 Task: Design a custom stream schedule overlay to keep your viewers informed about upcoming streams.
Action: Mouse moved to (955, 127)
Screenshot: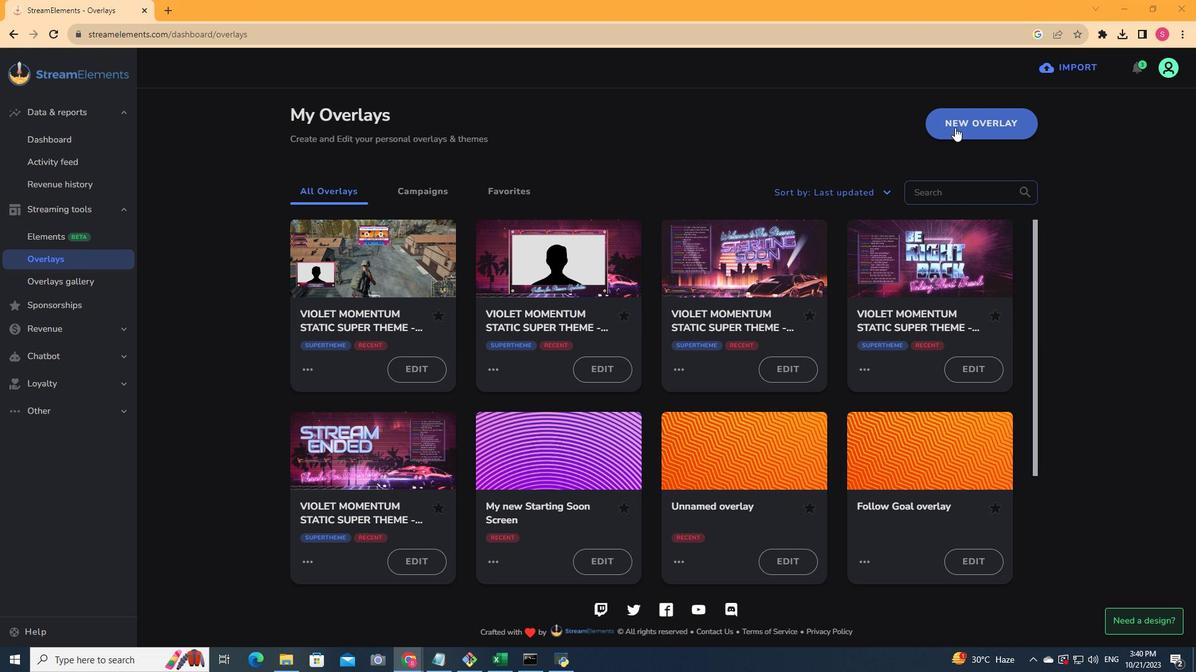 
Action: Mouse pressed left at (955, 127)
Screenshot: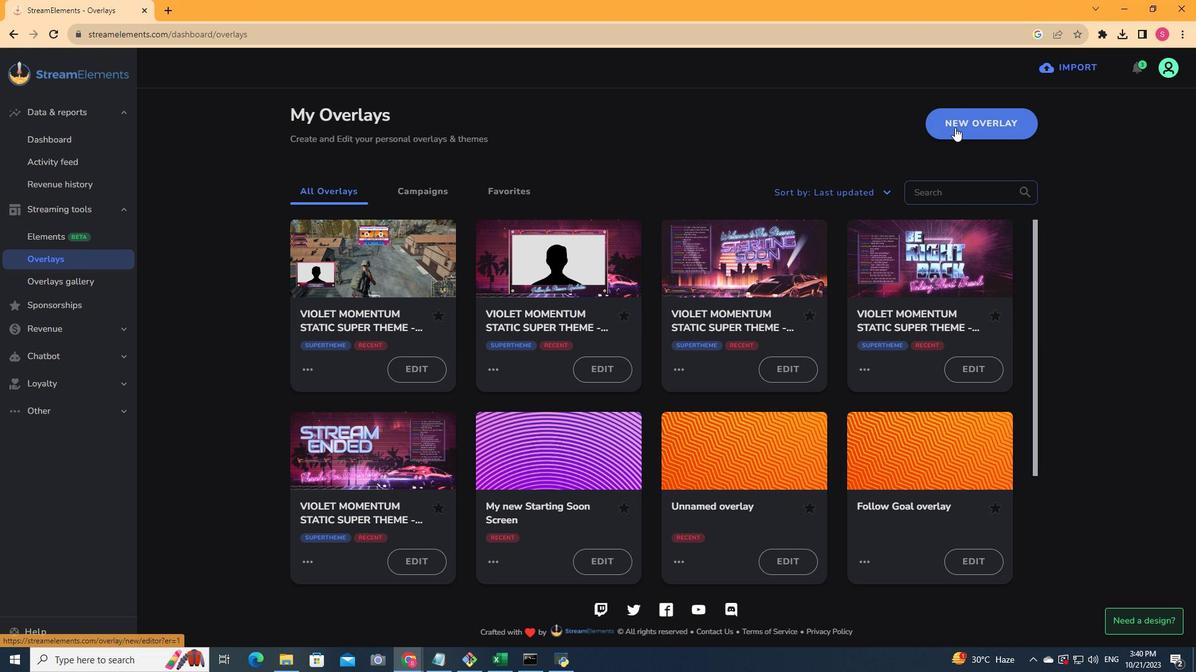 
Action: Mouse moved to (755, 343)
Screenshot: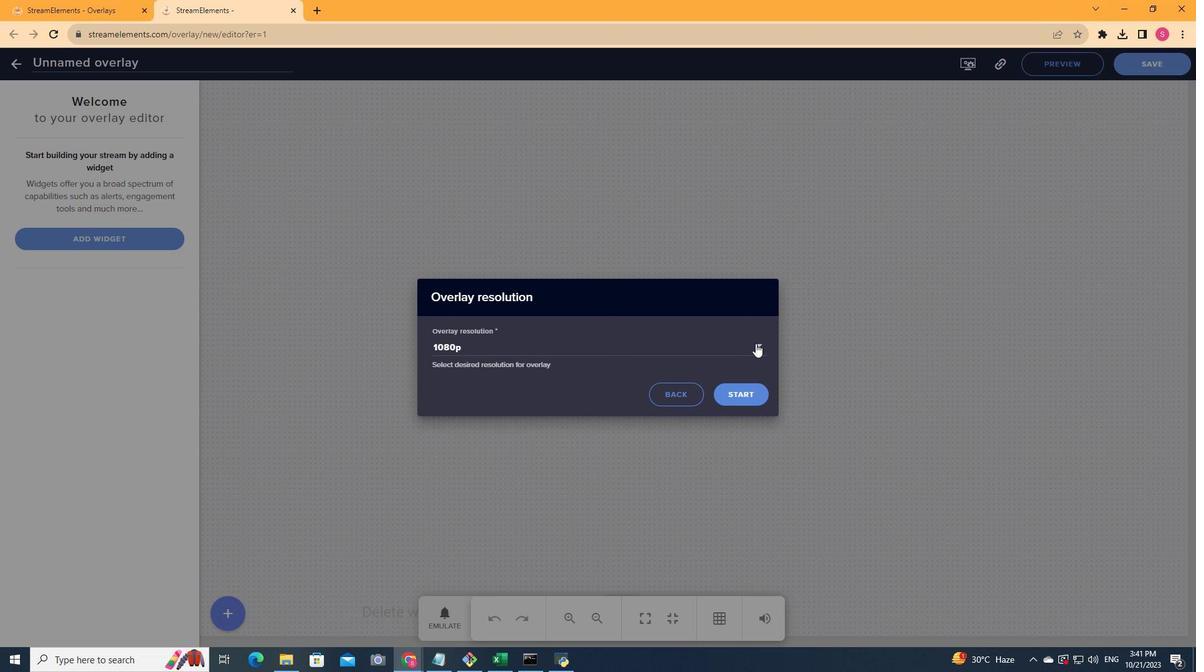 
Action: Mouse pressed left at (755, 343)
Screenshot: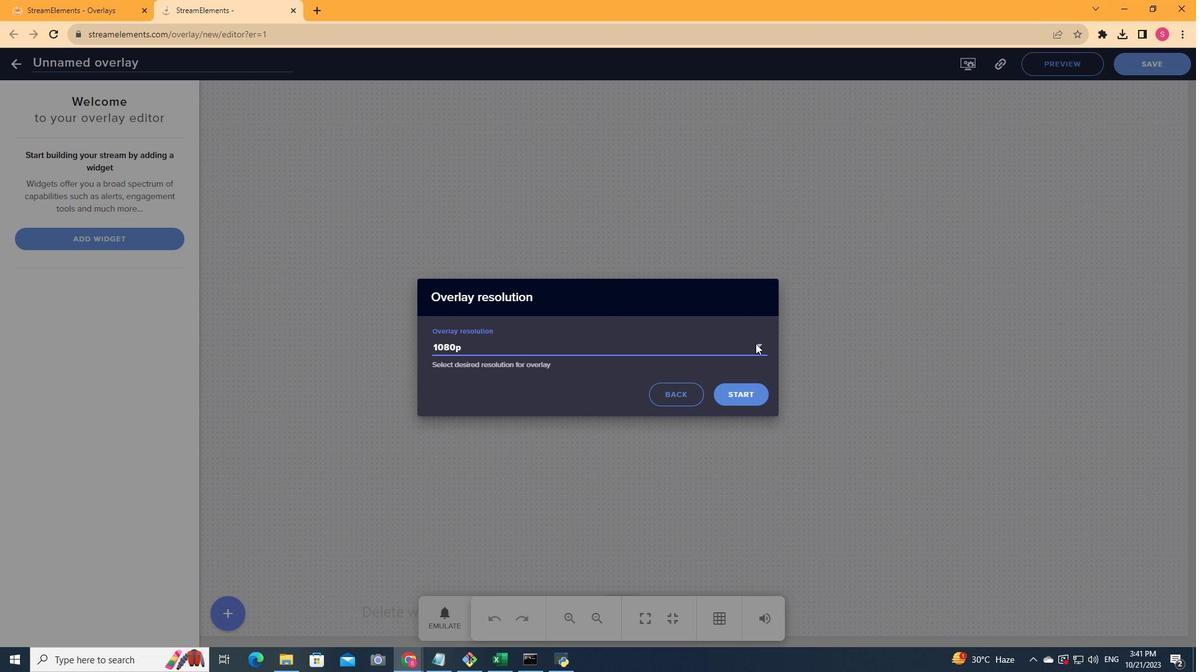 
Action: Mouse moved to (488, 399)
Screenshot: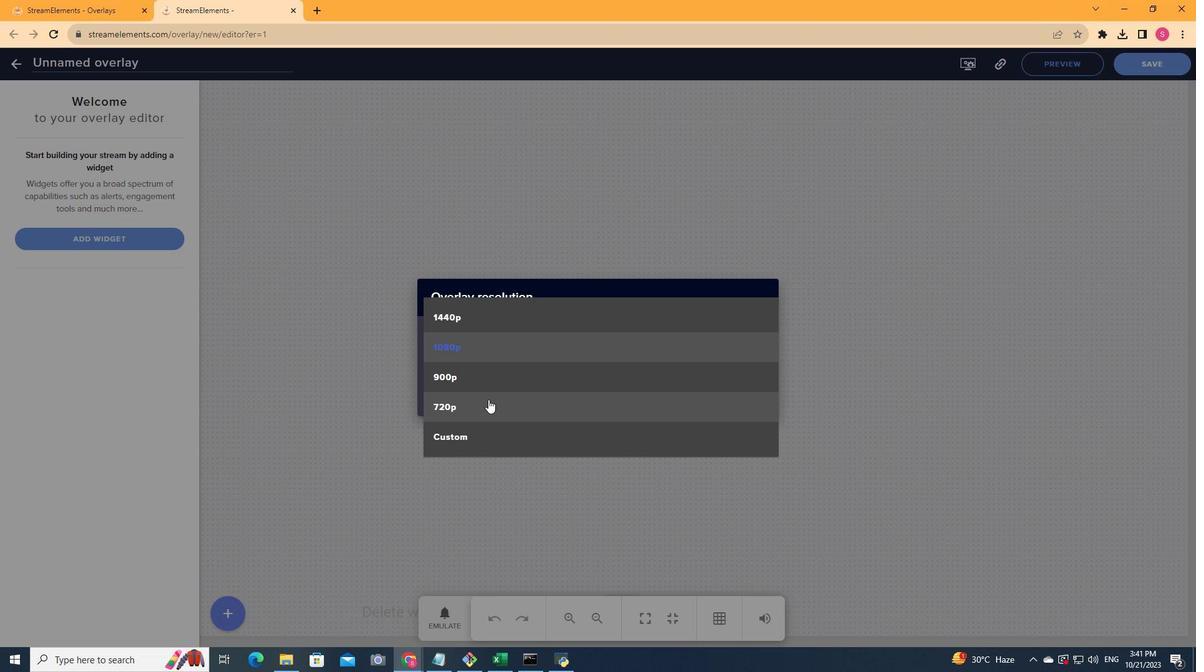 
Action: Mouse pressed left at (488, 399)
Screenshot: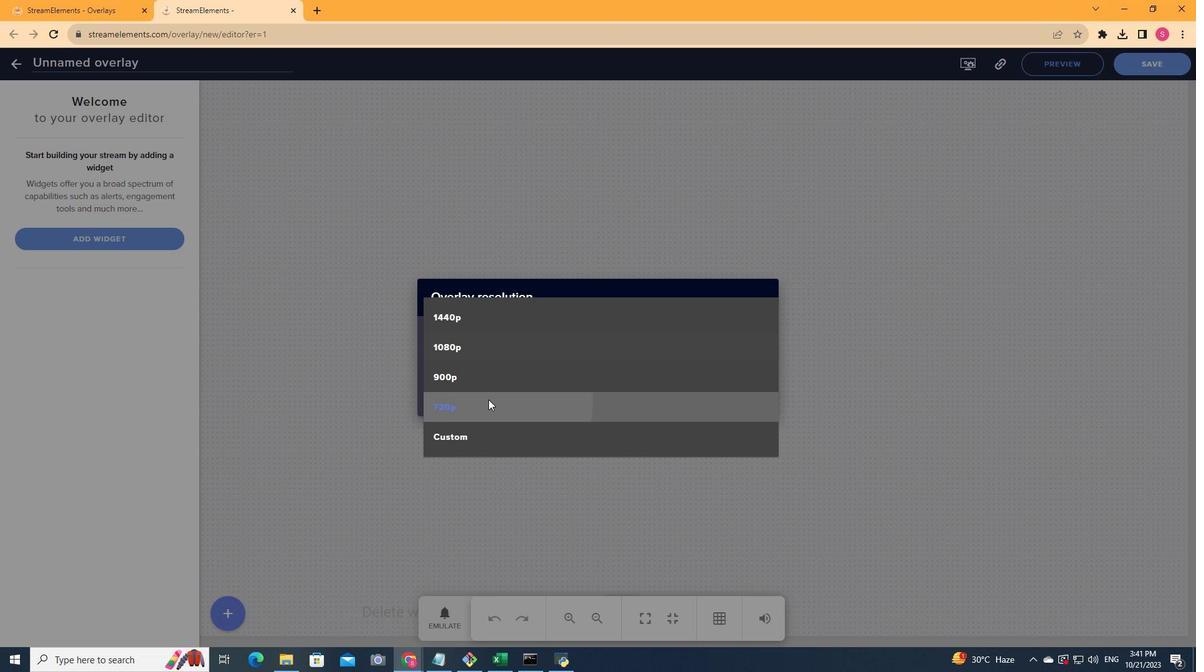
Action: Mouse moved to (730, 396)
Screenshot: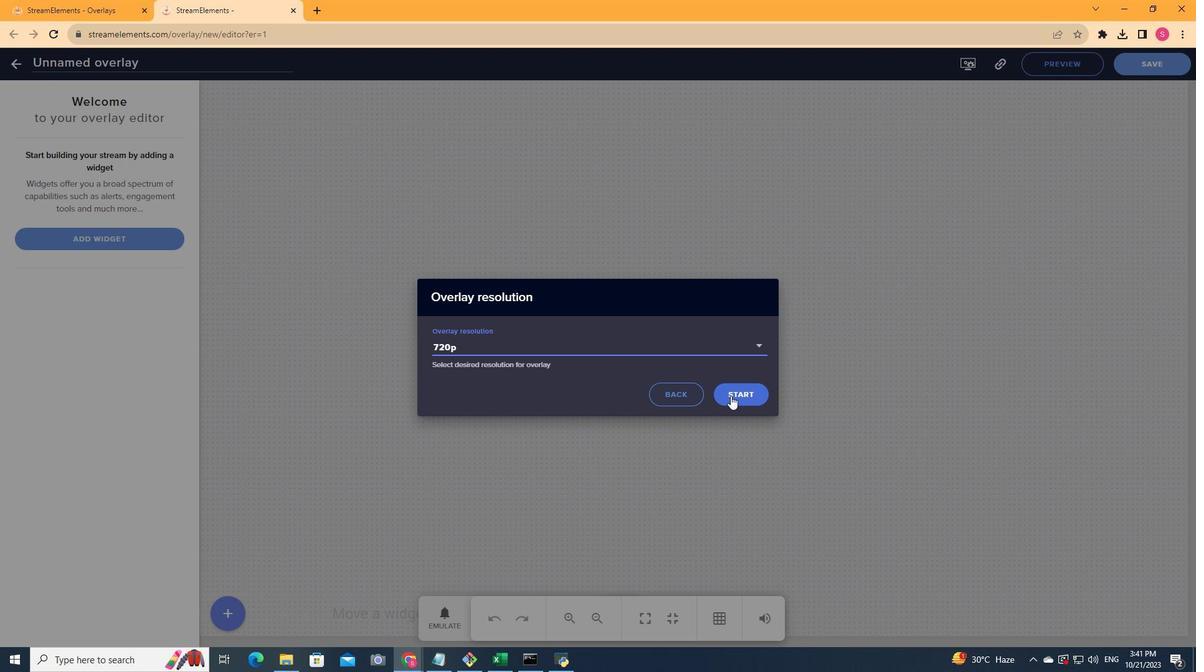 
Action: Mouse pressed left at (730, 396)
Screenshot: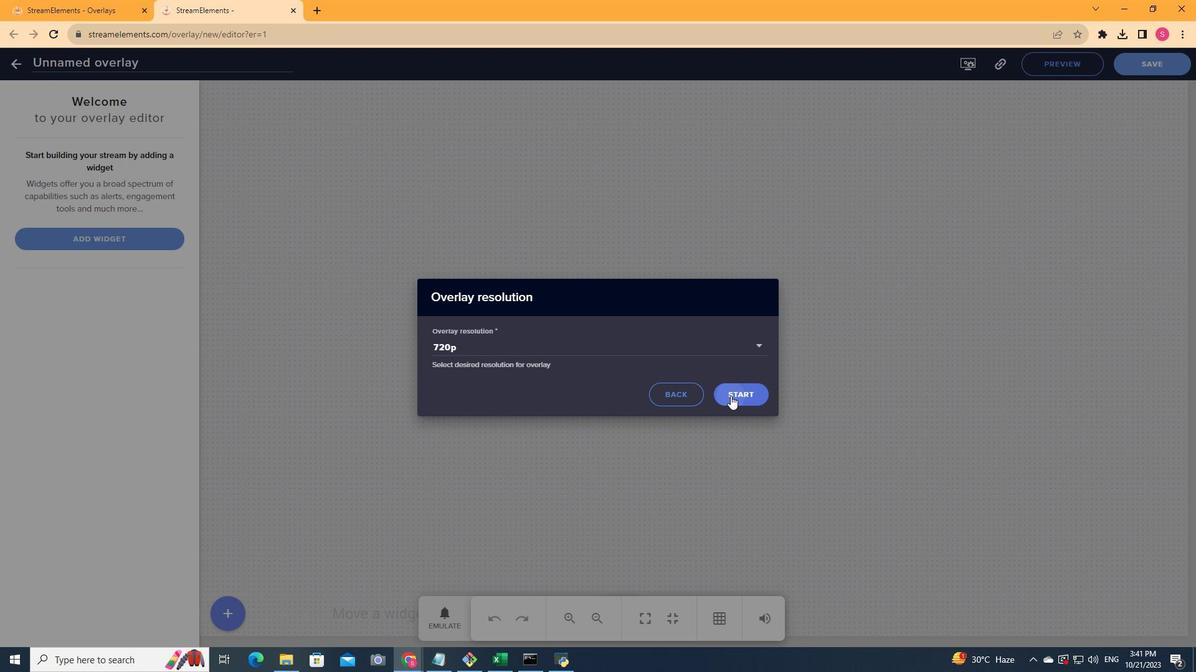 
Action: Mouse moved to (497, 312)
Screenshot: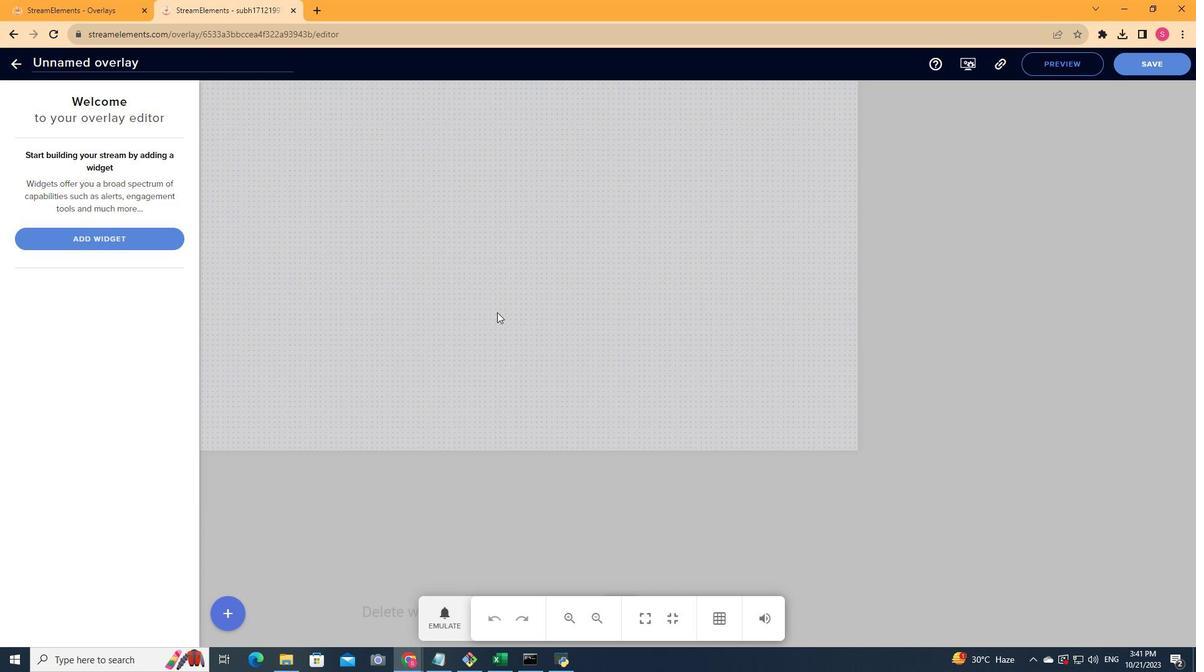 
Action: Mouse scrolled (497, 313) with delta (0, 0)
Screenshot: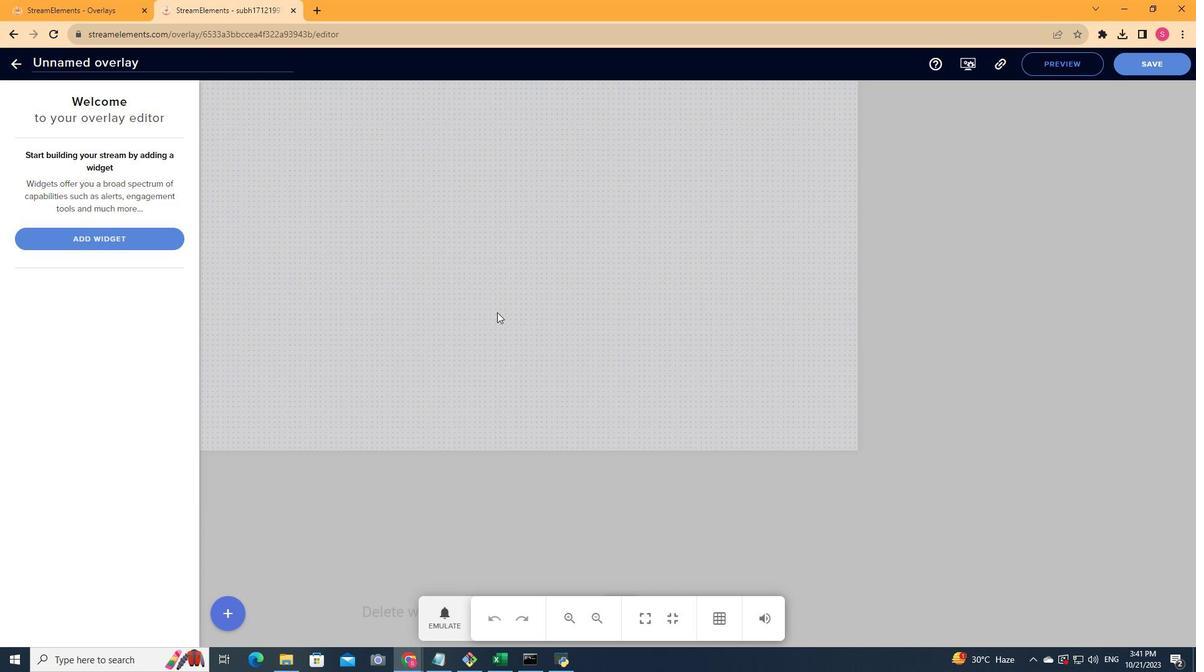 
Action: Mouse scrolled (497, 313) with delta (0, 0)
Screenshot: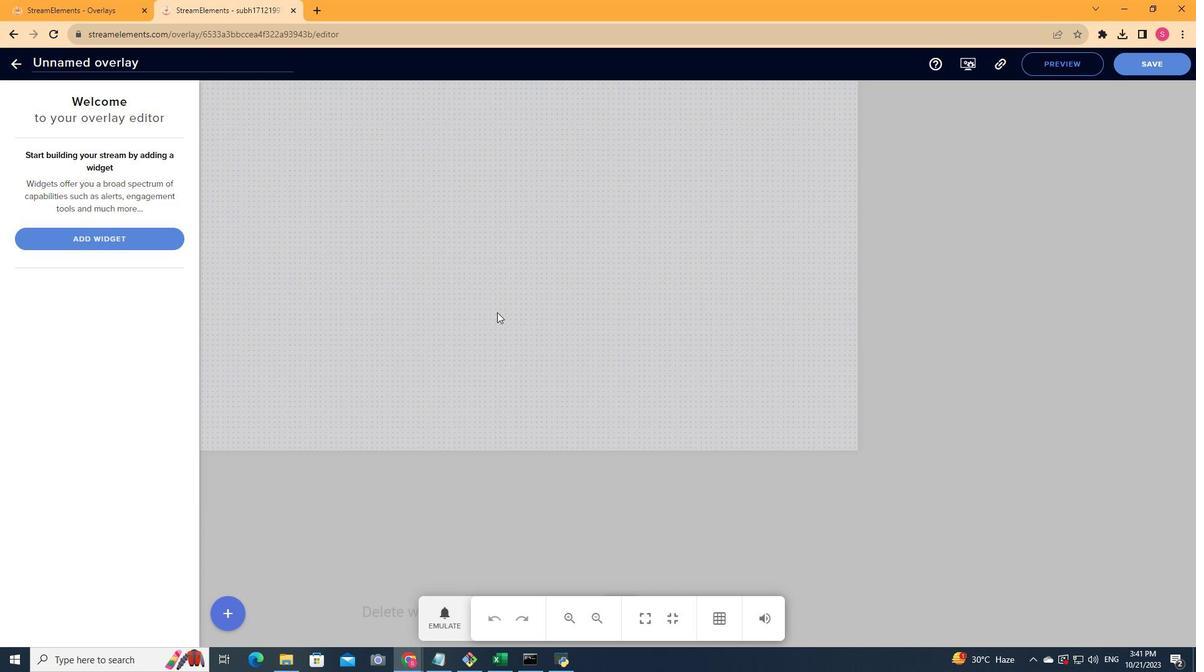
Action: Mouse scrolled (497, 313) with delta (0, 0)
Screenshot: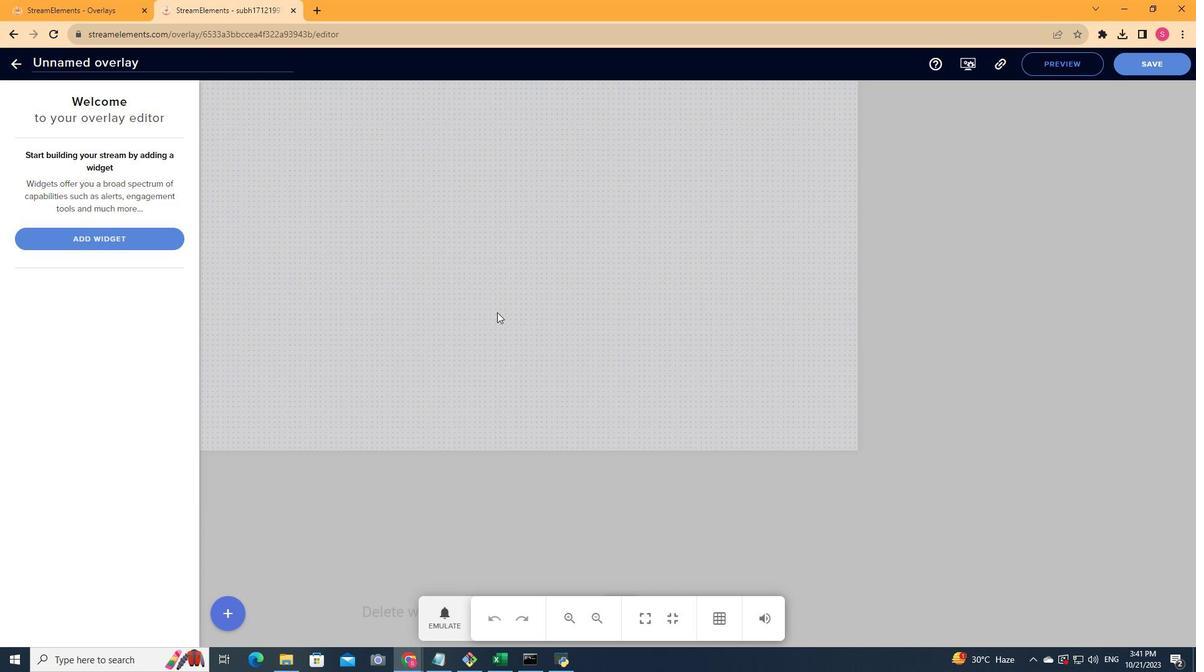 
Action: Mouse scrolled (497, 313) with delta (0, 0)
Screenshot: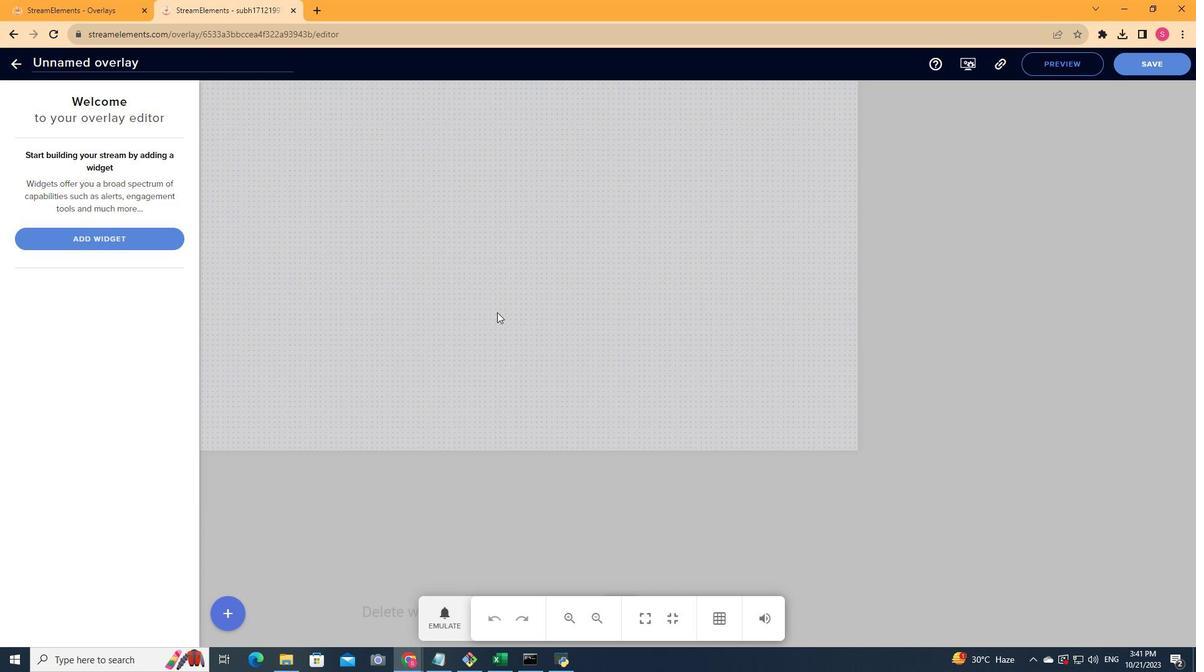 
Action: Mouse moved to (235, 614)
Screenshot: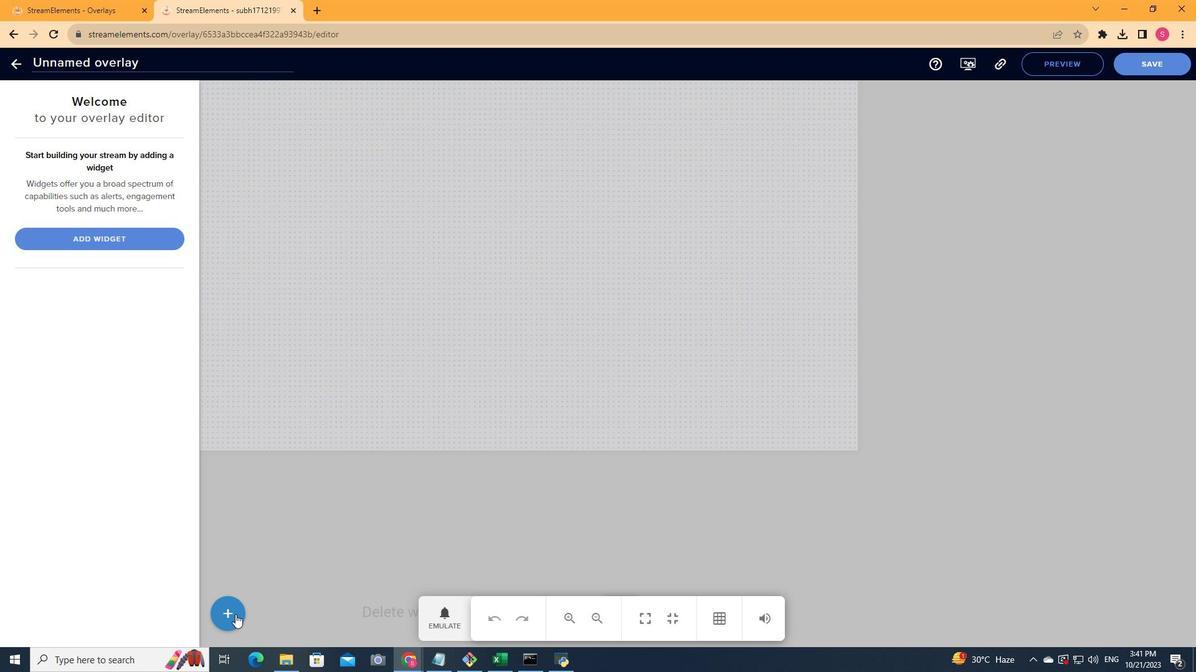 
Action: Mouse pressed left at (235, 614)
Screenshot: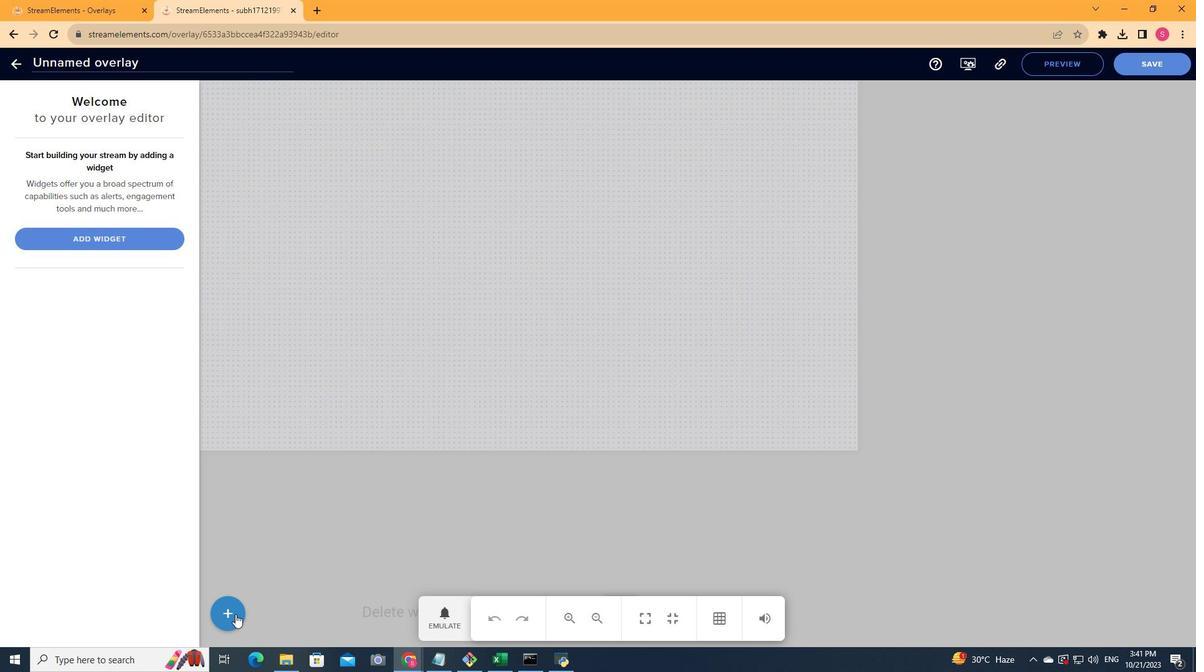 
Action: Mouse moved to (407, 432)
Screenshot: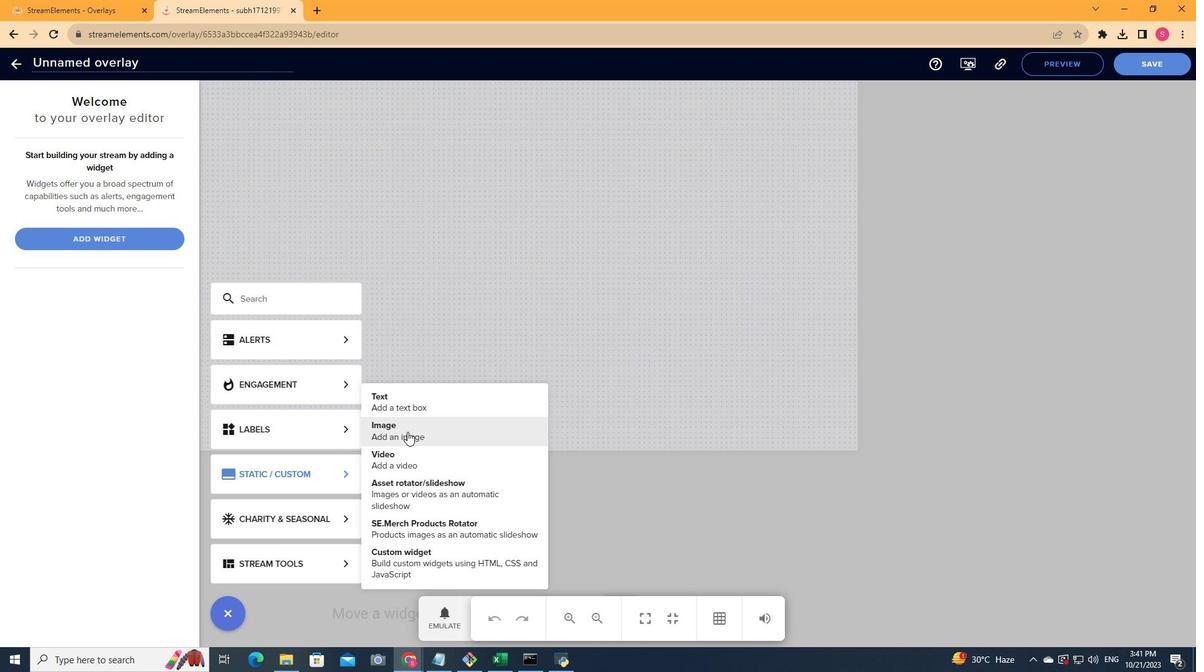 
Action: Mouse pressed left at (407, 432)
Screenshot: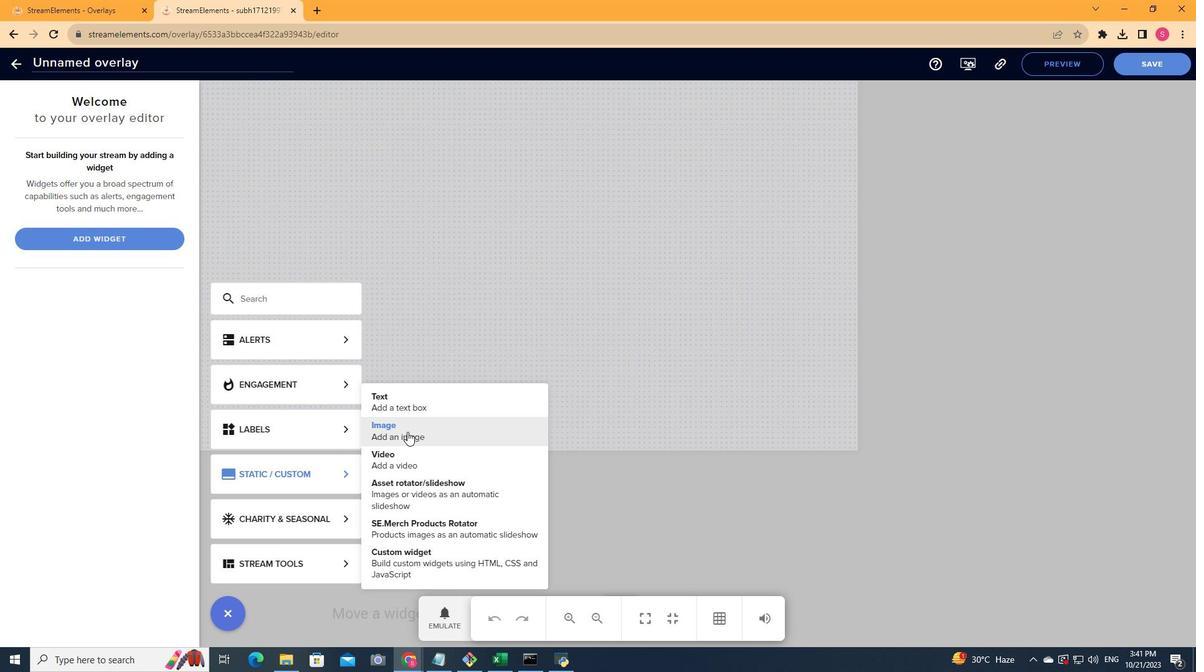 
Action: Mouse moved to (132, 142)
Screenshot: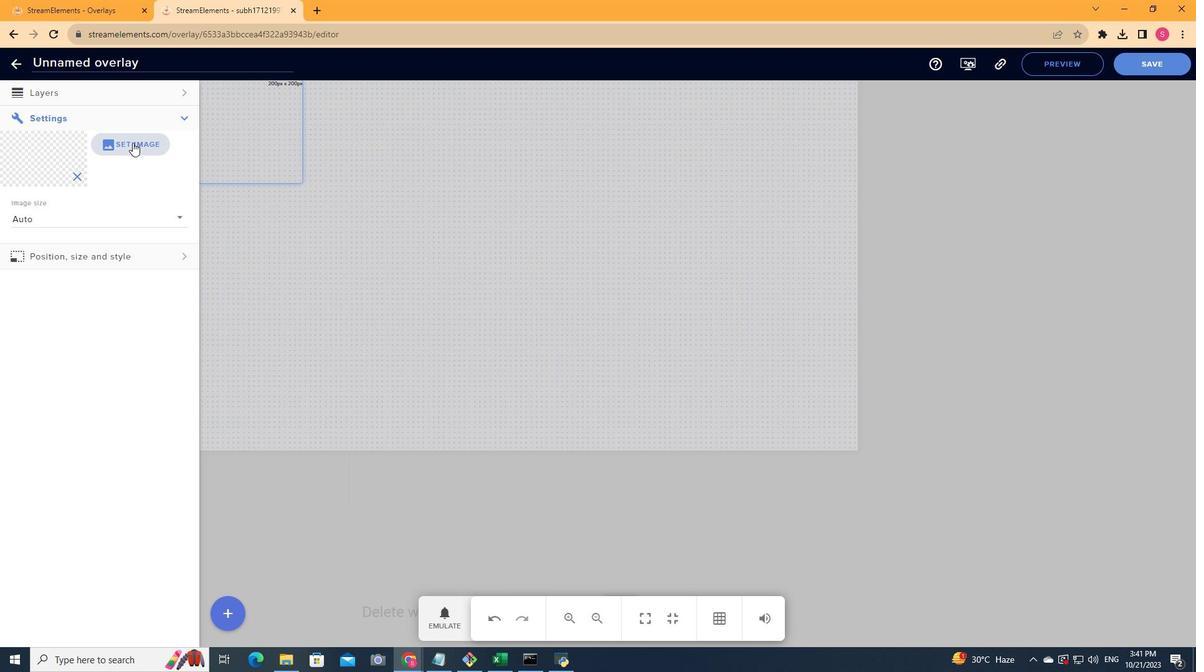 
Action: Mouse pressed left at (132, 142)
Screenshot: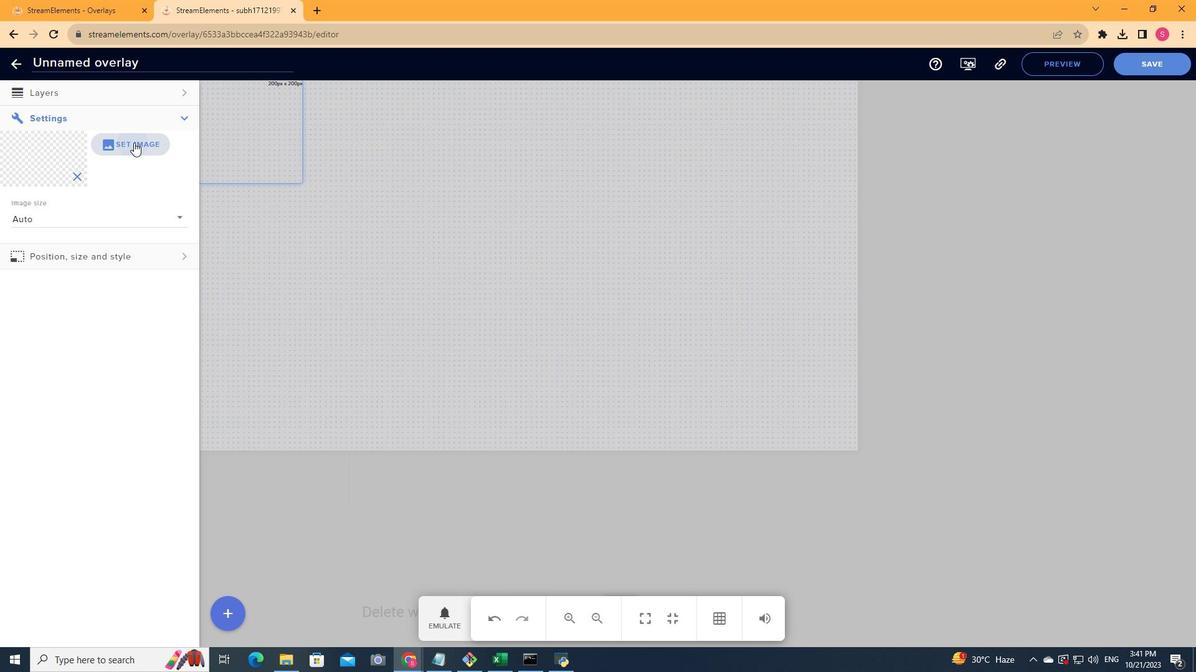 
Action: Mouse moved to (958, 130)
Screenshot: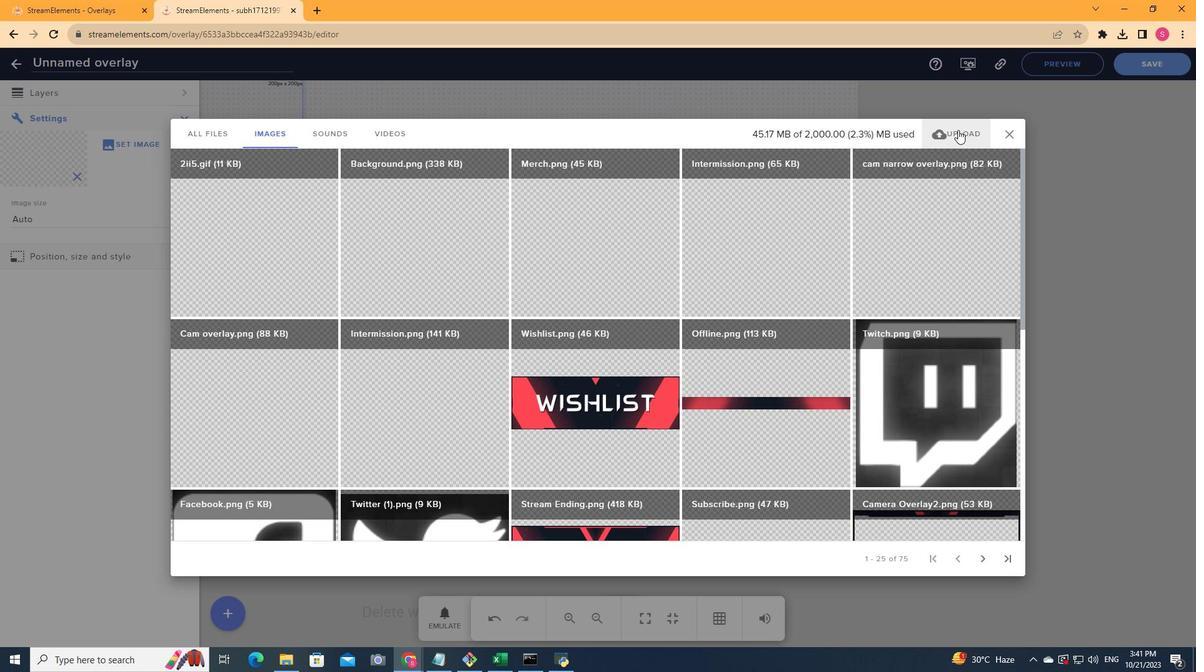 
Action: Mouse pressed left at (958, 130)
Screenshot: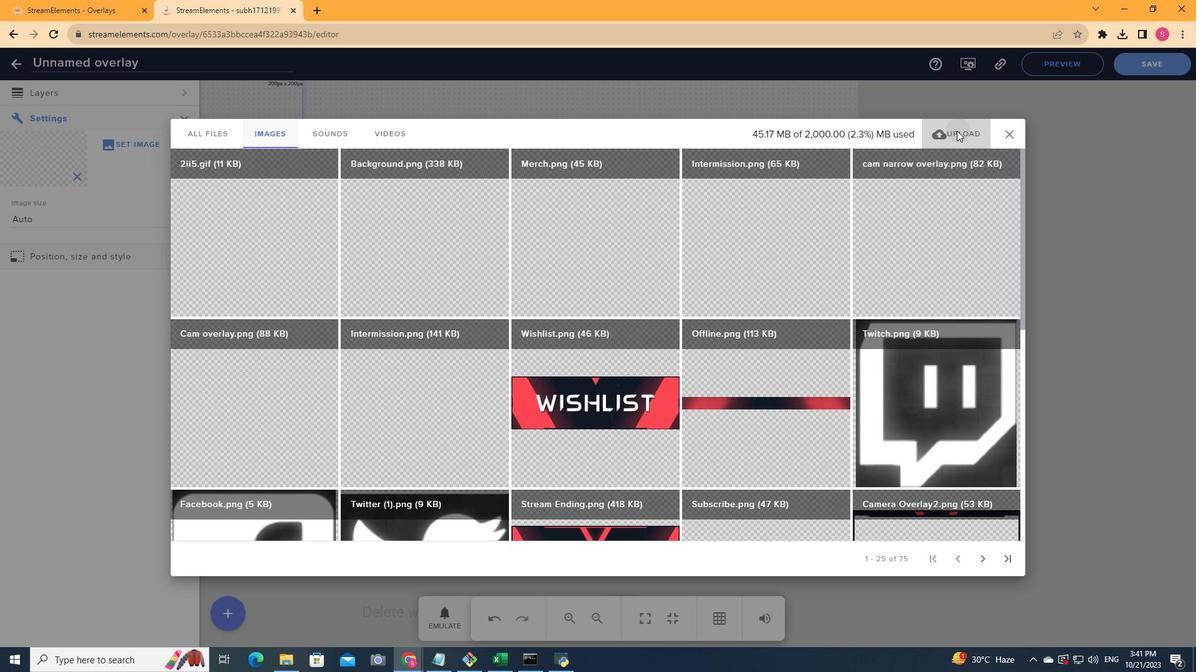 
Action: Mouse moved to (586, 406)
Screenshot: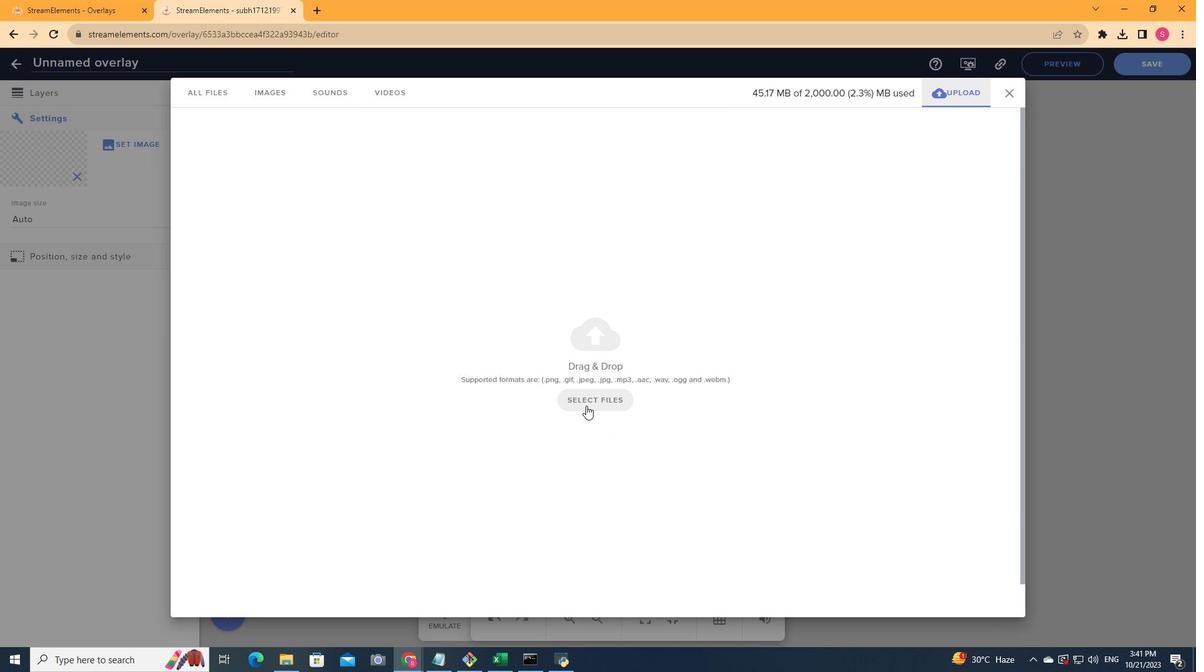 
Action: Mouse pressed left at (586, 406)
Screenshot: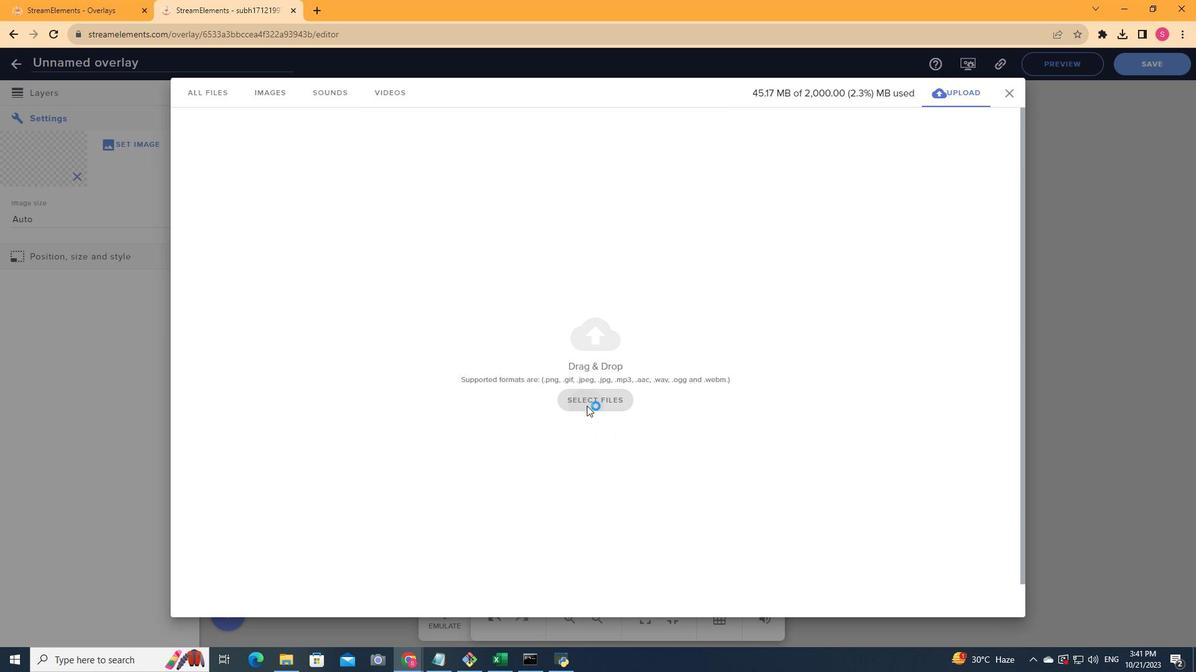 
Action: Mouse moved to (79, 184)
Screenshot: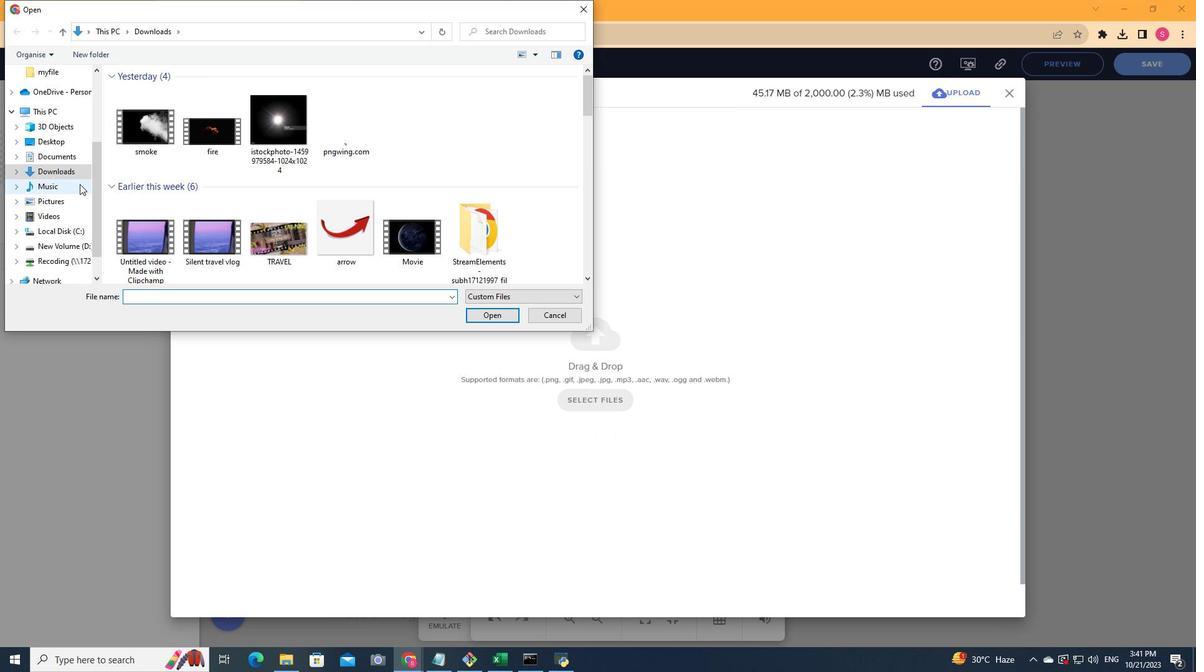 
Action: Mouse pressed left at (79, 184)
Screenshot: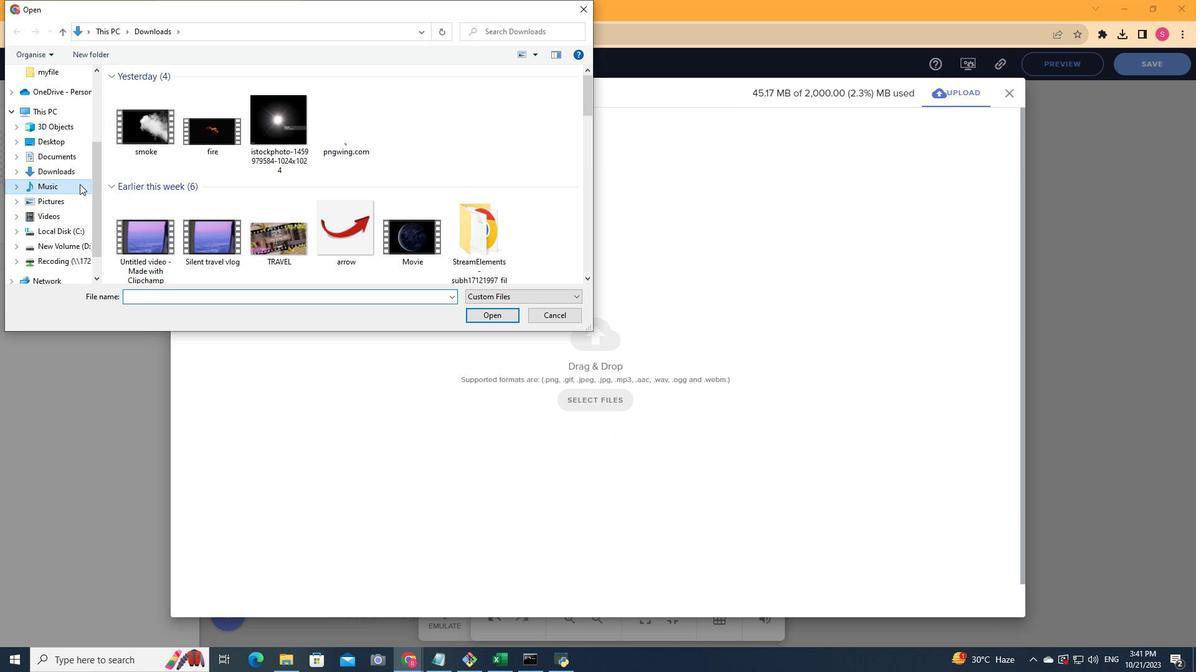 
Action: Mouse moved to (426, 122)
Screenshot: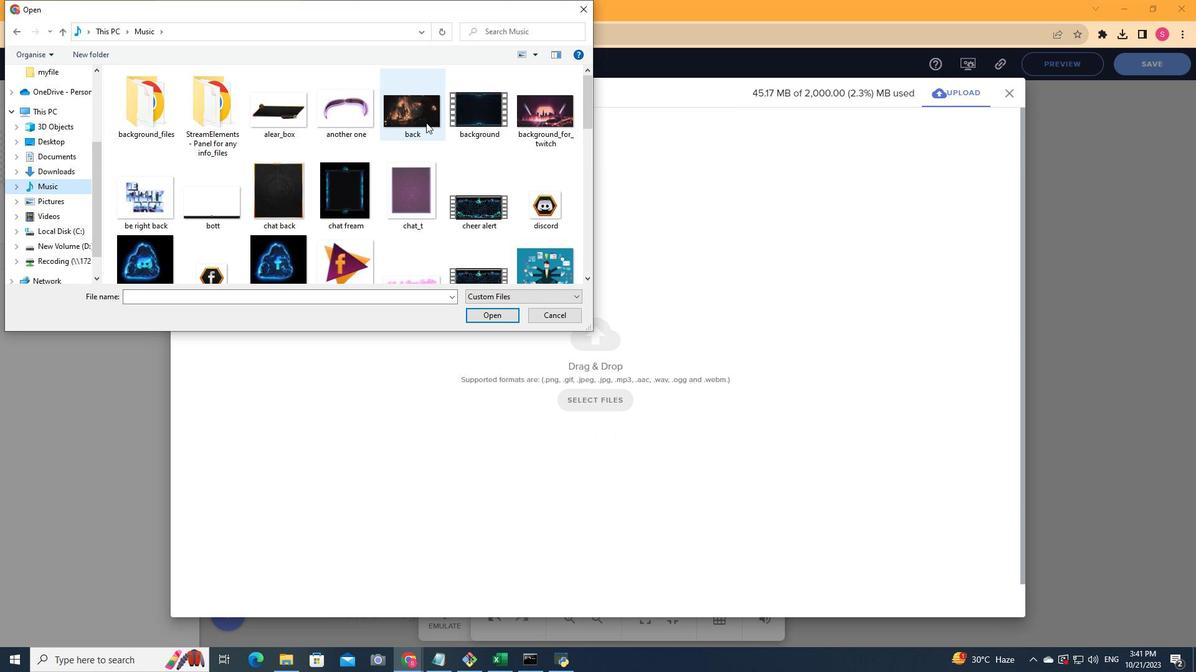 
Action: Mouse pressed left at (426, 122)
Screenshot: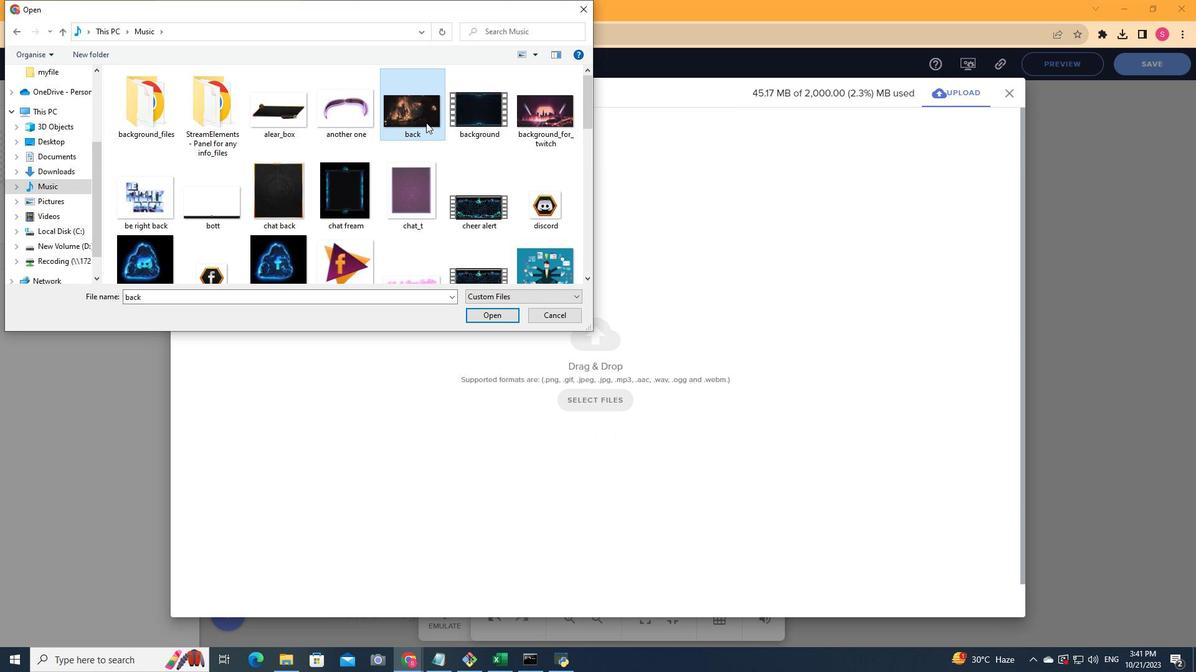 
Action: Mouse moved to (496, 313)
Screenshot: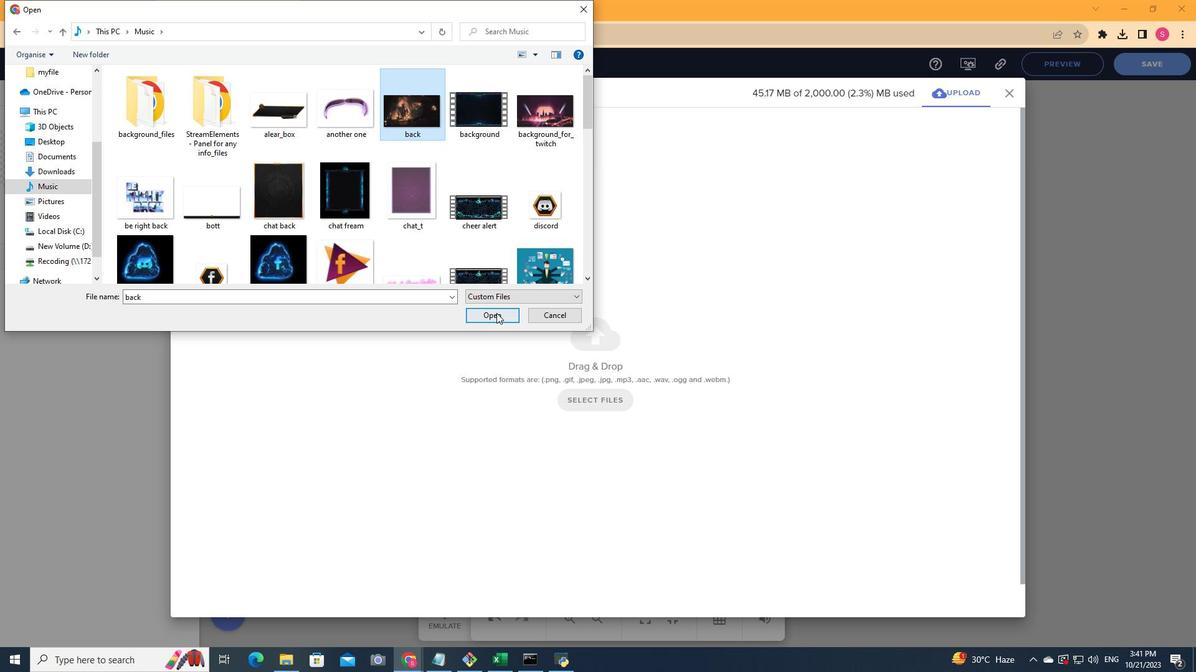 
Action: Mouse pressed left at (496, 313)
Screenshot: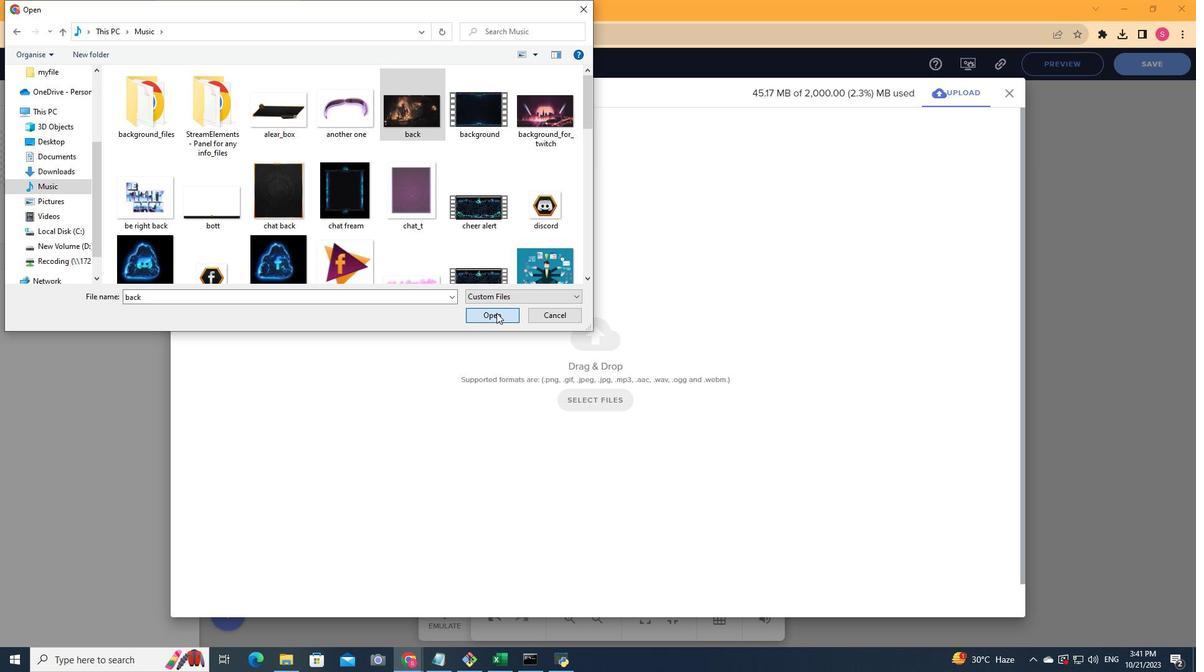 
Action: Mouse moved to (988, 530)
Screenshot: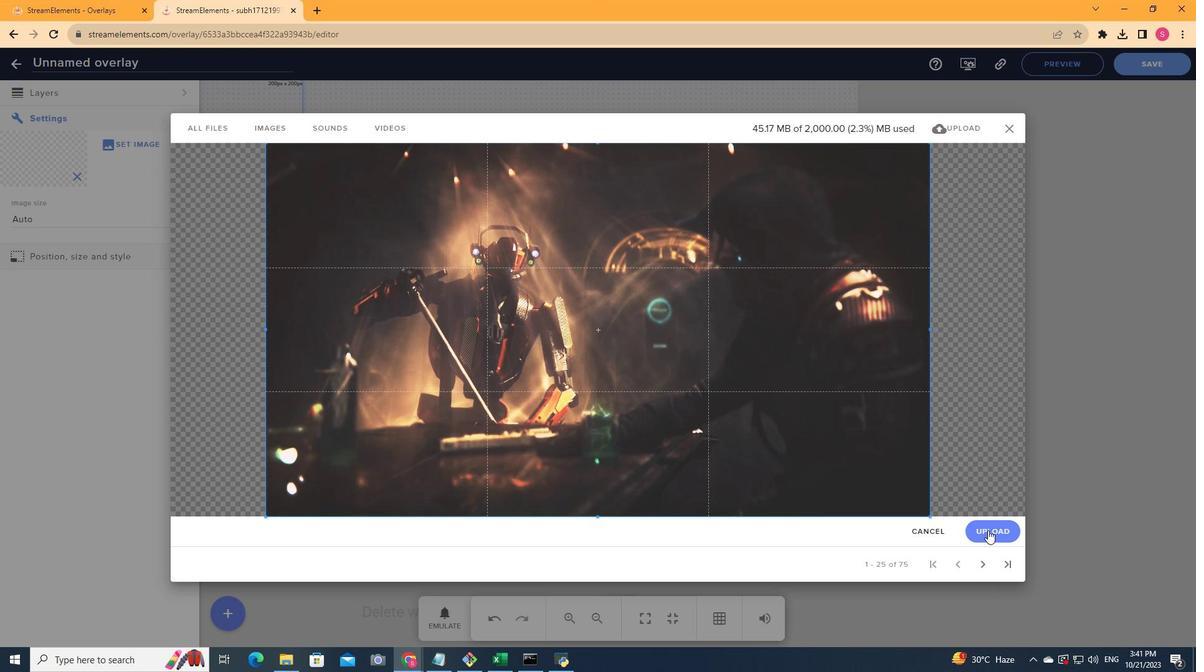
Action: Mouse pressed left at (988, 530)
Screenshot: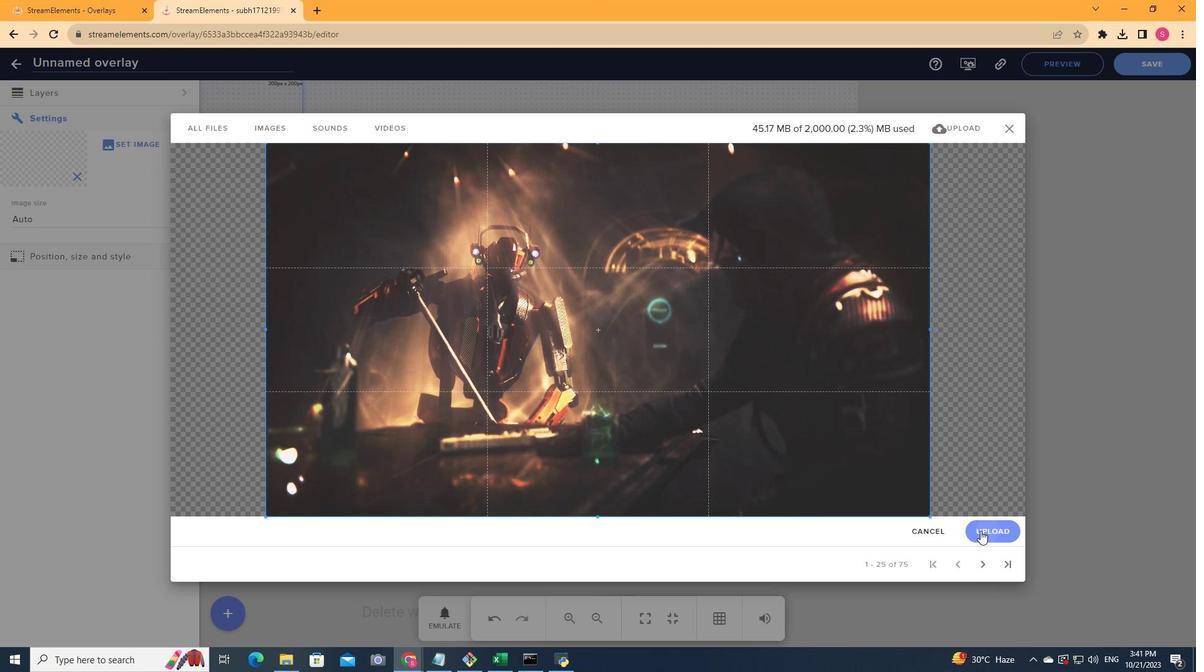
Action: Mouse moved to (1144, 622)
Screenshot: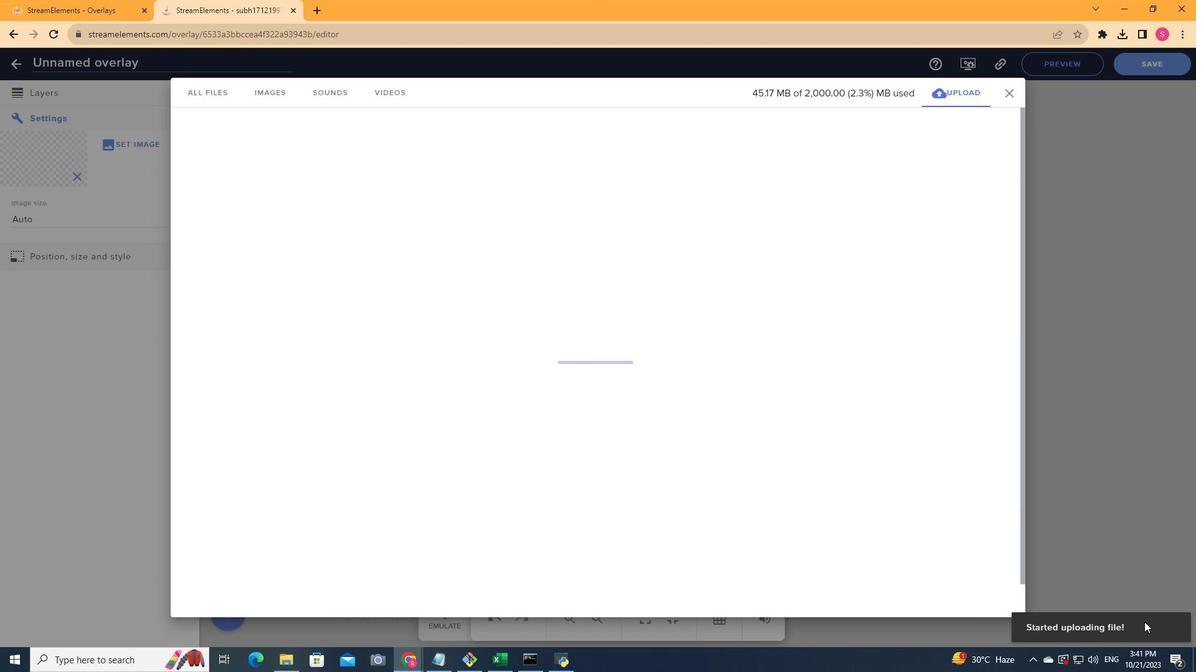 
Action: Mouse pressed left at (1144, 622)
Screenshot: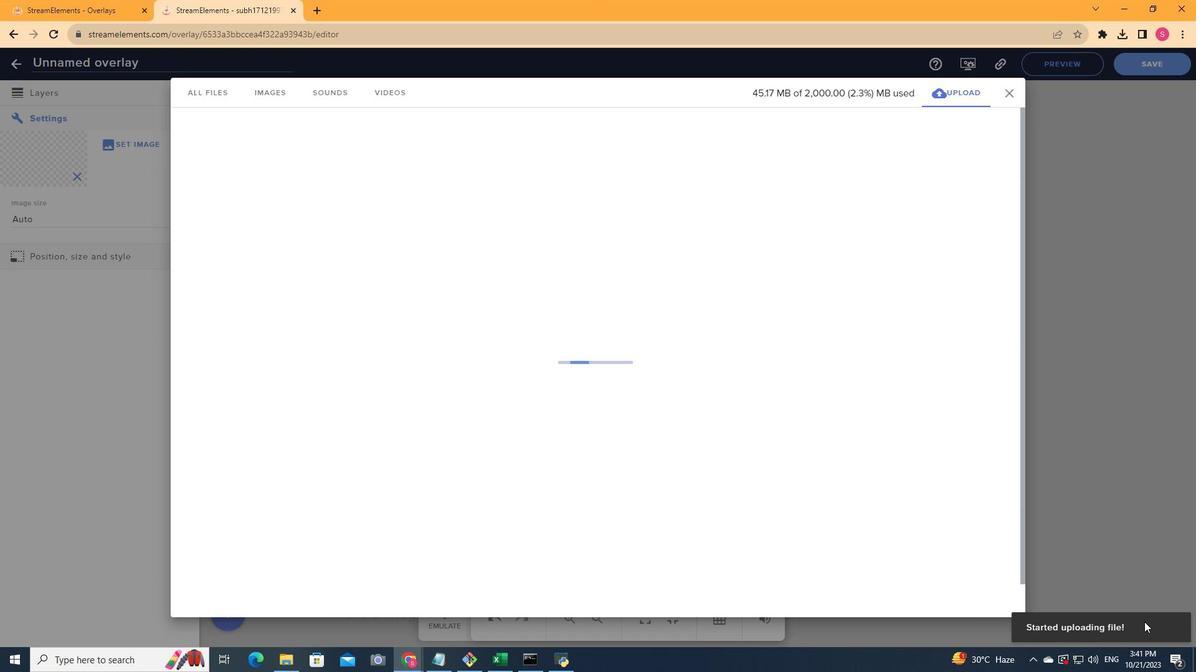 
Action: Mouse moved to (234, 157)
Screenshot: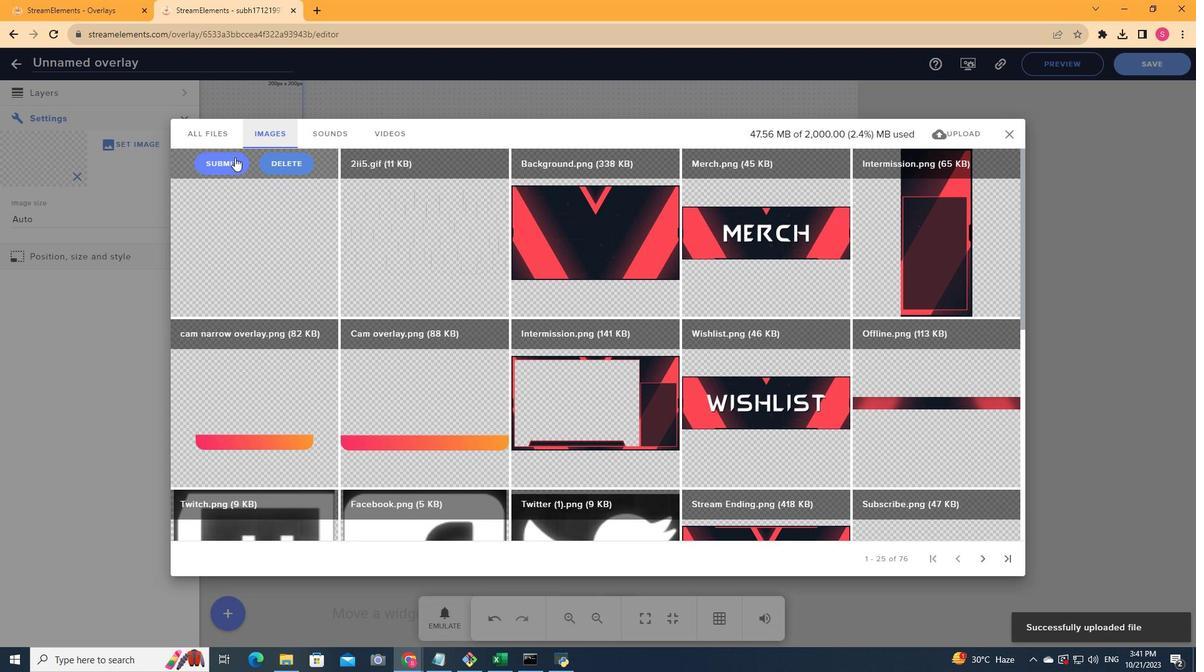 
Action: Mouse pressed left at (234, 157)
Screenshot: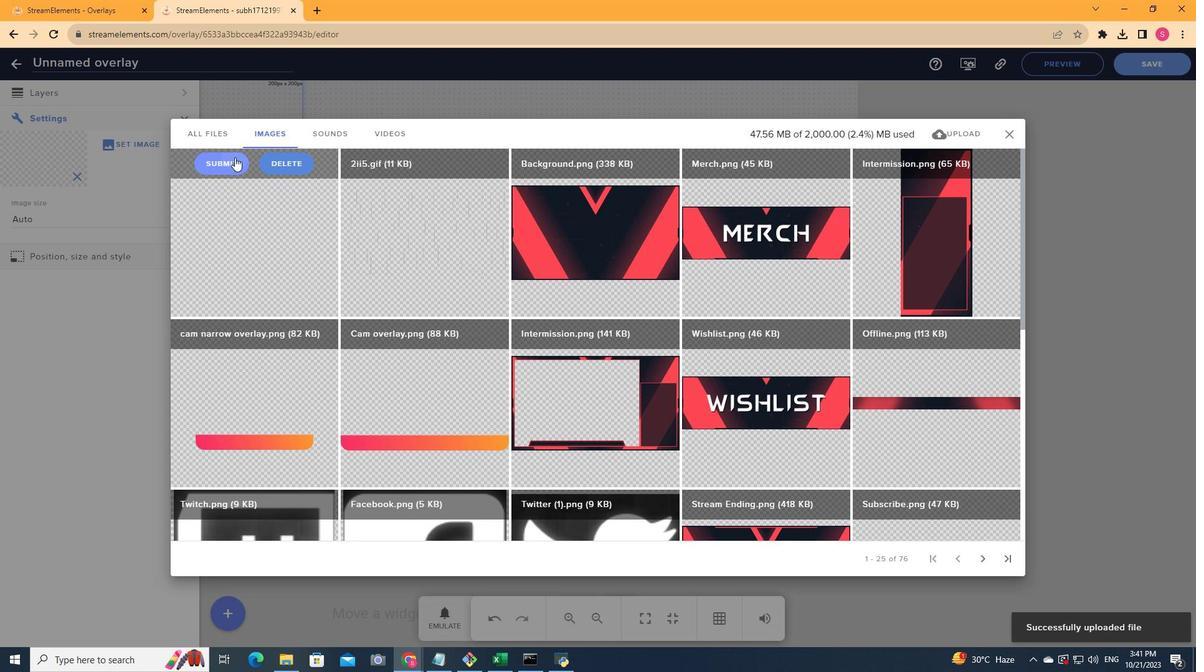 
Action: Mouse moved to (272, 115)
Screenshot: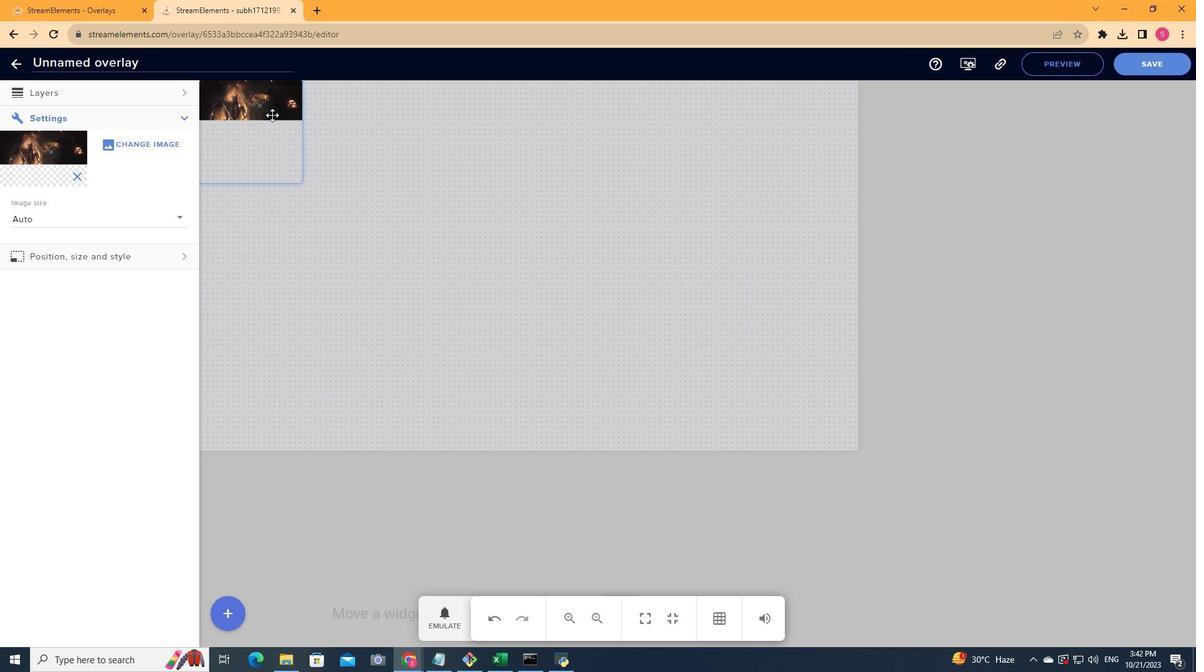 
Action: Mouse pressed left at (272, 115)
Screenshot: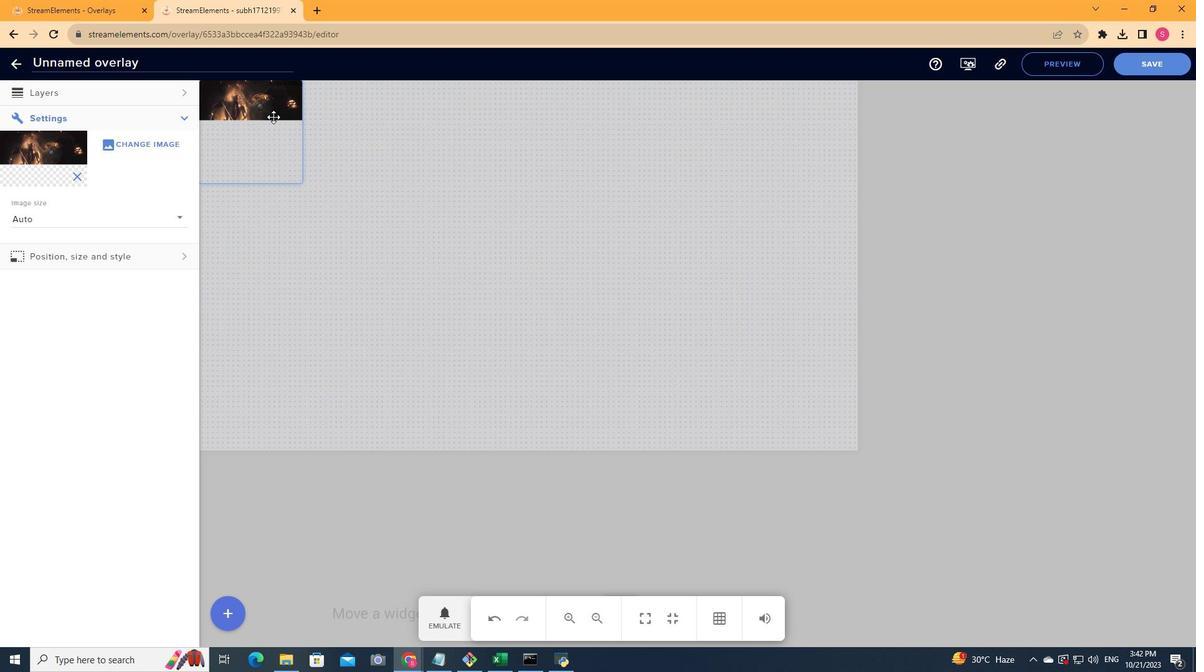
Action: Mouse moved to (290, 153)
Screenshot: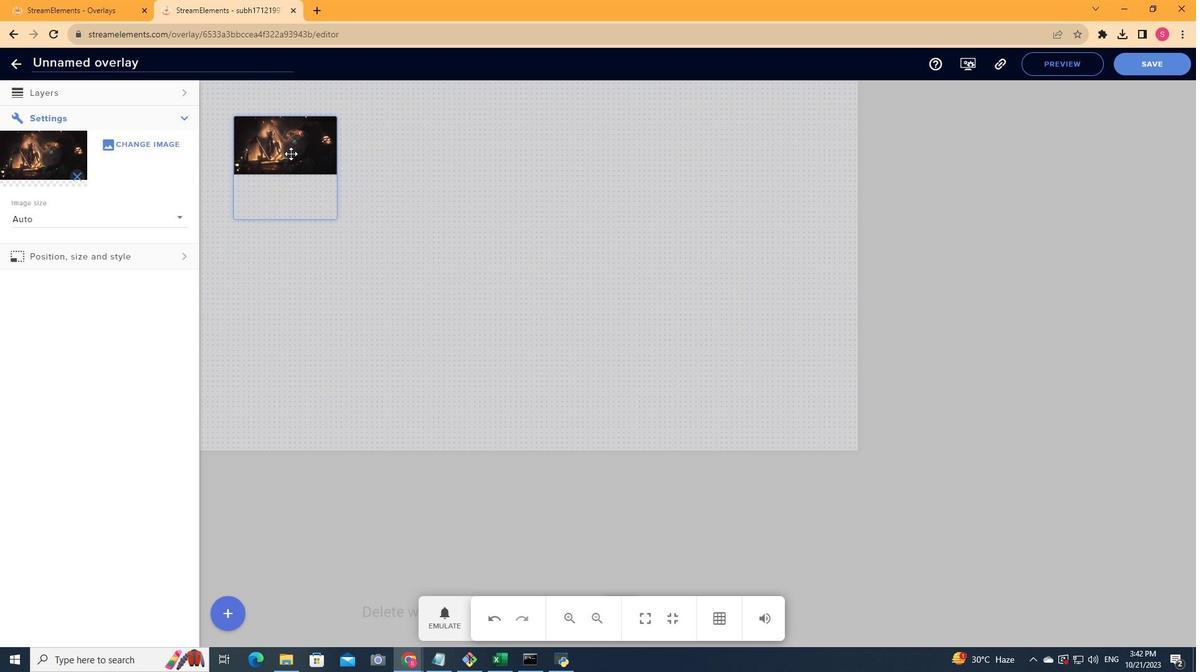 
Action: Mouse pressed left at (290, 153)
Screenshot: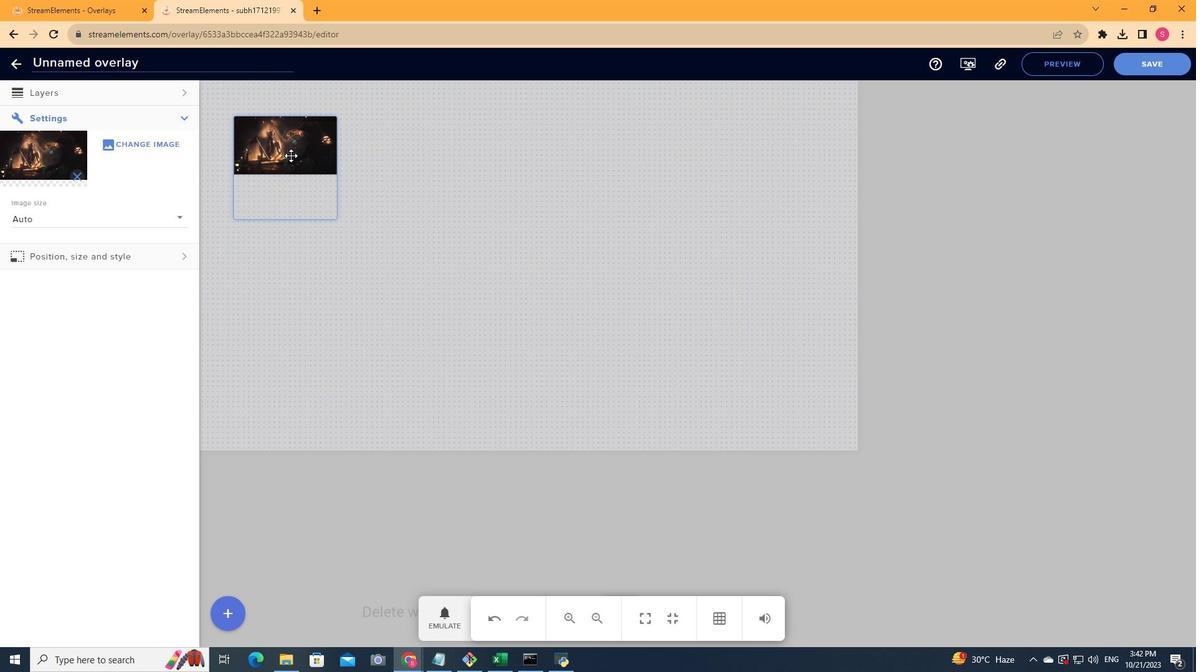 
Action: Mouse moved to (315, 170)
Screenshot: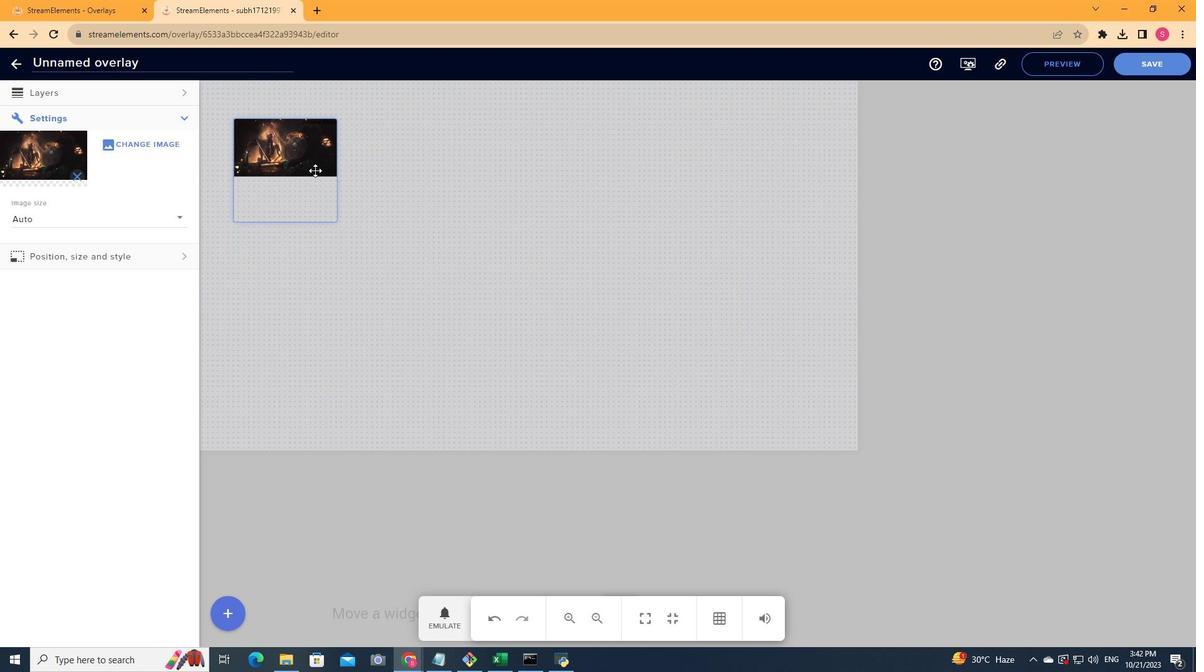 
Action: Mouse pressed left at (315, 170)
Screenshot: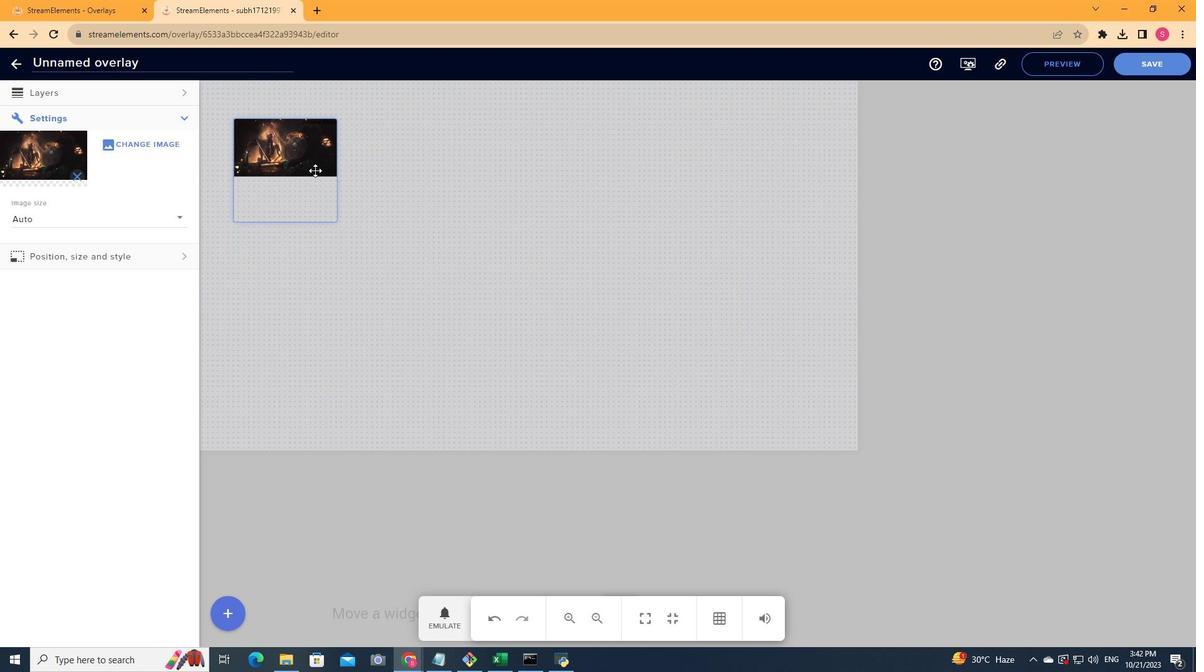 
Action: Mouse moved to (334, 167)
Screenshot: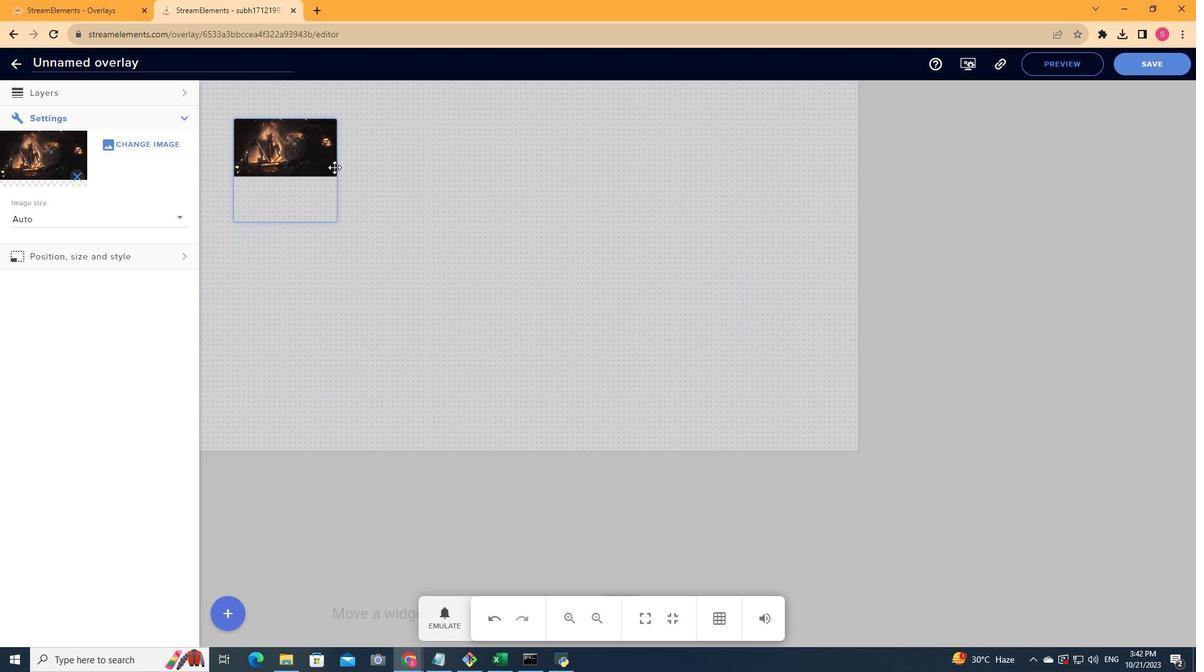 
Action: Mouse pressed left at (334, 167)
Screenshot: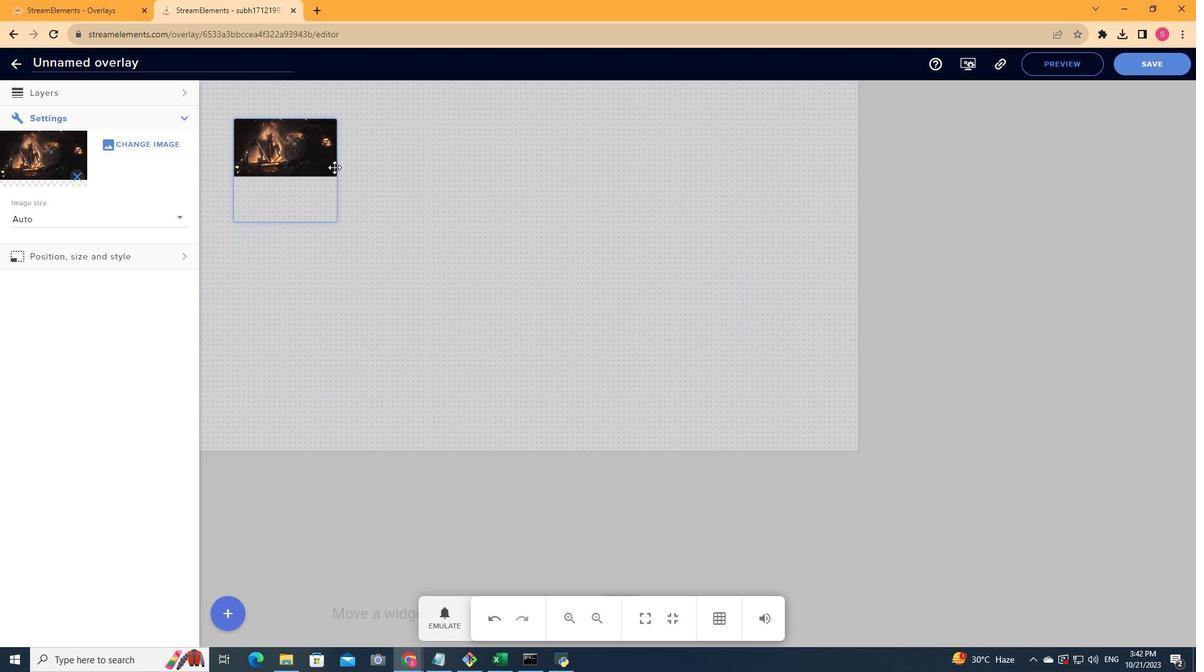 
Action: Mouse moved to (335, 168)
Screenshot: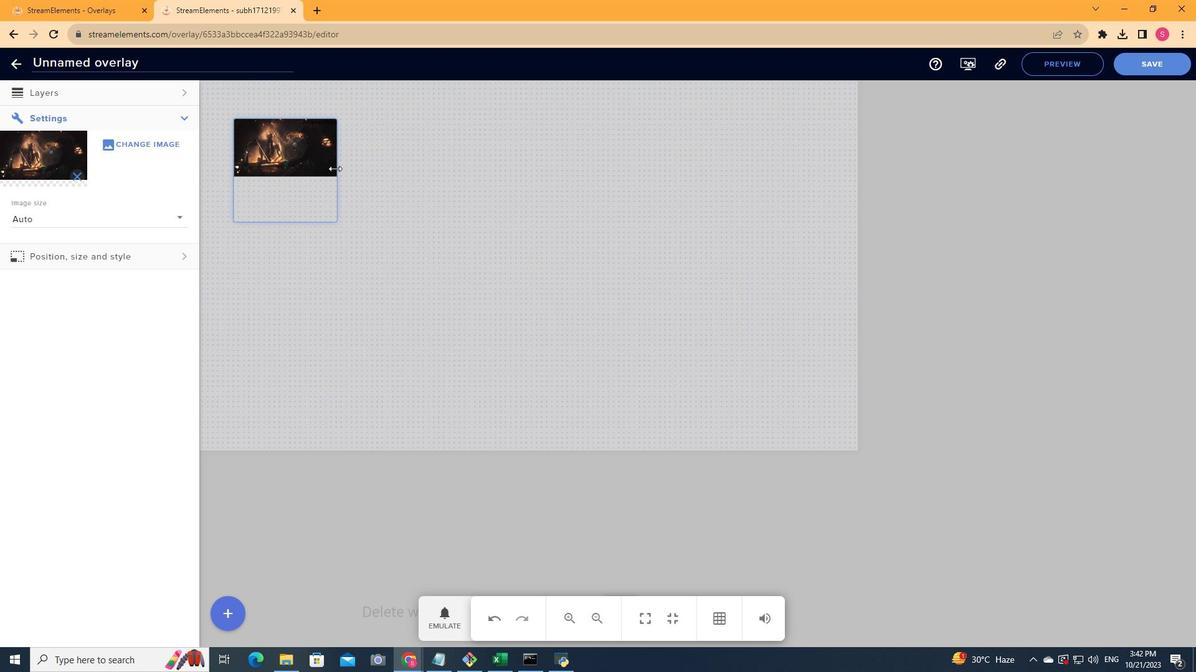 
Action: Mouse pressed left at (335, 168)
Screenshot: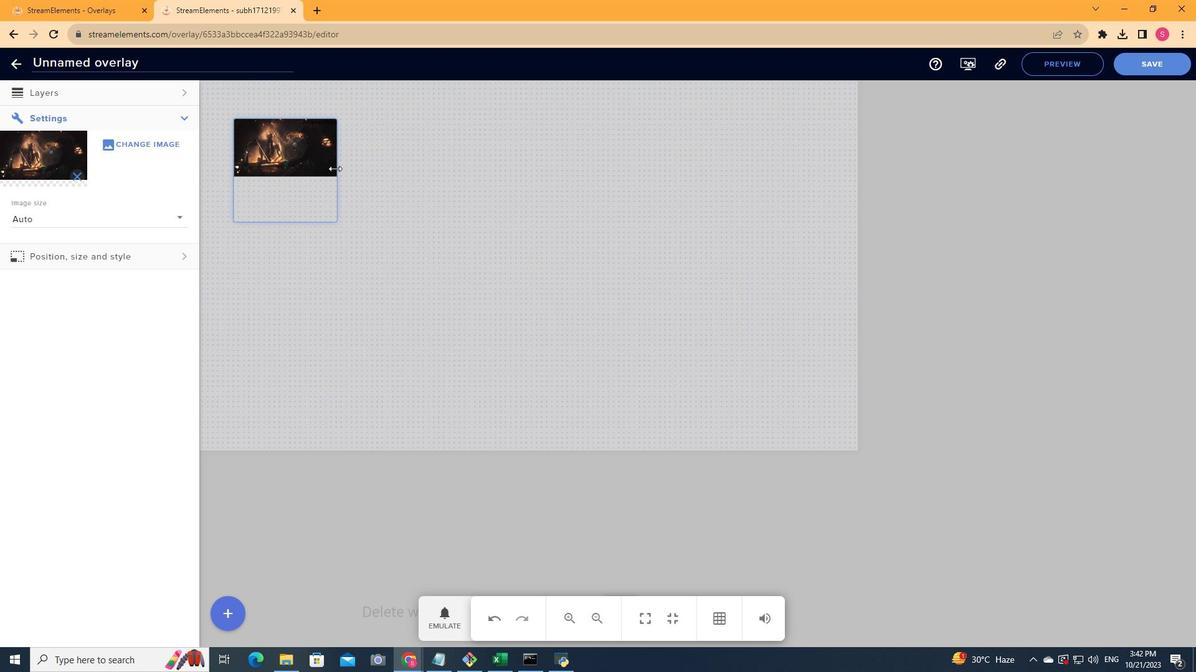 
Action: Mouse moved to (403, 181)
Screenshot: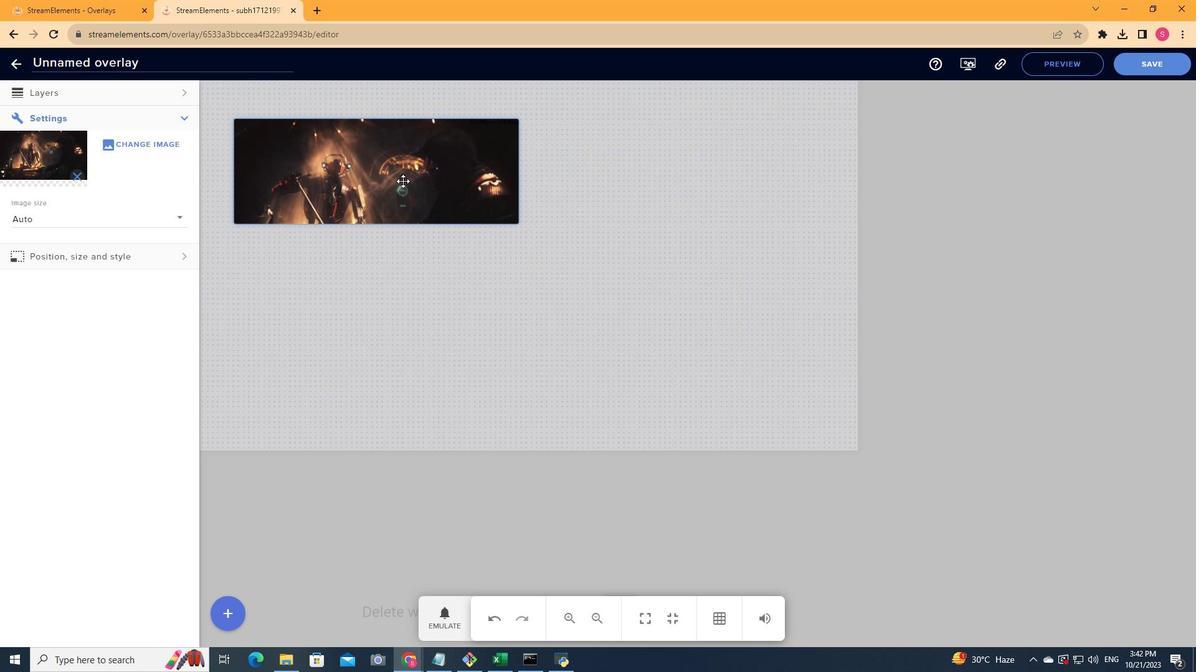 
Action: Mouse pressed left at (403, 181)
Screenshot: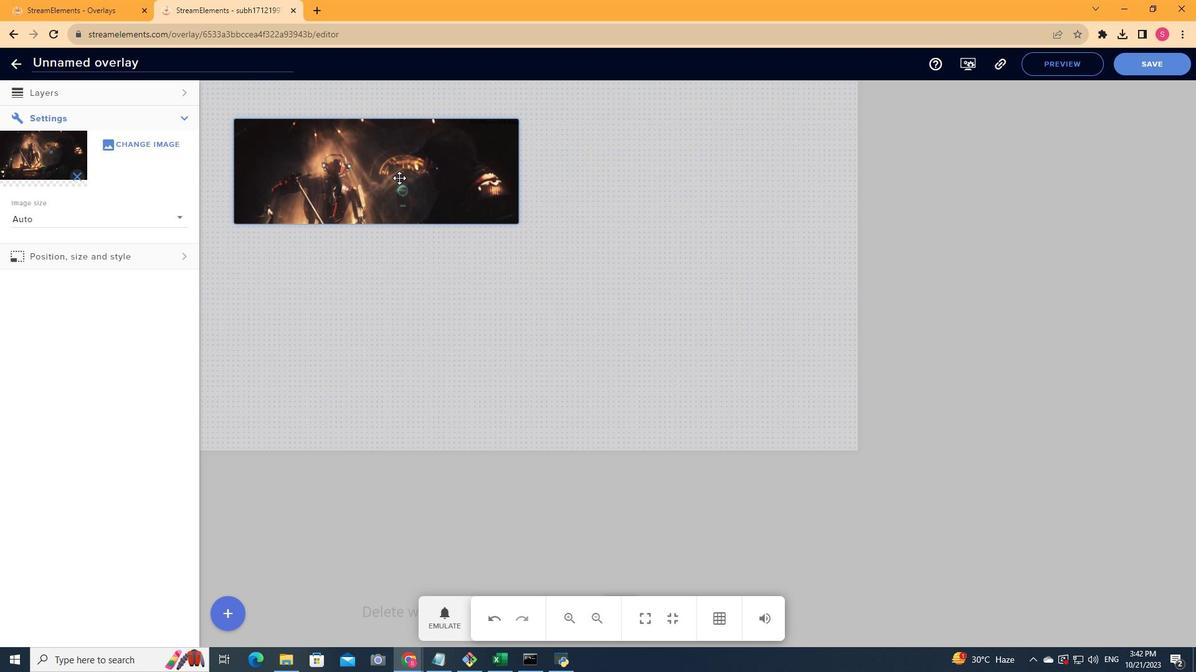 
Action: Mouse moved to (485, 146)
Screenshot: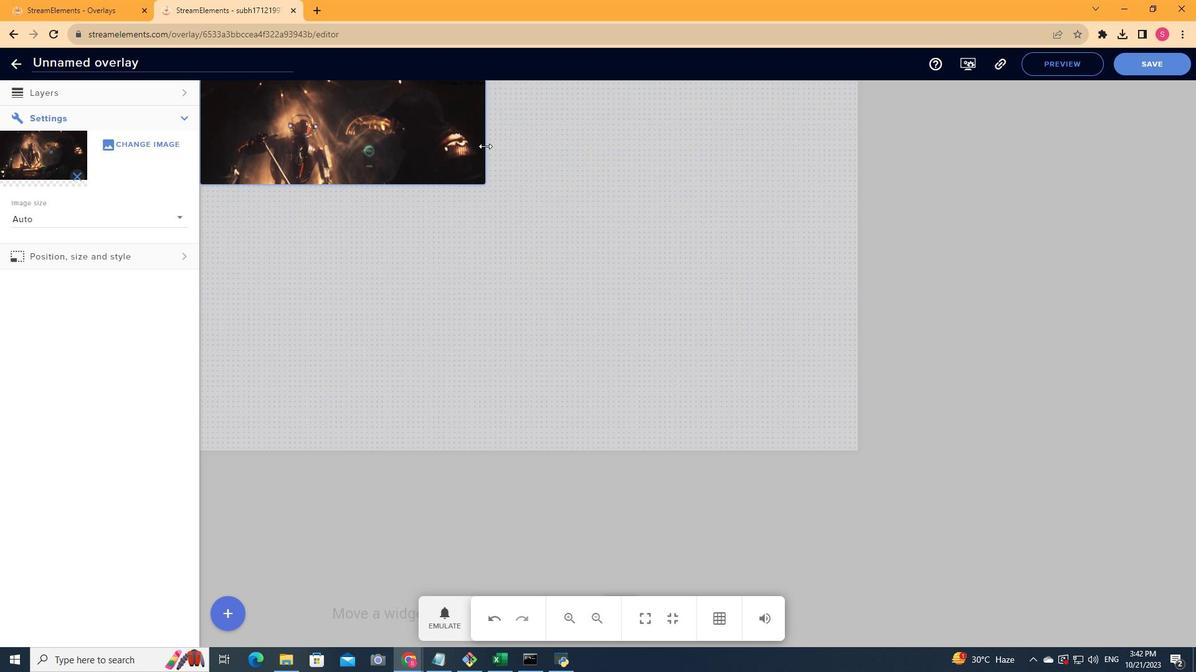 
Action: Mouse pressed left at (485, 146)
Screenshot: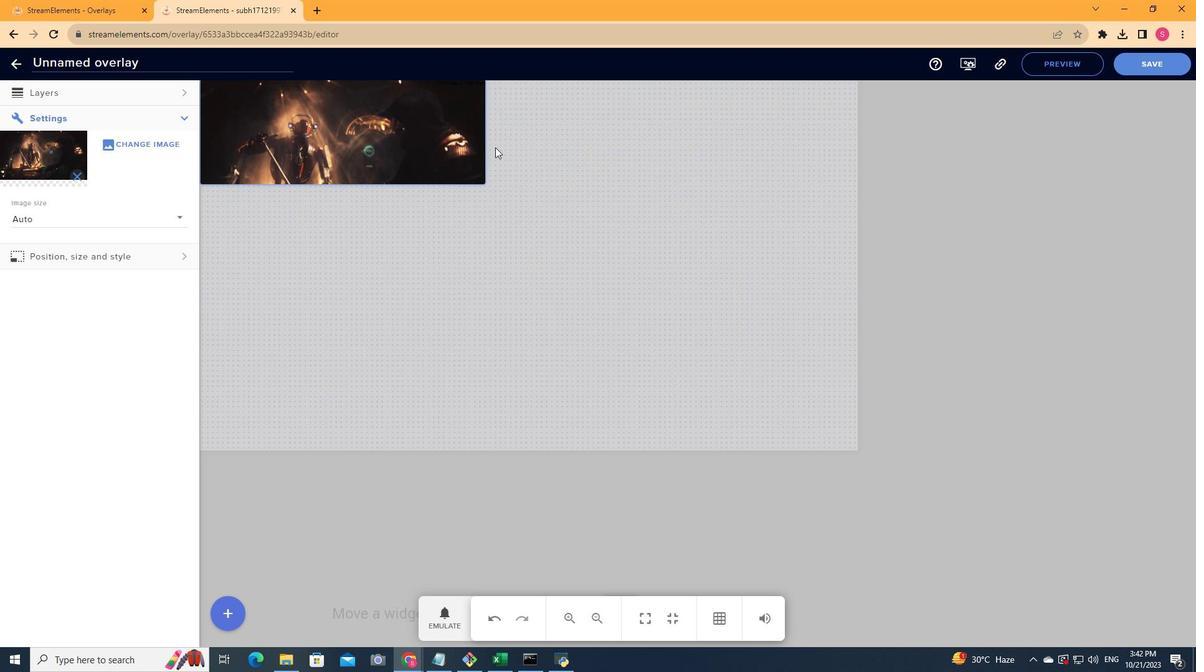 
Action: Mouse moved to (472, 185)
Screenshot: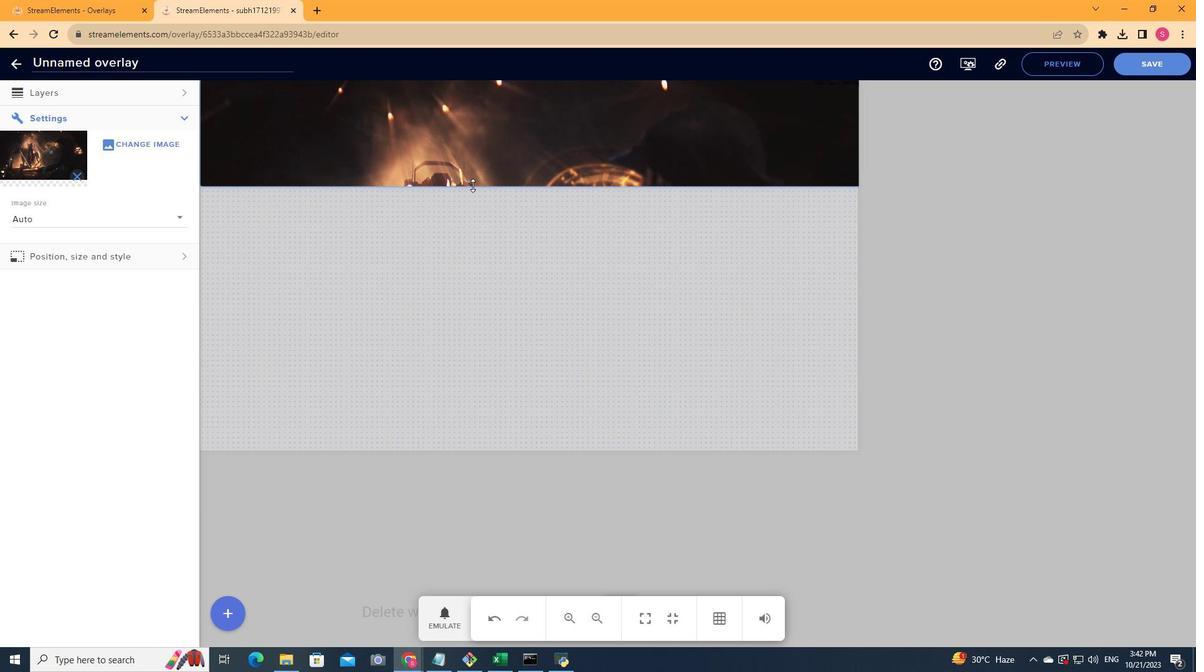 
Action: Mouse pressed left at (472, 185)
Screenshot: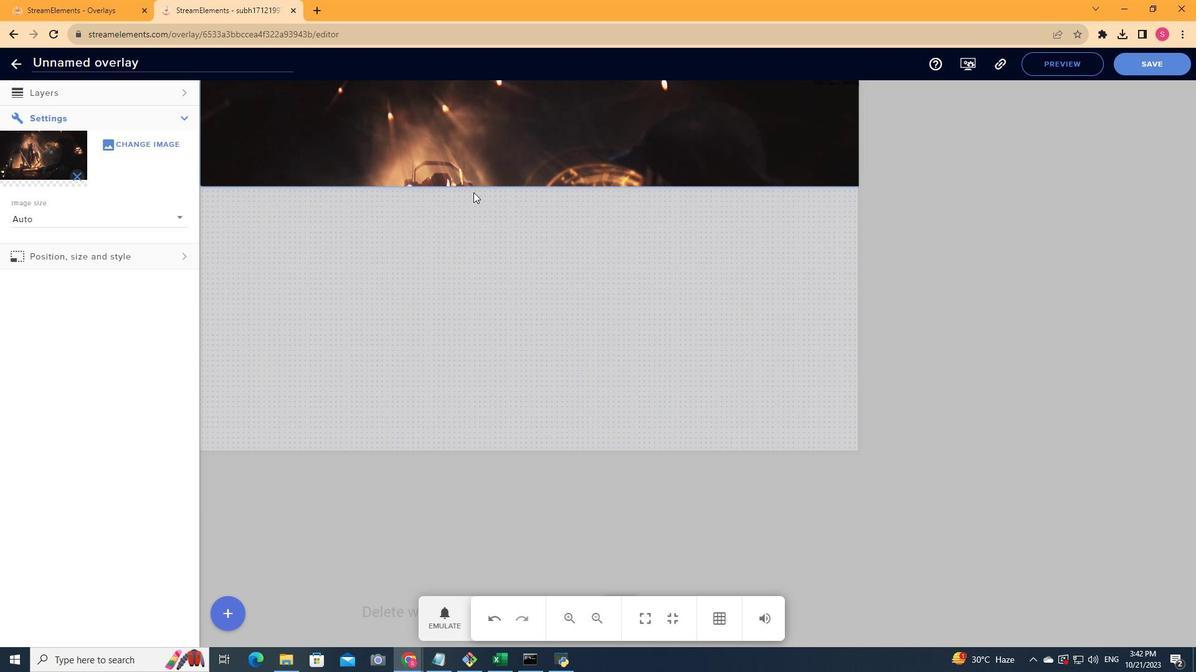 
Action: Mouse moved to (477, 349)
Screenshot: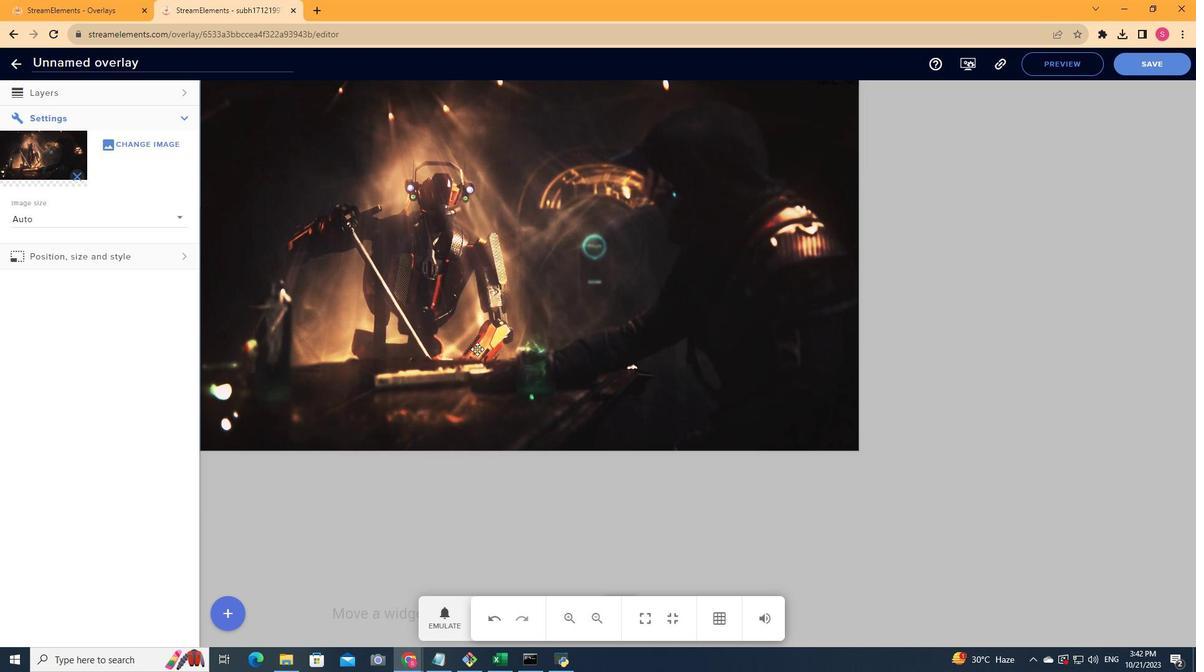 
Action: Mouse pressed left at (477, 349)
Screenshot: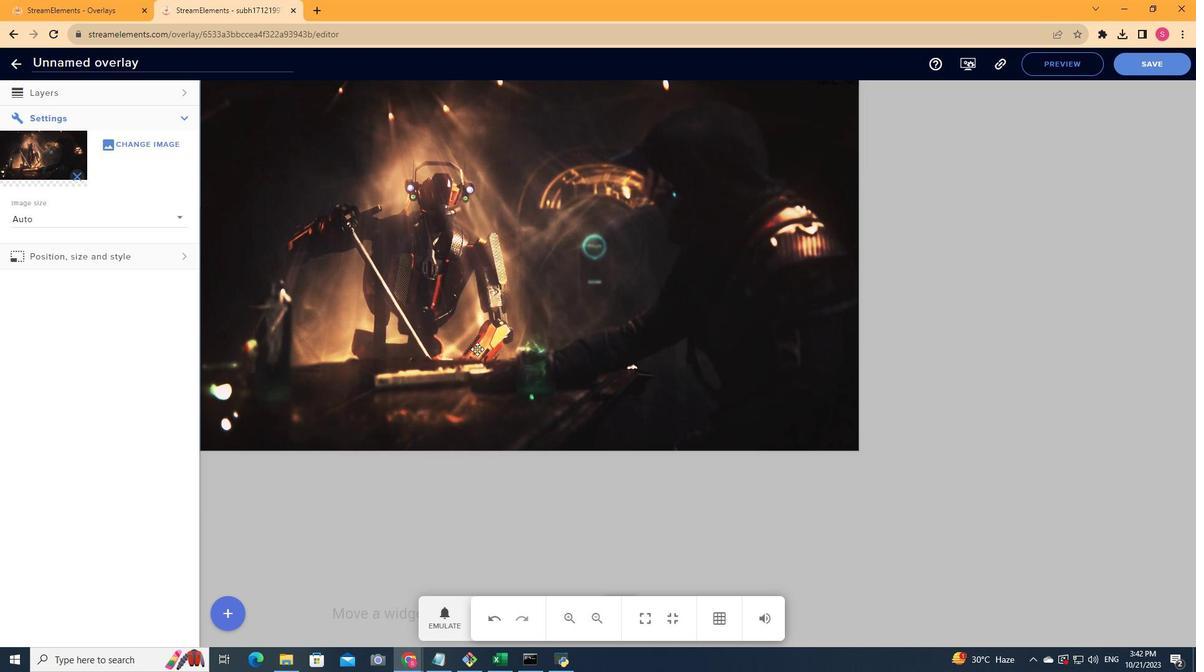 
Action: Mouse moved to (579, 327)
Screenshot: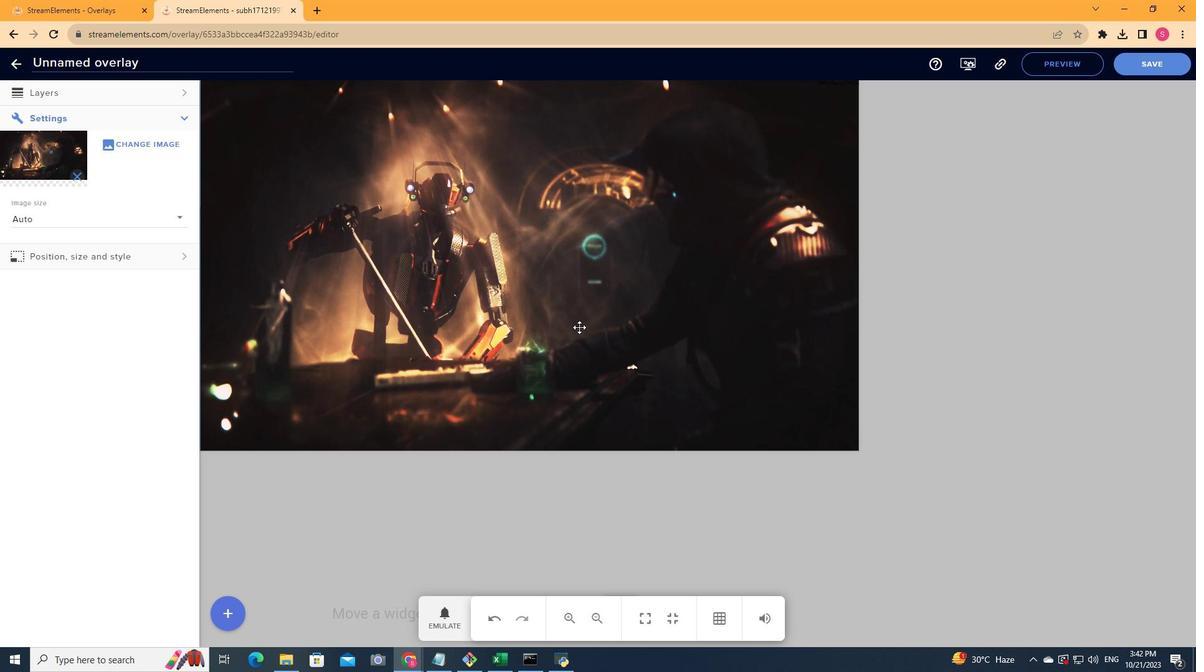 
Action: Mouse pressed left at (579, 327)
Screenshot: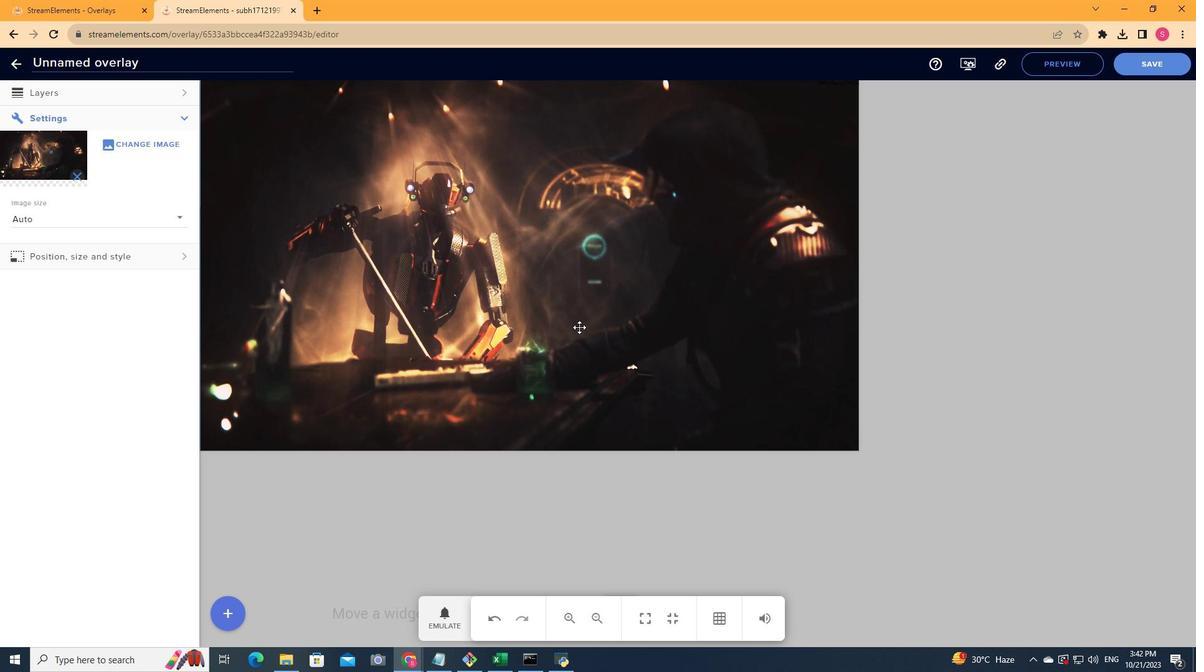 
Action: Mouse moved to (232, 618)
Screenshot: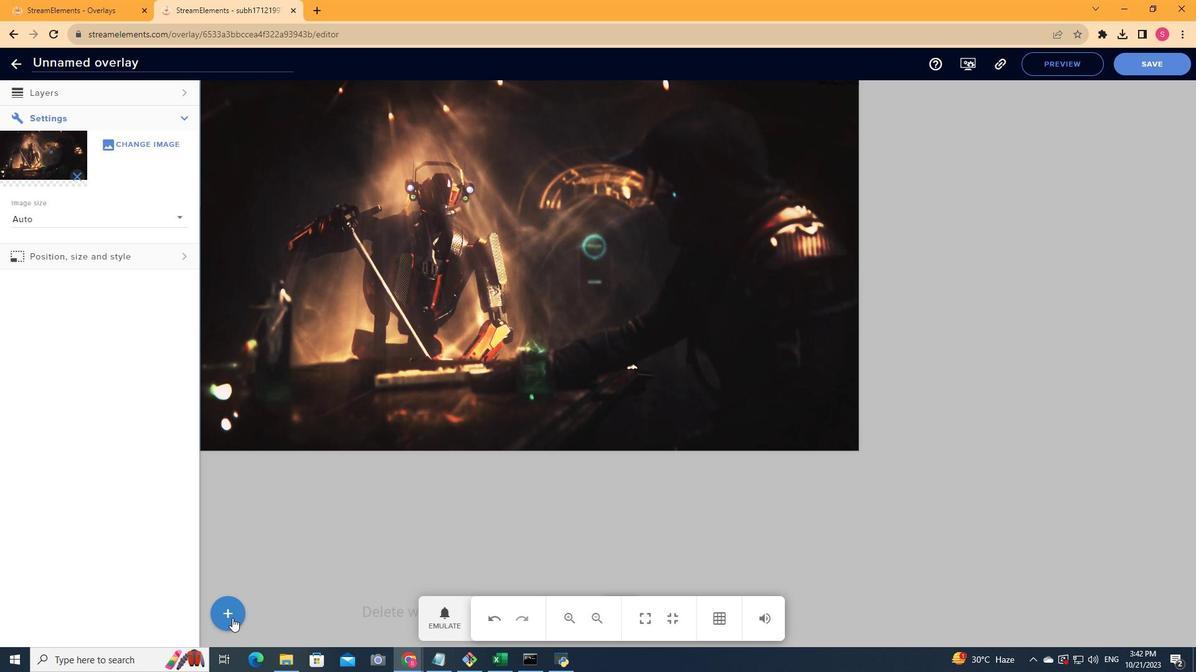 
Action: Mouse pressed left at (232, 618)
Screenshot: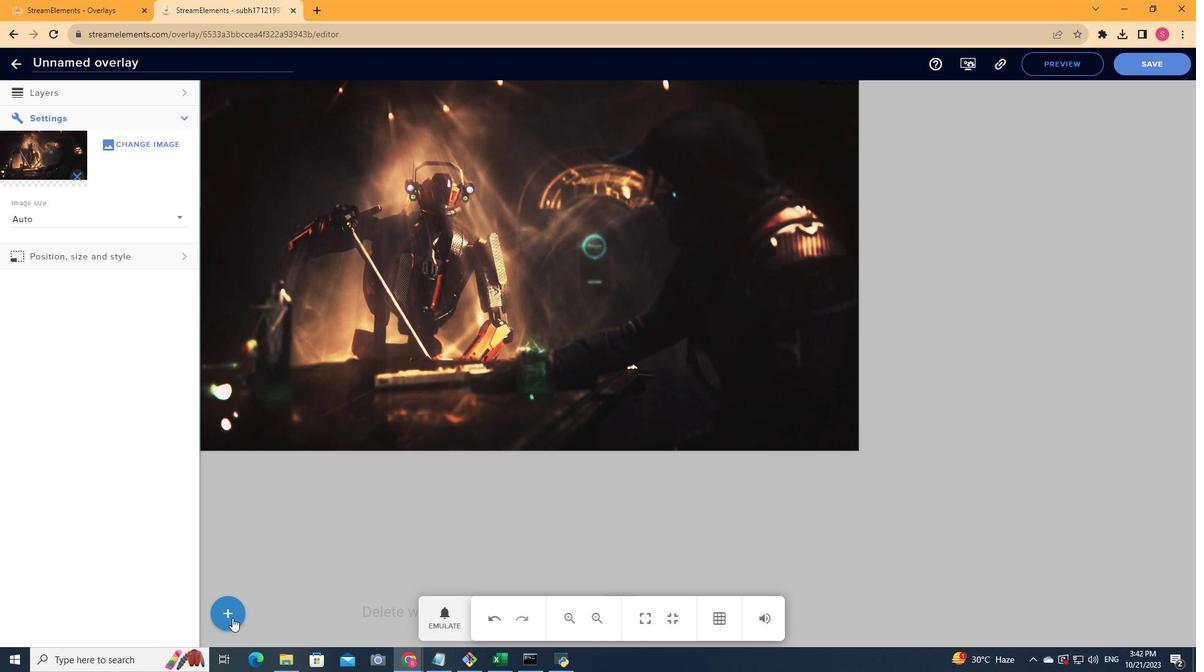 
Action: Mouse moved to (423, 429)
Screenshot: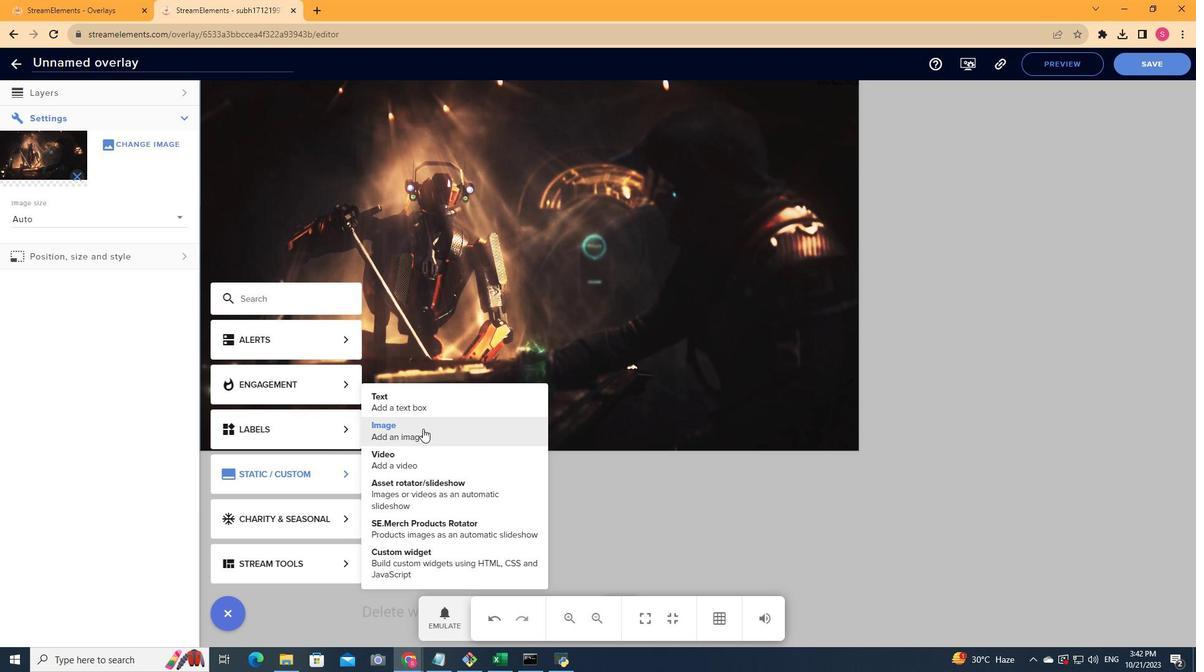
Action: Mouse pressed left at (423, 429)
Screenshot: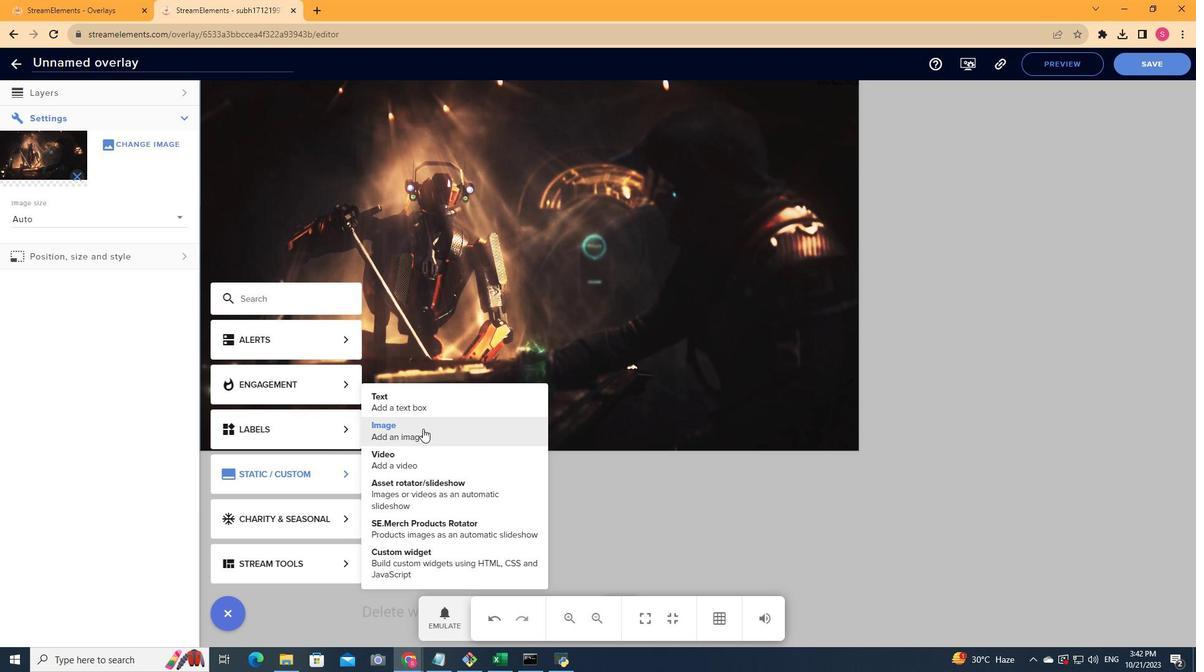 
Action: Mouse moved to (133, 148)
Screenshot: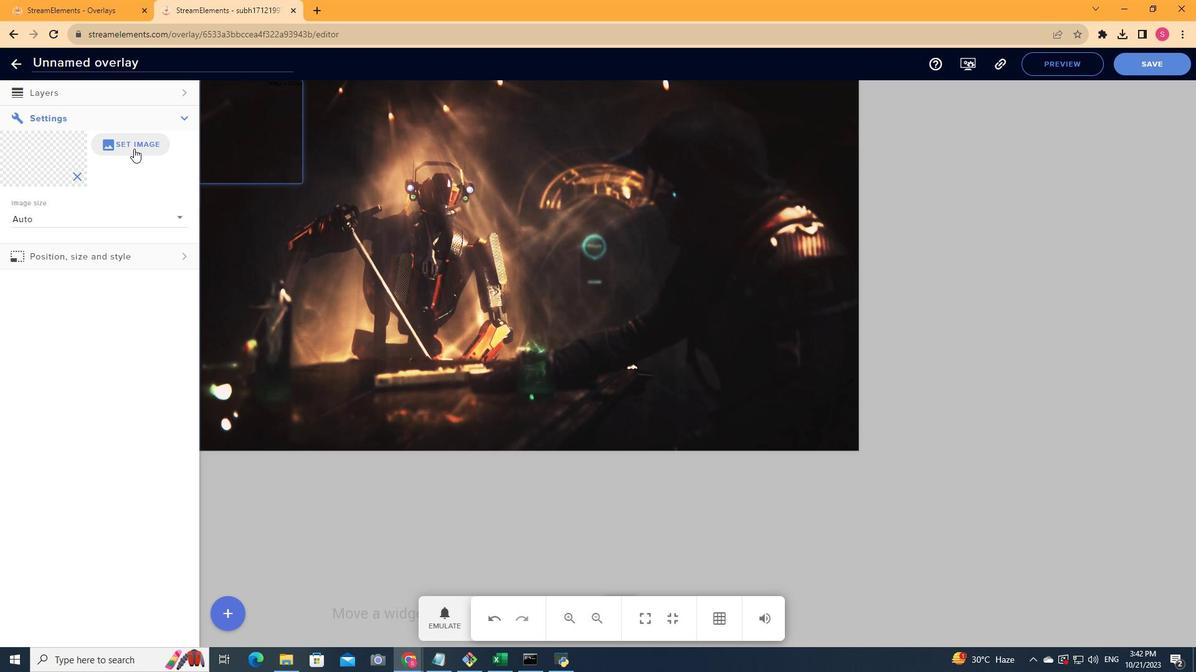 
Action: Mouse pressed left at (133, 148)
Screenshot: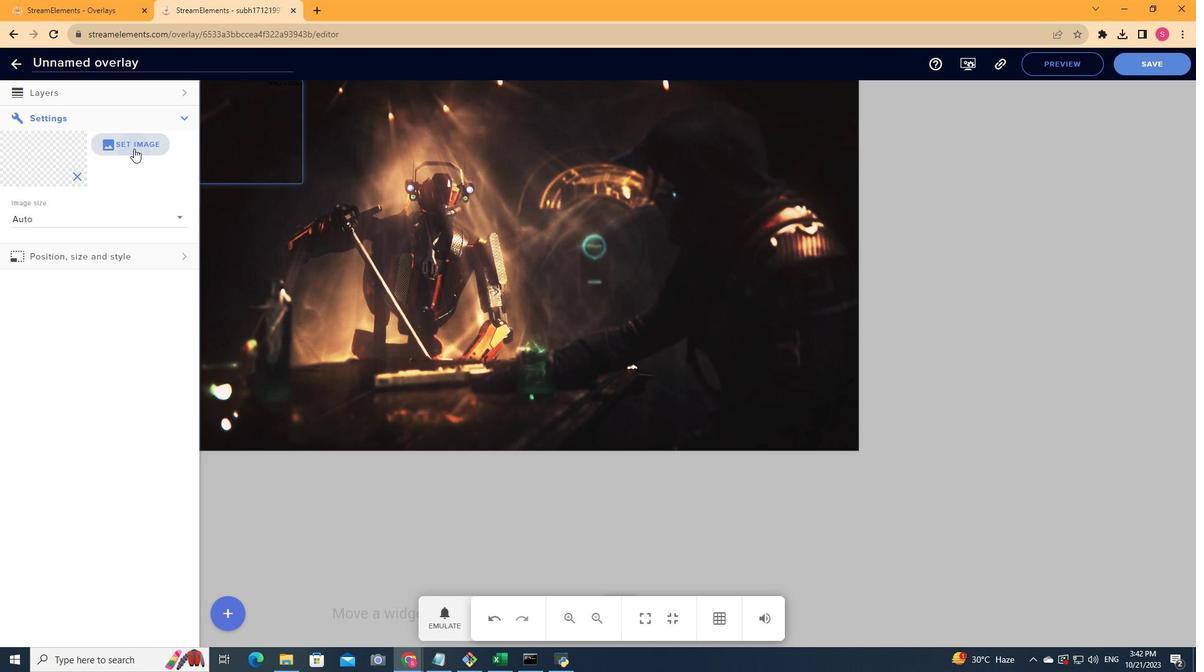 
Action: Mouse moved to (937, 136)
Screenshot: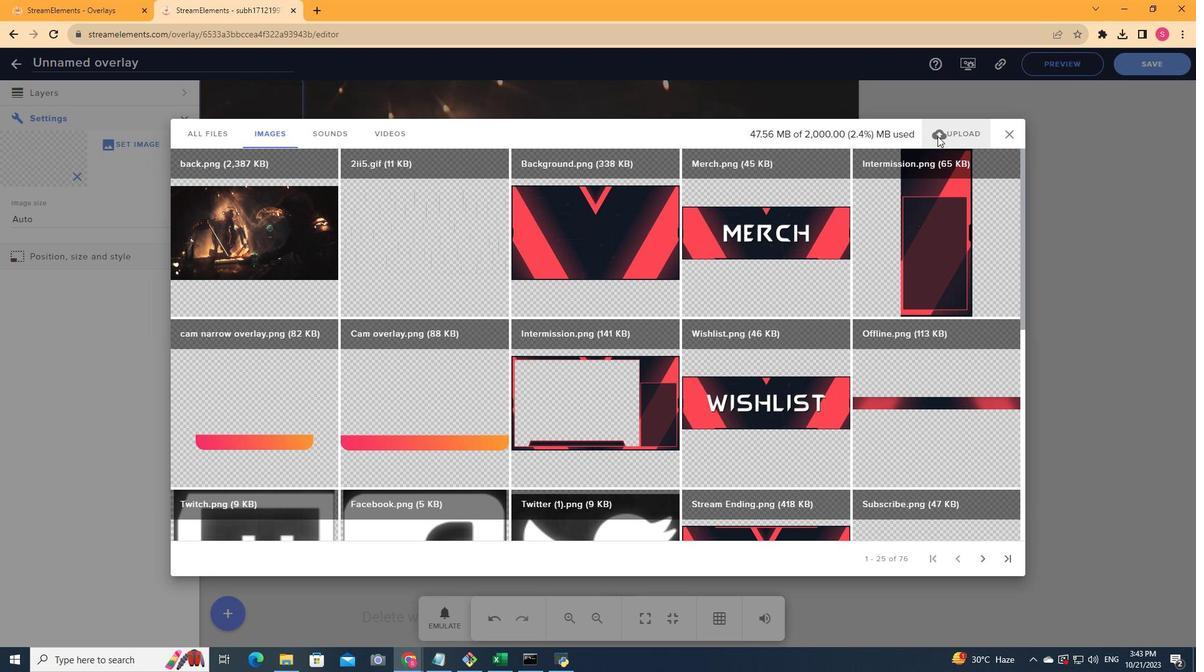
Action: Mouse pressed left at (937, 136)
Screenshot: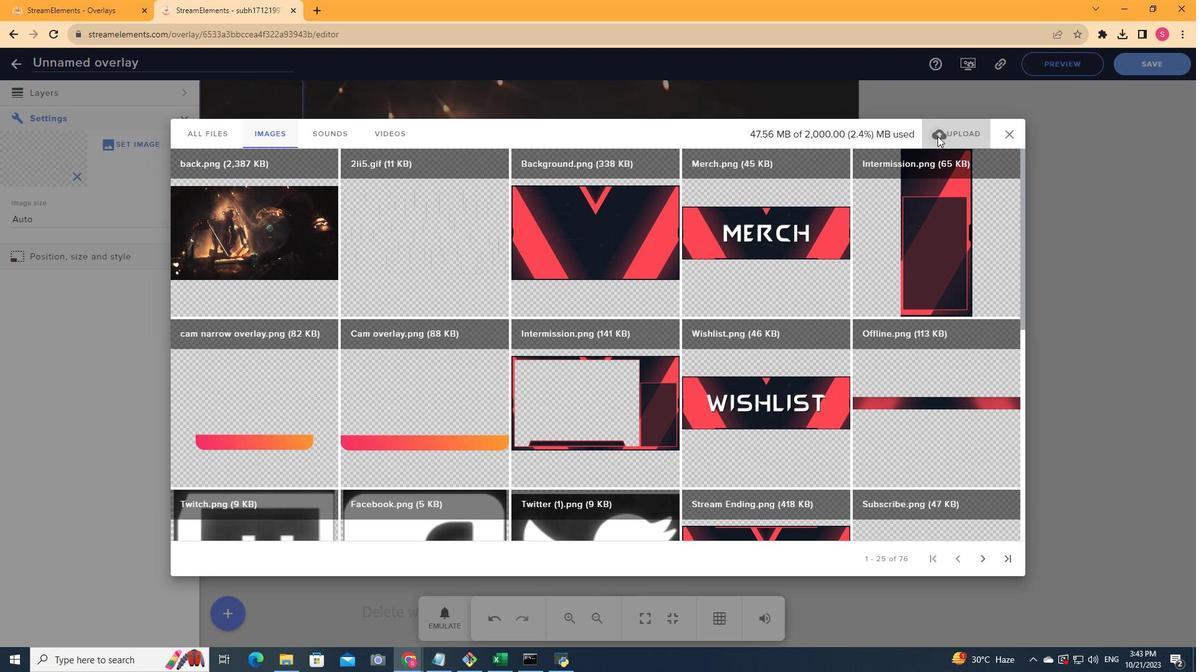 
Action: Mouse moved to (601, 401)
Screenshot: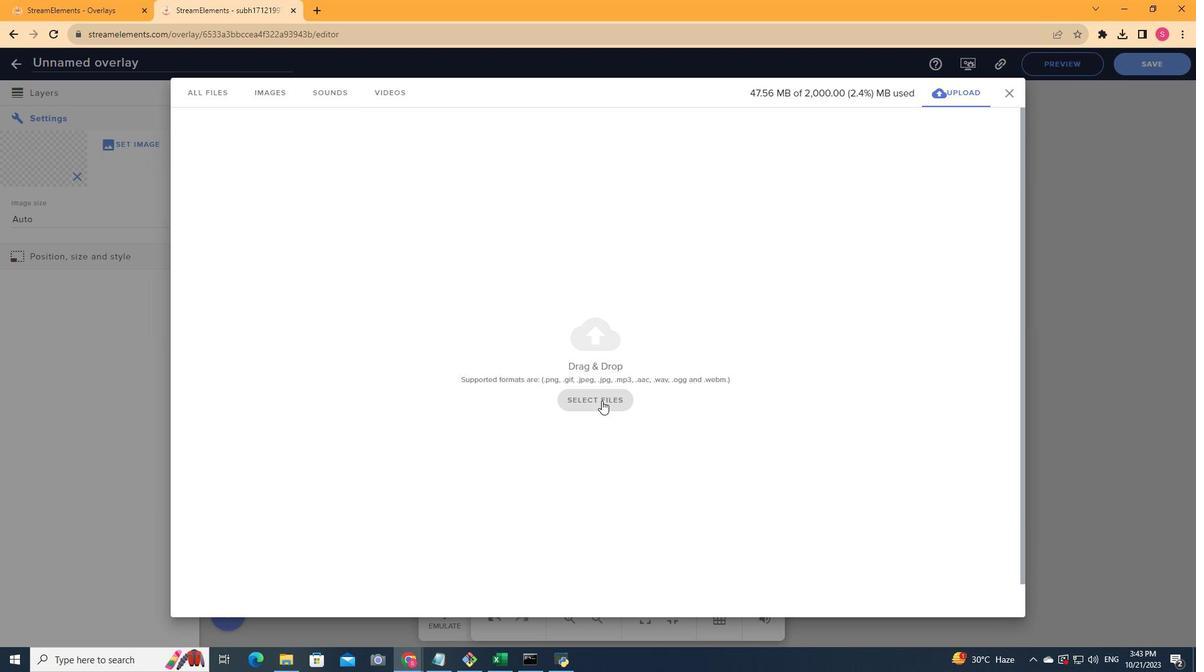 
Action: Mouse pressed left at (601, 401)
Screenshot: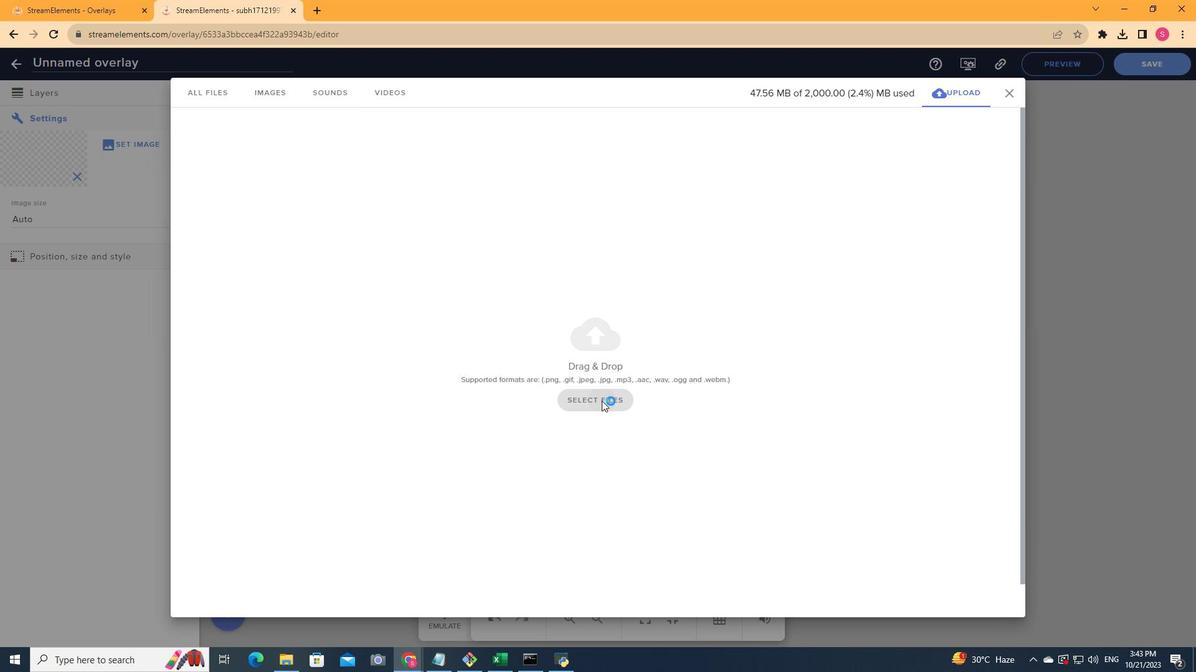 
Action: Mouse moved to (348, 216)
Screenshot: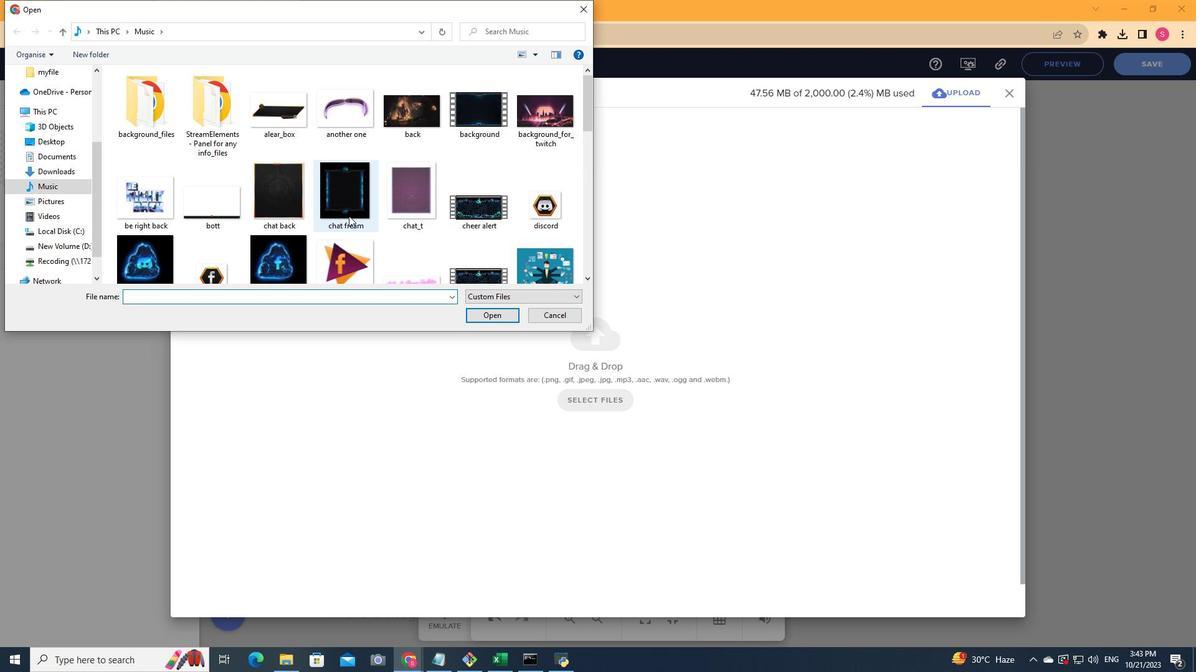 
Action: Mouse scrolled (348, 216) with delta (0, 0)
Screenshot: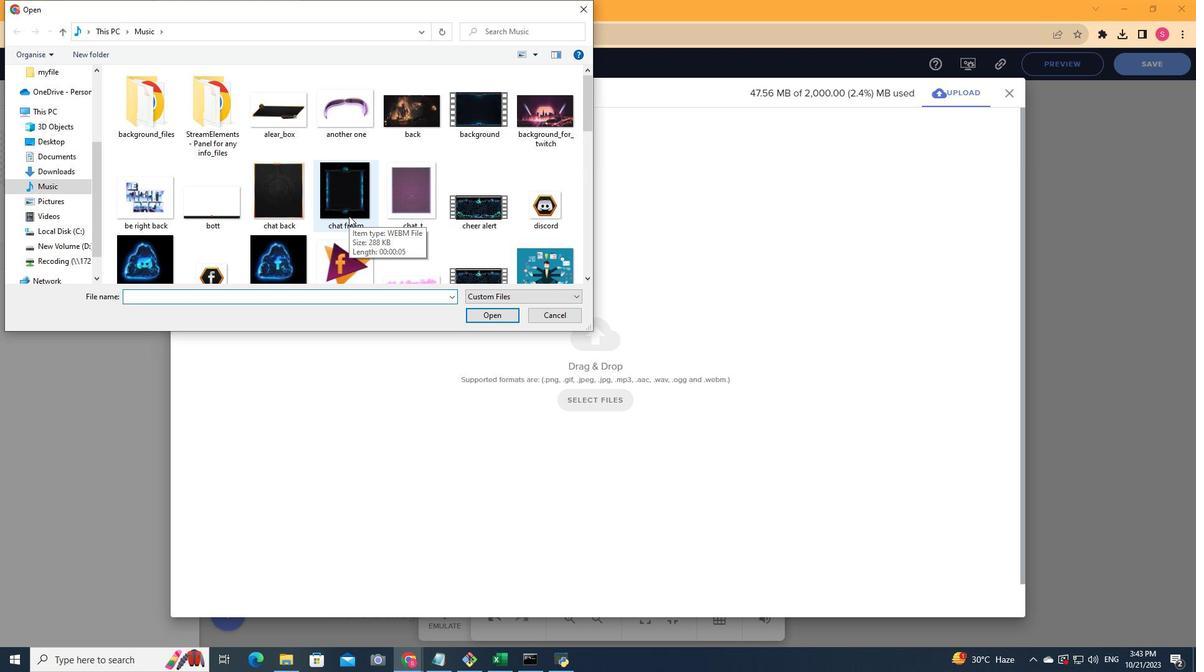 
Action: Mouse scrolled (348, 216) with delta (0, 0)
Screenshot: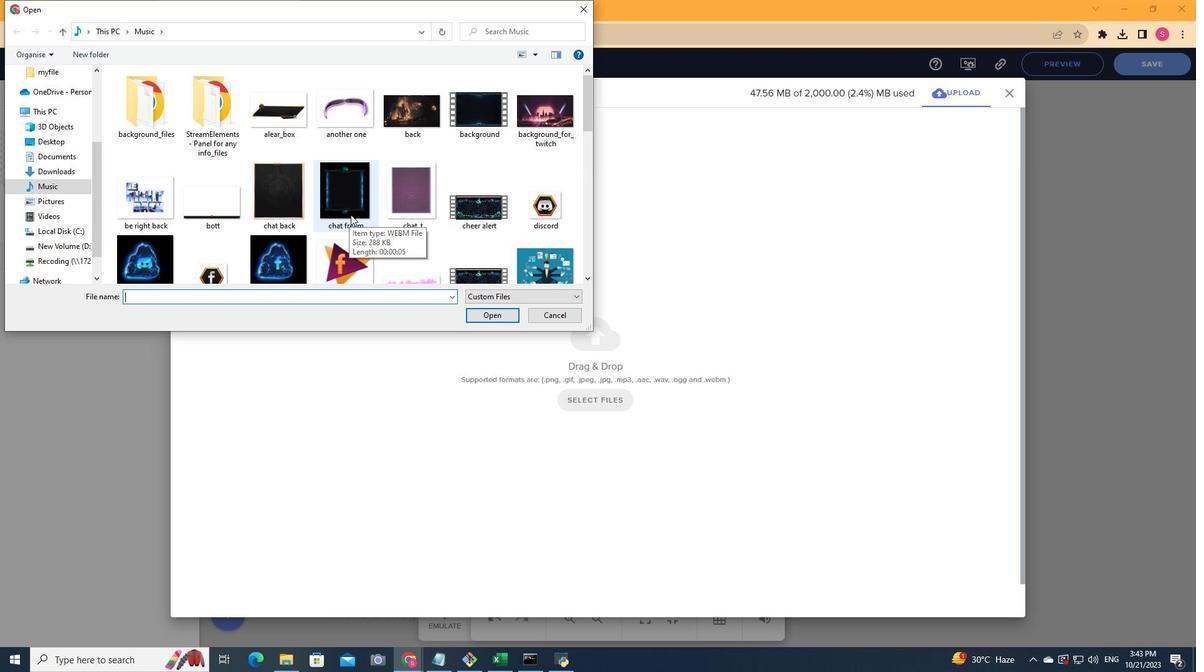 
Action: Mouse scrolled (348, 216) with delta (0, 0)
Screenshot: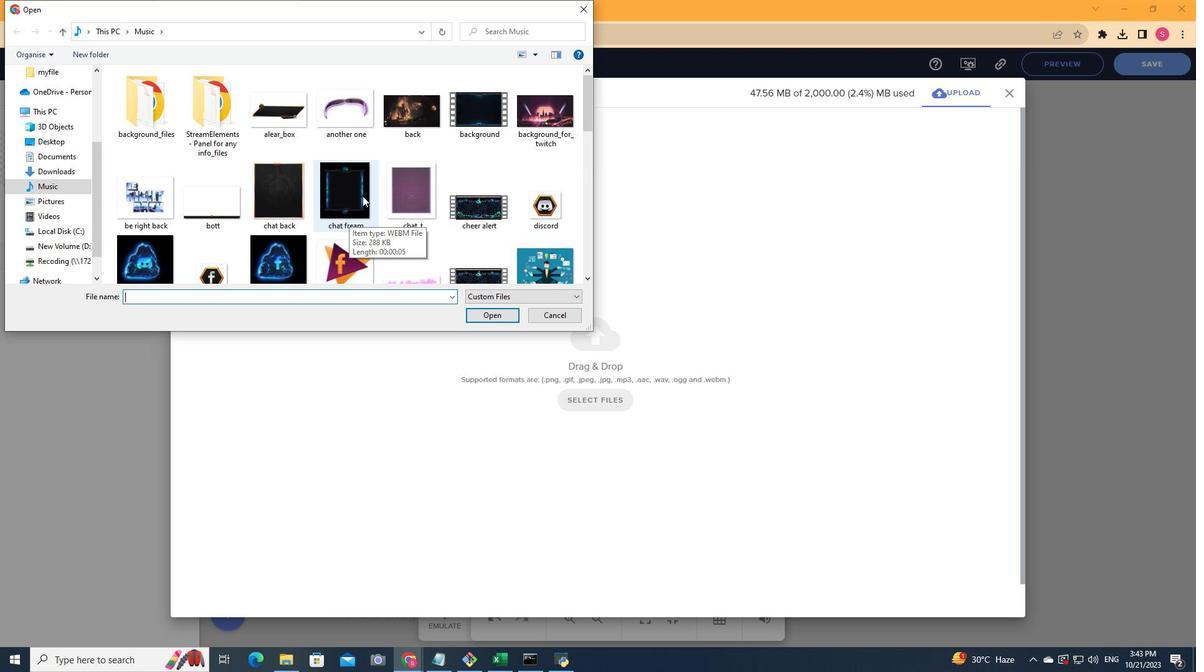 
Action: Mouse moved to (385, 173)
Screenshot: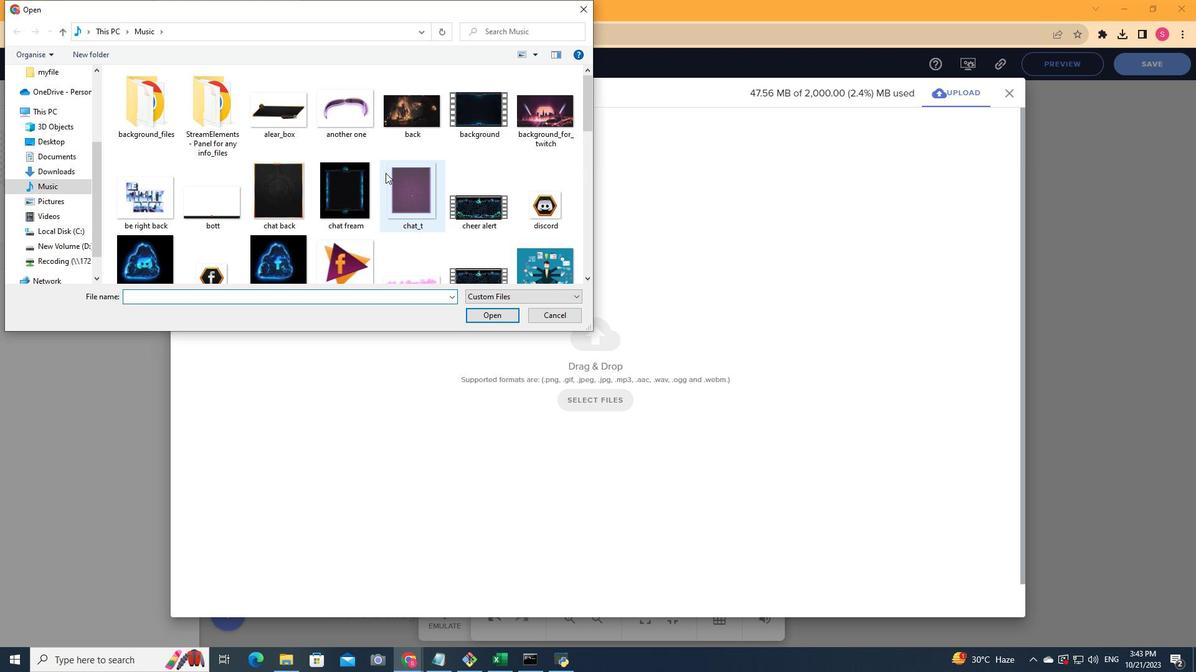 
Action: Mouse scrolled (385, 172) with delta (0, 0)
Screenshot: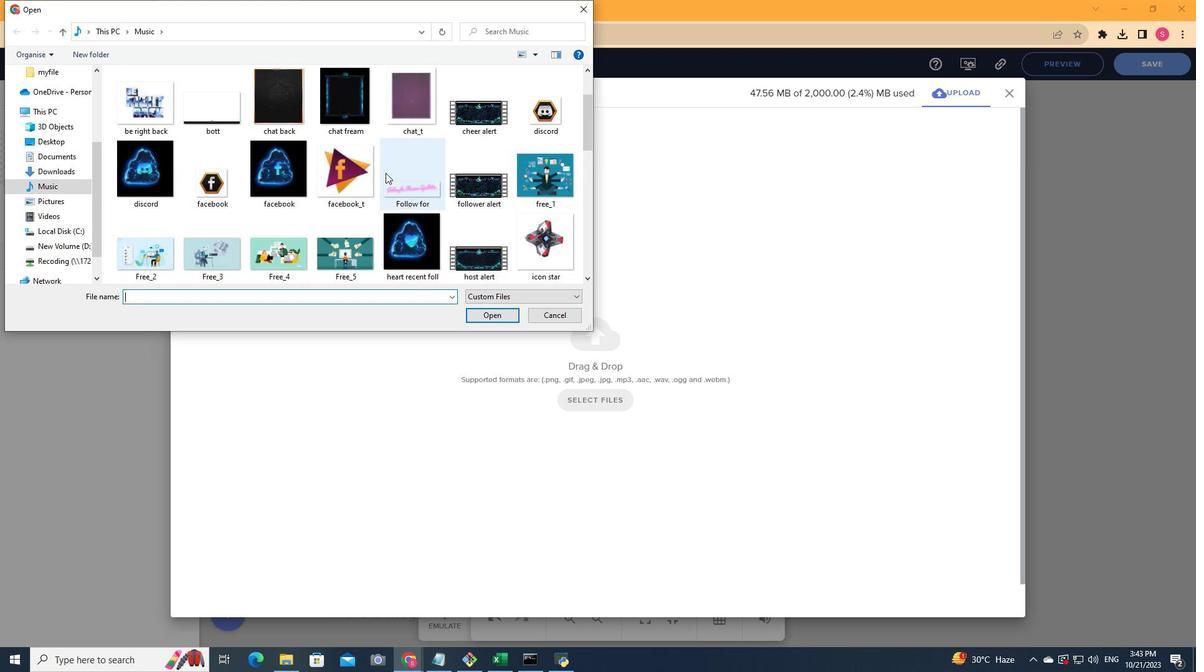 
Action: Mouse moved to (289, 109)
Screenshot: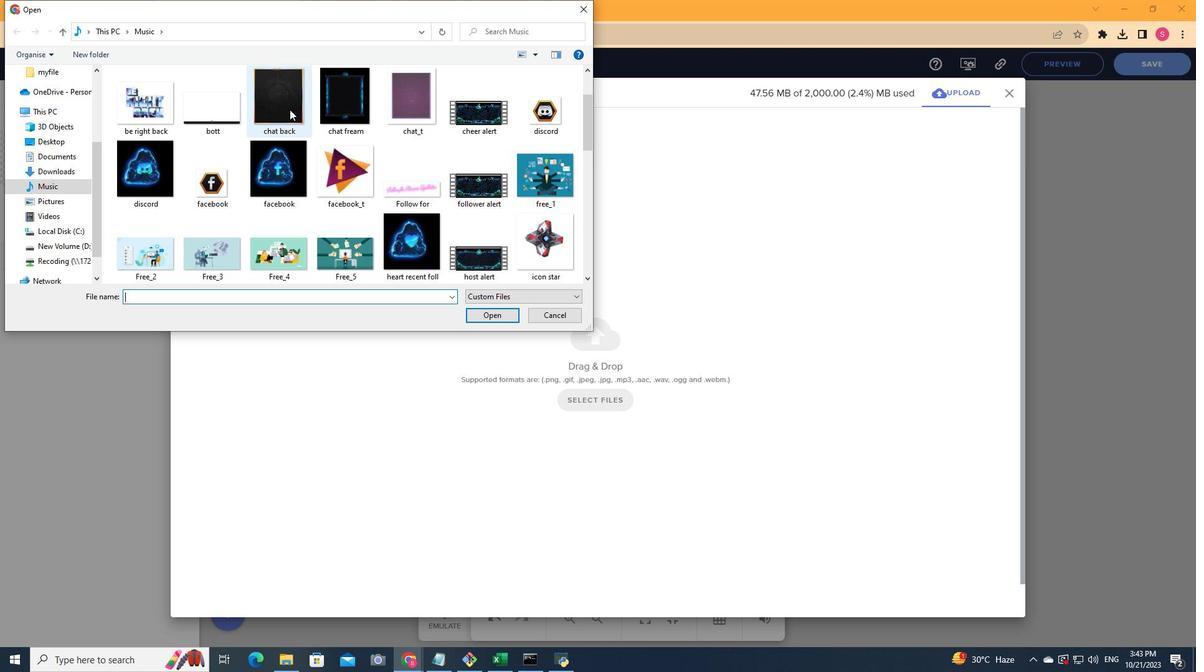 
Action: Mouse pressed left at (289, 109)
Screenshot: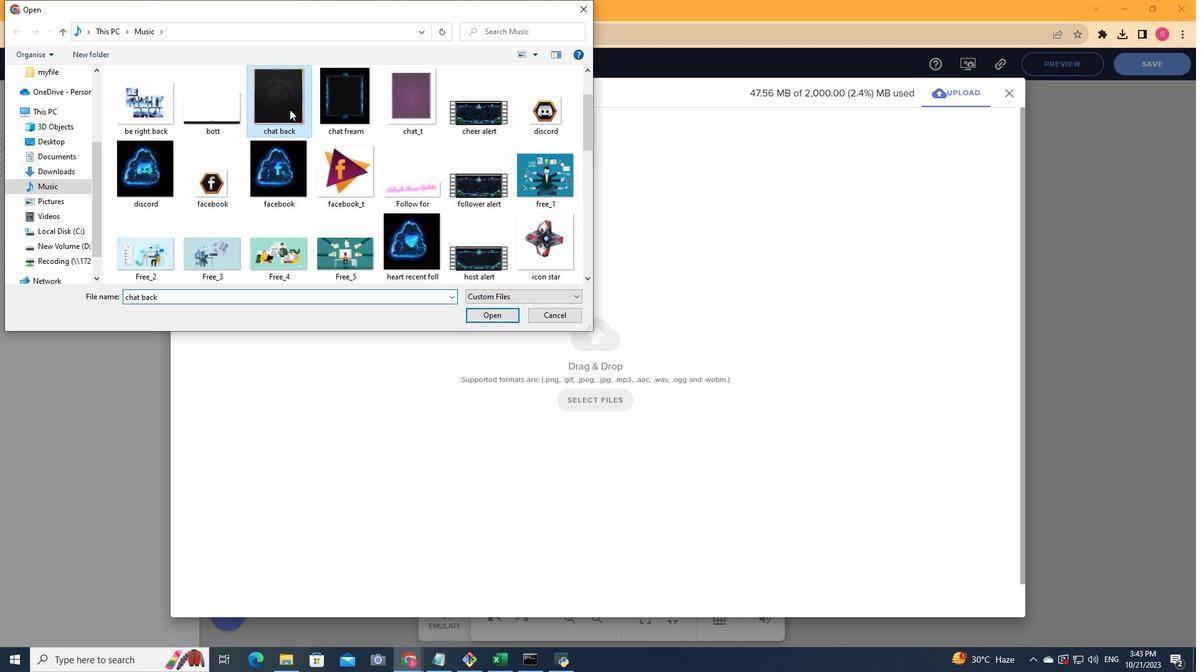 
Action: Mouse moved to (488, 317)
Screenshot: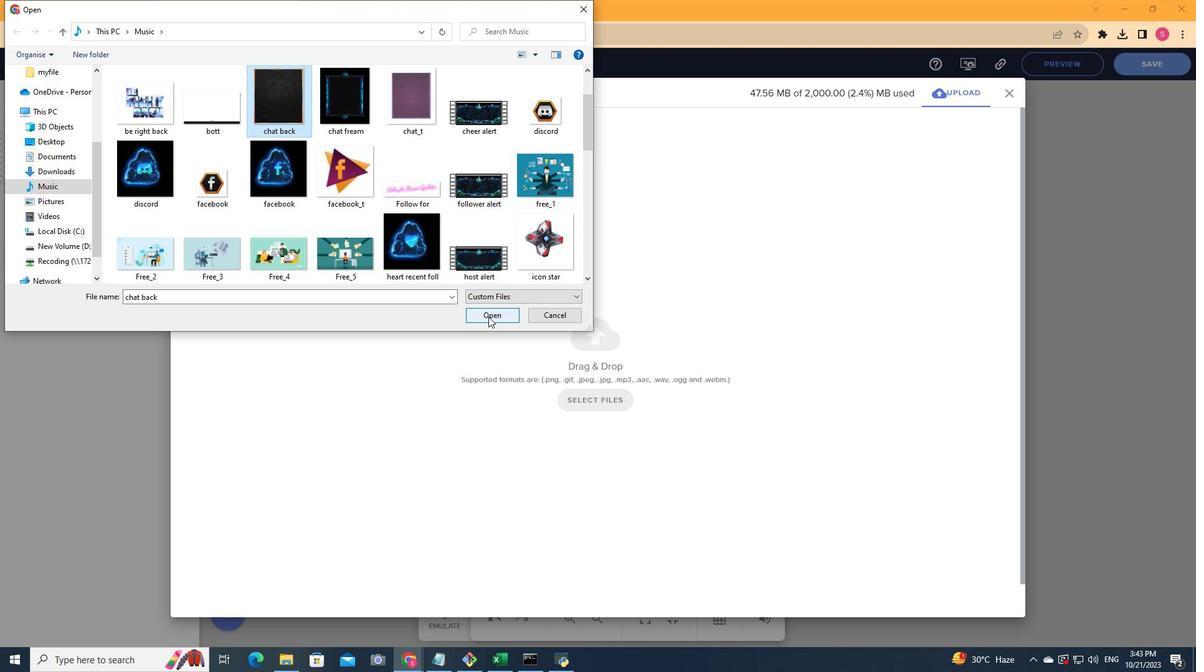 
Action: Mouse pressed left at (488, 317)
Screenshot: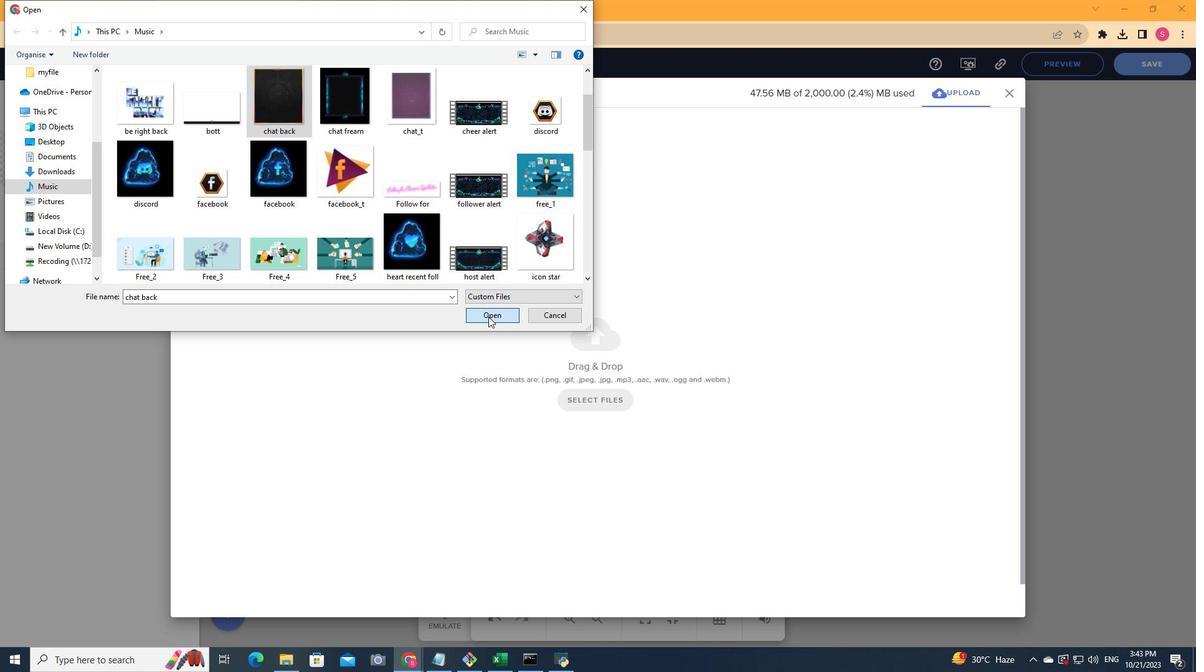 
Action: Mouse moved to (988, 535)
Screenshot: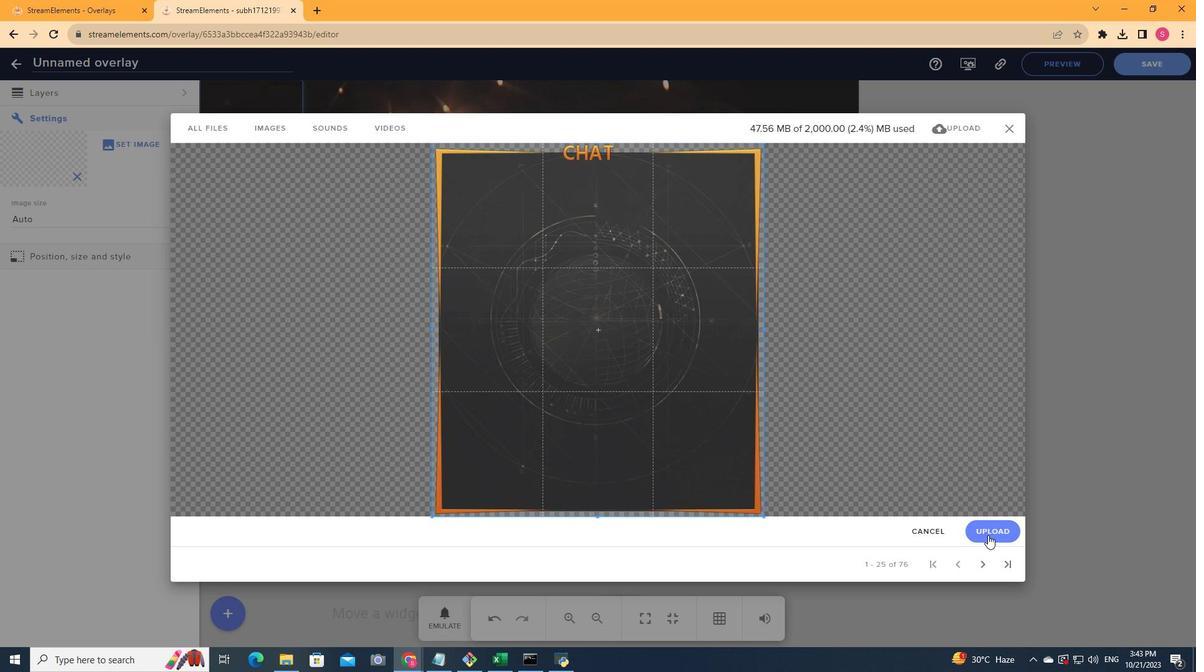 
Action: Mouse pressed left at (988, 535)
Screenshot: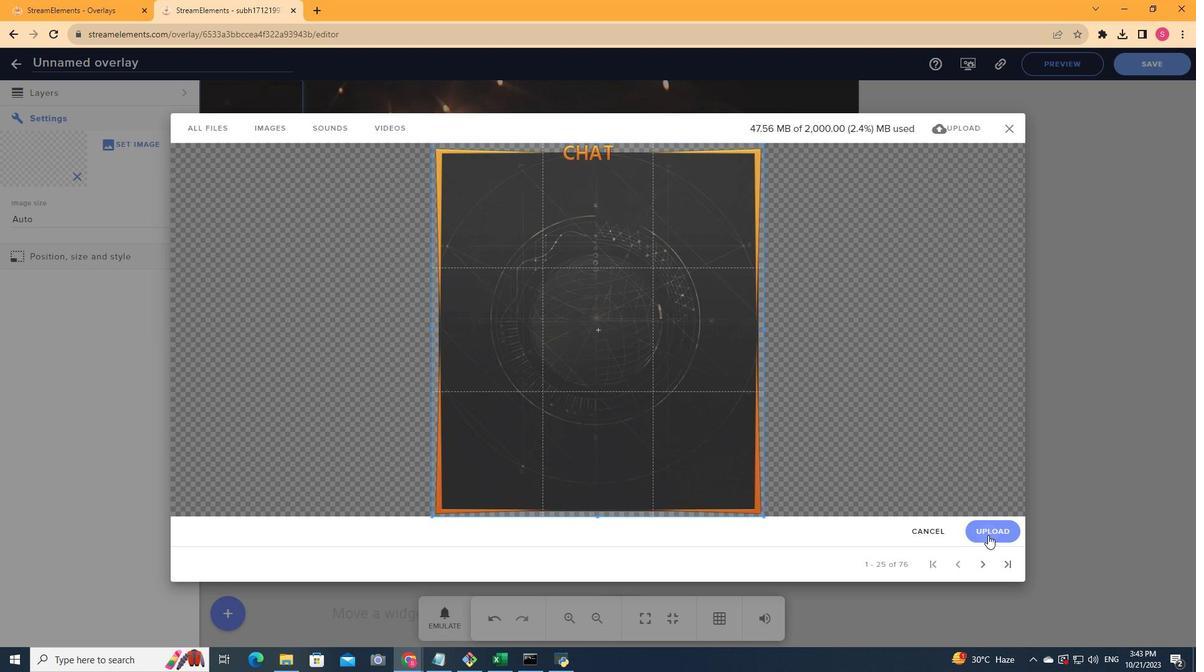 
Action: Mouse moved to (229, 156)
Screenshot: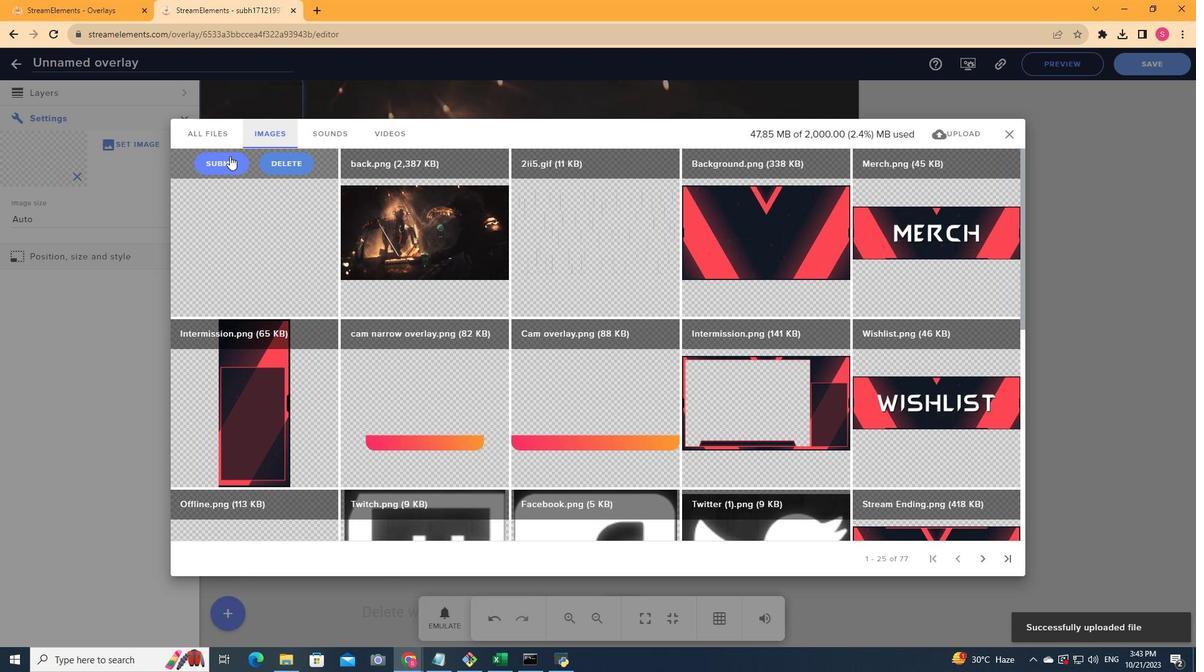 
Action: Mouse pressed left at (229, 156)
Screenshot: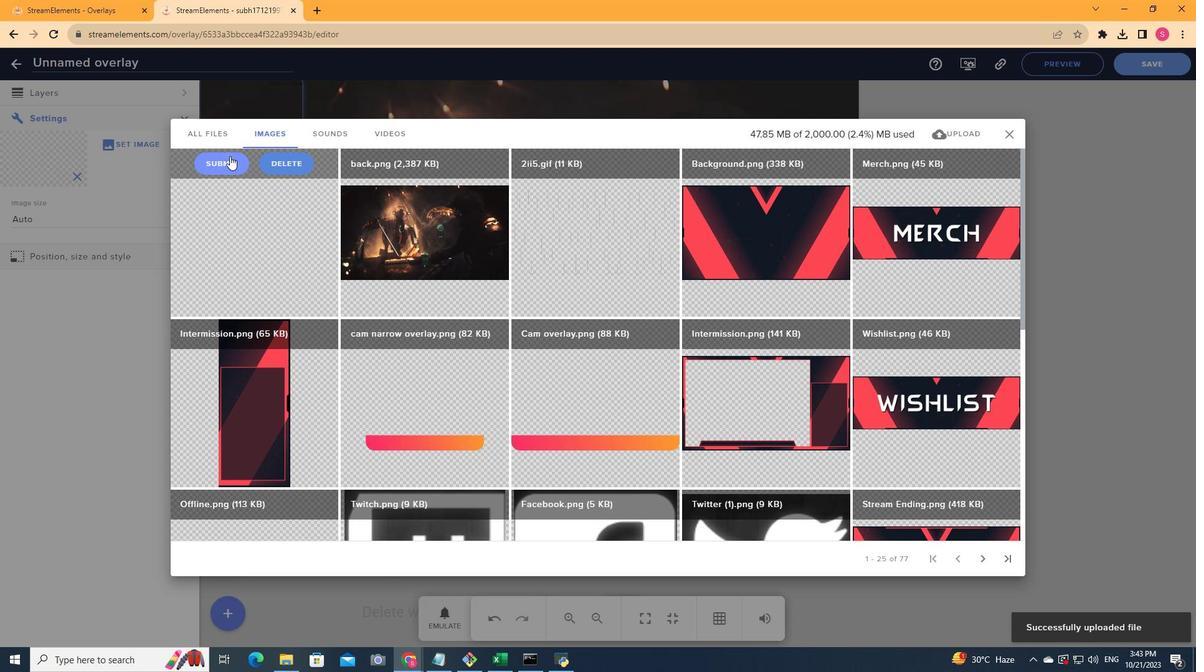 
Action: Mouse moved to (279, 163)
Screenshot: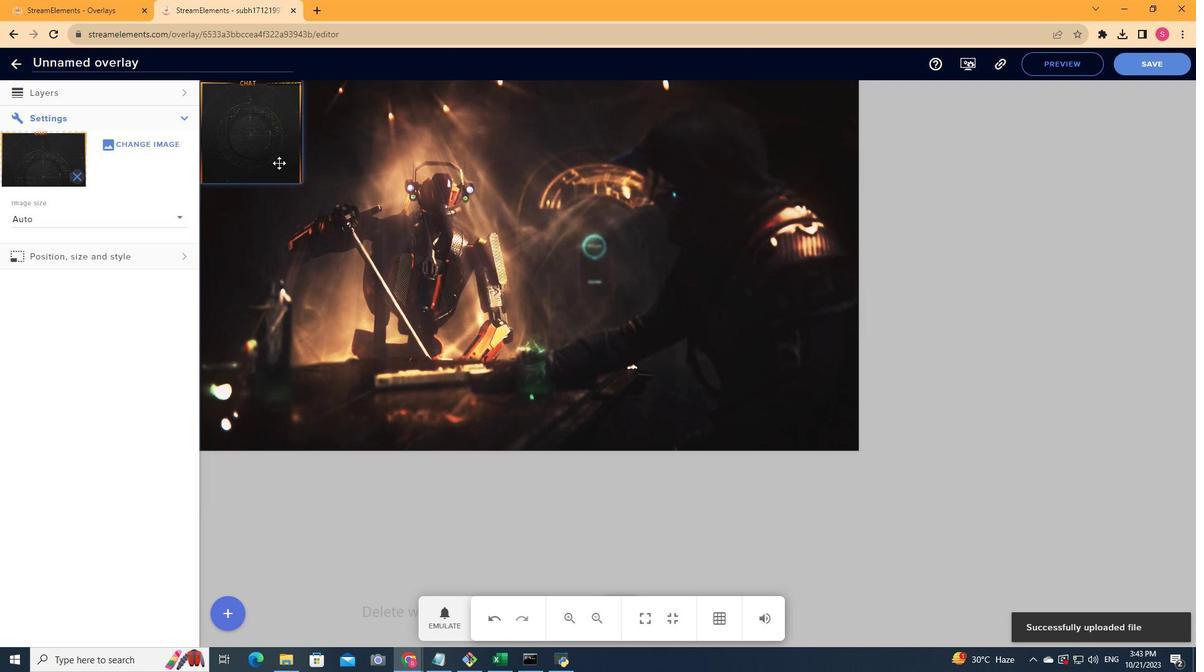 
Action: Mouse pressed left at (279, 163)
Screenshot: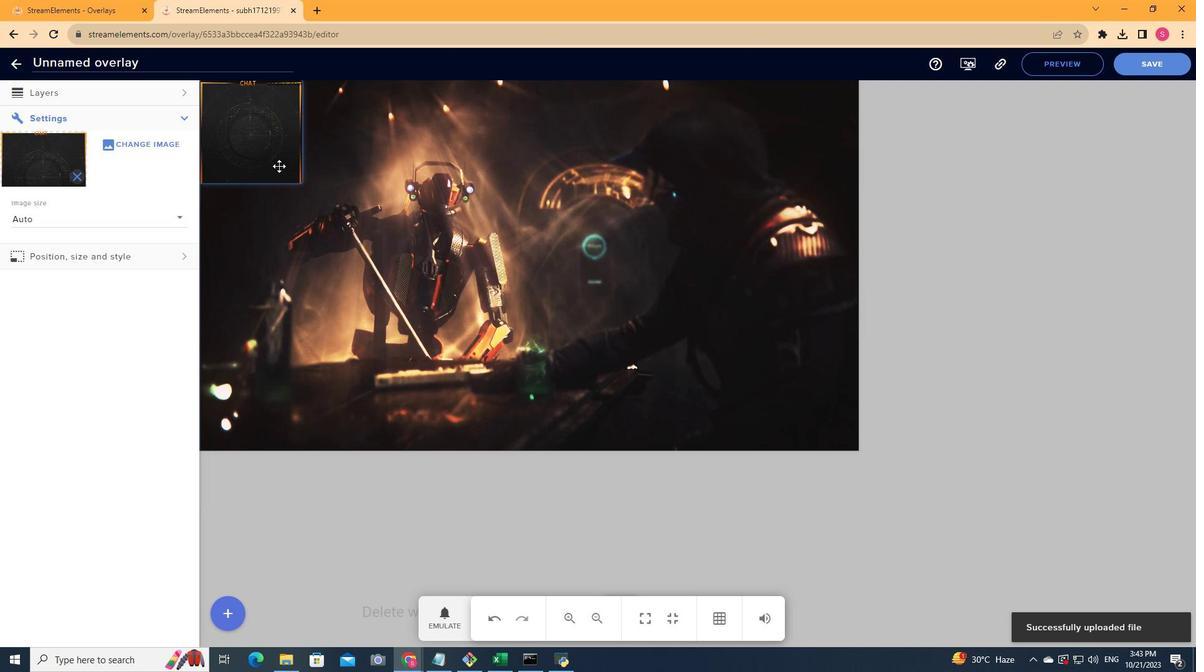 
Action: Mouse moved to (277, 188)
Screenshot: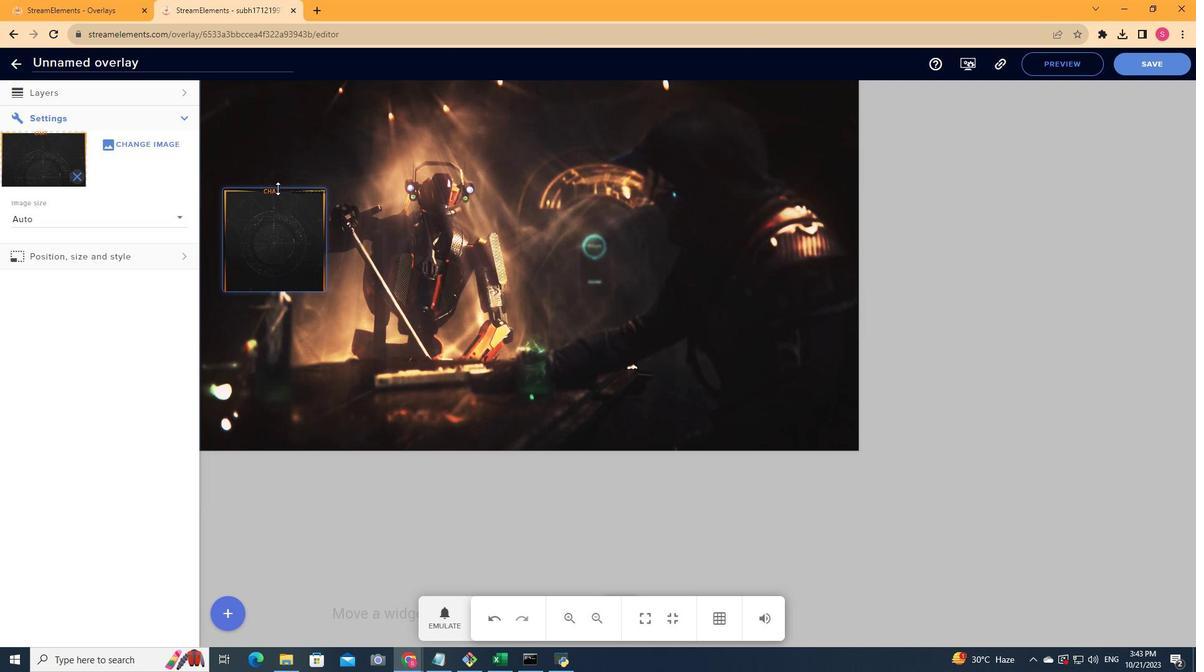
Action: Mouse pressed left at (277, 188)
Screenshot: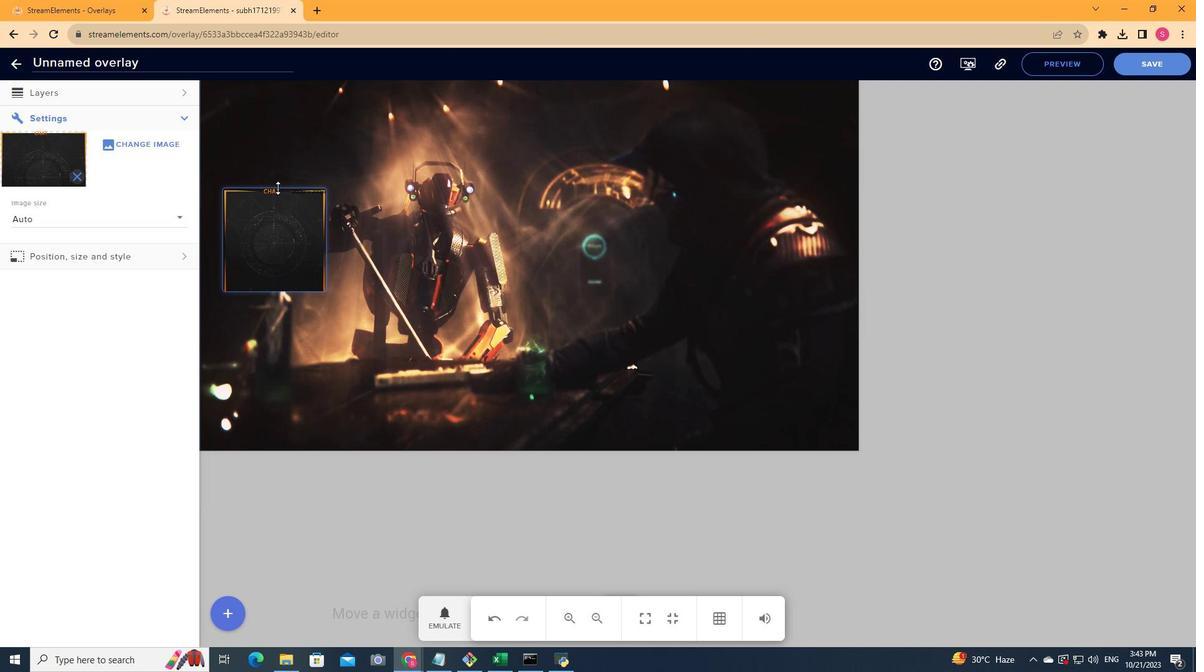 
Action: Mouse moved to (326, 181)
Screenshot: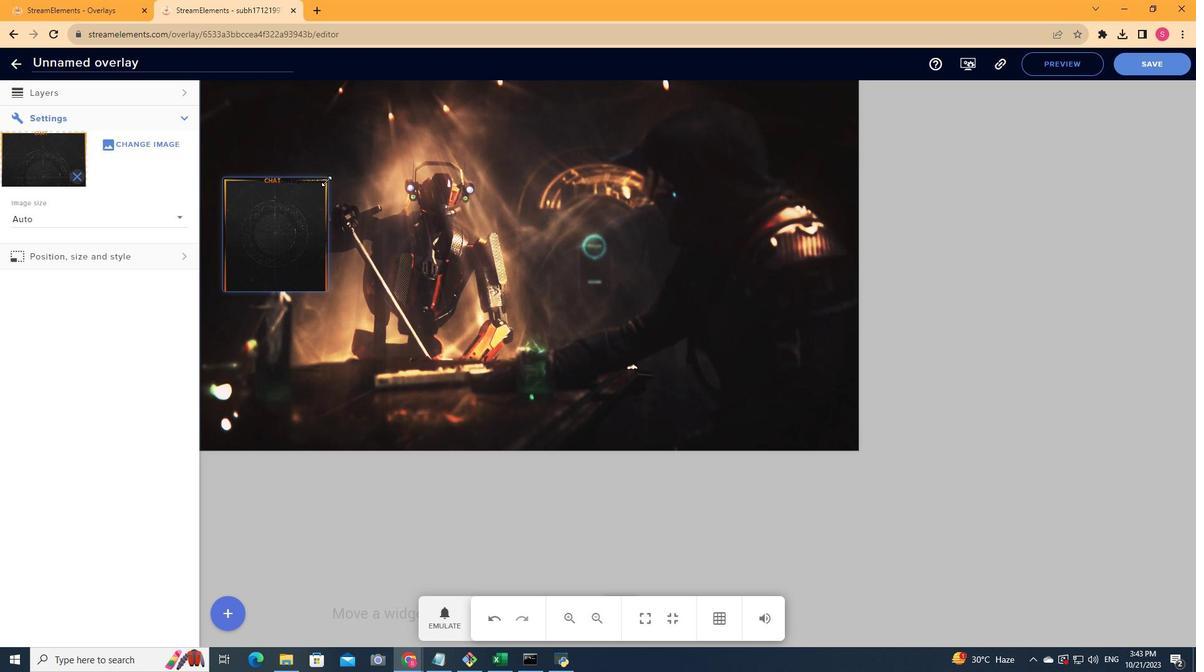 
Action: Mouse pressed left at (326, 181)
Screenshot: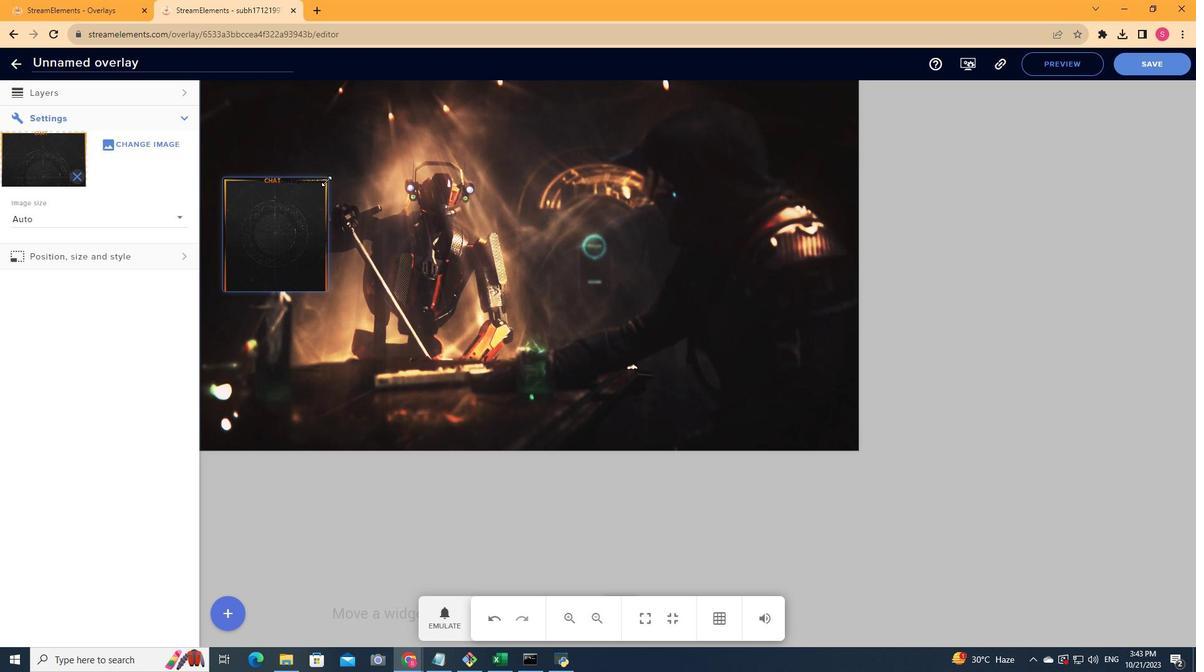 
Action: Mouse moved to (357, 288)
Screenshot: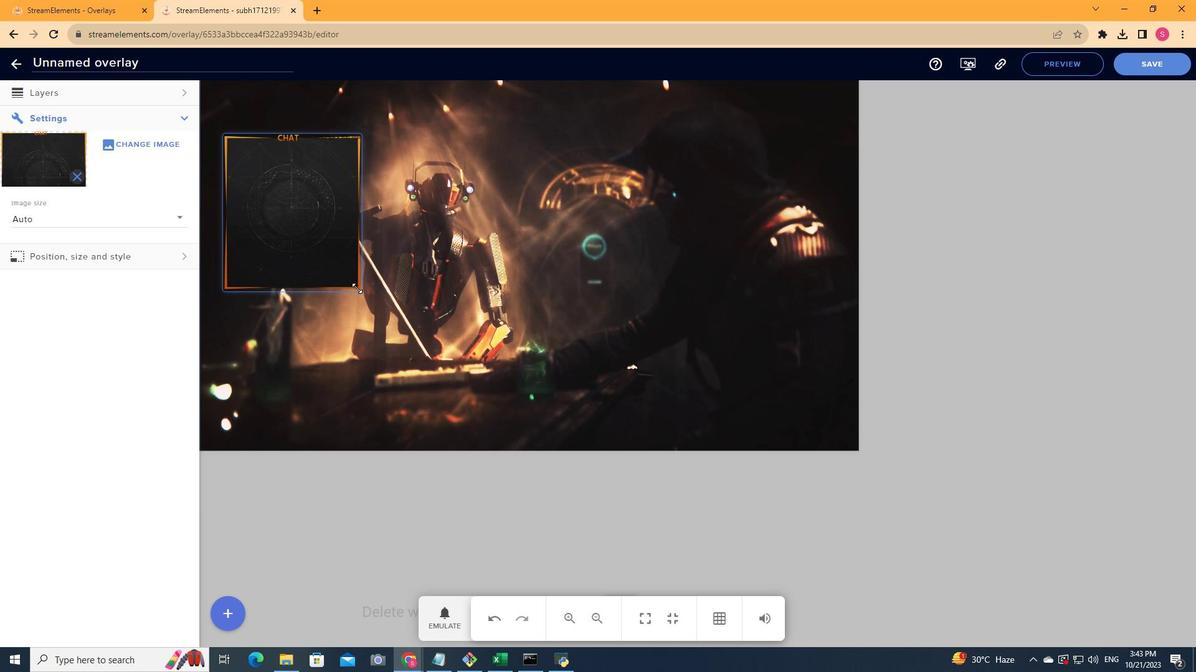 
Action: Mouse pressed left at (357, 288)
Screenshot: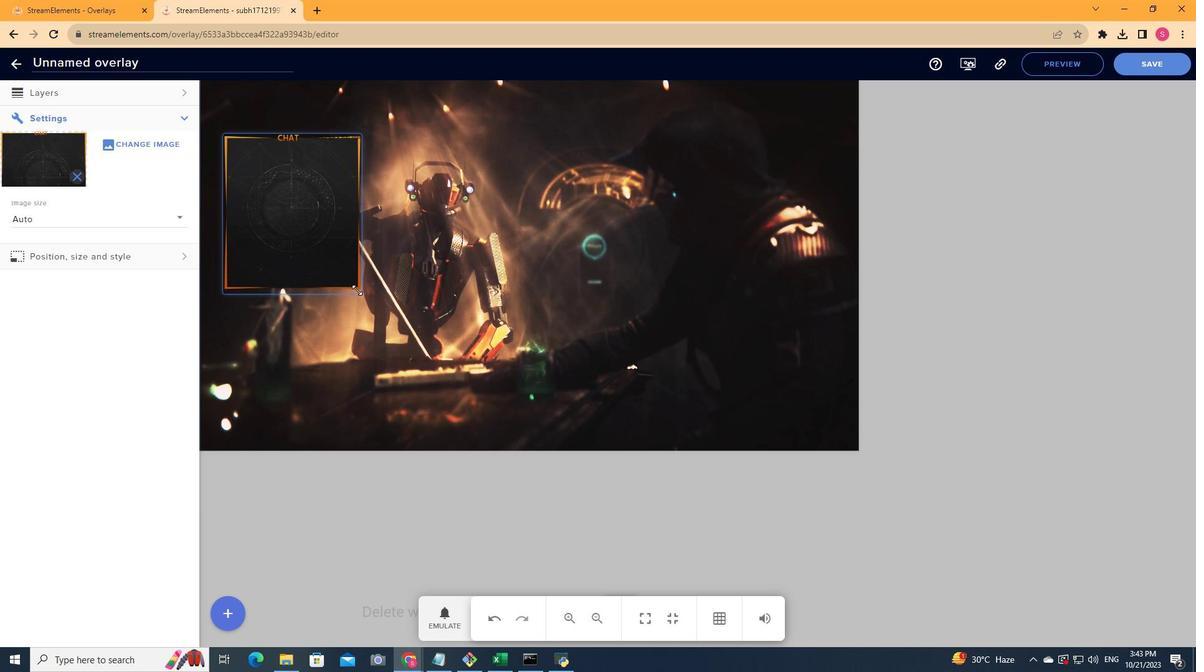 
Action: Mouse moved to (315, 231)
Screenshot: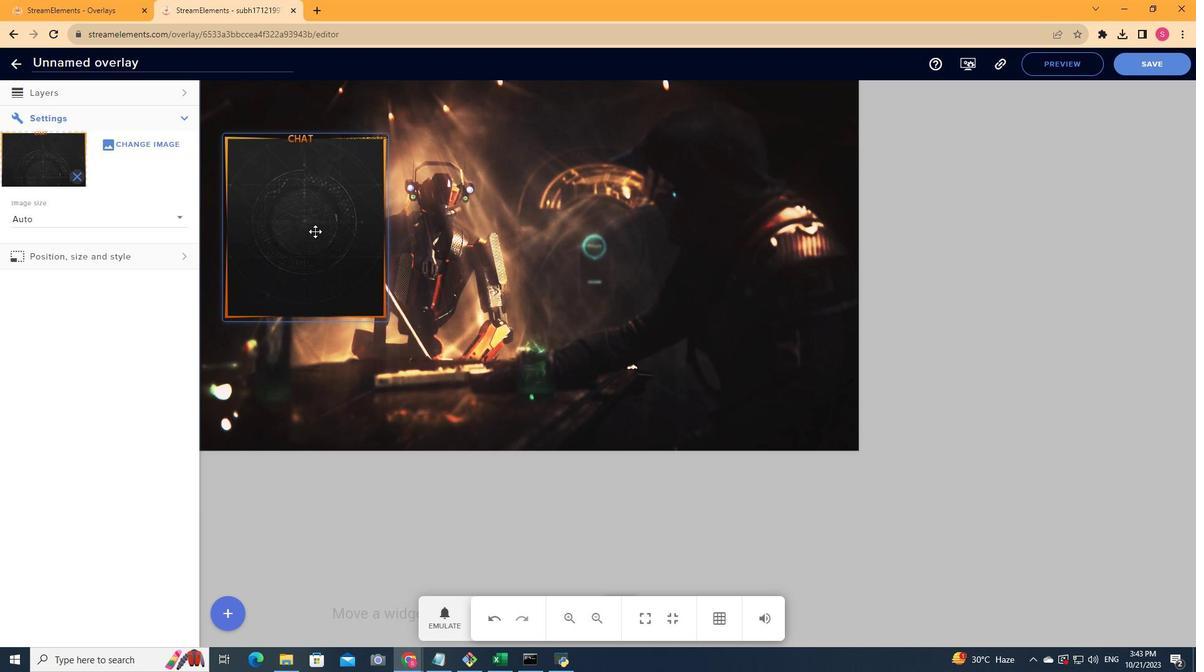 
Action: Mouse pressed left at (315, 231)
Screenshot: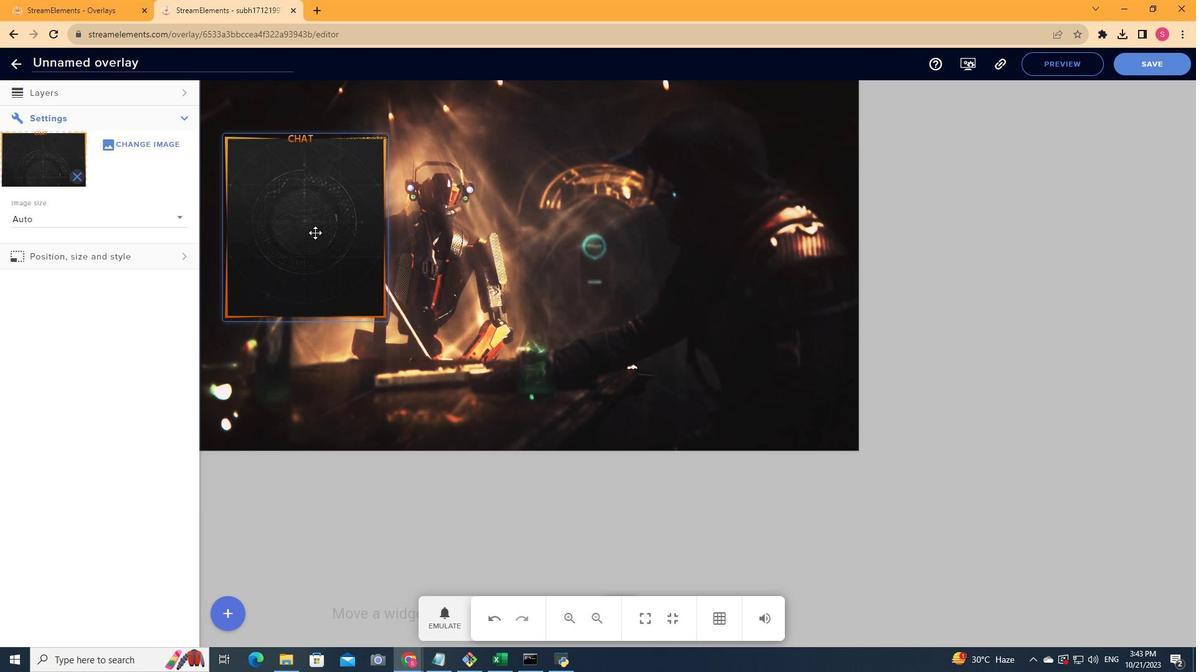 
Action: Mouse moved to (659, 297)
Screenshot: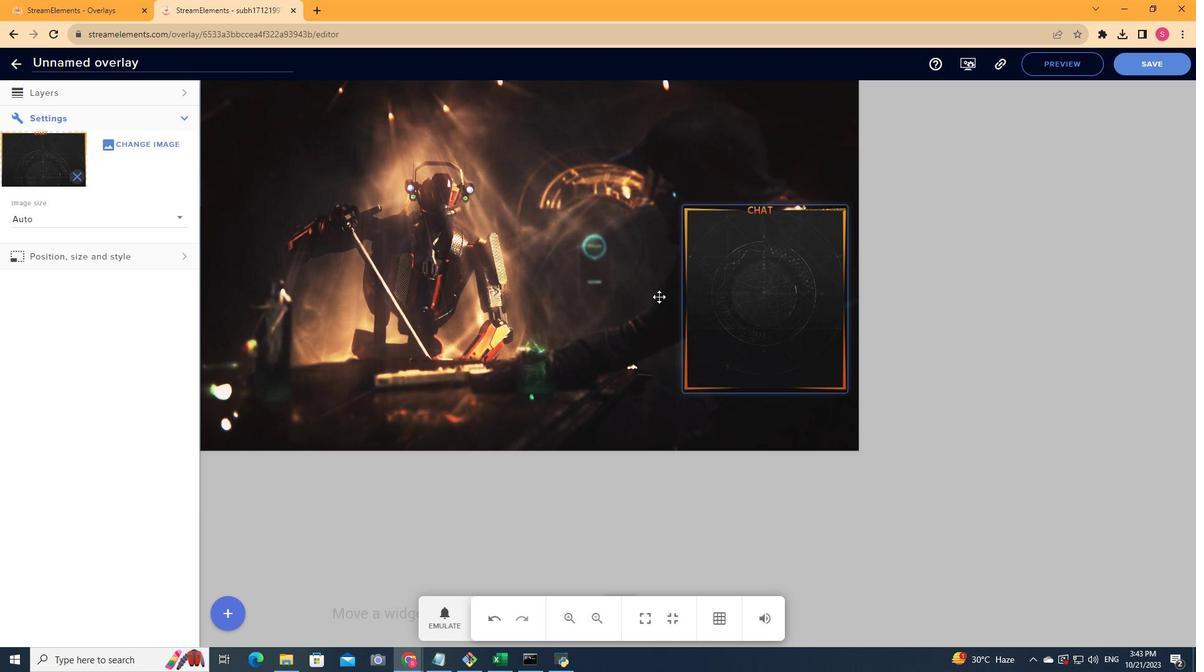 
Action: Mouse pressed left at (659, 297)
Screenshot: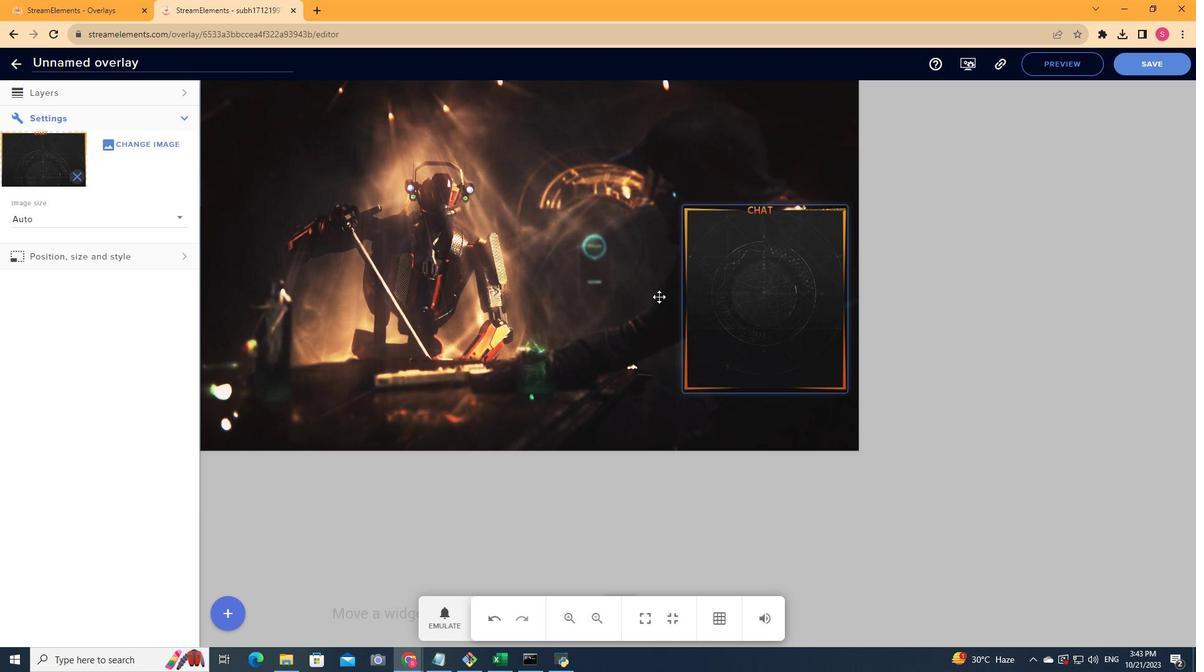 
Action: Mouse moved to (36, 92)
Screenshot: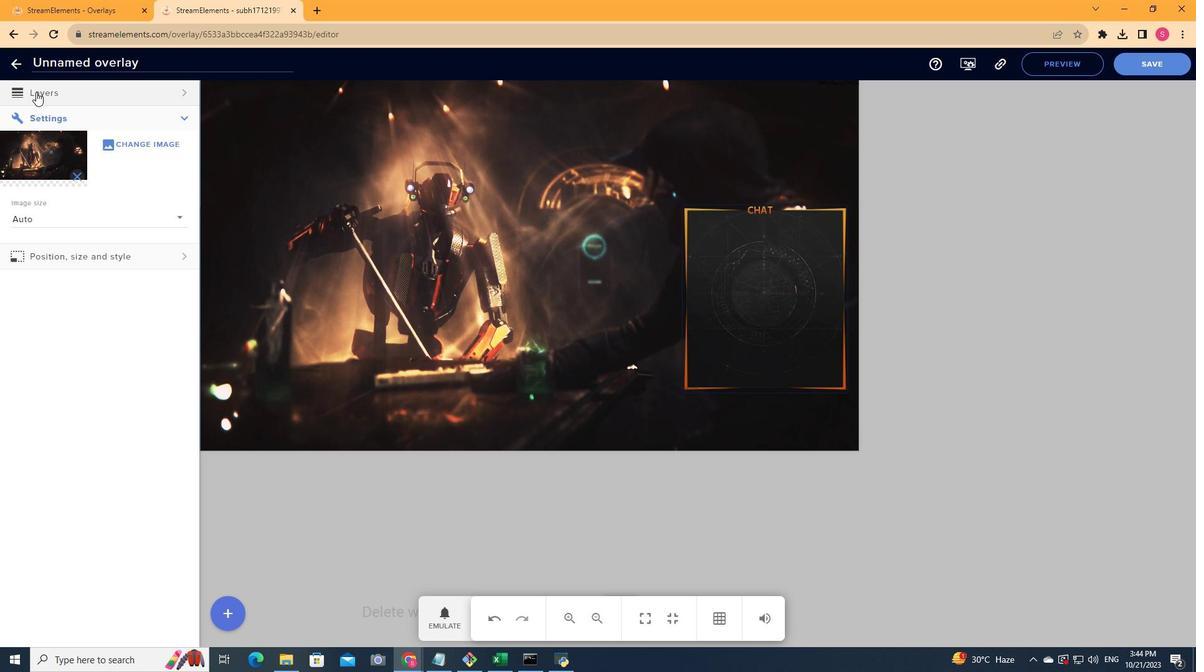 
Action: Mouse pressed left at (36, 92)
Screenshot: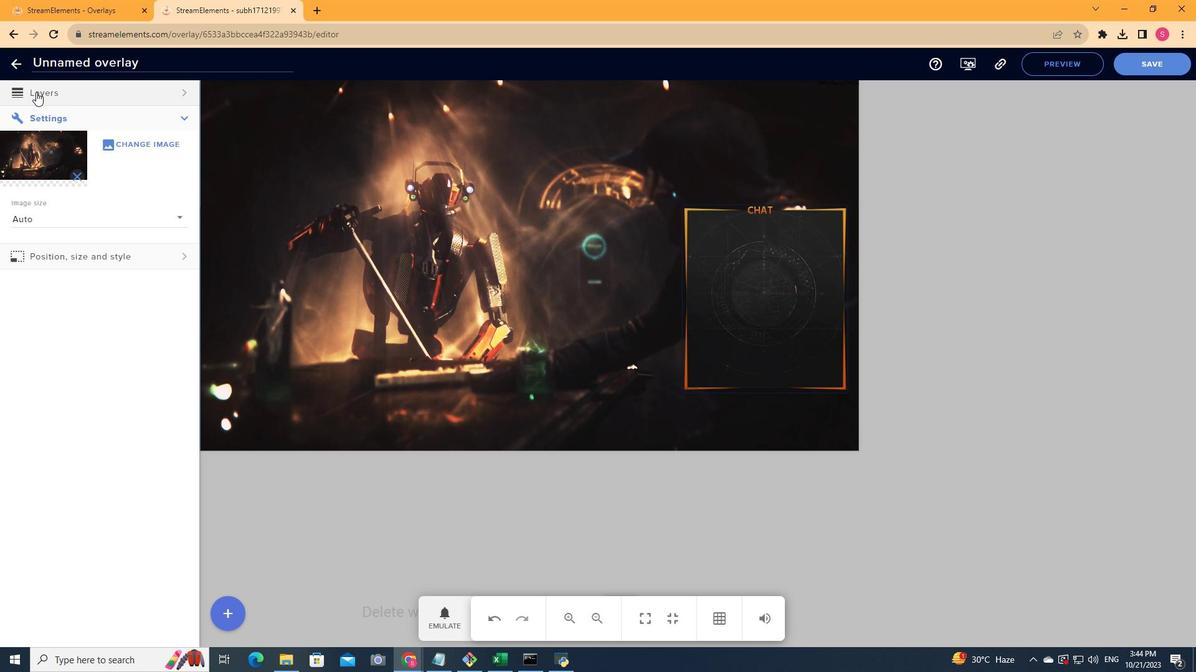 
Action: Mouse moved to (44, 181)
Screenshot: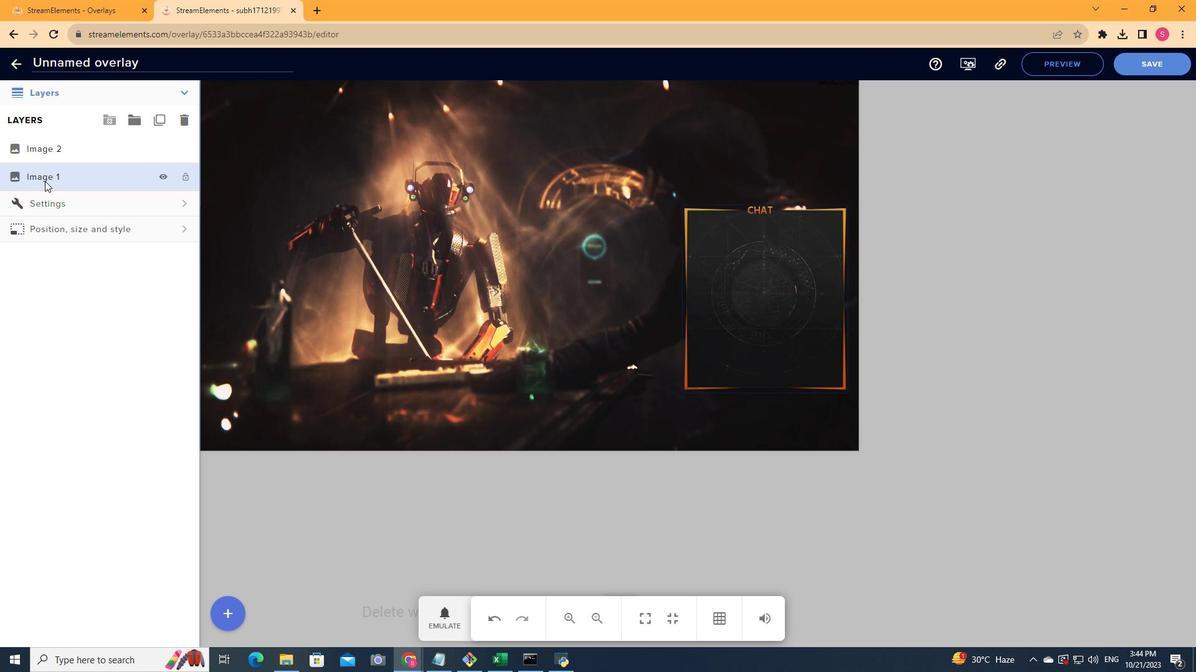 
Action: Mouse pressed left at (44, 181)
Screenshot: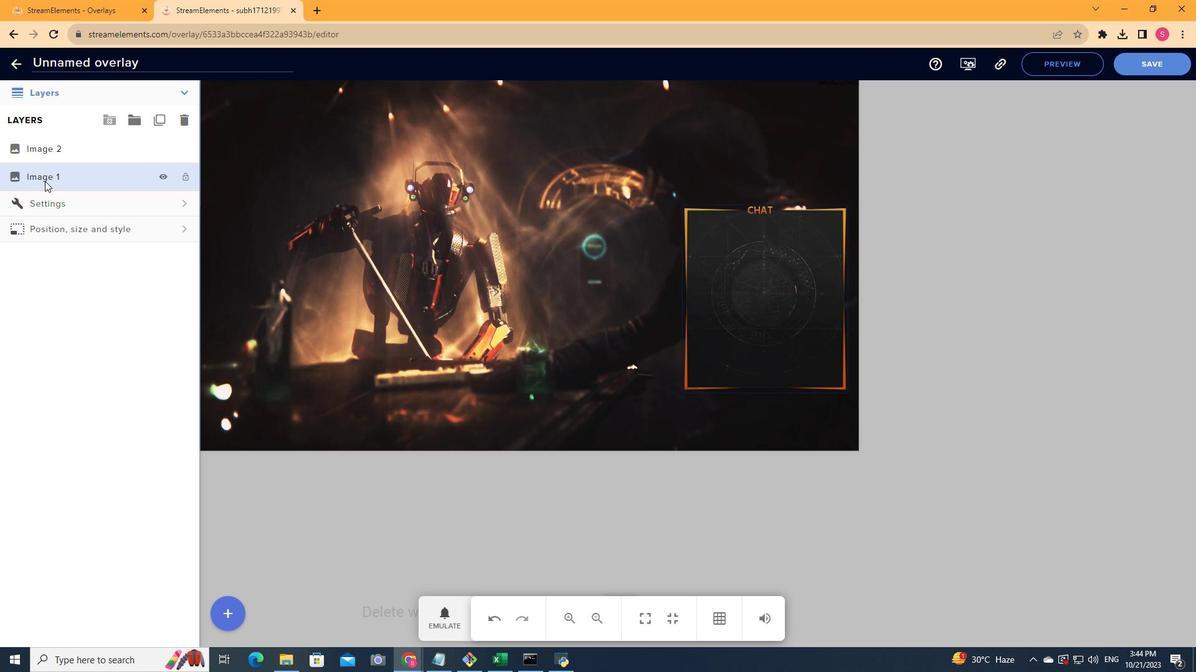 
Action: Mouse moved to (48, 176)
Screenshot: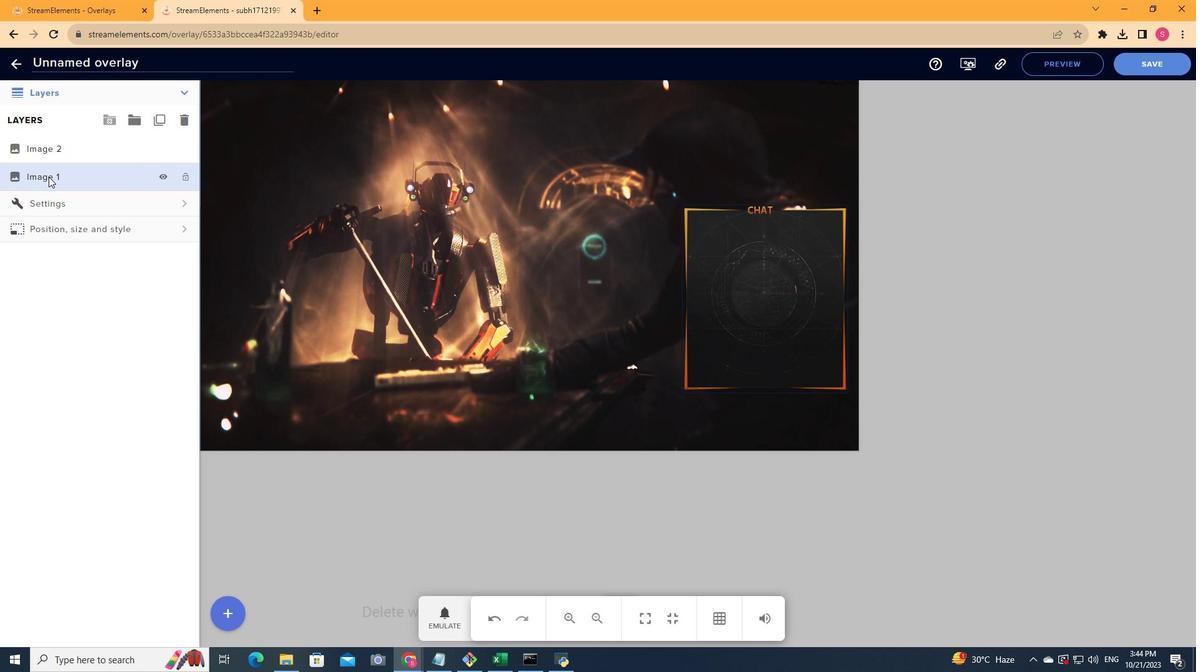 
Action: Mouse pressed left at (48, 176)
Screenshot: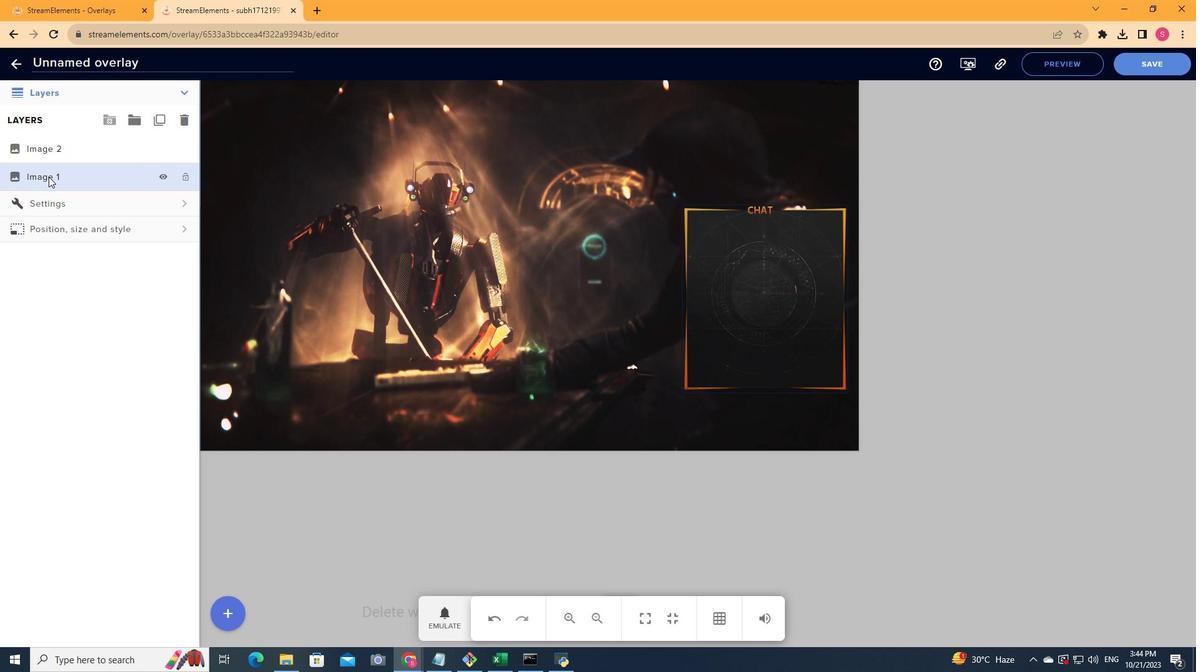 
Action: Mouse pressed left at (48, 176)
Screenshot: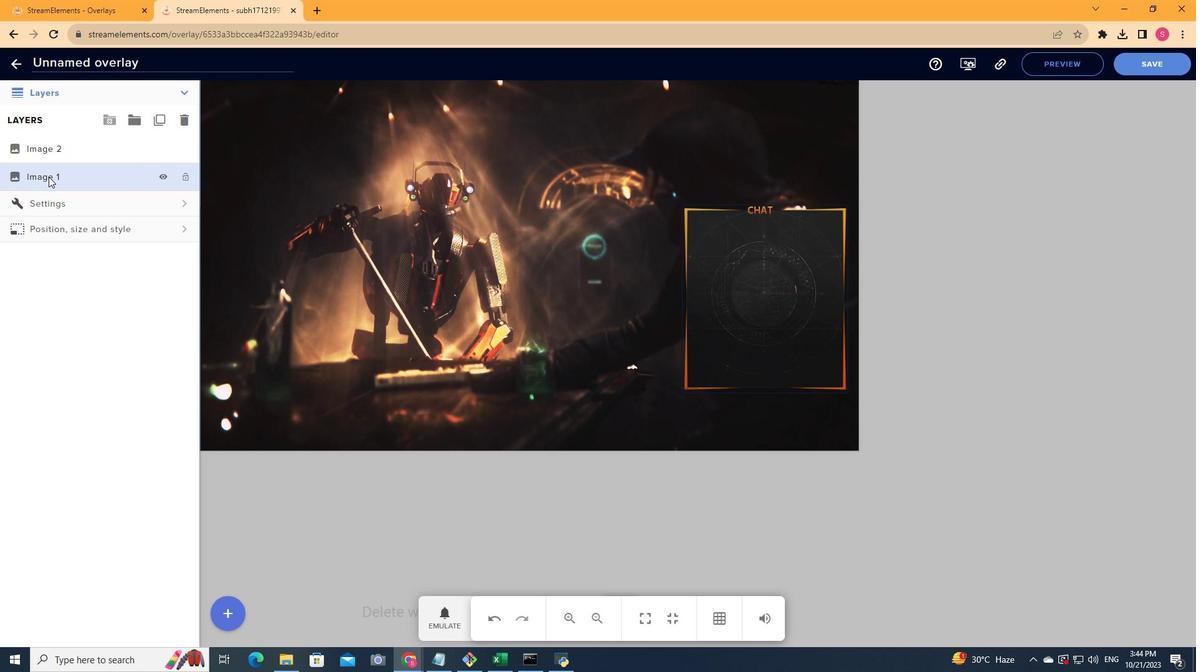 
Action: Key pressed <Key.shift>Background<Key.space><Key.shift>Img
Screenshot: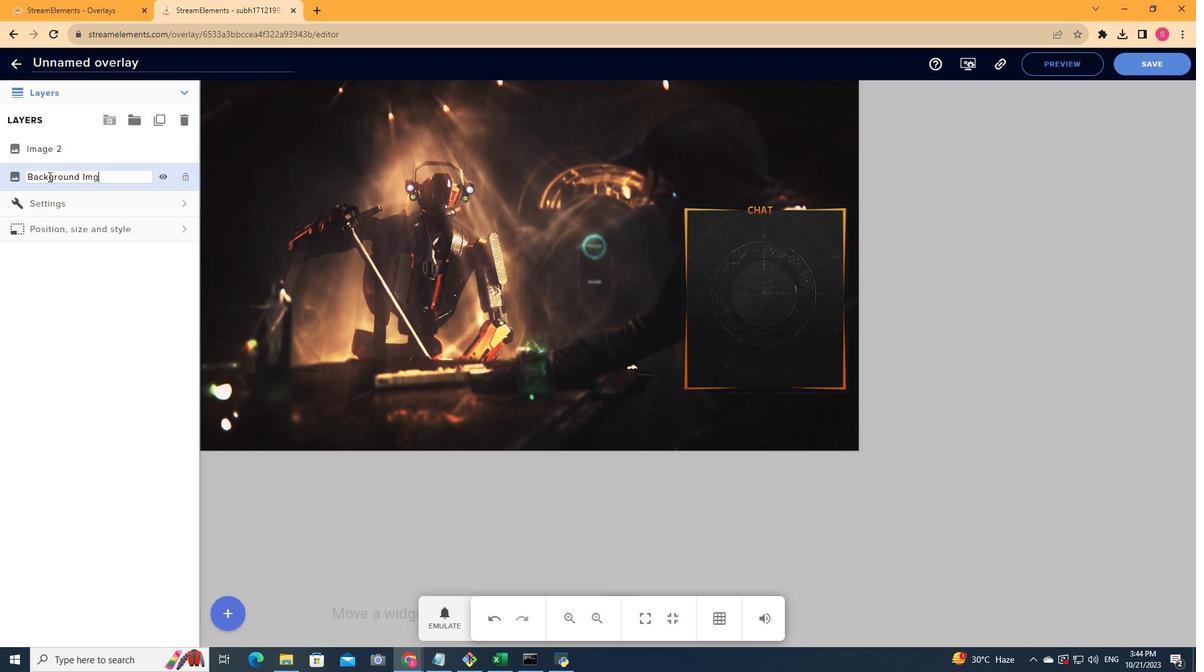 
Action: Mouse moved to (67, 153)
Screenshot: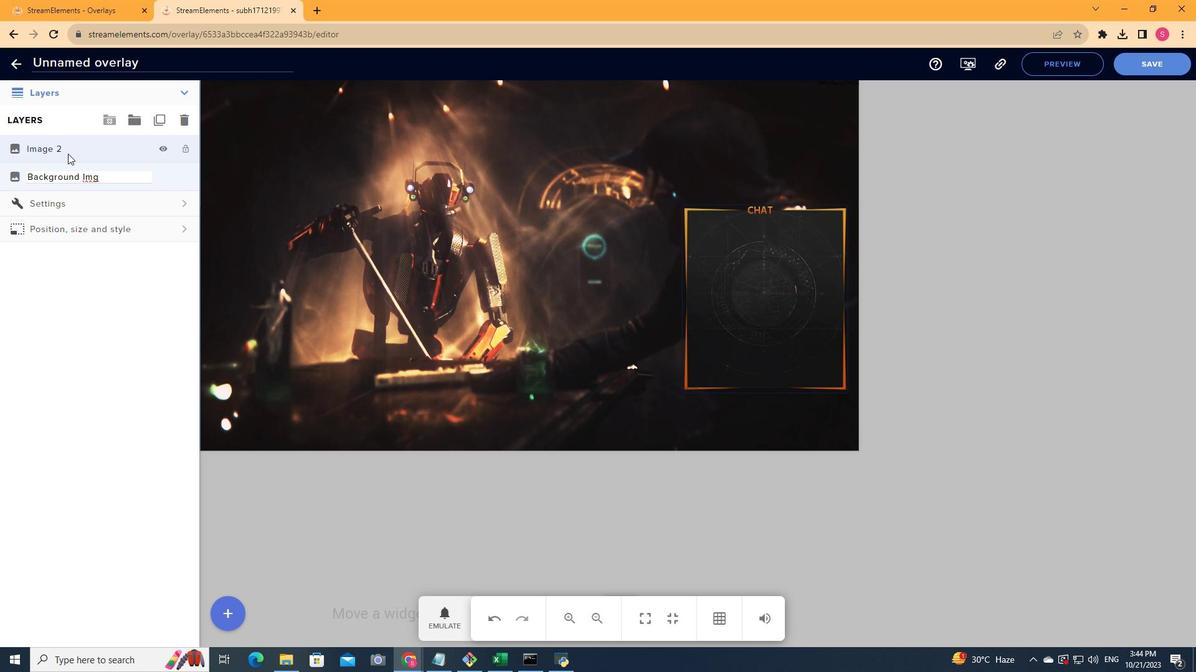 
Action: Mouse pressed left at (67, 153)
Screenshot: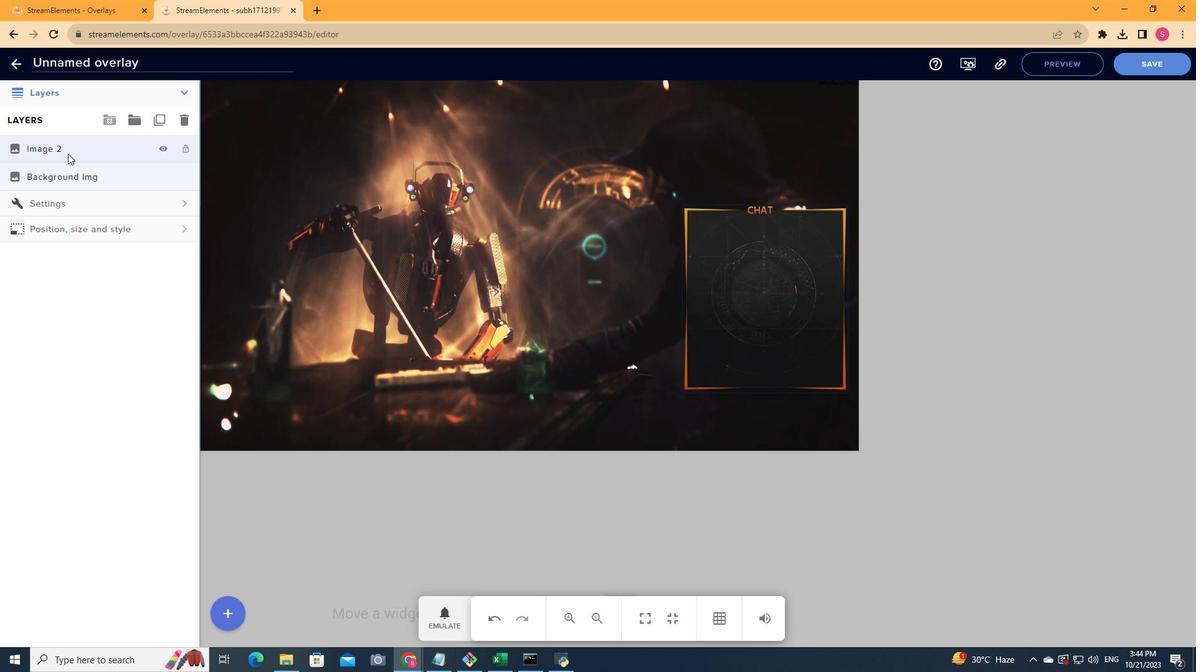 
Action: Mouse moved to (42, 152)
Screenshot: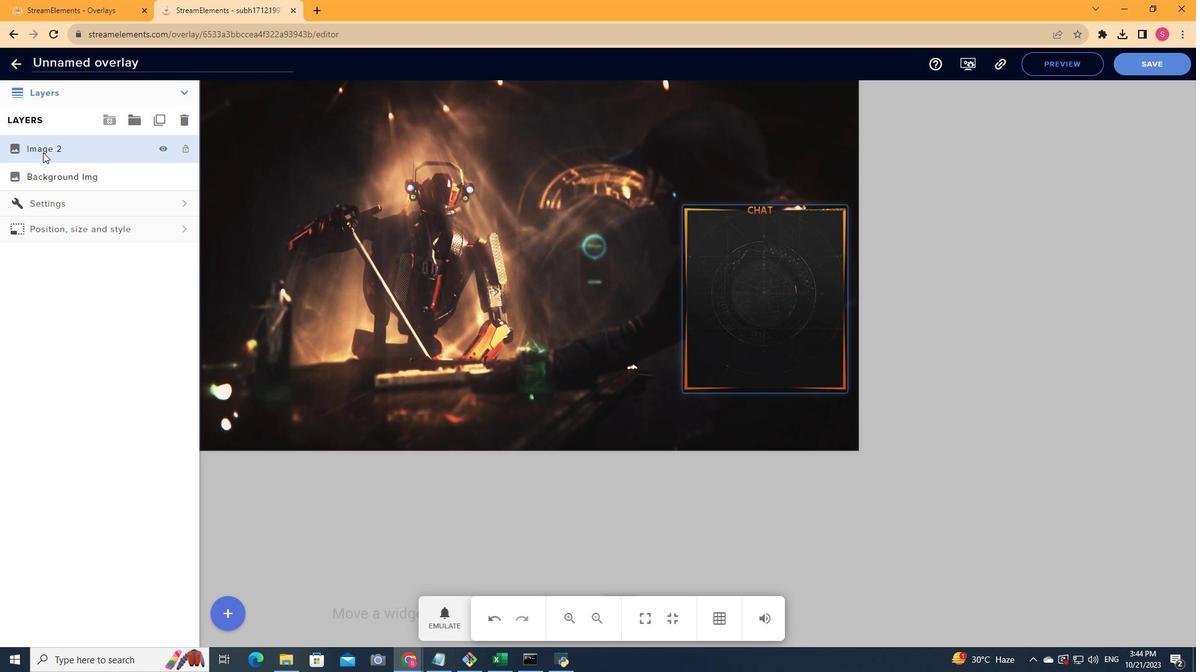 
Action: Mouse pressed left at (42, 152)
Screenshot: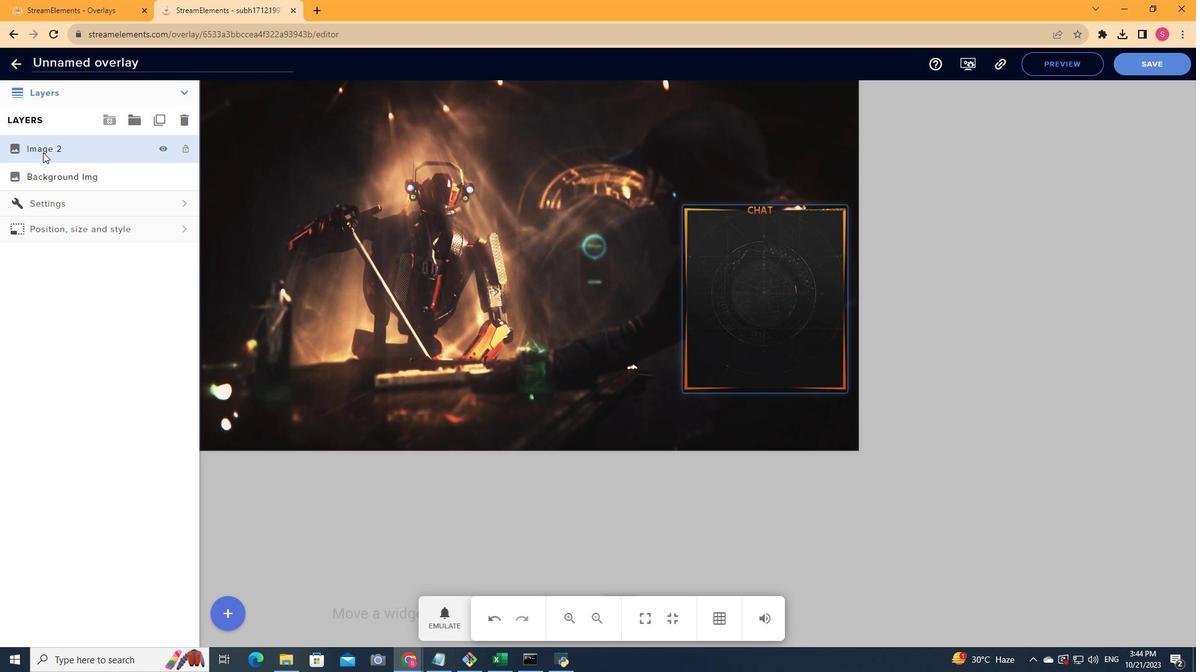 
Action: Mouse moved to (44, 152)
Screenshot: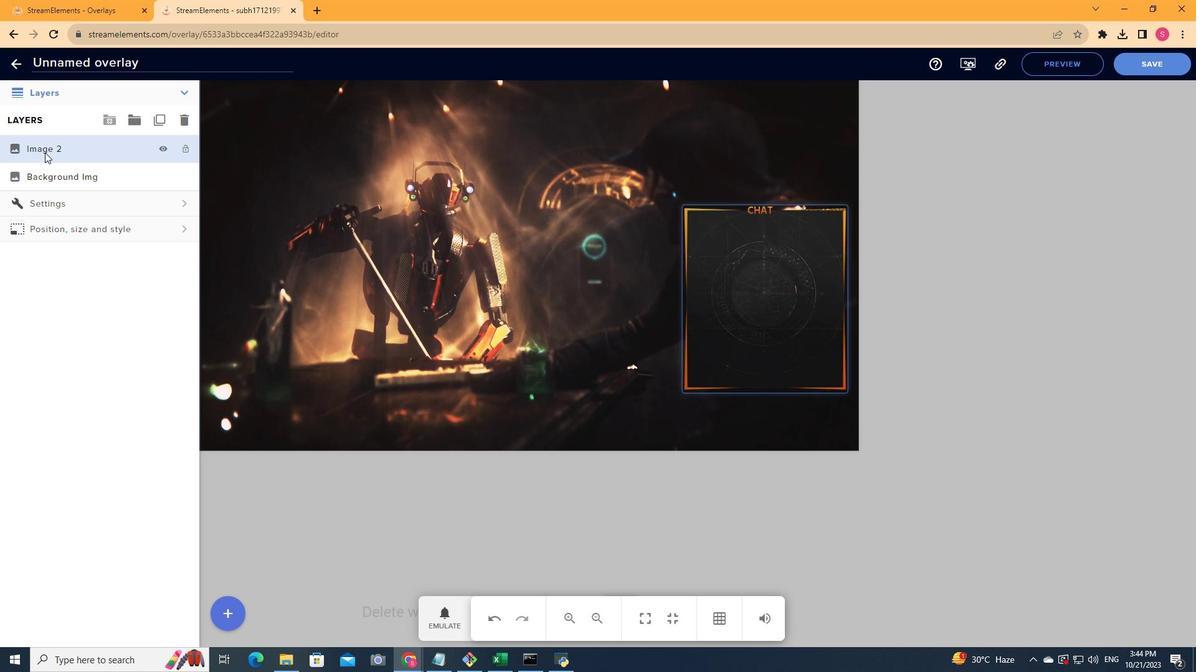 
Action: Mouse pressed left at (44, 152)
Screenshot: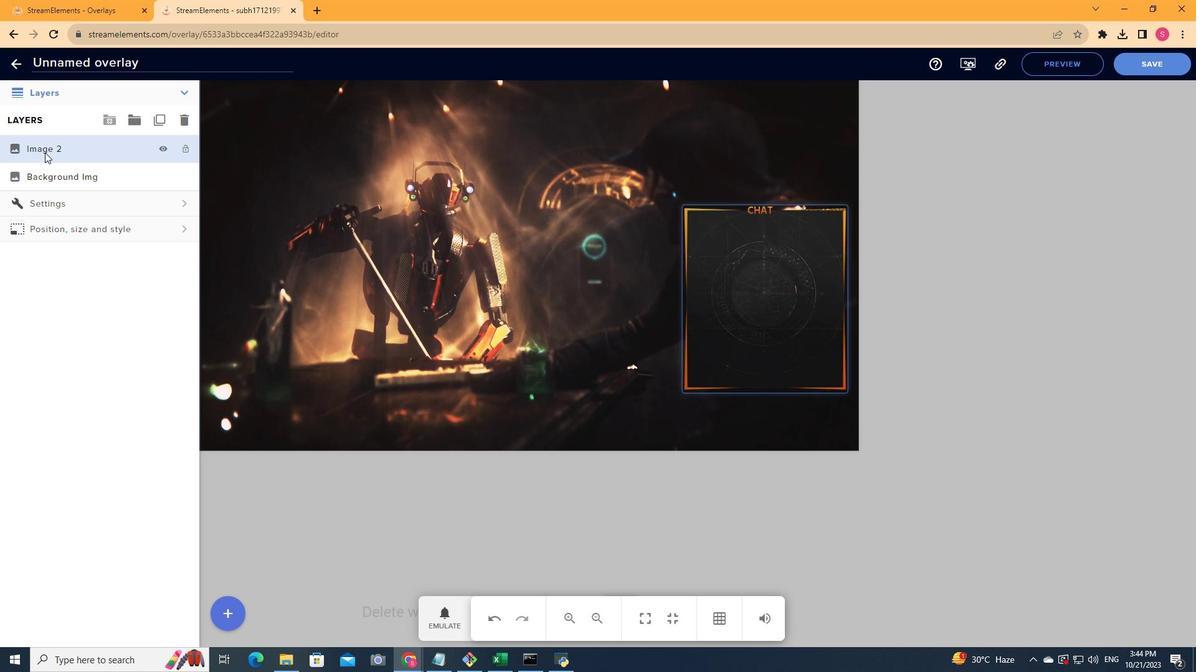
Action: Mouse moved to (46, 150)
Screenshot: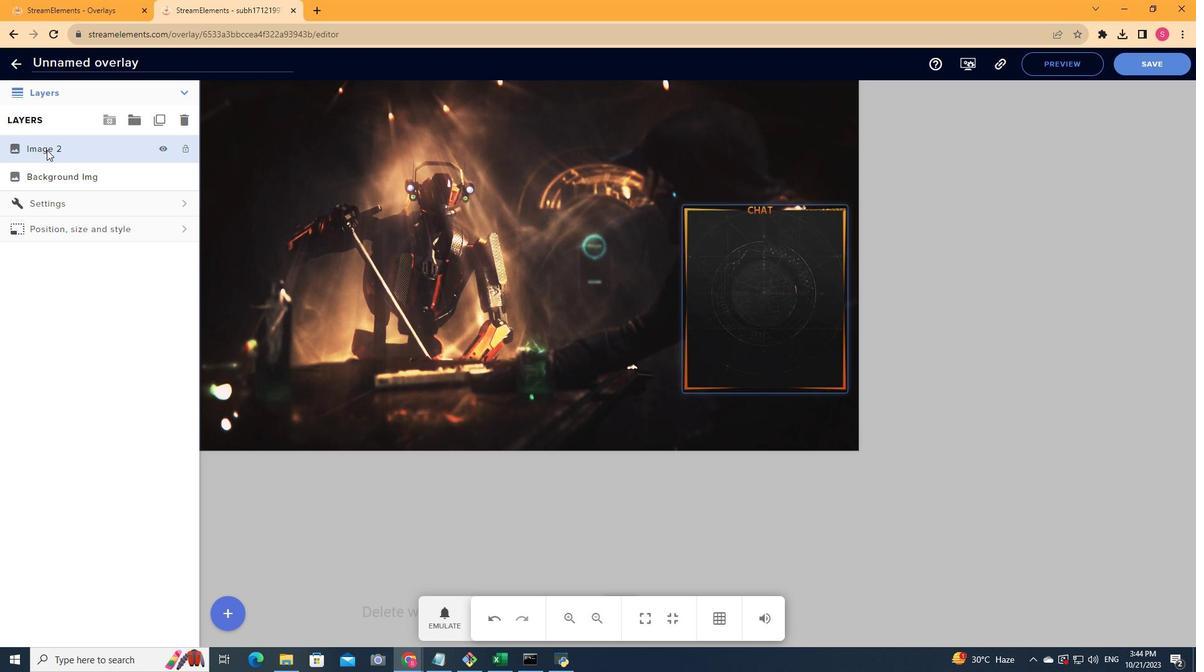 
Action: Mouse pressed left at (46, 150)
Screenshot: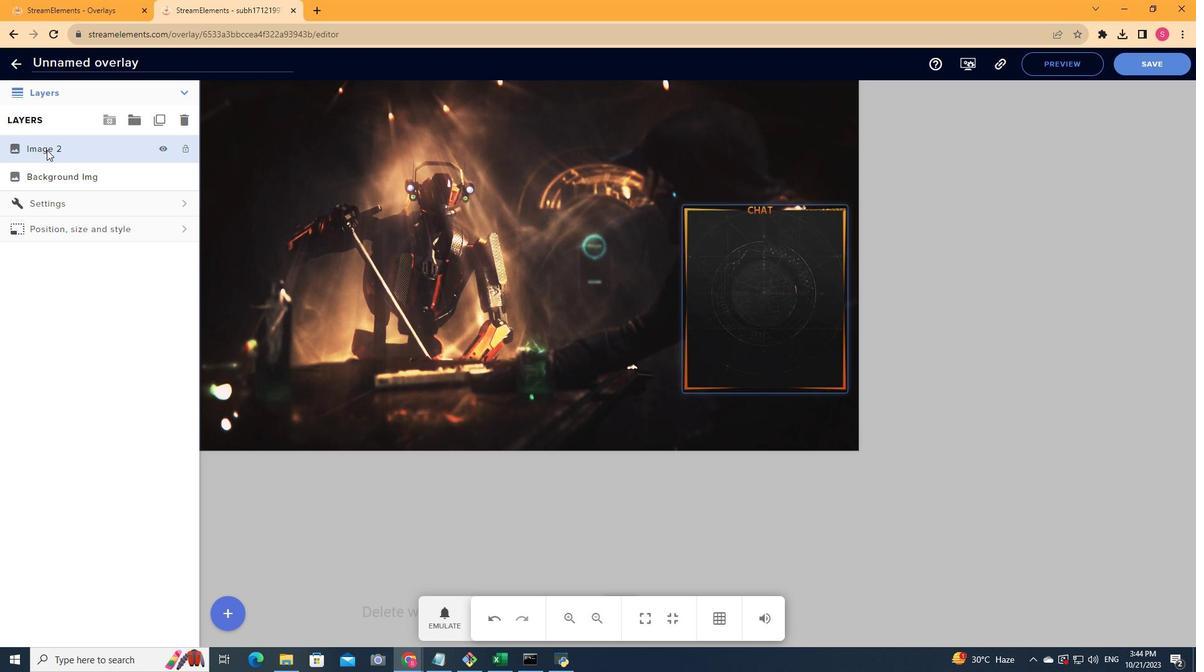 
Action: Mouse pressed left at (46, 150)
Screenshot: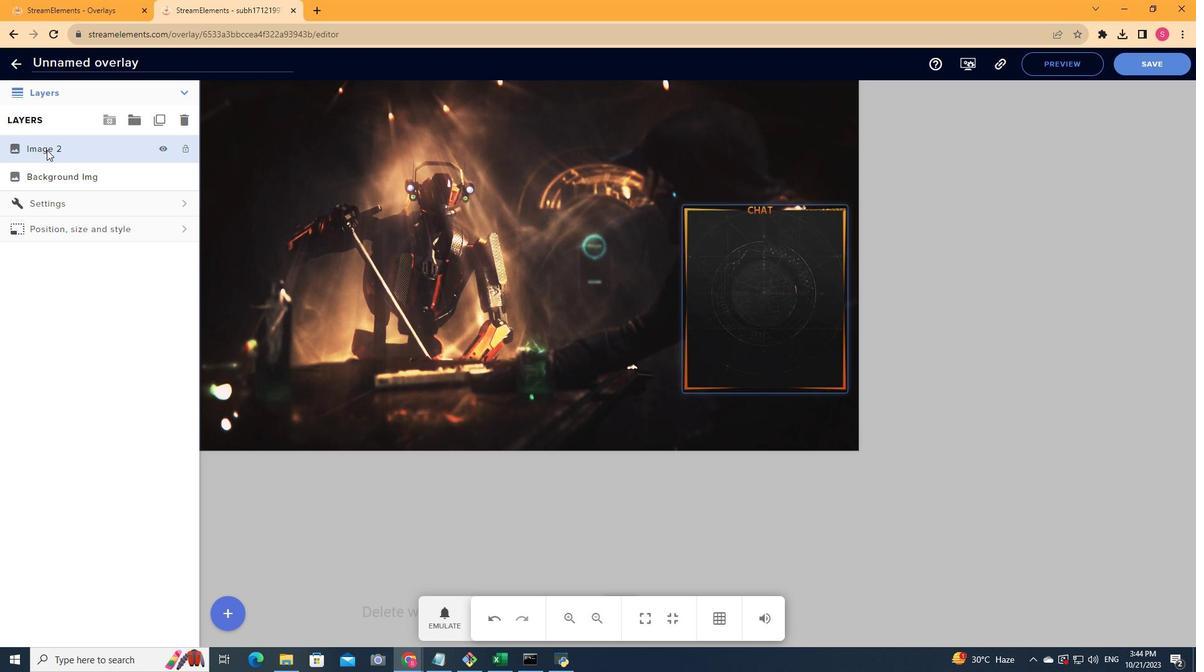 
Action: Key pressed chat<Key.space>
Screenshot: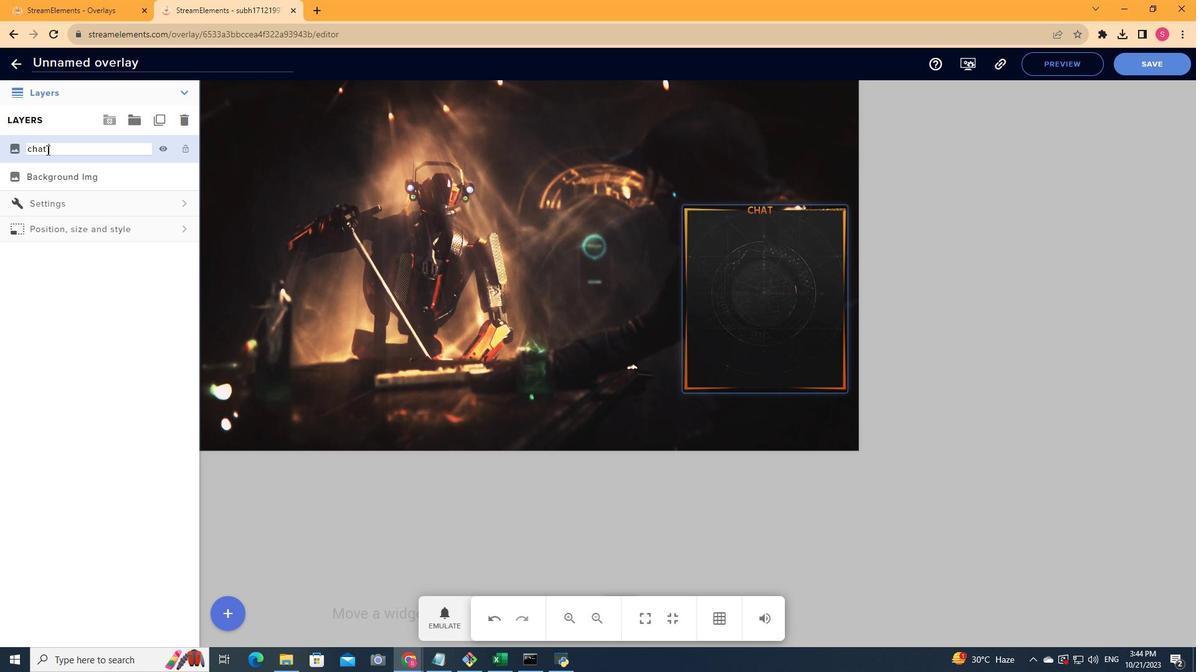 
Action: Mouse moved to (59, 149)
Screenshot: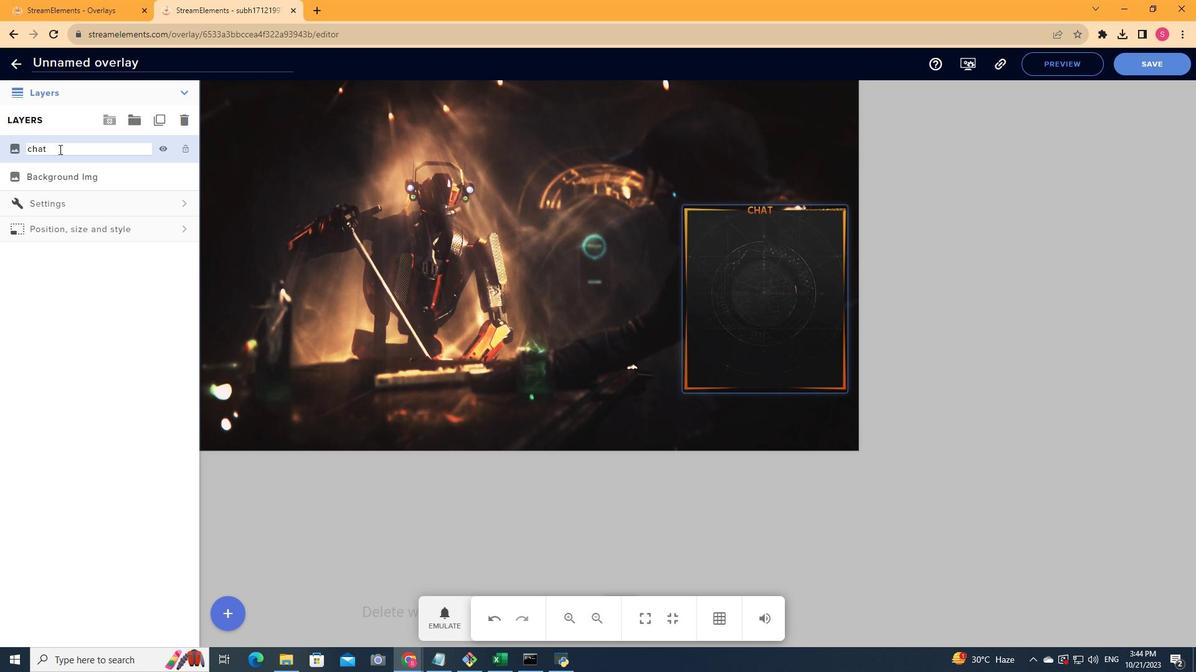 
Action: Key pressed background<Key.space><Key.shift>Img
Screenshot: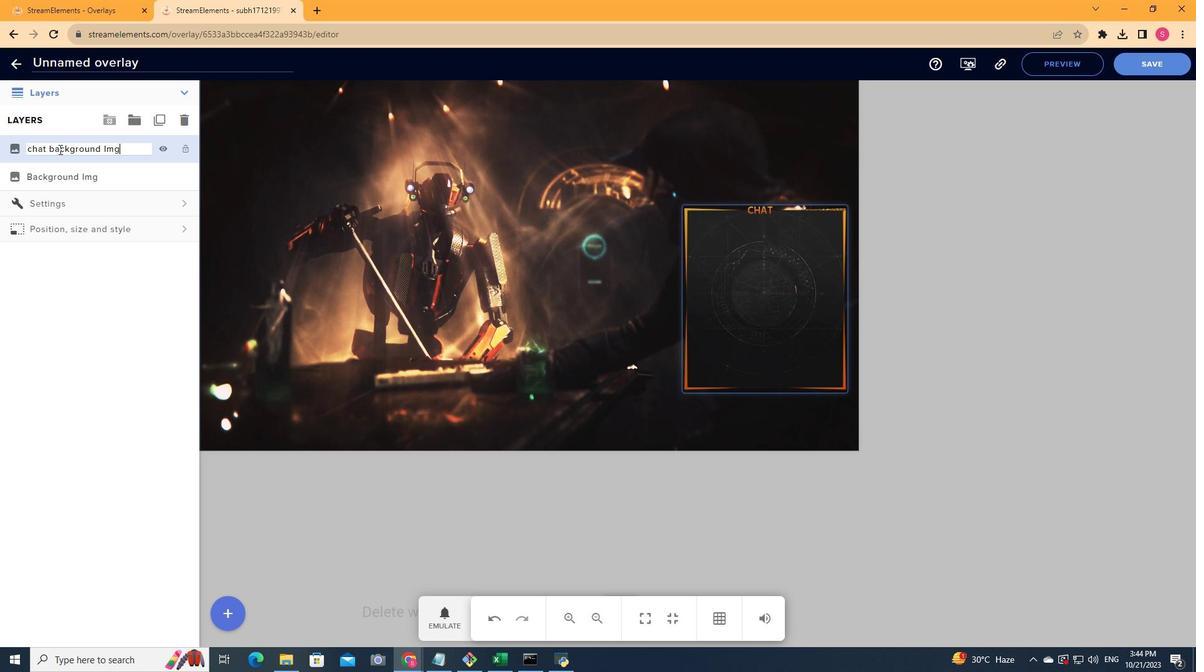 
Action: Mouse moved to (90, 169)
Screenshot: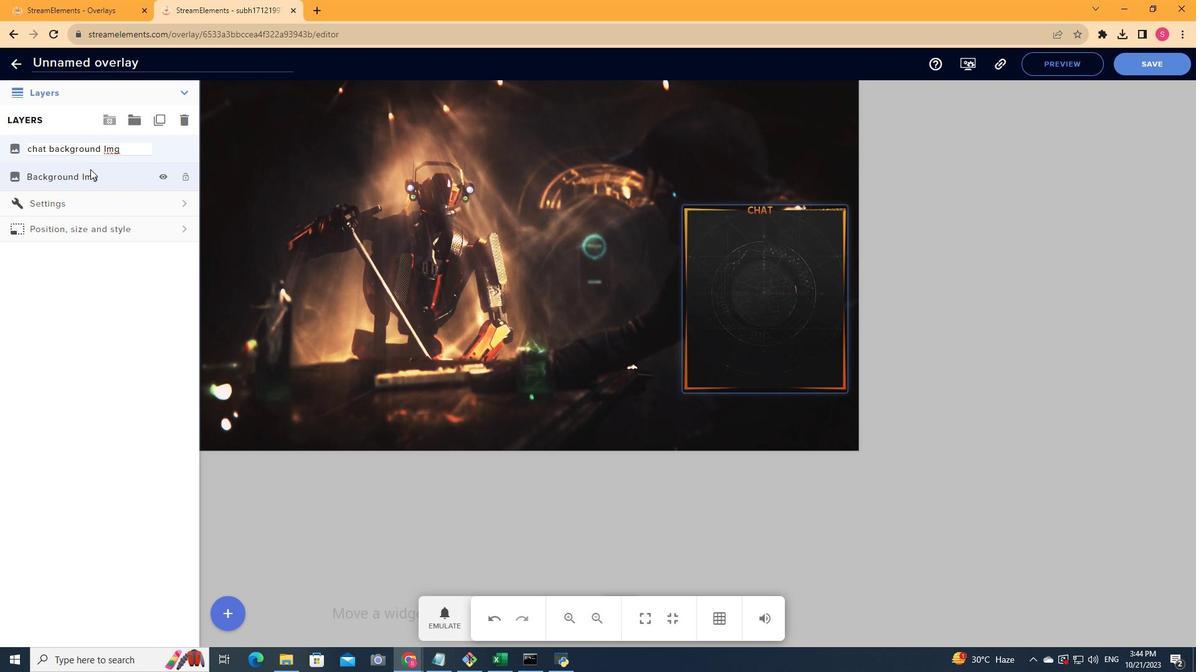 
Action: Mouse pressed left at (90, 169)
Screenshot: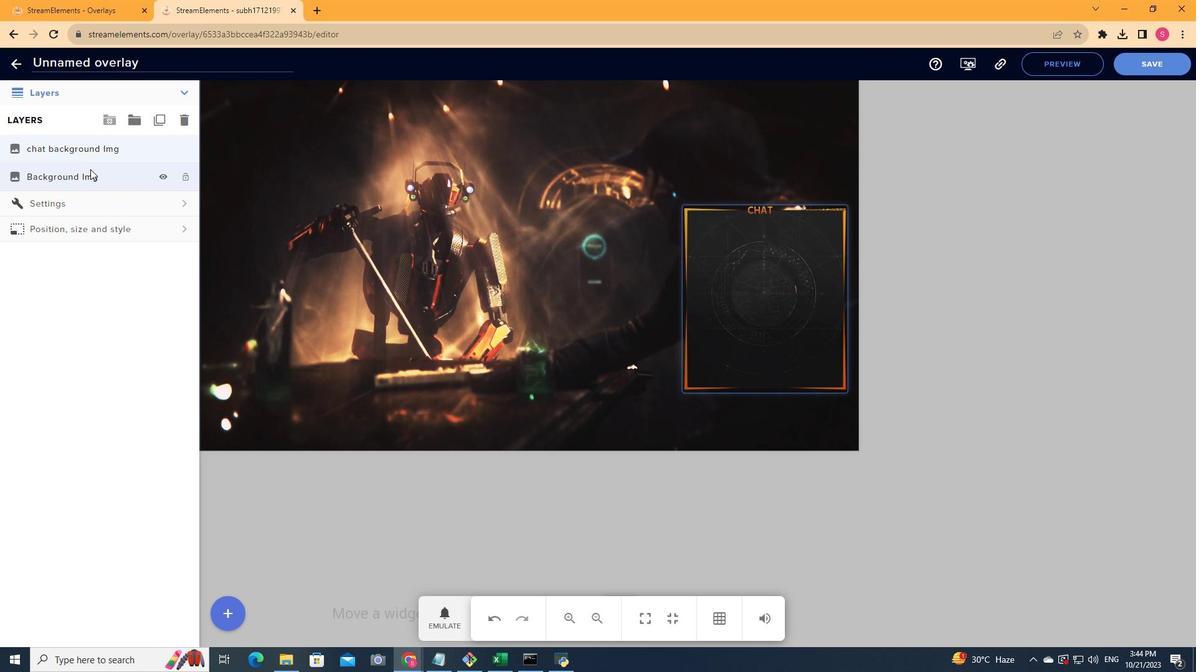 
Action: Mouse moved to (230, 617)
Screenshot: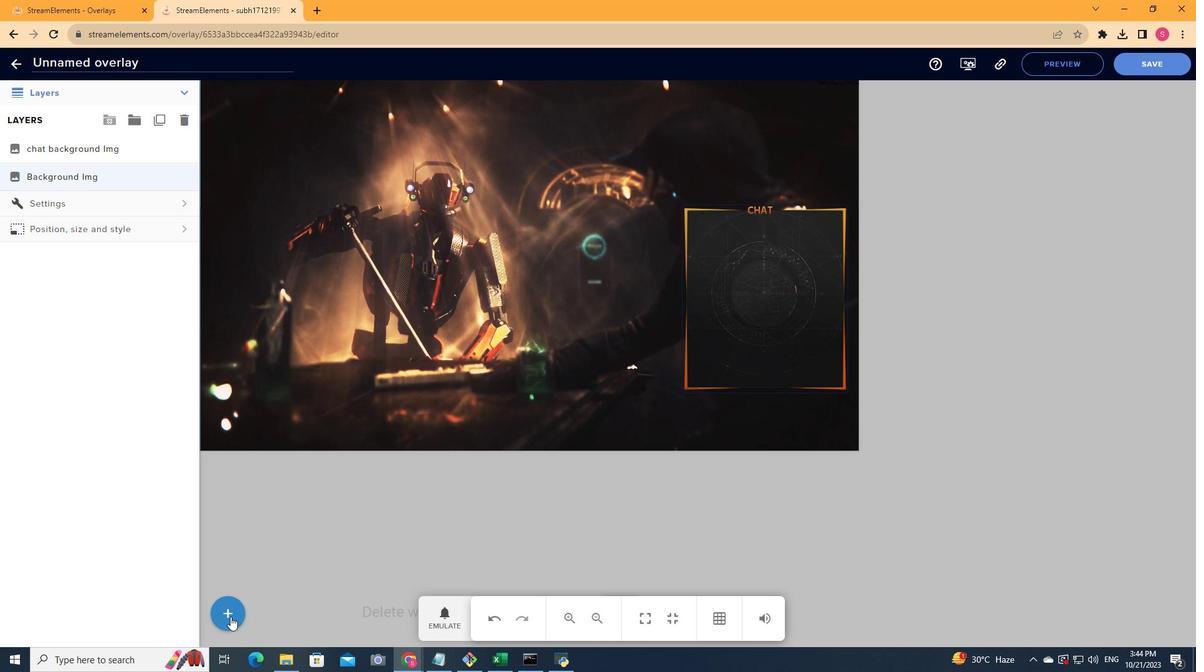 
Action: Mouse pressed left at (230, 617)
Screenshot: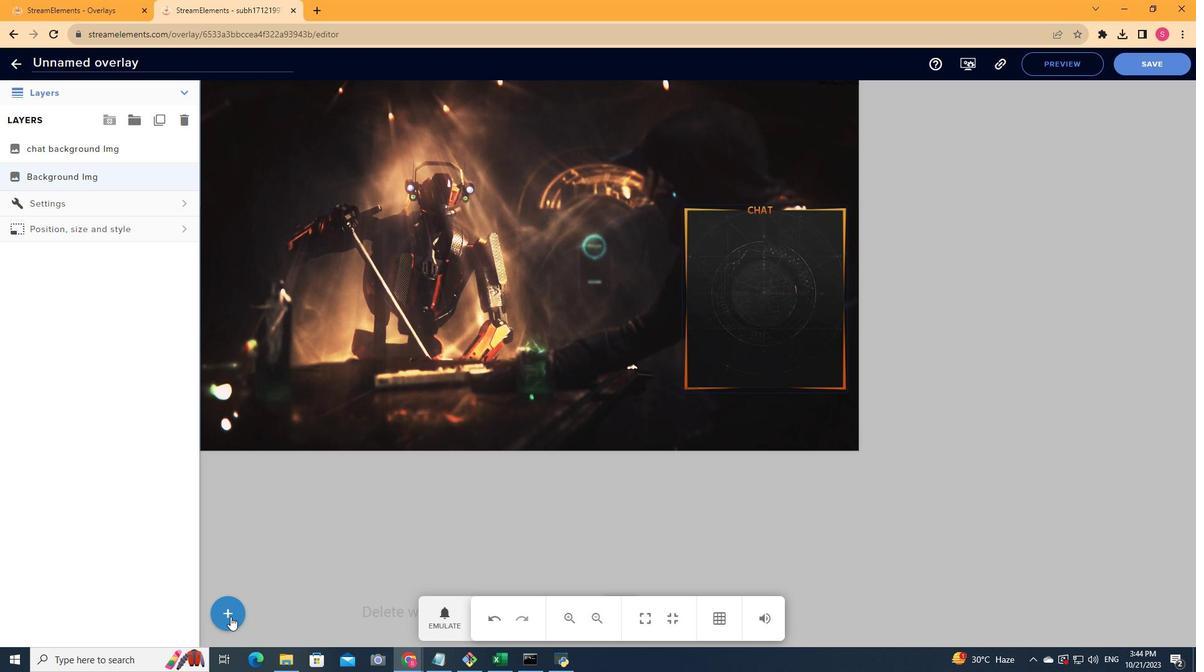 
Action: Mouse moved to (385, 562)
Screenshot: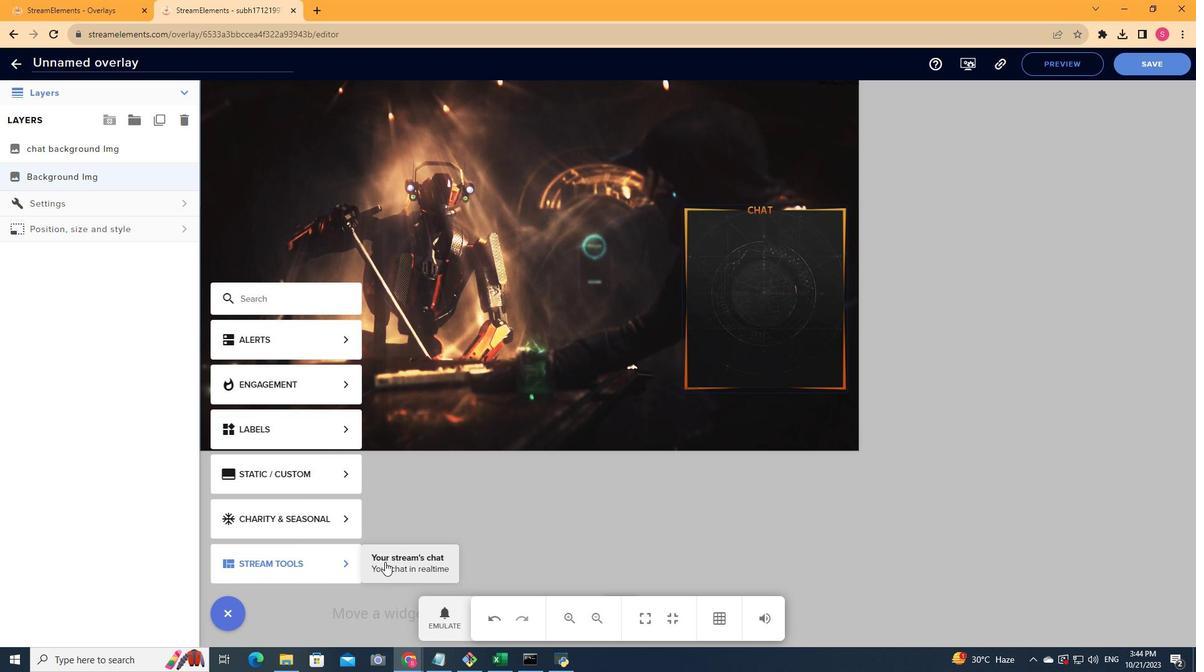 
Action: Mouse pressed left at (385, 562)
Screenshot: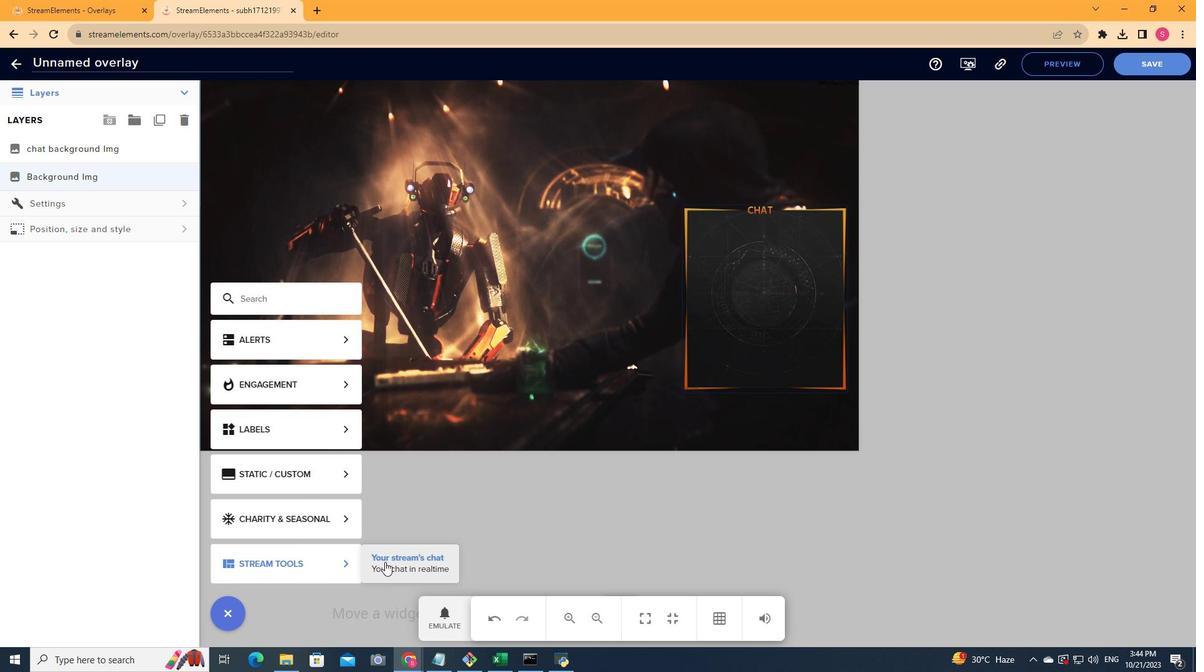 
Action: Mouse moved to (281, 185)
Screenshot: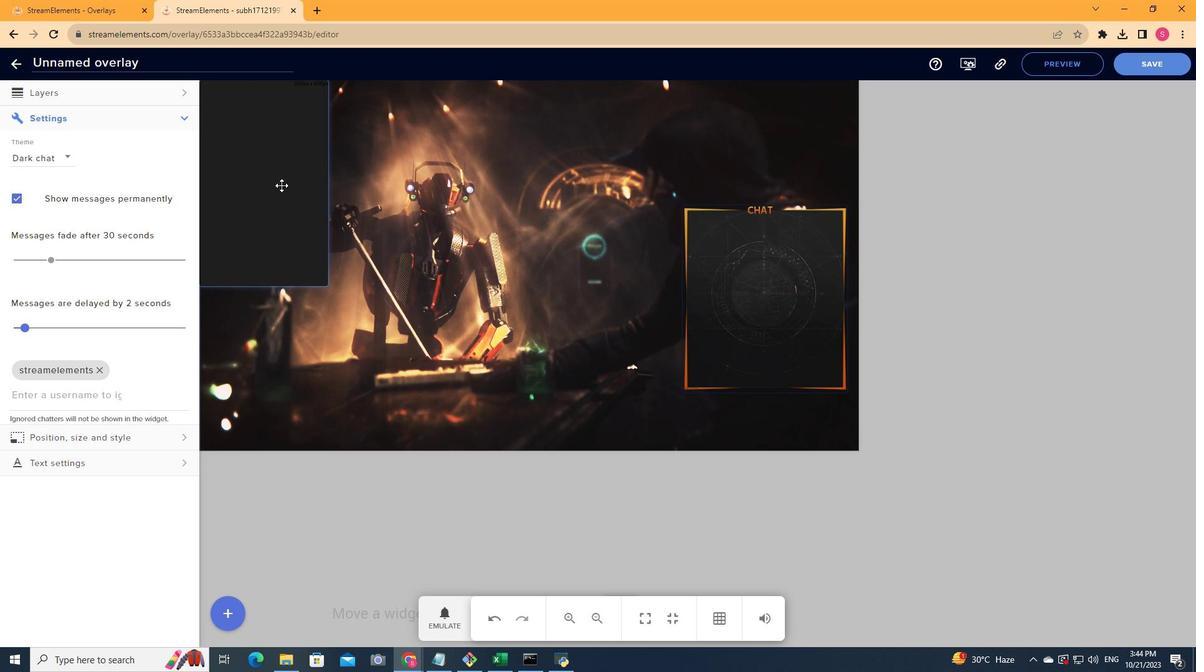 
Action: Mouse pressed left at (281, 185)
Screenshot: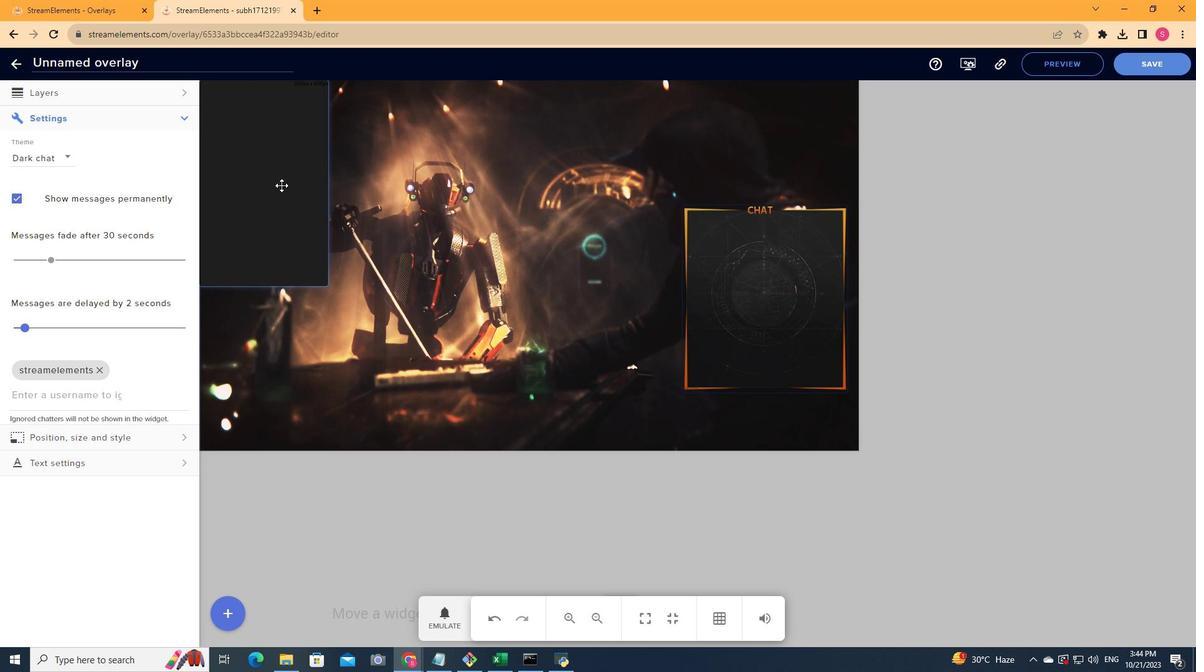 
Action: Mouse moved to (67, 159)
Screenshot: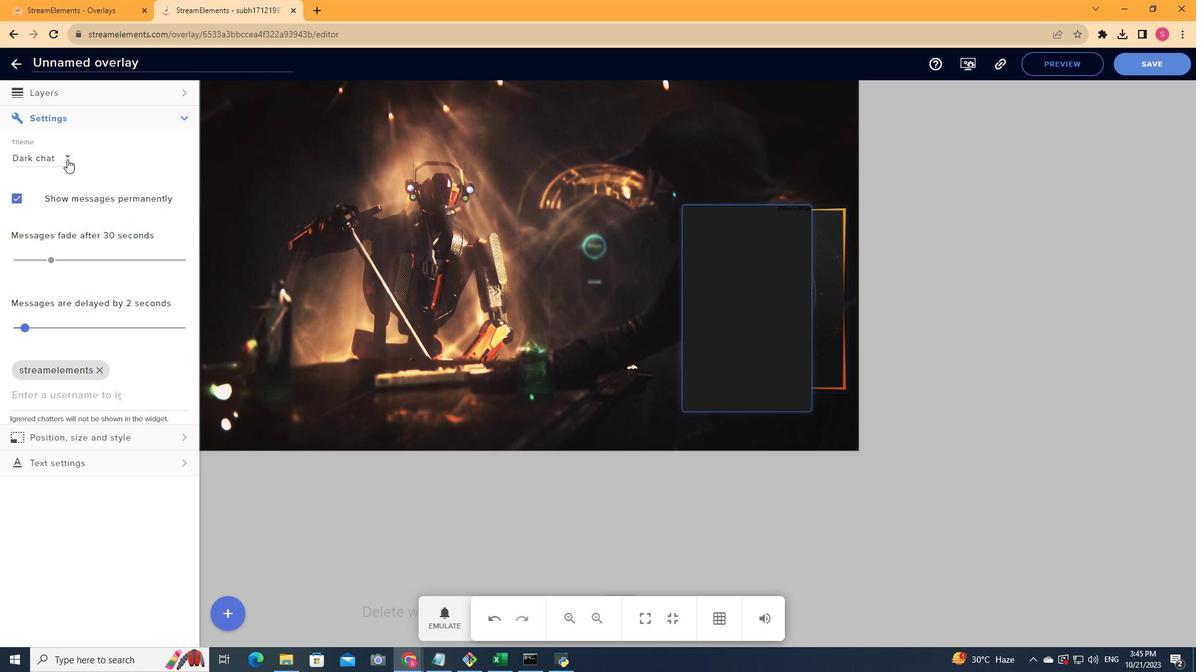 
Action: Mouse pressed left at (67, 159)
Screenshot: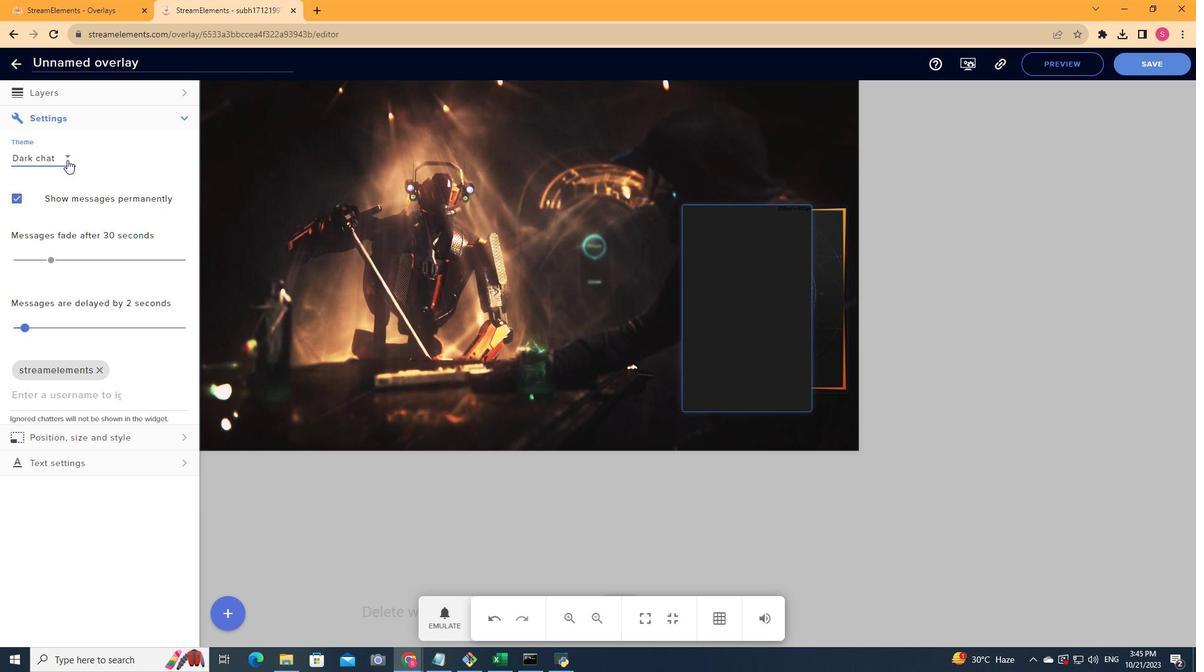 
Action: Mouse moved to (50, 248)
Screenshot: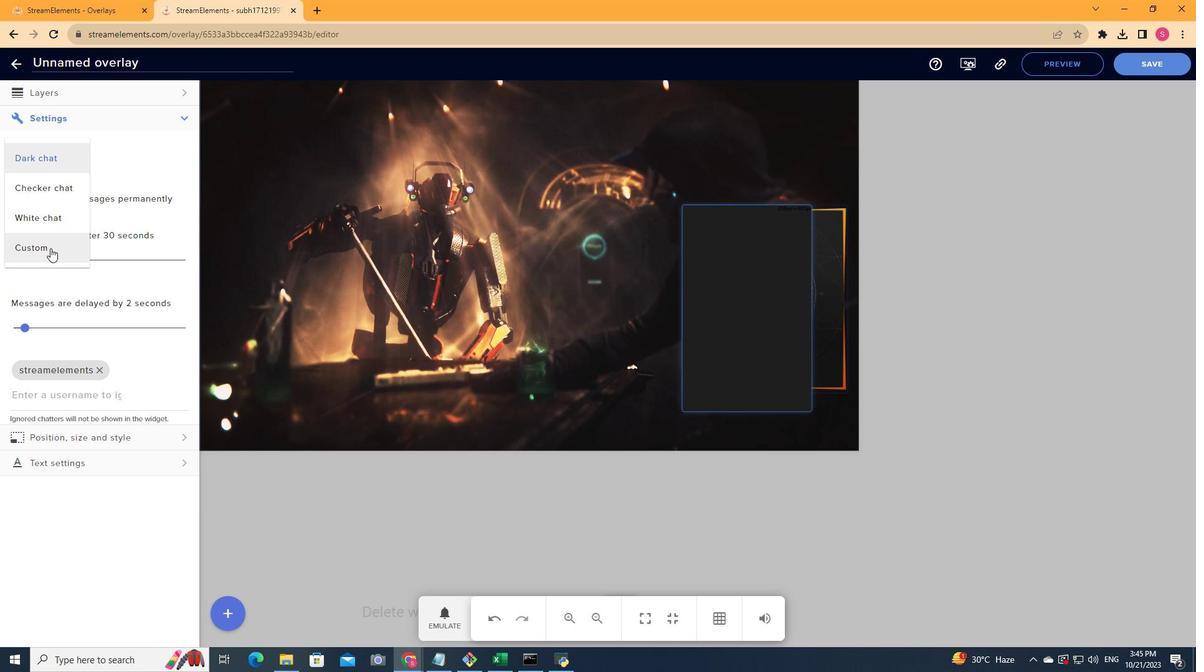 
Action: Mouse pressed left at (50, 248)
Screenshot: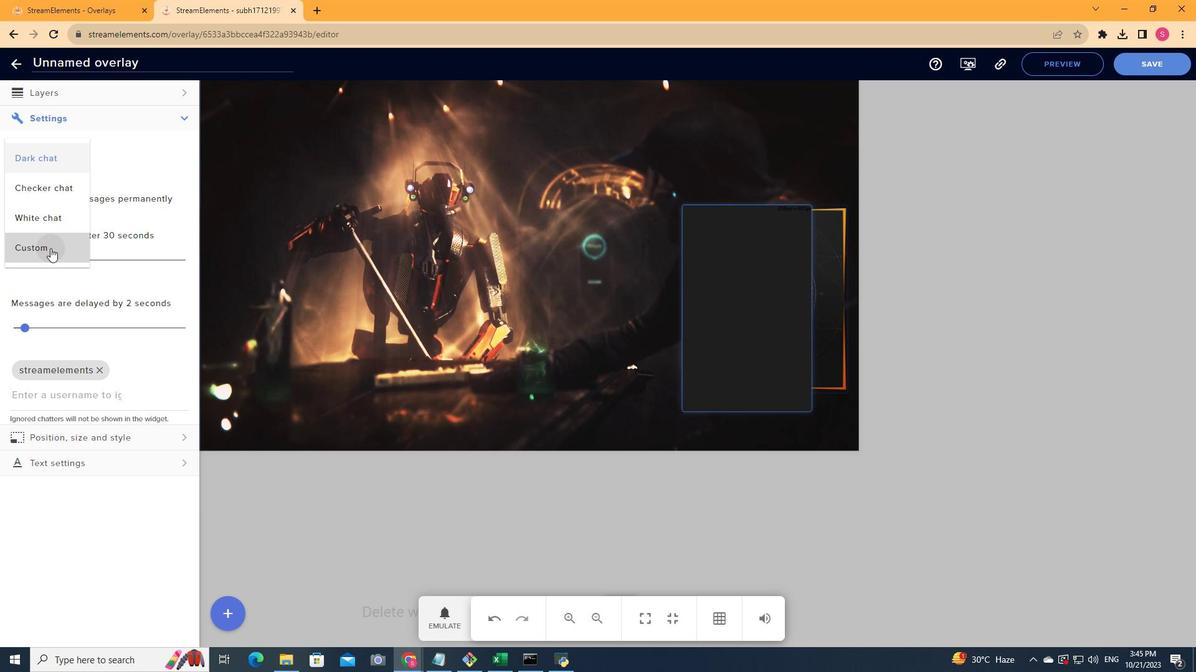 
Action: Mouse moved to (740, 290)
Screenshot: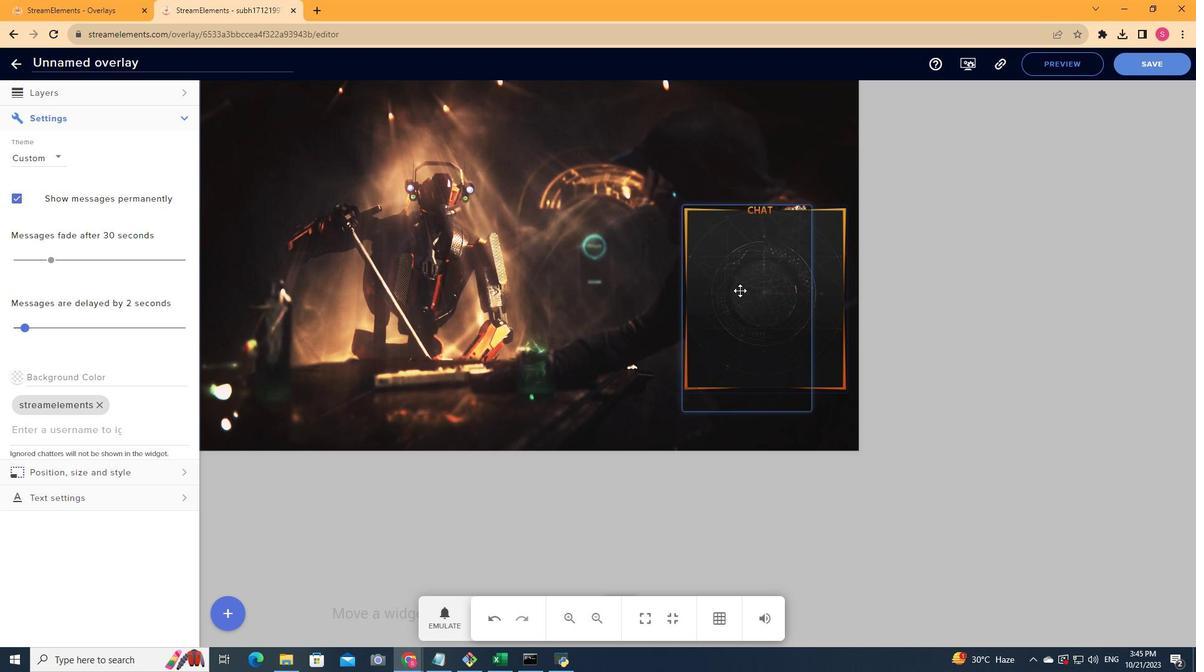 
Action: Mouse pressed left at (740, 290)
Screenshot: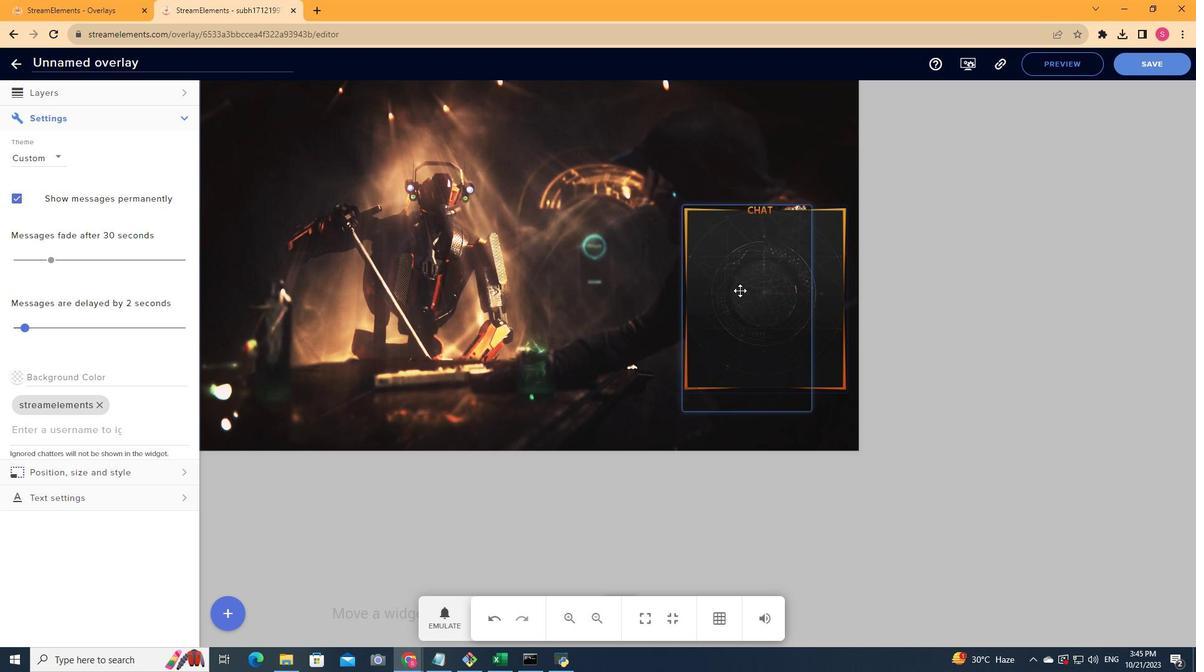 
Action: Mouse moved to (755, 411)
Screenshot: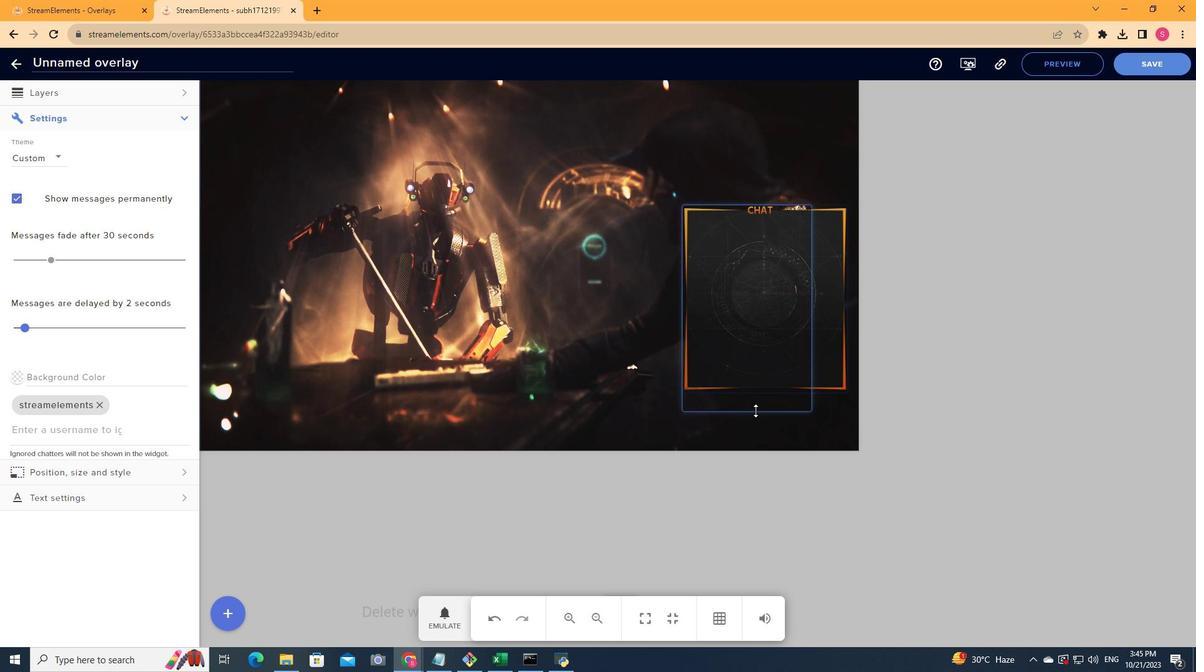 
Action: Mouse pressed left at (755, 411)
Screenshot: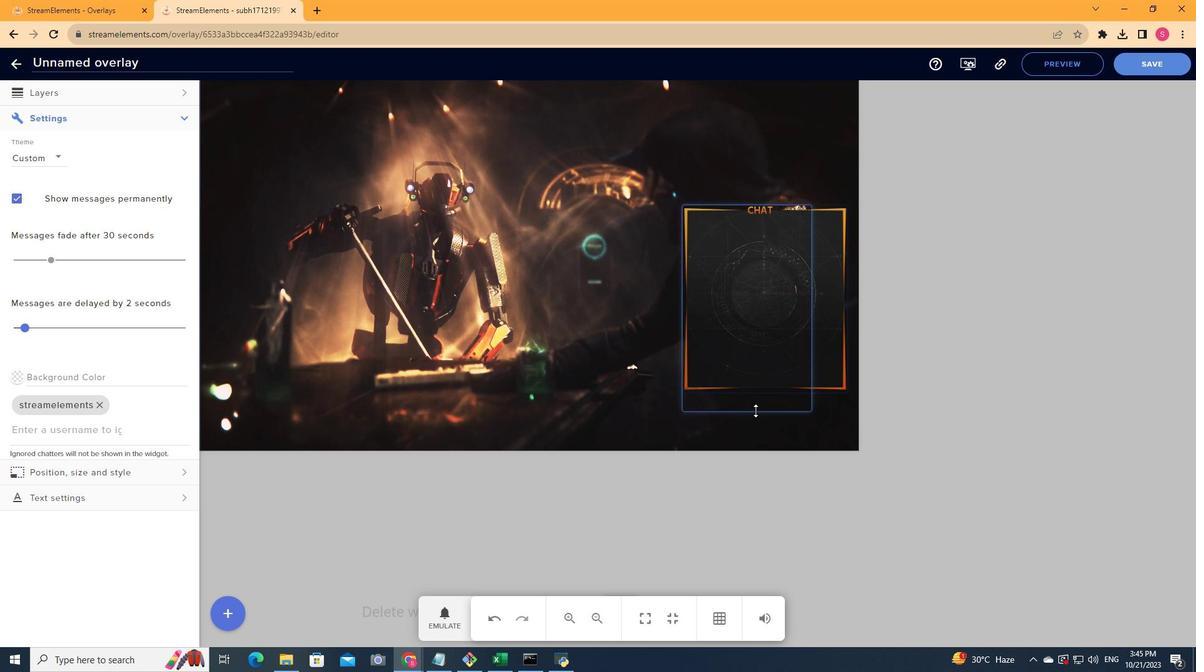 
Action: Mouse moved to (730, 312)
Screenshot: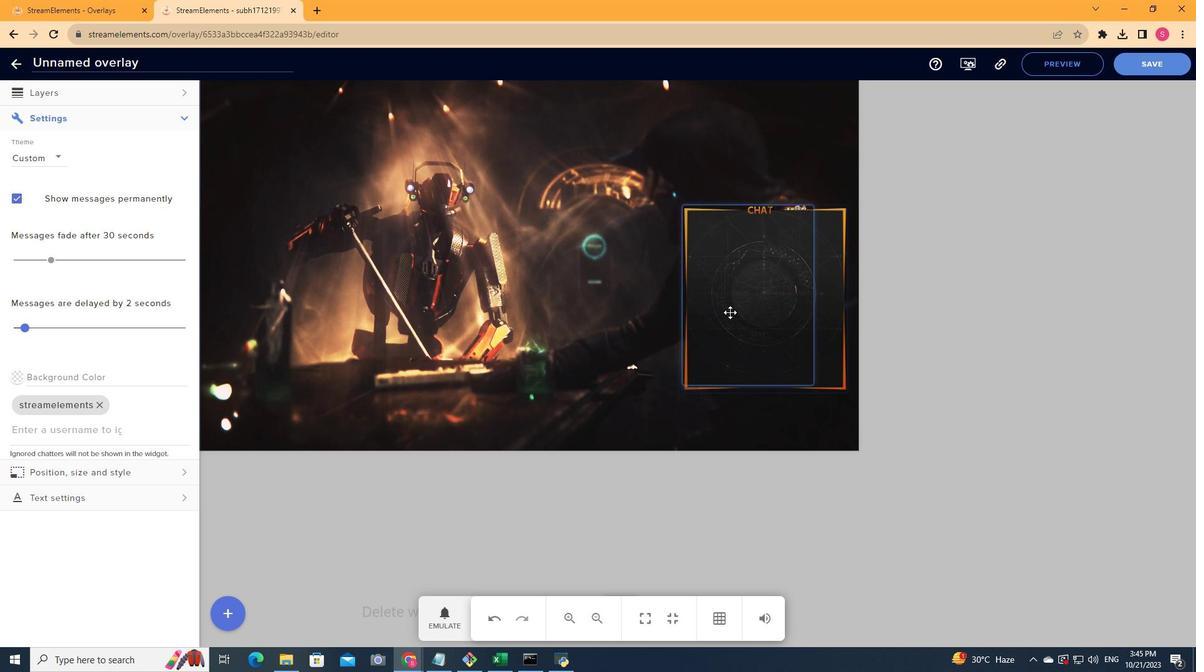 
Action: Mouse pressed left at (730, 312)
Screenshot: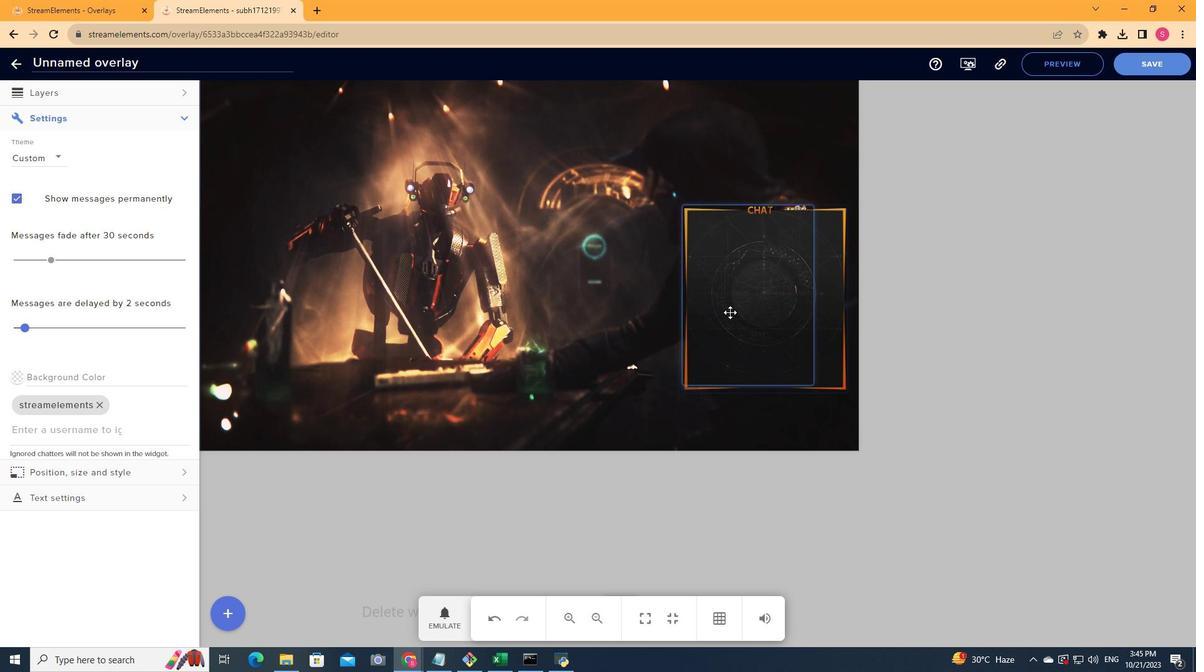 
Action: Mouse moved to (679, 315)
Screenshot: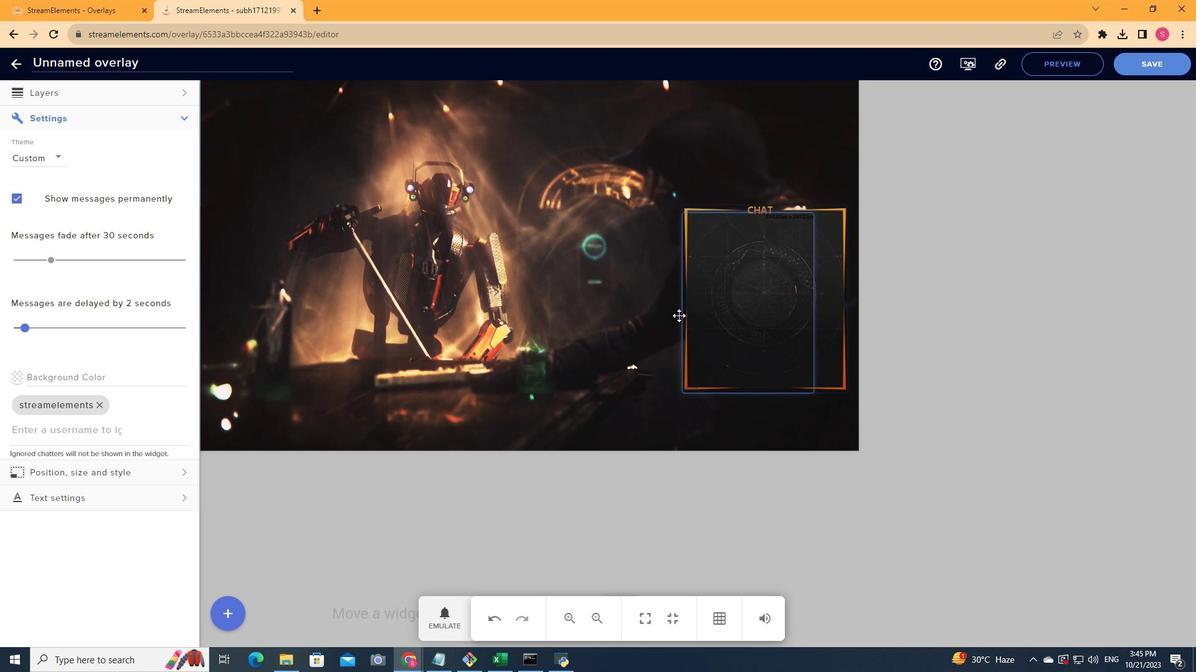 
Action: Mouse pressed left at (679, 315)
Screenshot: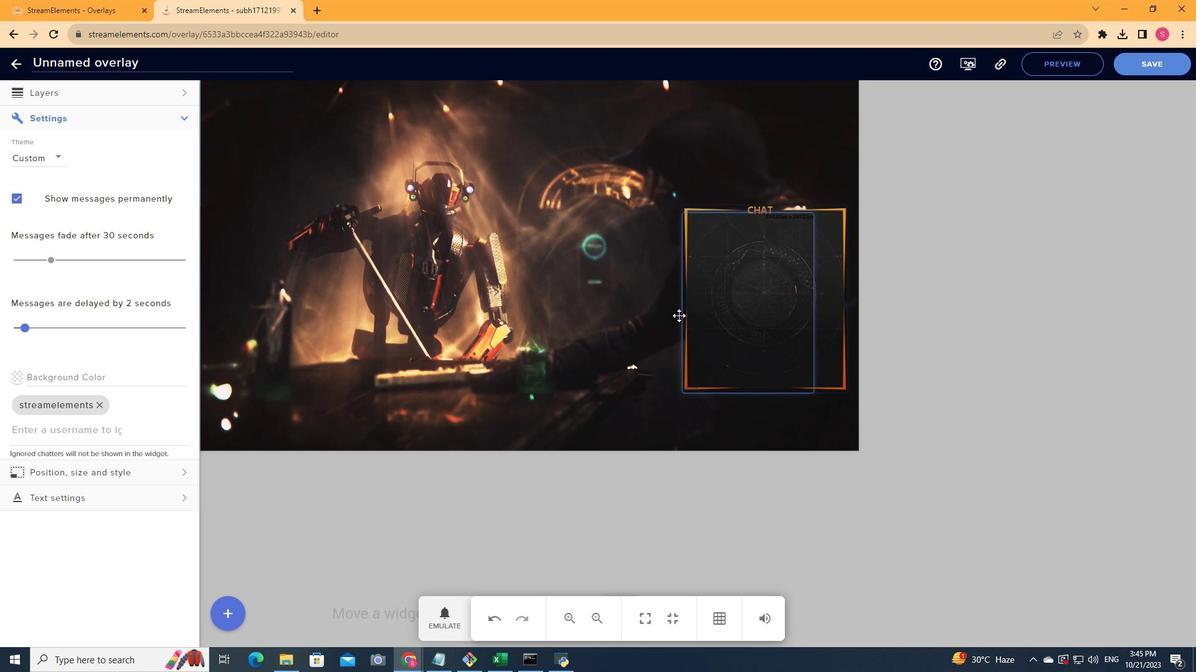 
Action: Mouse moved to (723, 320)
Screenshot: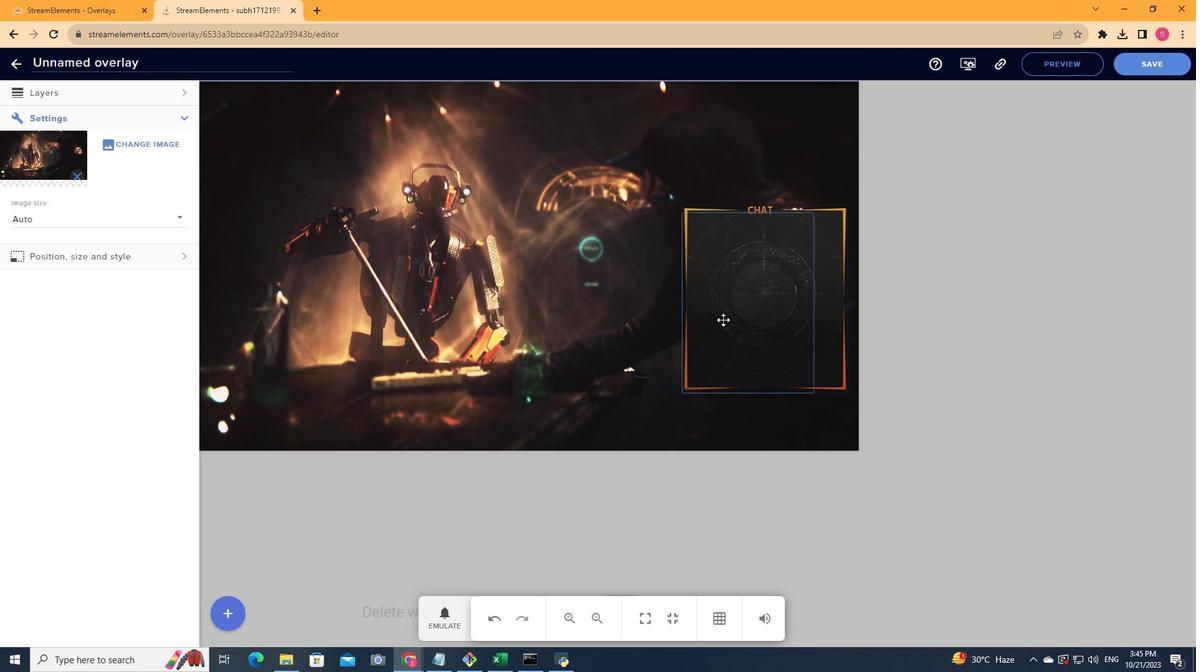 
Action: Mouse pressed left at (723, 320)
Screenshot: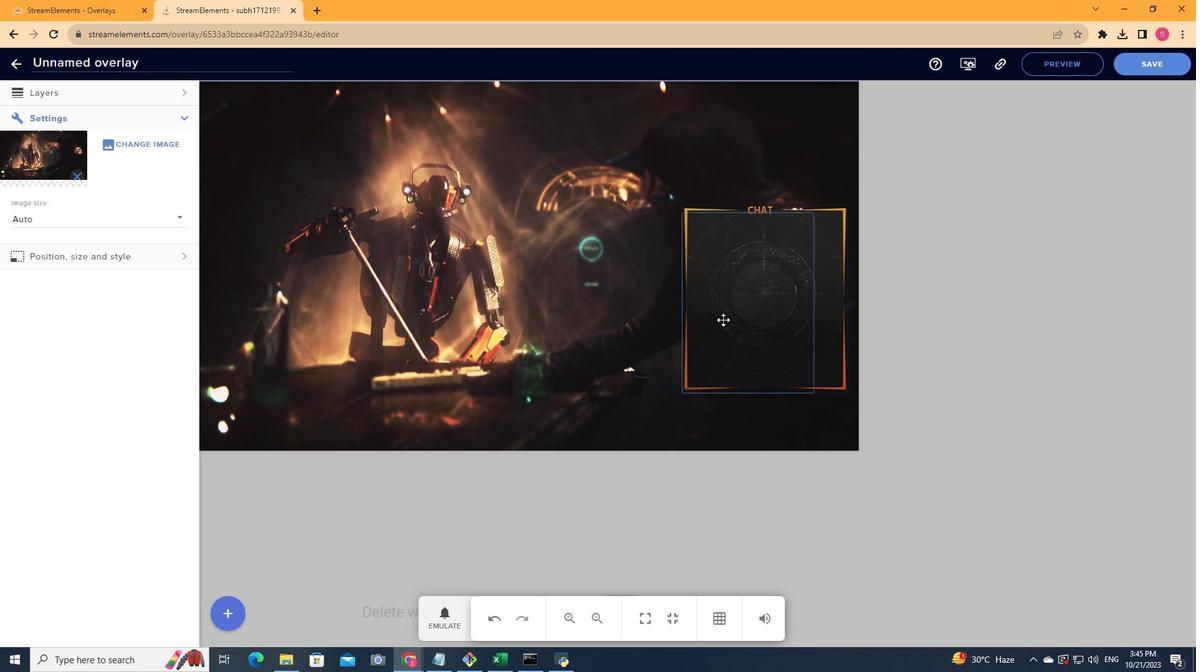 
Action: Mouse pressed left at (723, 320)
Screenshot: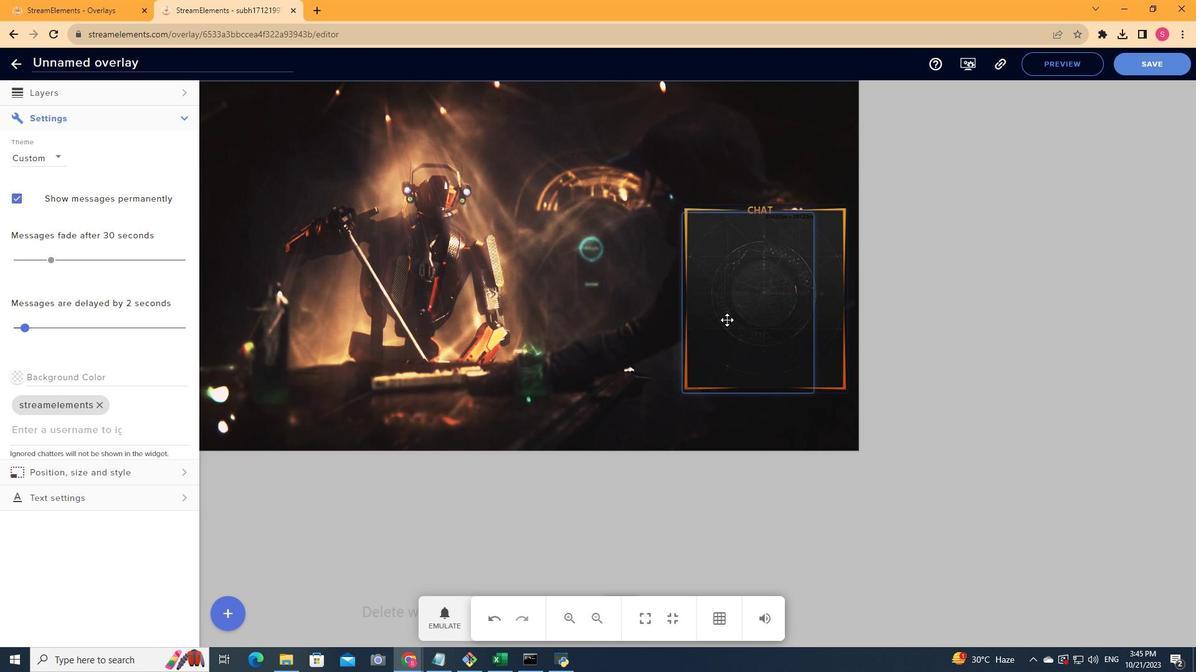 
Action: Mouse moved to (723, 393)
Screenshot: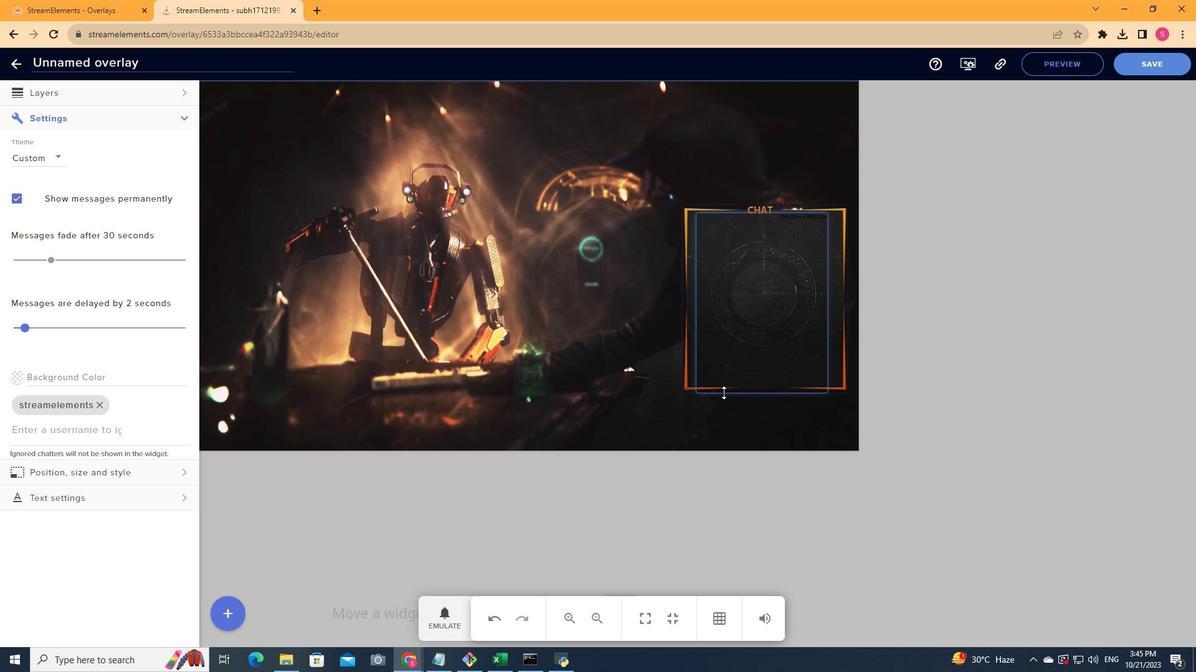 
Action: Mouse pressed left at (723, 393)
Screenshot: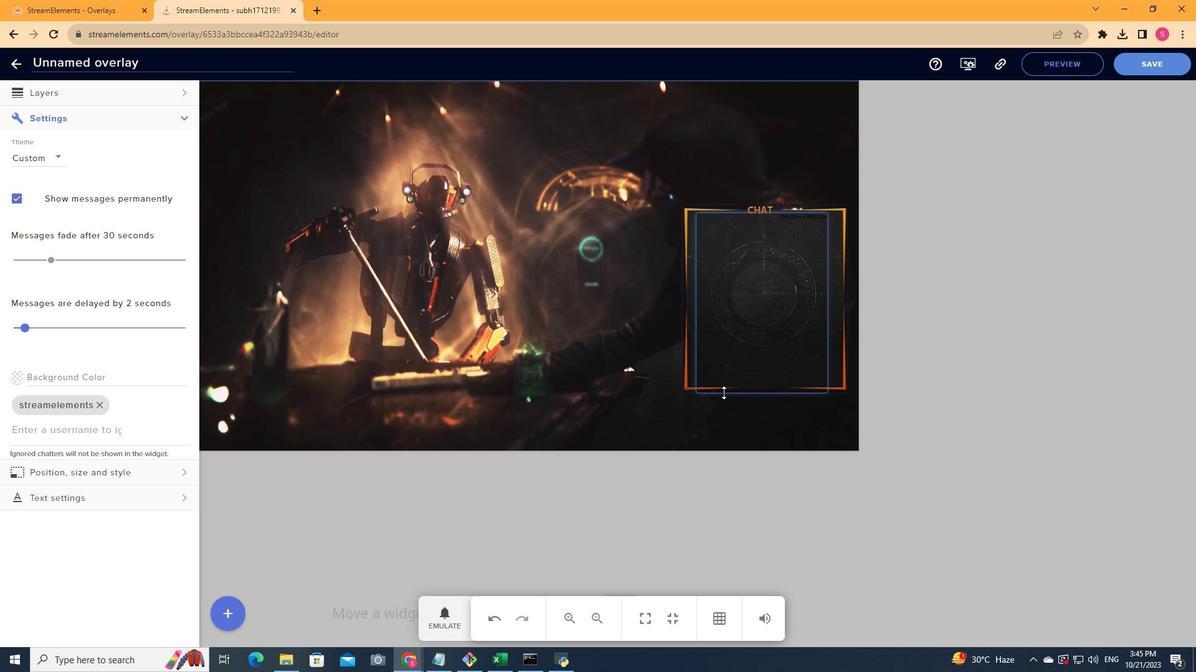 
Action: Mouse moved to (828, 307)
Screenshot: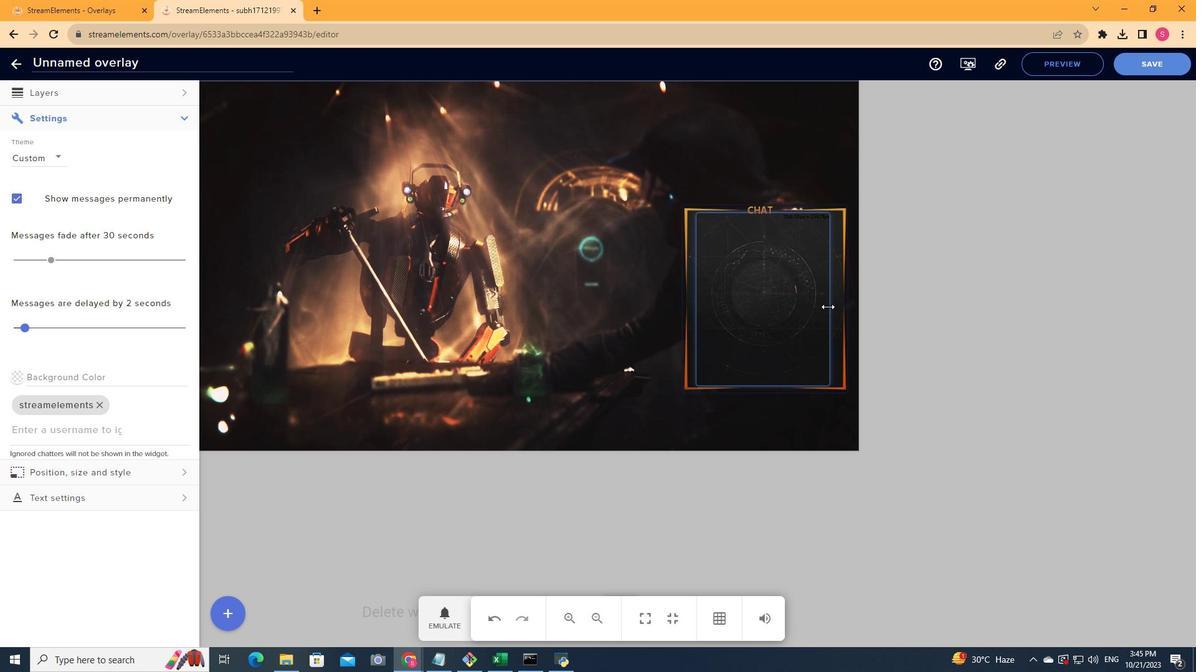 
Action: Mouse pressed left at (828, 307)
Screenshot: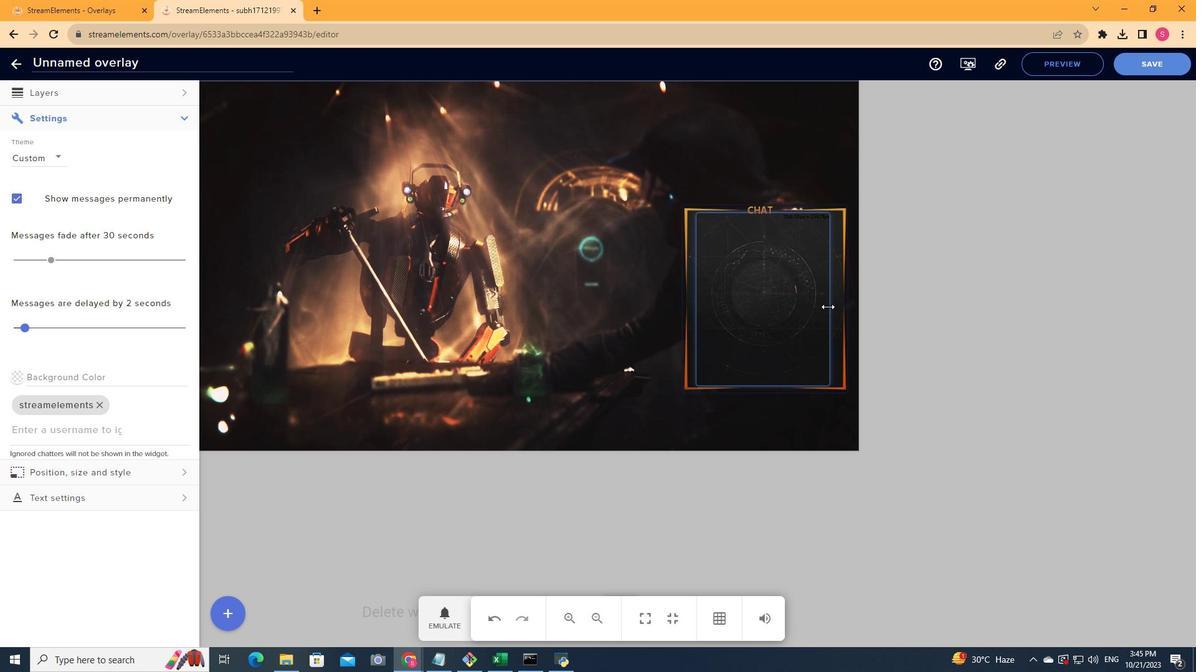 
Action: Mouse moved to (697, 301)
Screenshot: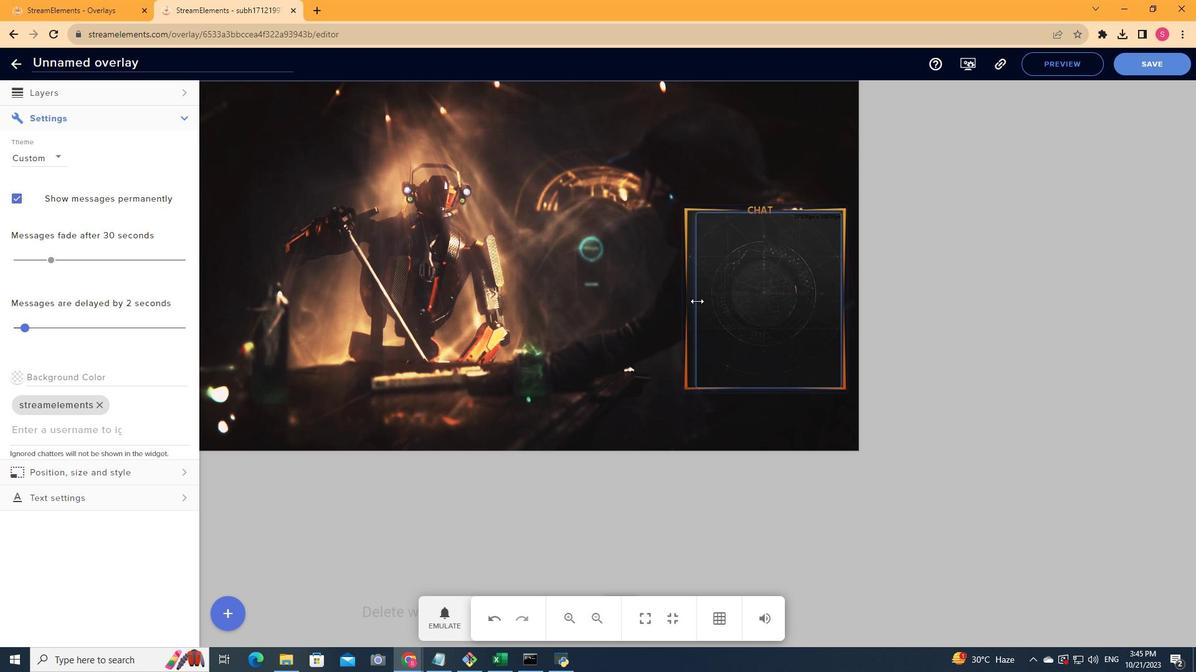 
Action: Mouse pressed left at (697, 301)
Screenshot: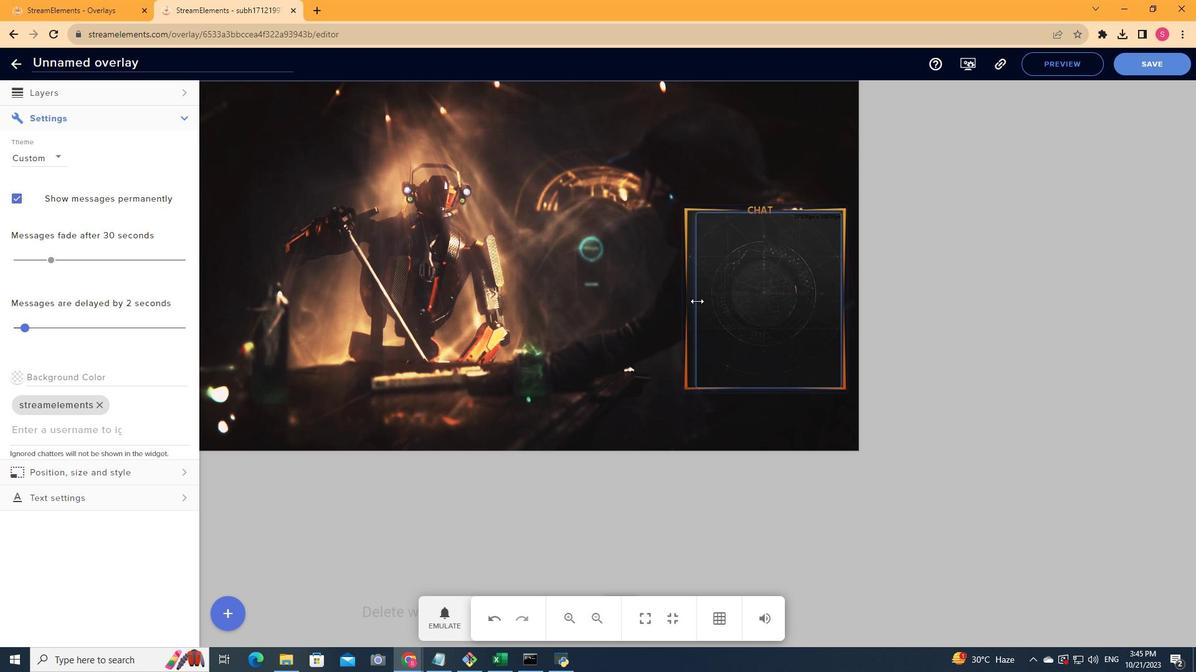 
Action: Mouse moved to (763, 389)
Screenshot: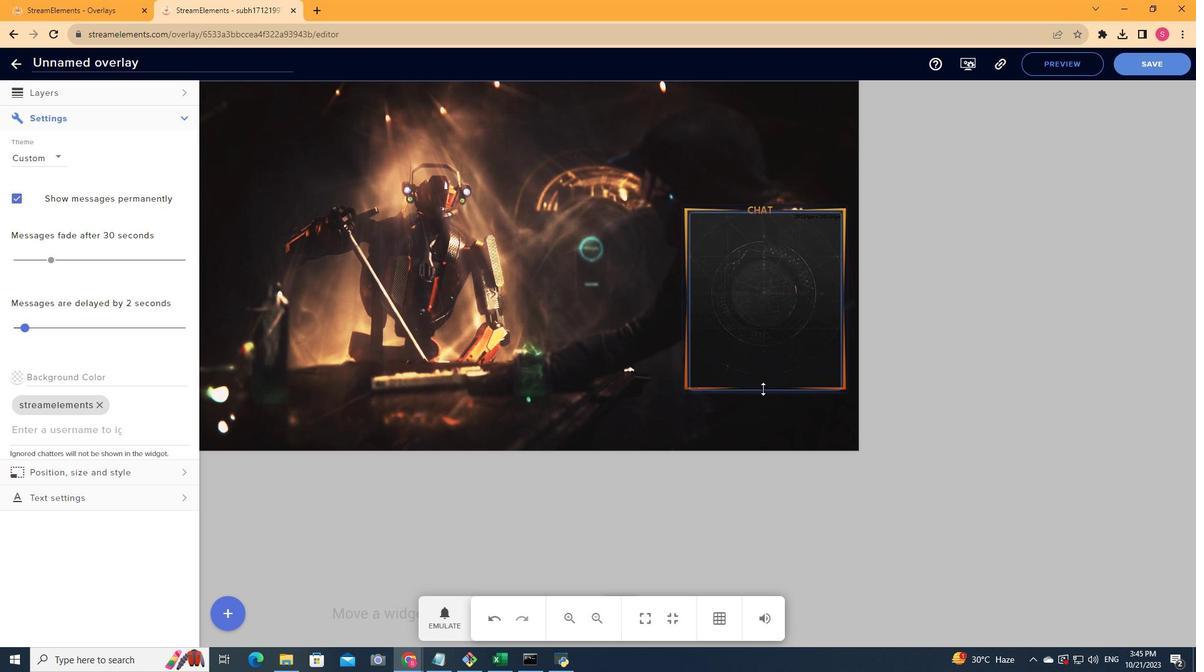 
Action: Mouse pressed left at (763, 389)
Screenshot: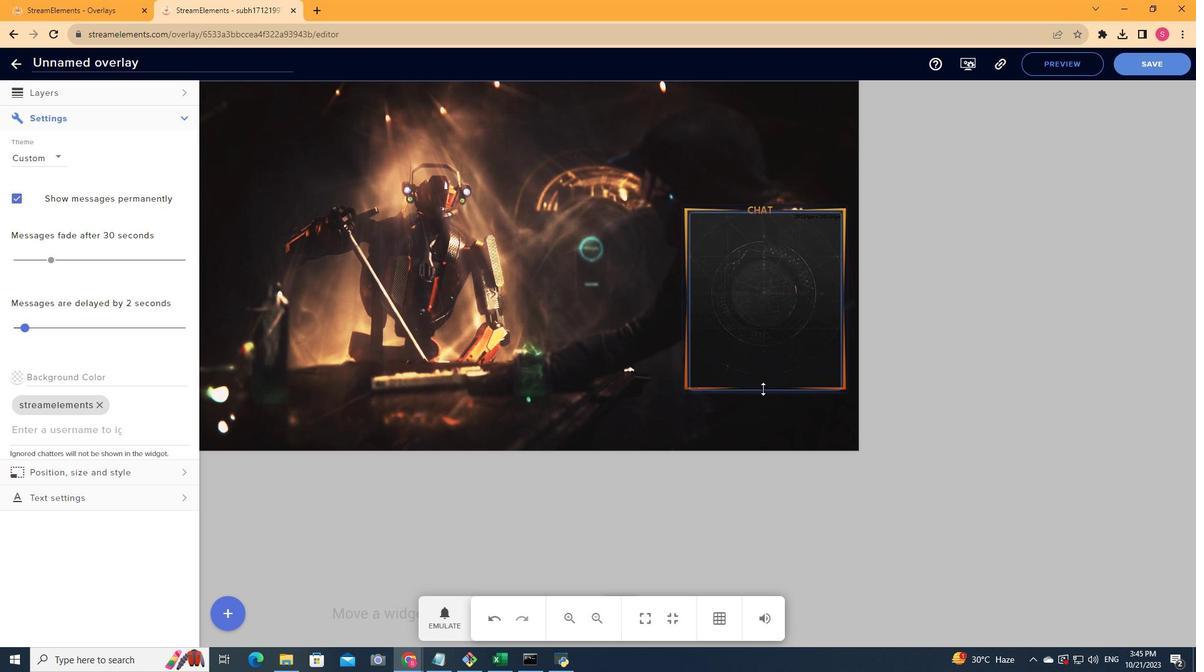 
Action: Mouse moved to (747, 332)
Screenshot: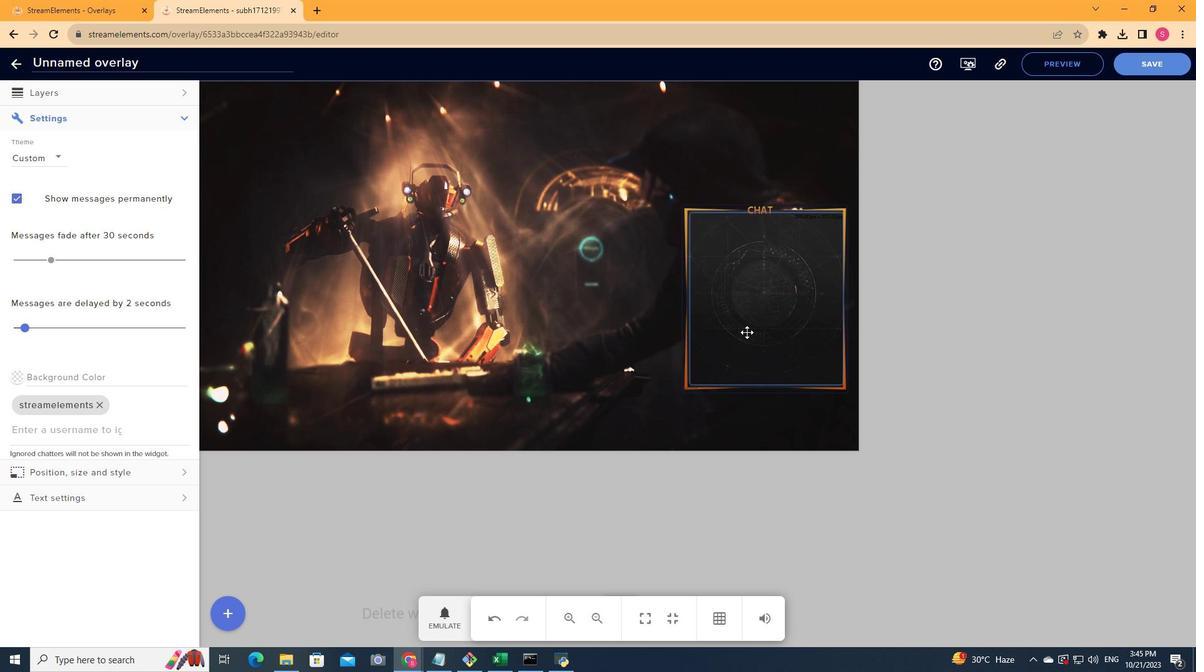 
Action: Mouse pressed left at (747, 332)
Screenshot: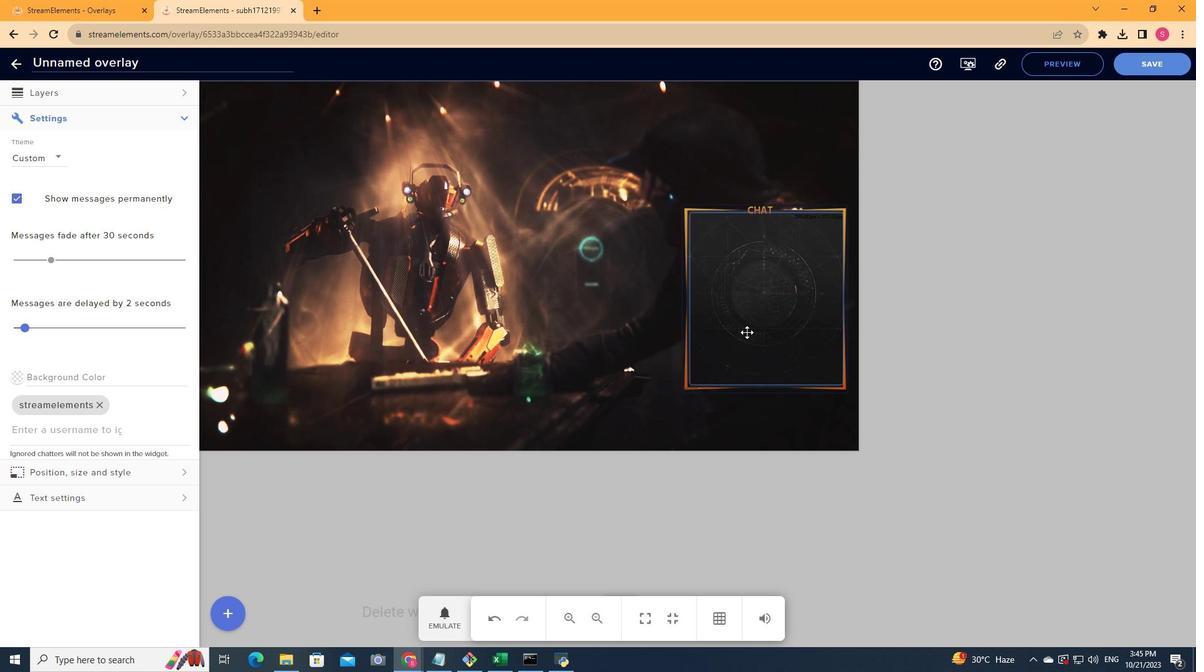 
Action: Mouse moved to (623, 341)
Screenshot: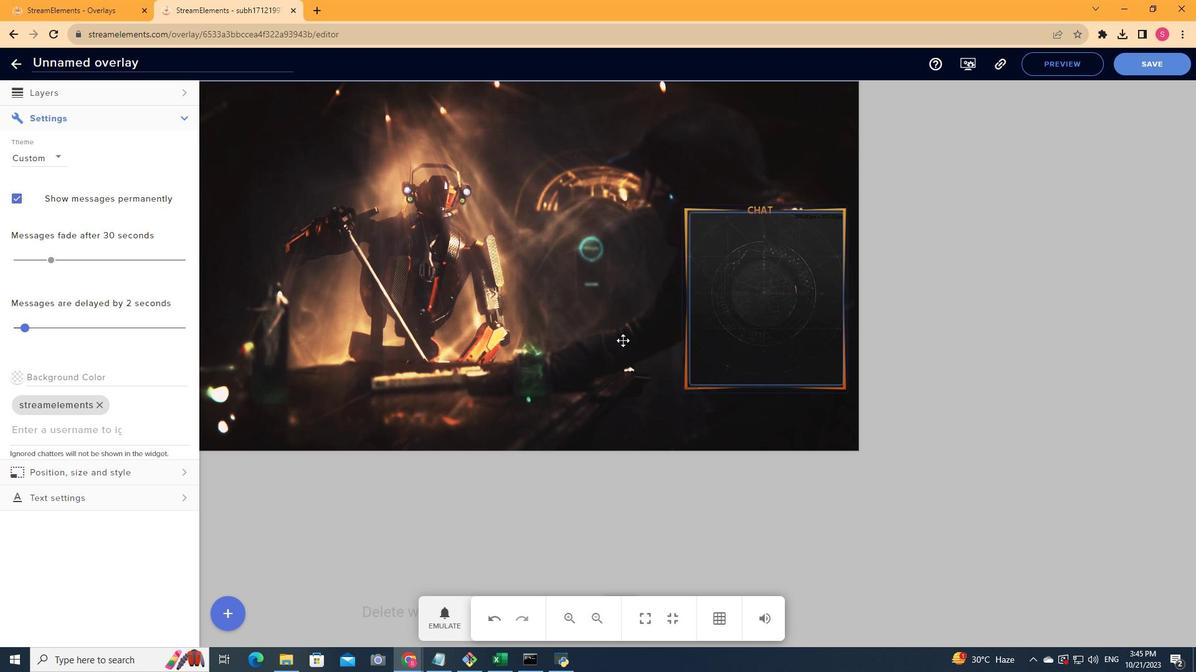 
Action: Mouse pressed left at (623, 341)
Screenshot: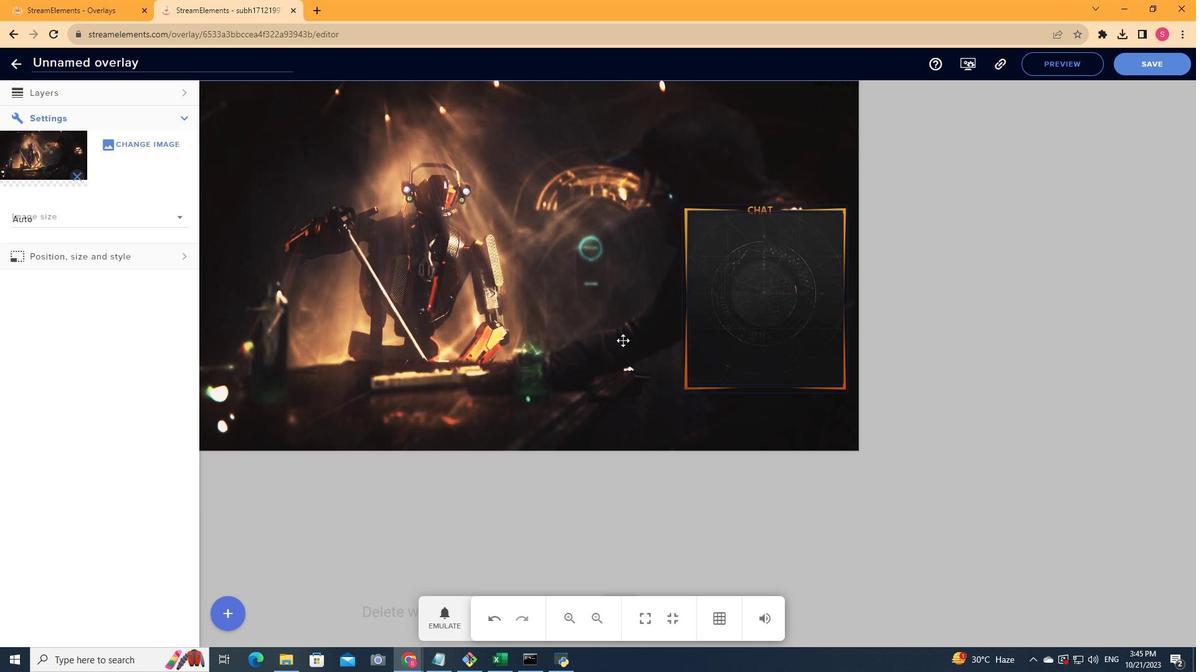 
Action: Mouse moved to (104, 95)
Screenshot: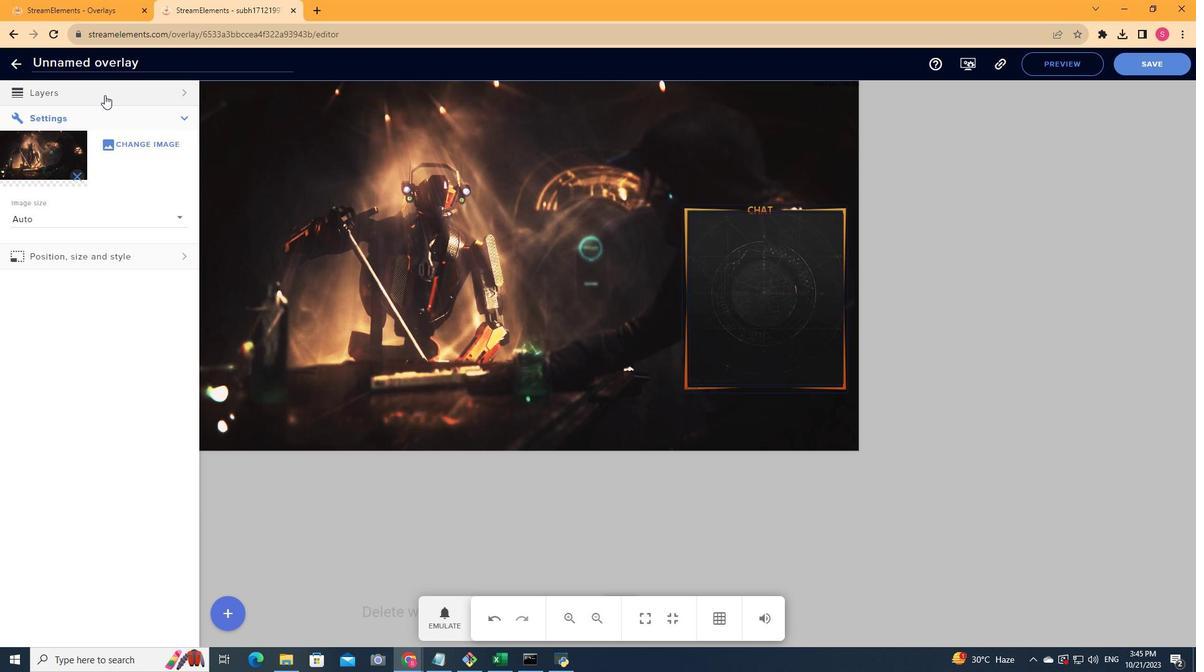 
Action: Mouse pressed left at (104, 95)
Screenshot: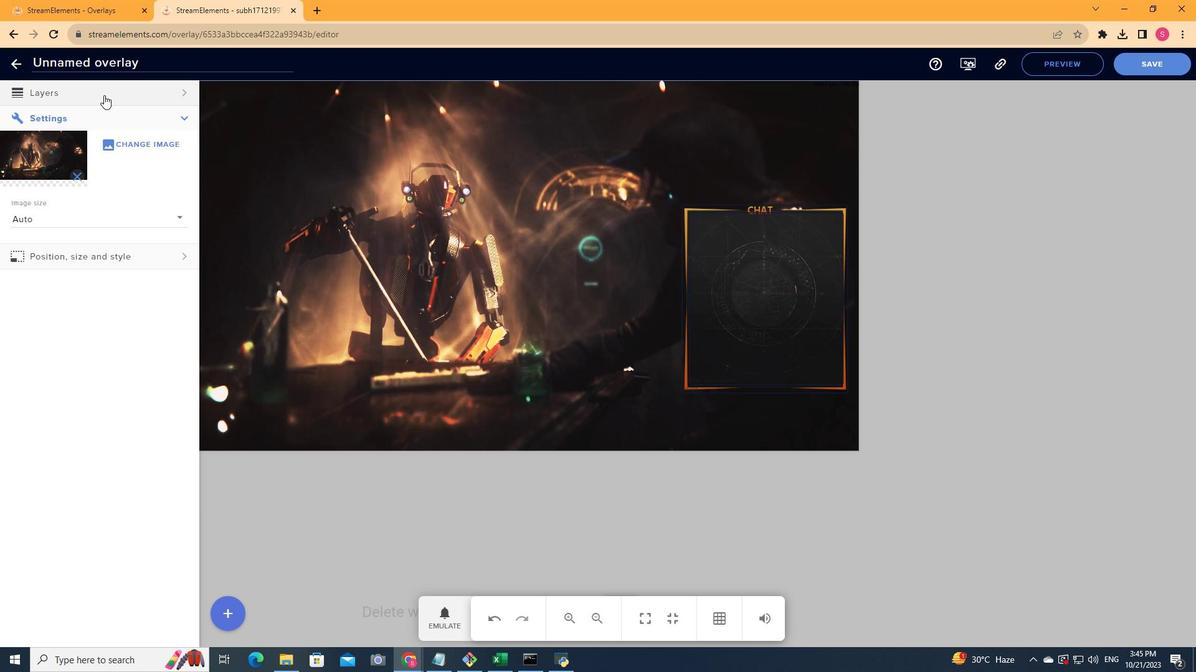 
Action: Mouse moved to (381, 251)
Screenshot: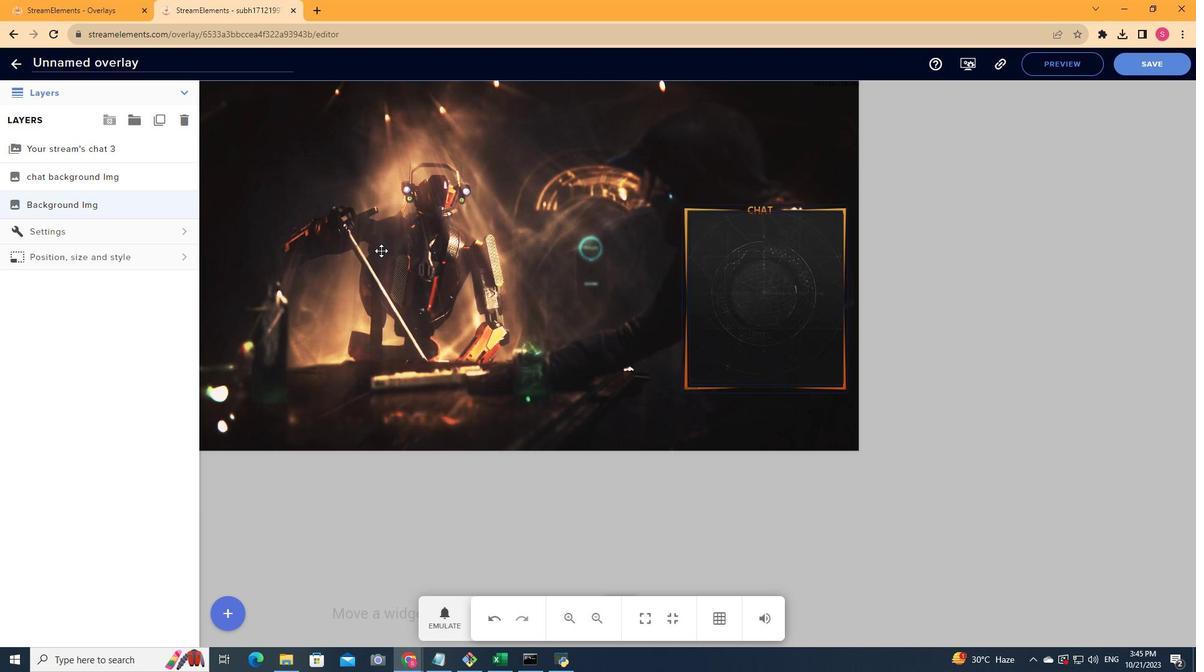 
Action: Mouse pressed left at (381, 251)
Screenshot: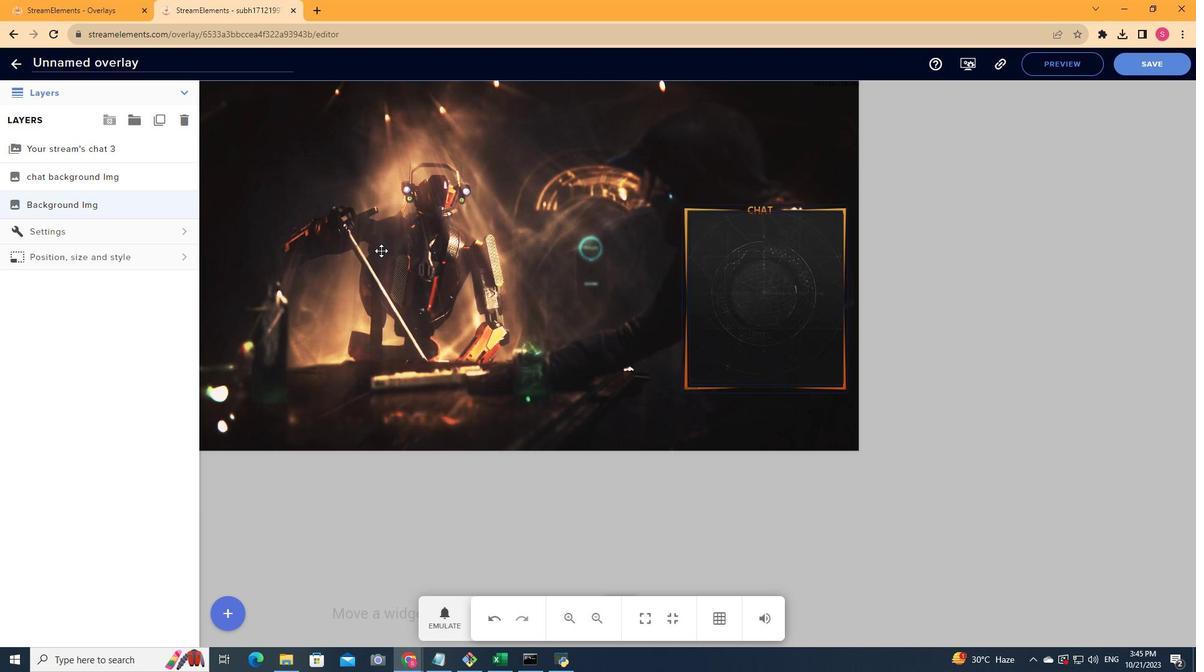 
Action: Mouse moved to (413, 262)
Screenshot: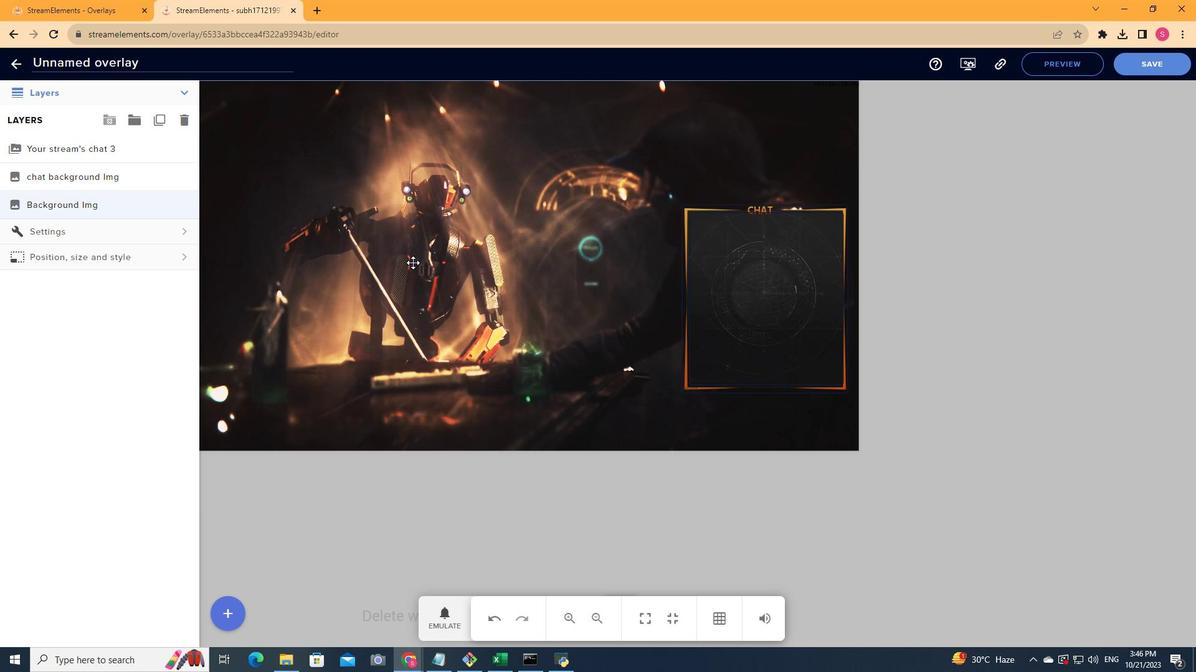 
Action: Mouse pressed left at (413, 262)
Screenshot: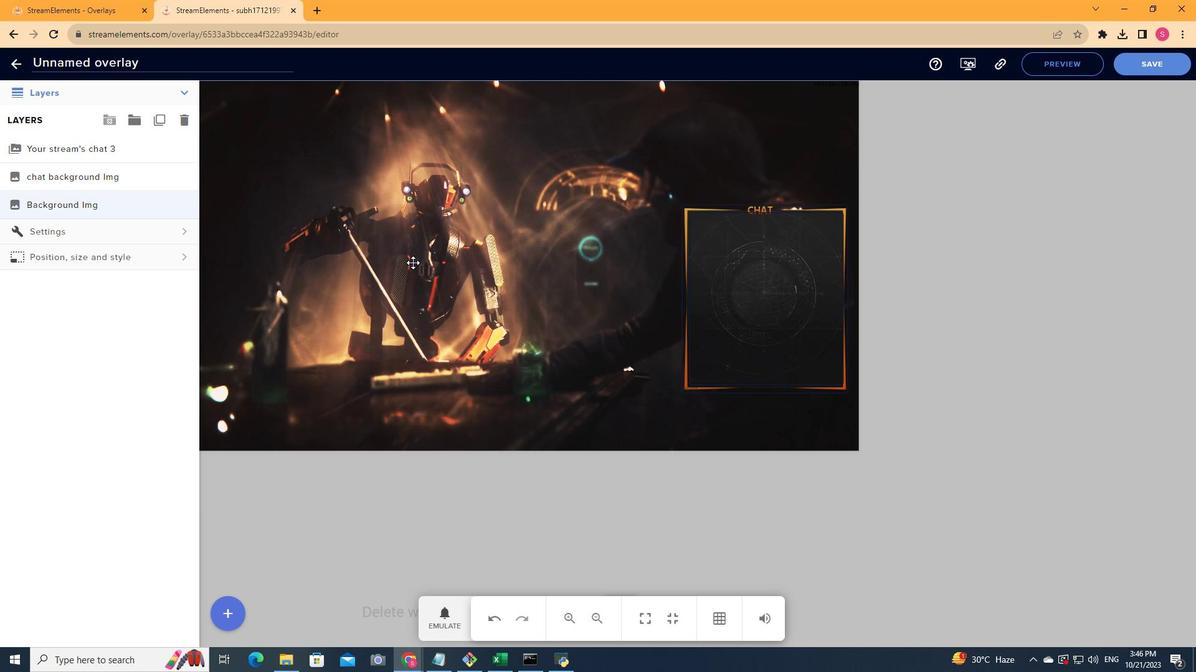 
Action: Mouse moved to (445, 285)
Screenshot: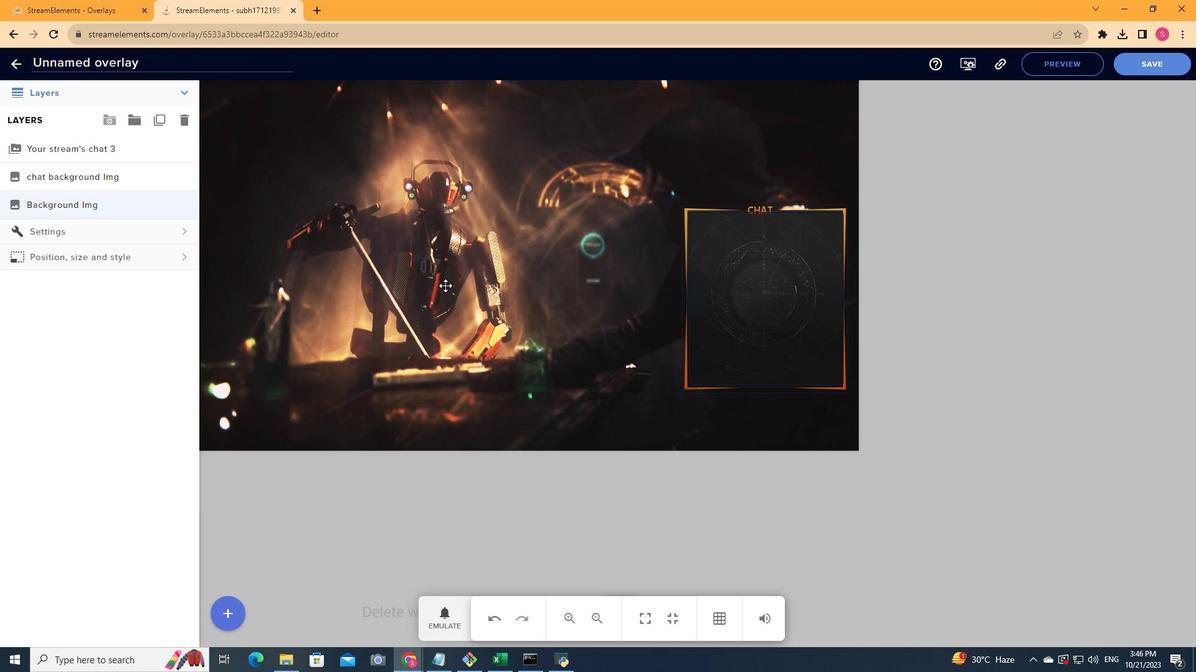 
Action: Key pressed <Key.up><Key.up><Key.up><Key.up><Key.up><Key.up><Key.up><Key.up><Key.up><Key.up><Key.up><Key.up><Key.up><Key.up><Key.up><Key.up><Key.up><Key.up><Key.up><Key.up><Key.down><Key.down><Key.down><Key.down><Key.down><Key.down><Key.down><Key.down><Key.down><Key.down><Key.down><Key.down><Key.down><Key.down><Key.down><Key.down><Key.down>
Screenshot: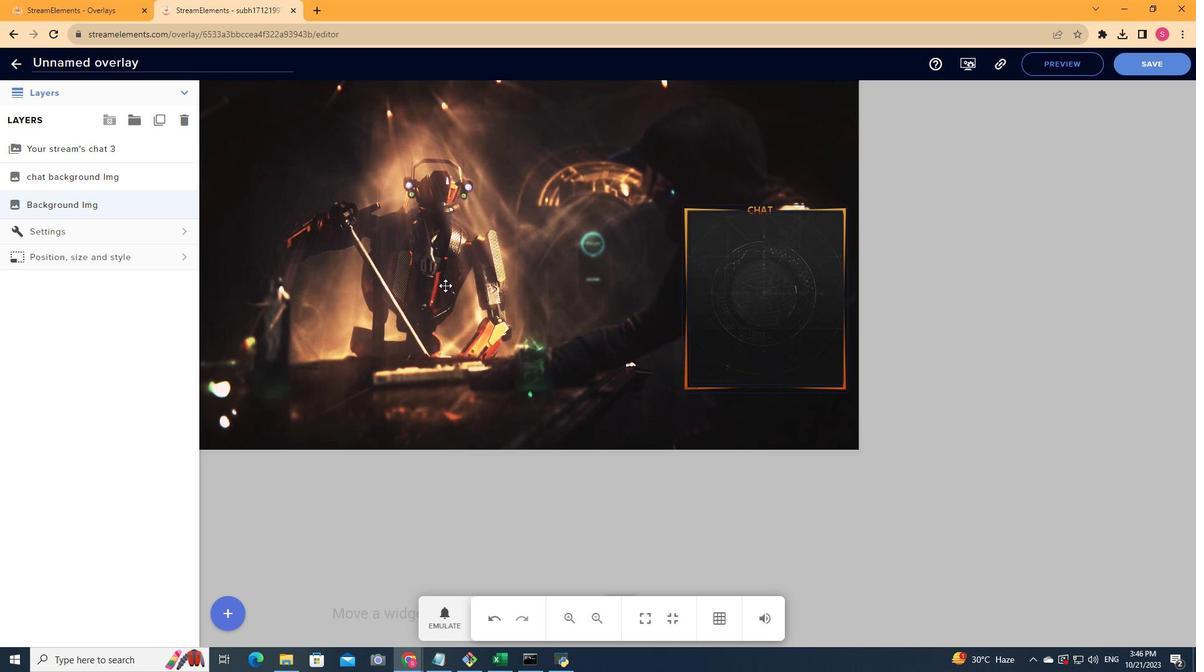 
Action: Mouse moved to (223, 606)
Screenshot: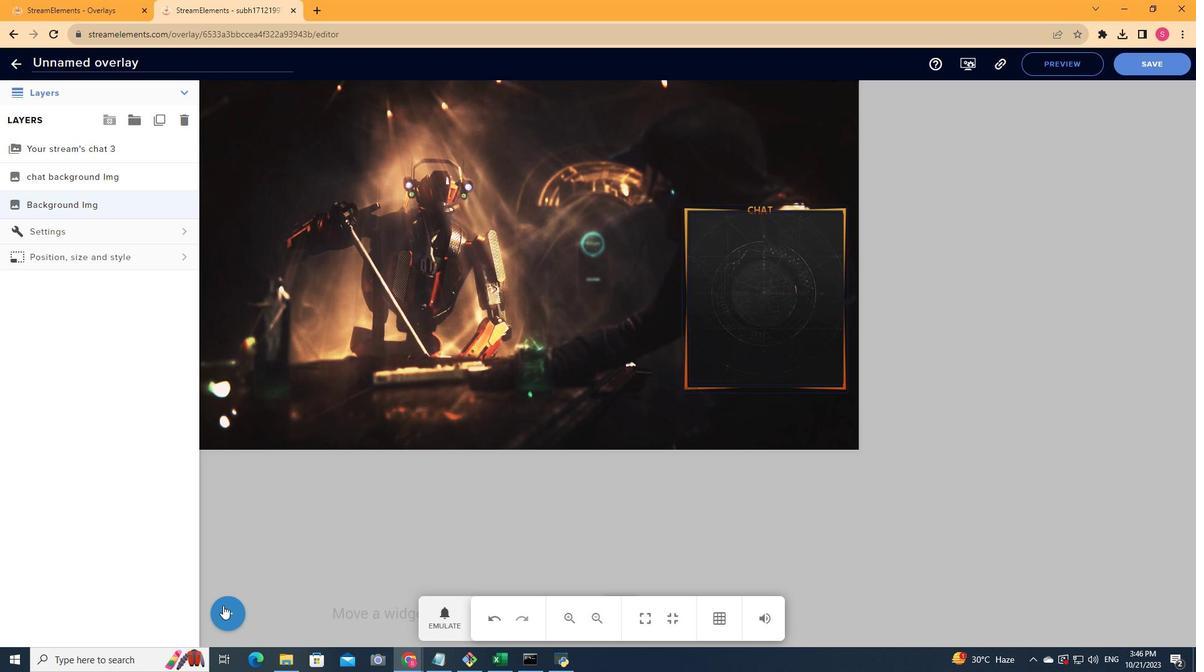 
Action: Mouse pressed left at (223, 606)
Screenshot: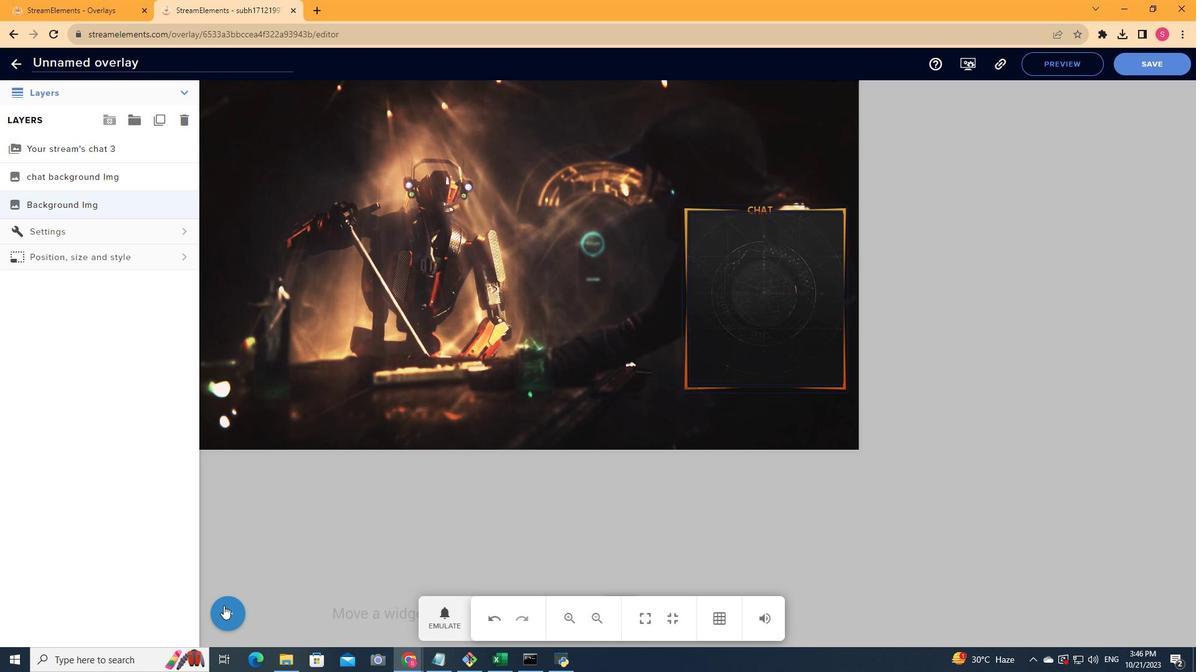 
Action: Mouse moved to (421, 440)
Screenshot: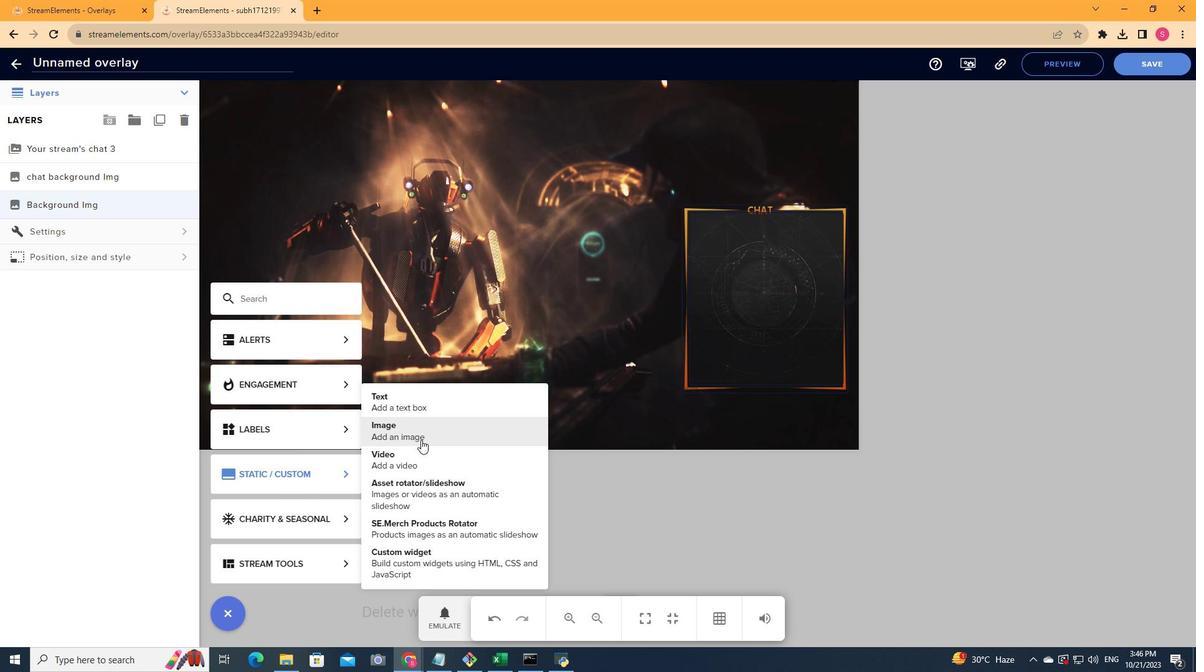 
Action: Mouse pressed left at (421, 440)
Screenshot: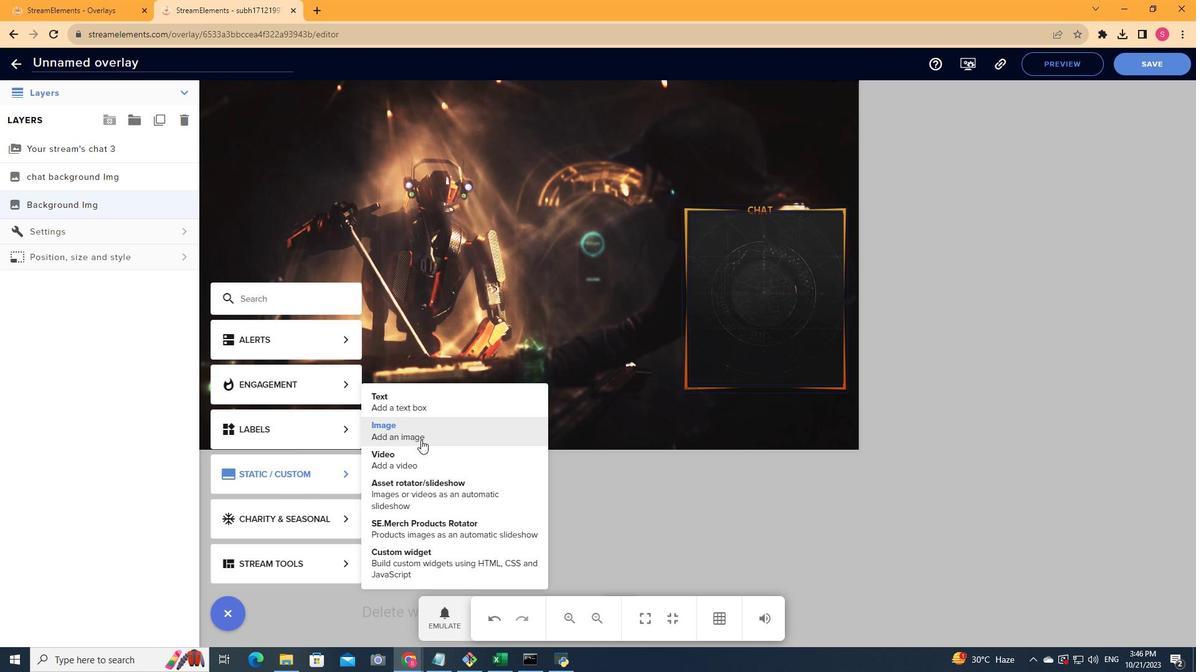 
Action: Mouse moved to (156, 145)
Screenshot: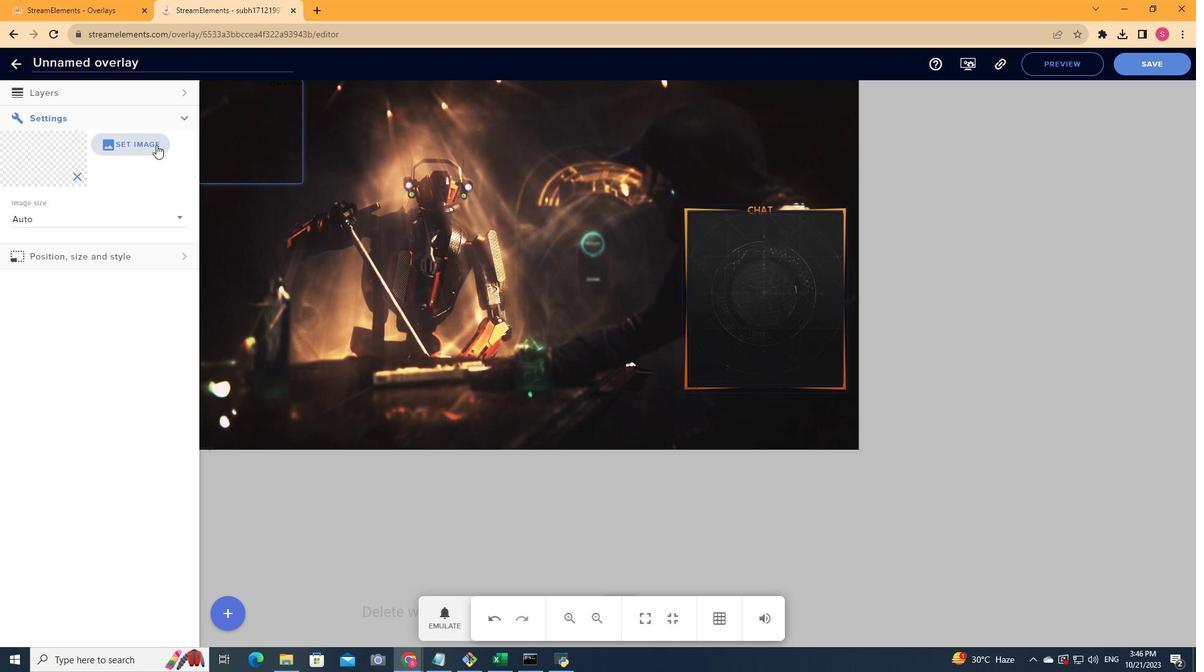 
Action: Mouse pressed left at (156, 145)
Screenshot: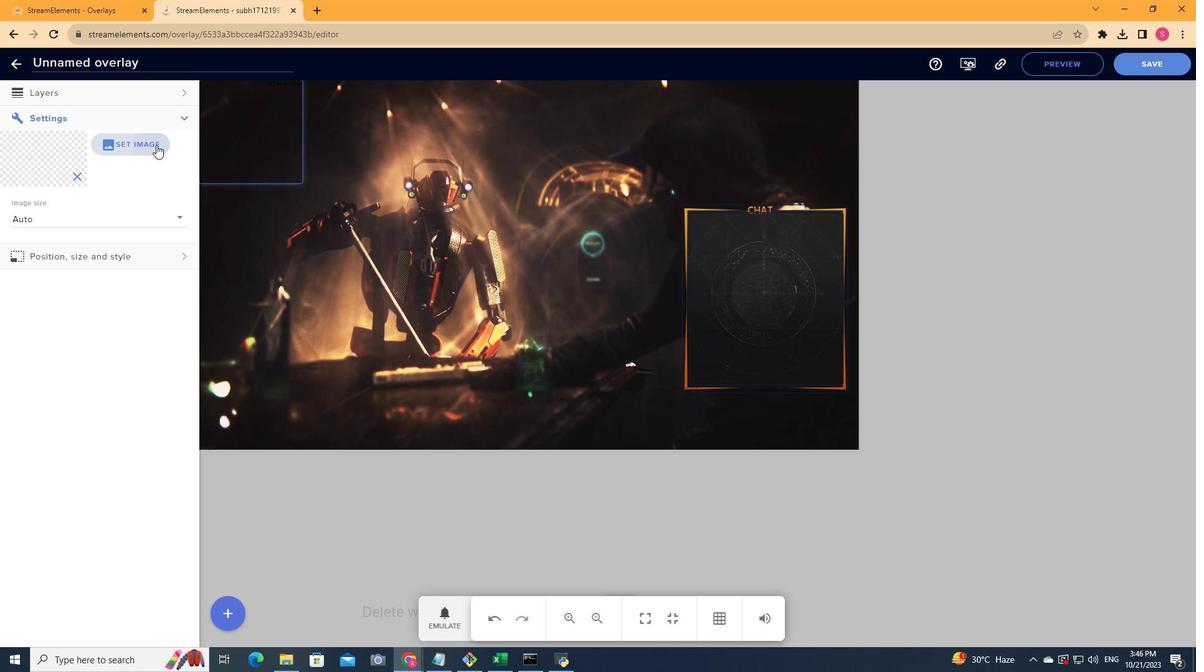 
Action: Mouse moved to (949, 135)
Screenshot: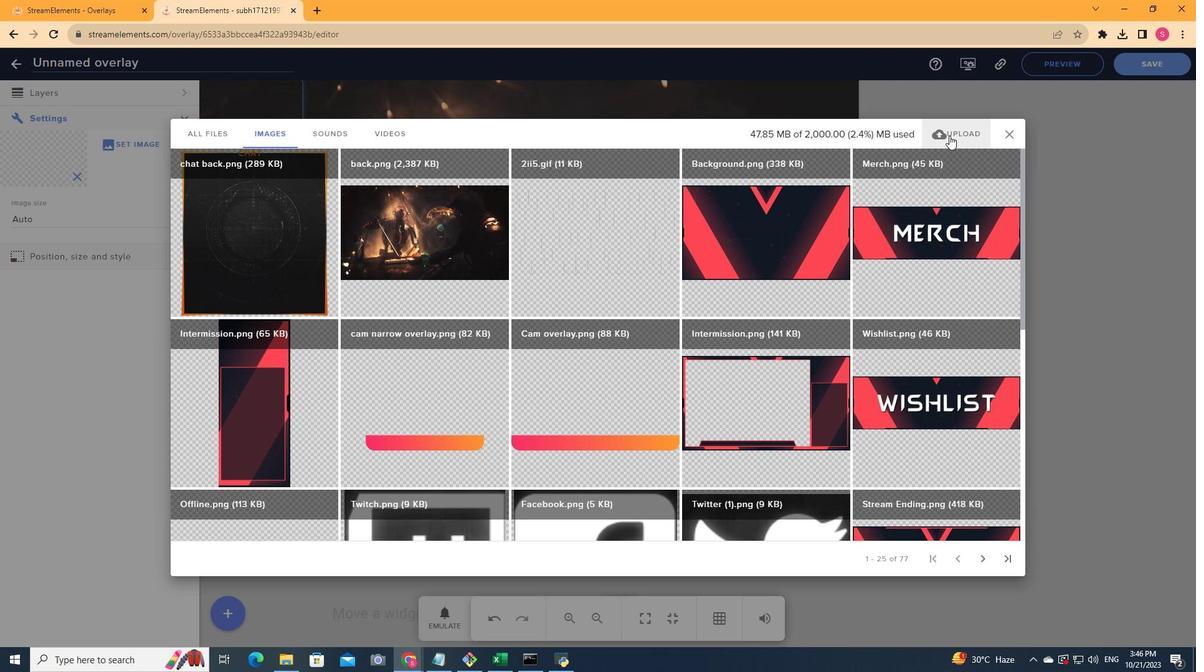 
Action: Mouse pressed left at (949, 135)
Screenshot: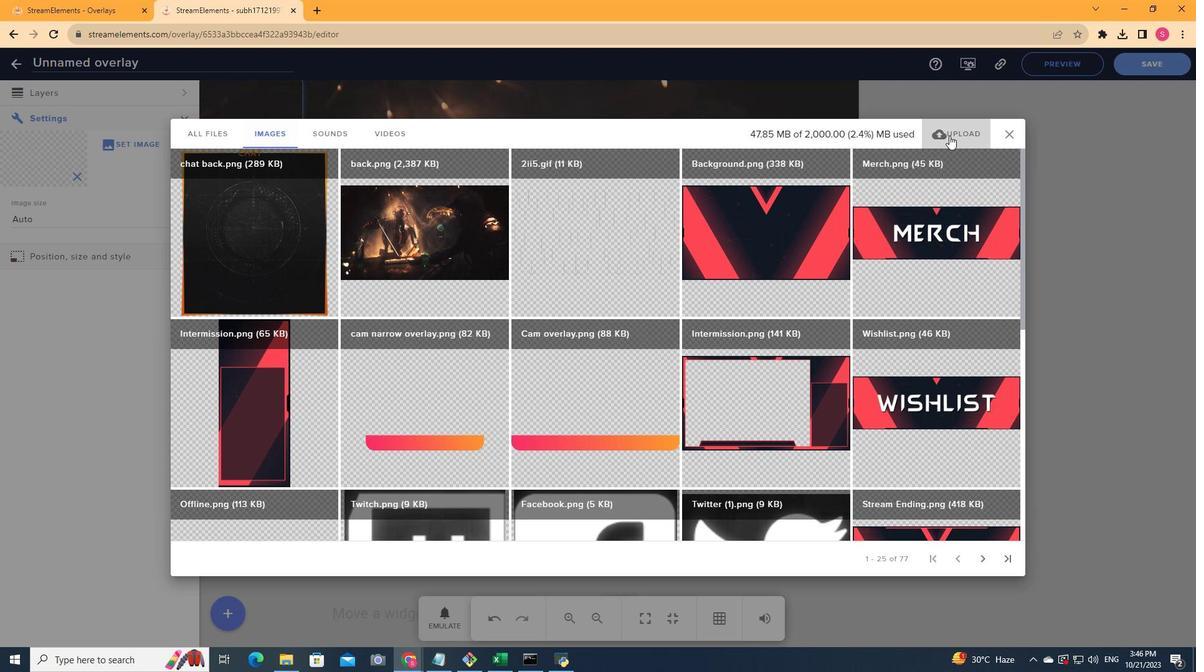 
Action: Mouse moved to (602, 402)
Screenshot: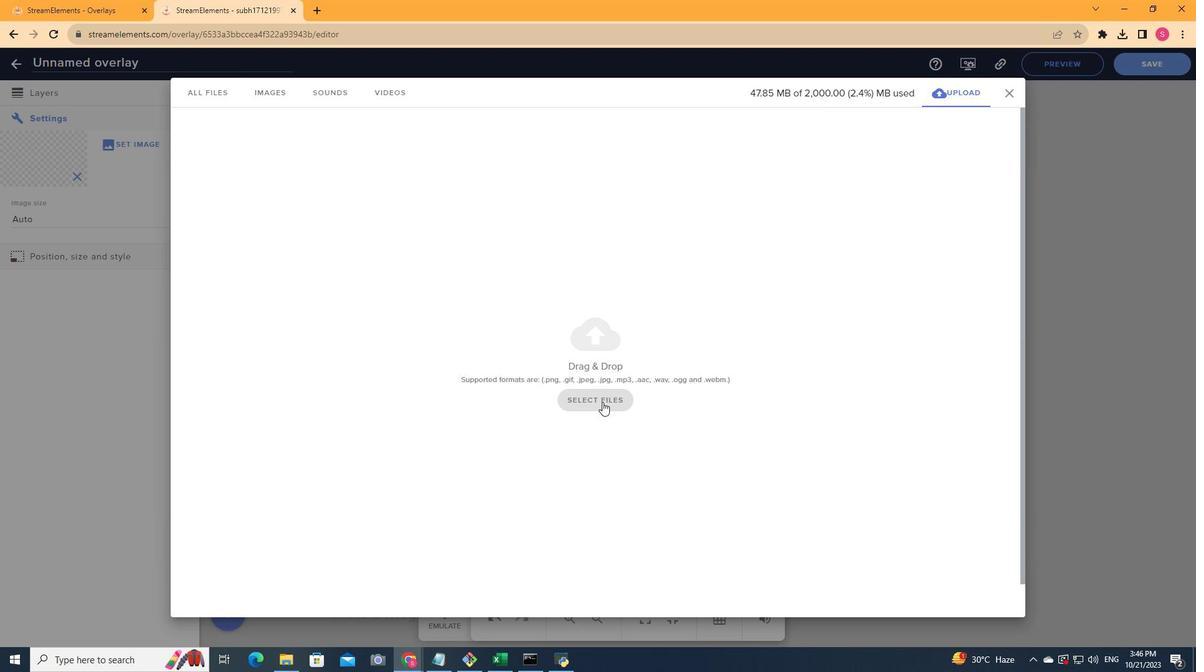 
Action: Mouse pressed left at (602, 402)
Screenshot: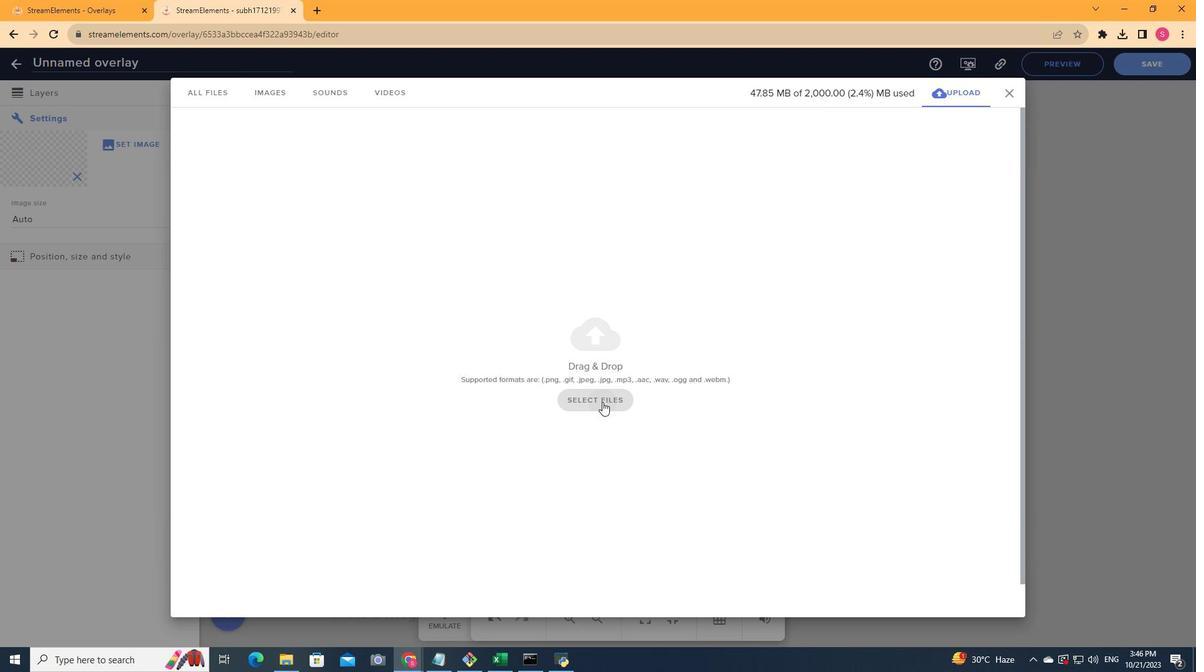 
Action: Mouse moved to (224, 207)
Screenshot: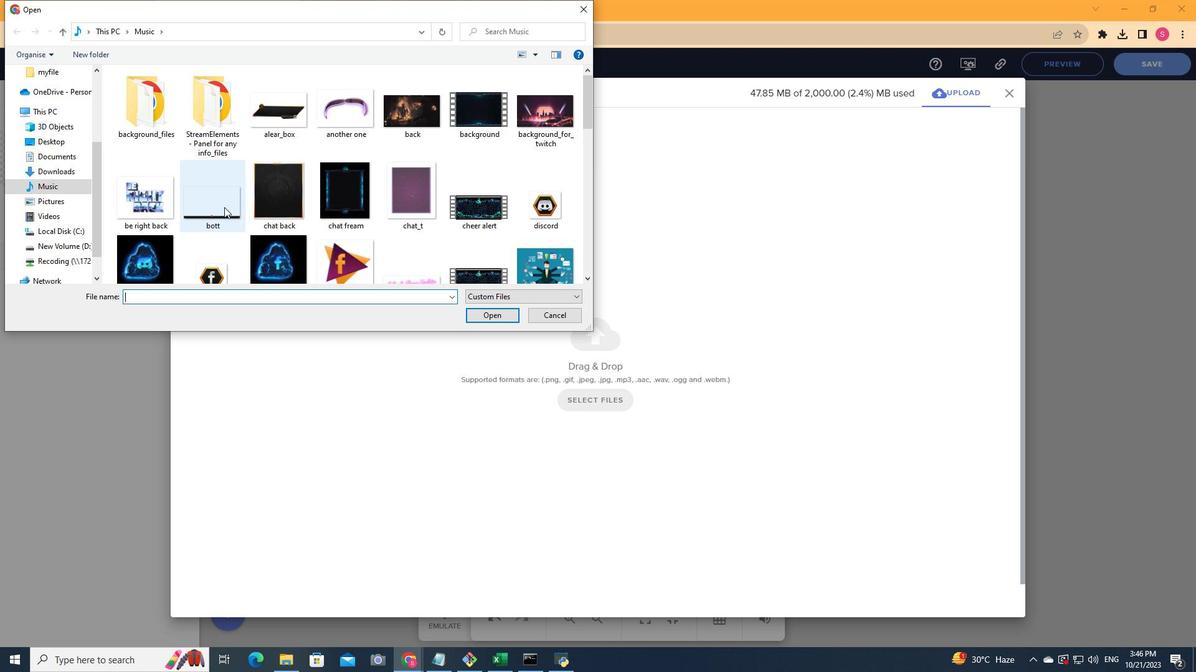 
Action: Mouse pressed left at (224, 207)
Screenshot: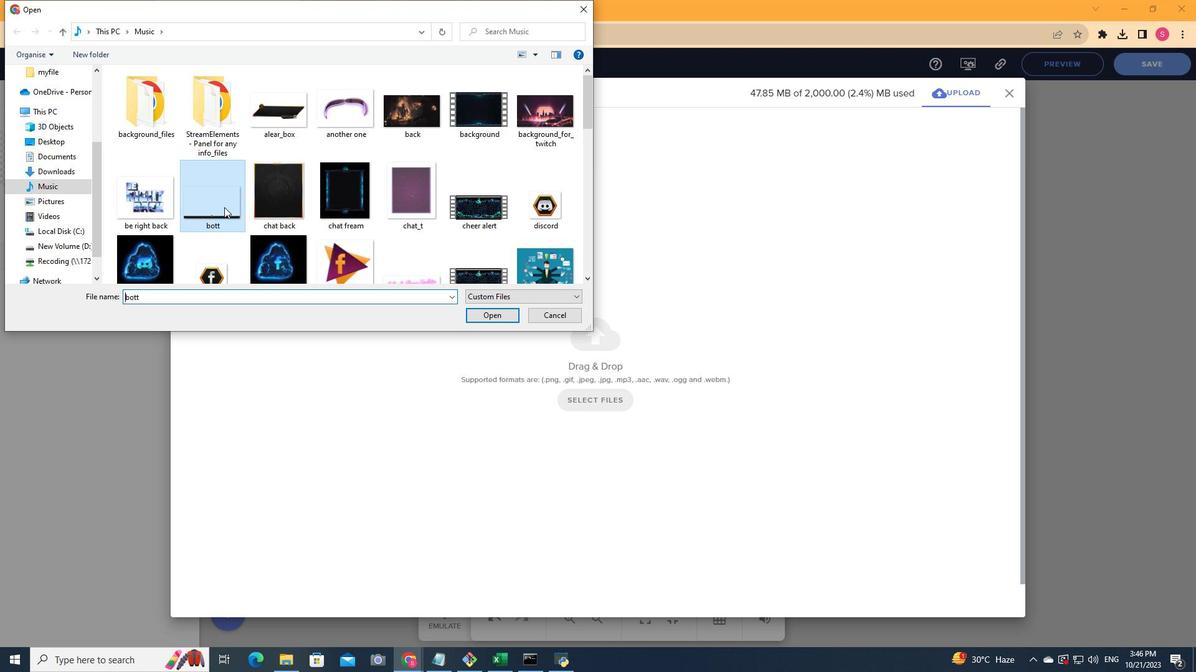 
Action: Mouse moved to (495, 317)
Screenshot: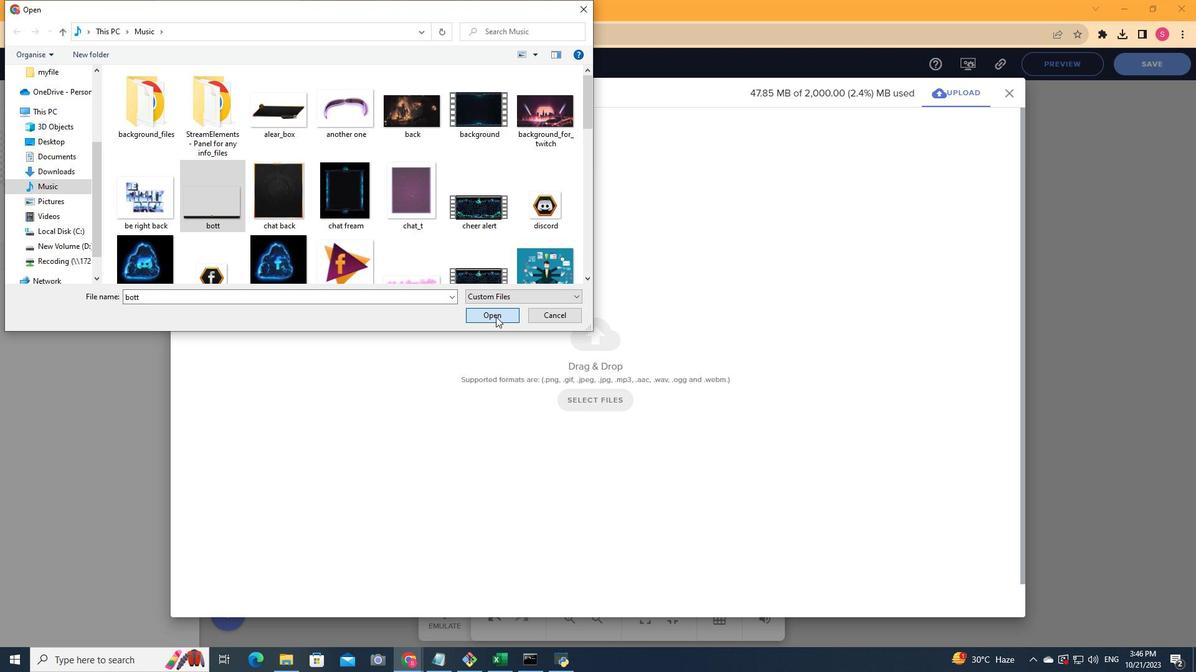 
Action: Mouse pressed left at (495, 317)
Screenshot: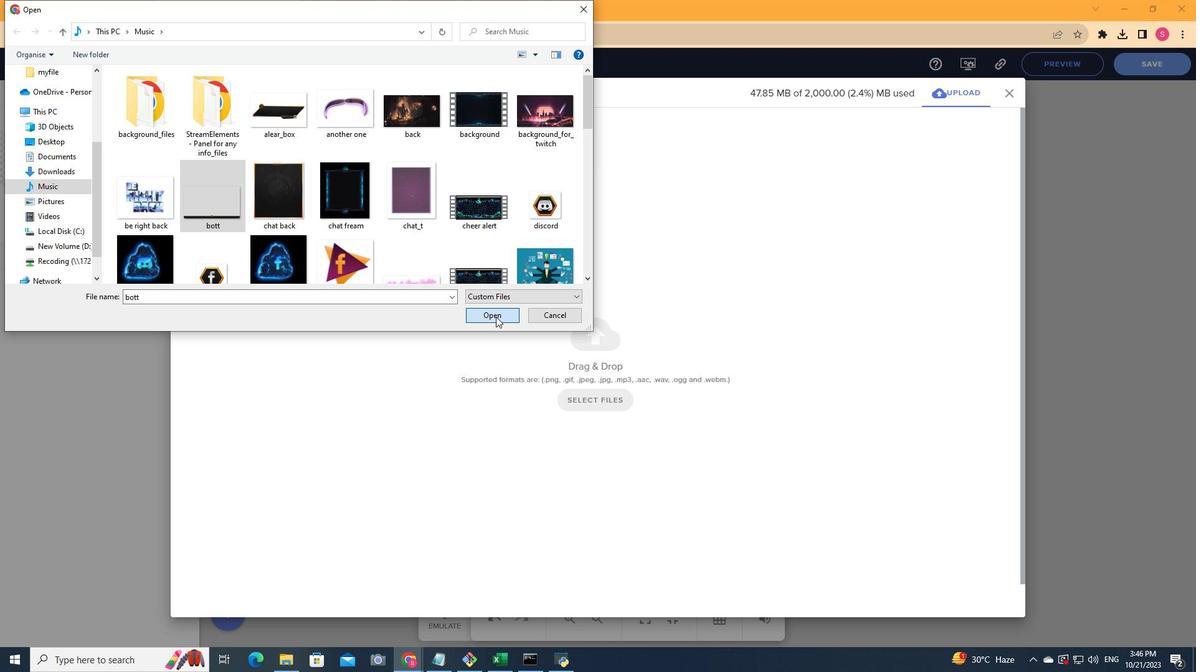 
Action: Mouse moved to (991, 532)
Screenshot: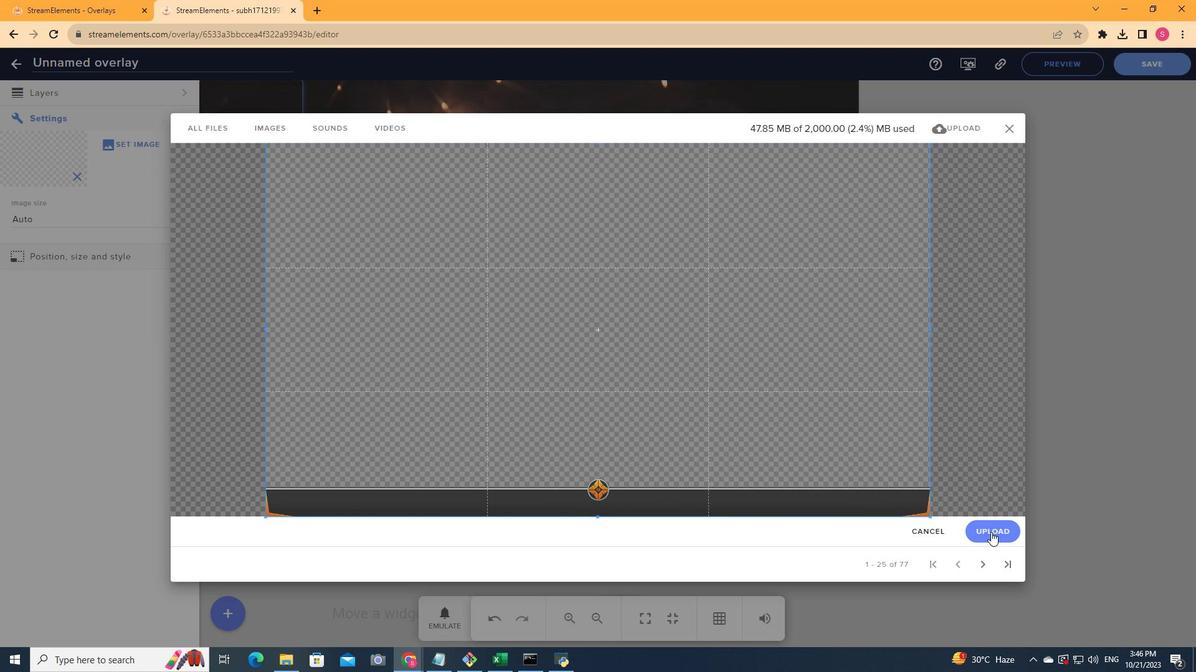 
Action: Mouse pressed left at (991, 532)
Screenshot: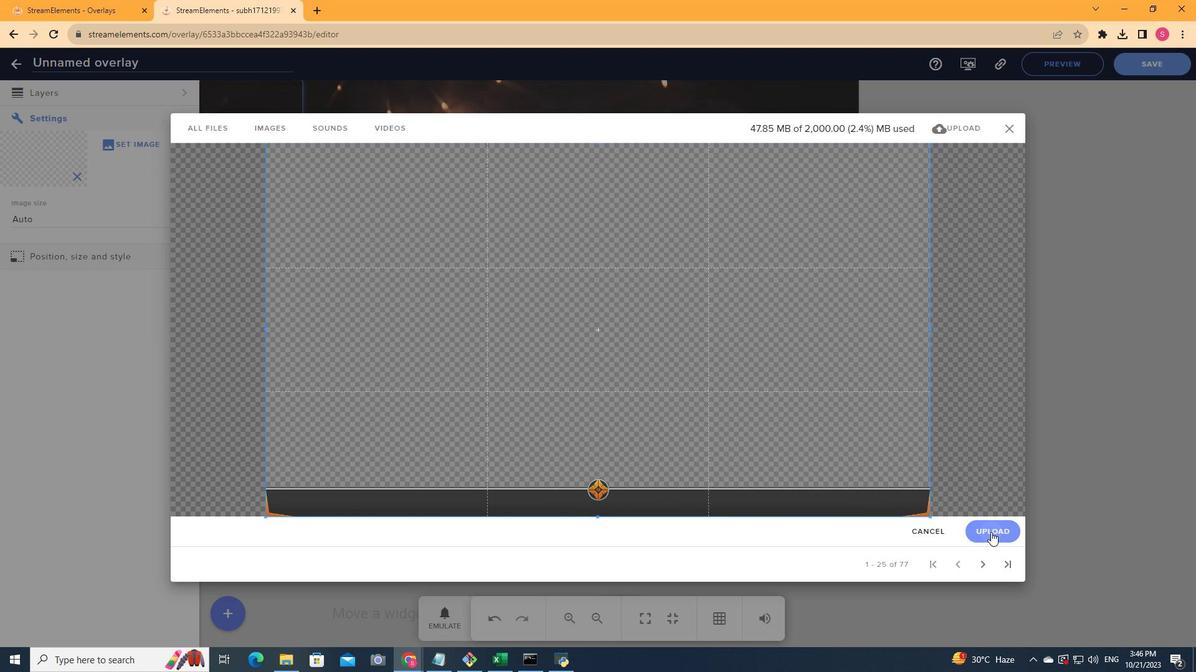 
Action: Mouse moved to (232, 168)
Screenshot: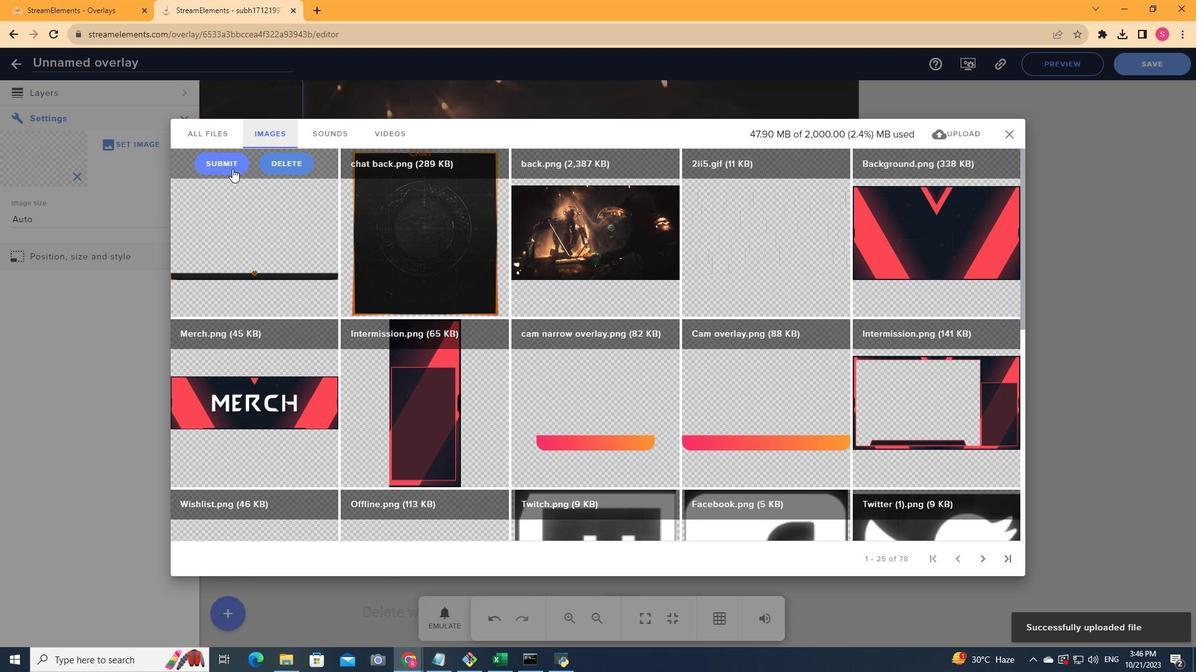 
Action: Mouse pressed left at (232, 168)
Screenshot: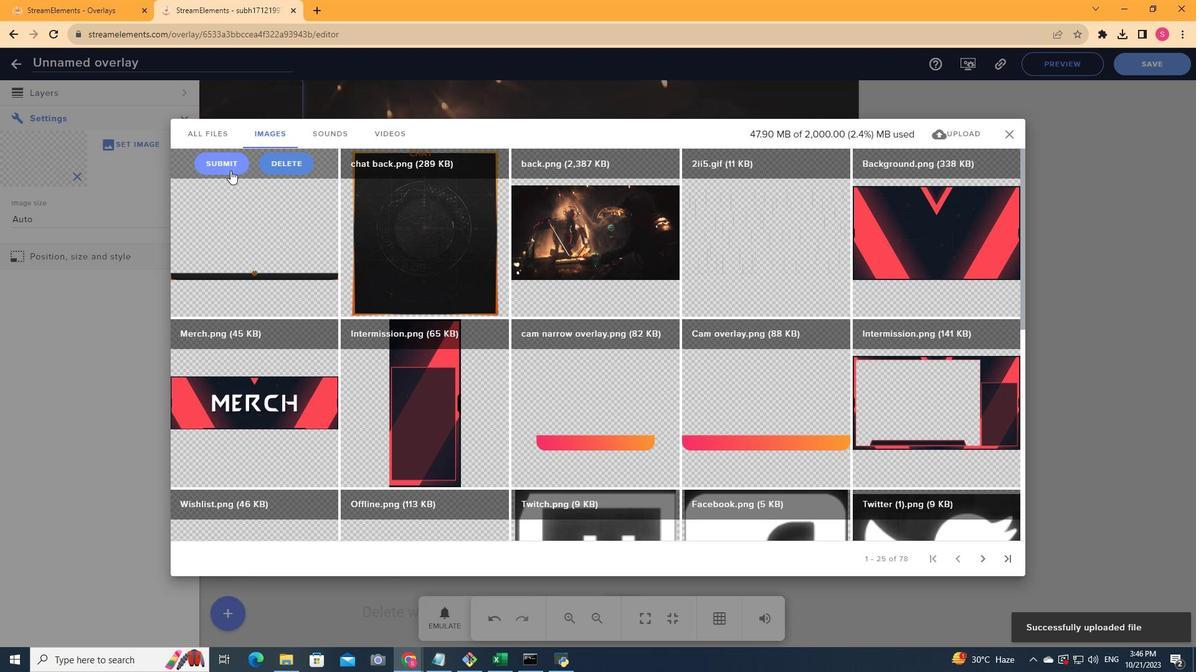 
Action: Mouse moved to (238, 166)
Screenshot: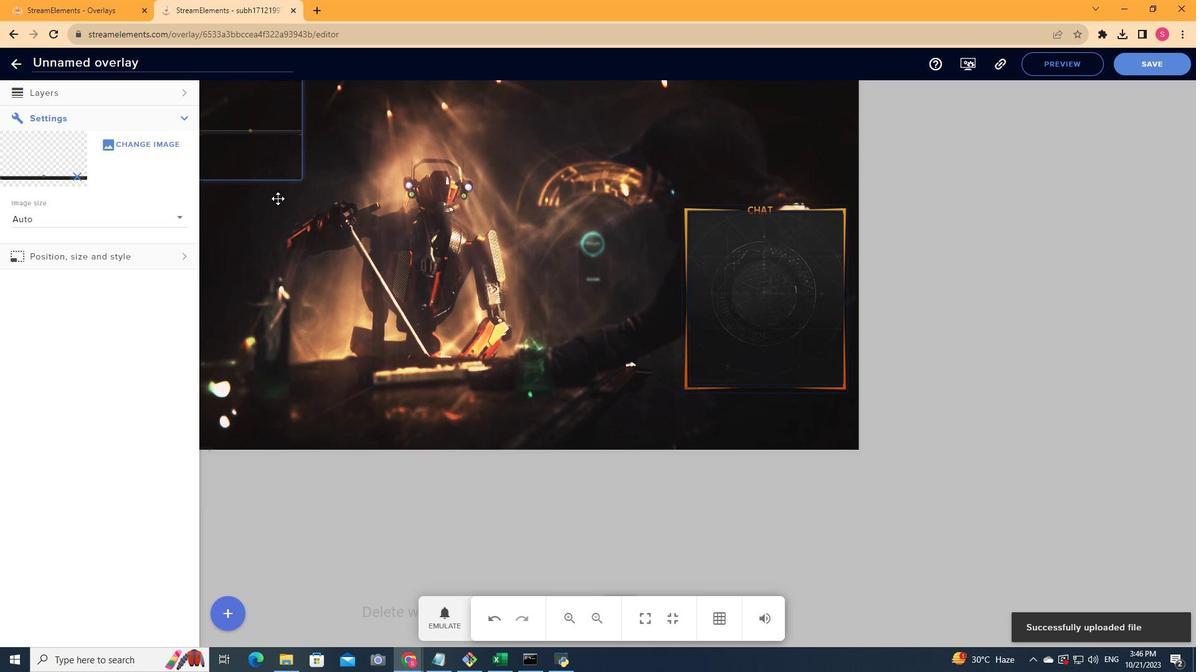 
Action: Mouse pressed left at (238, 166)
Screenshot: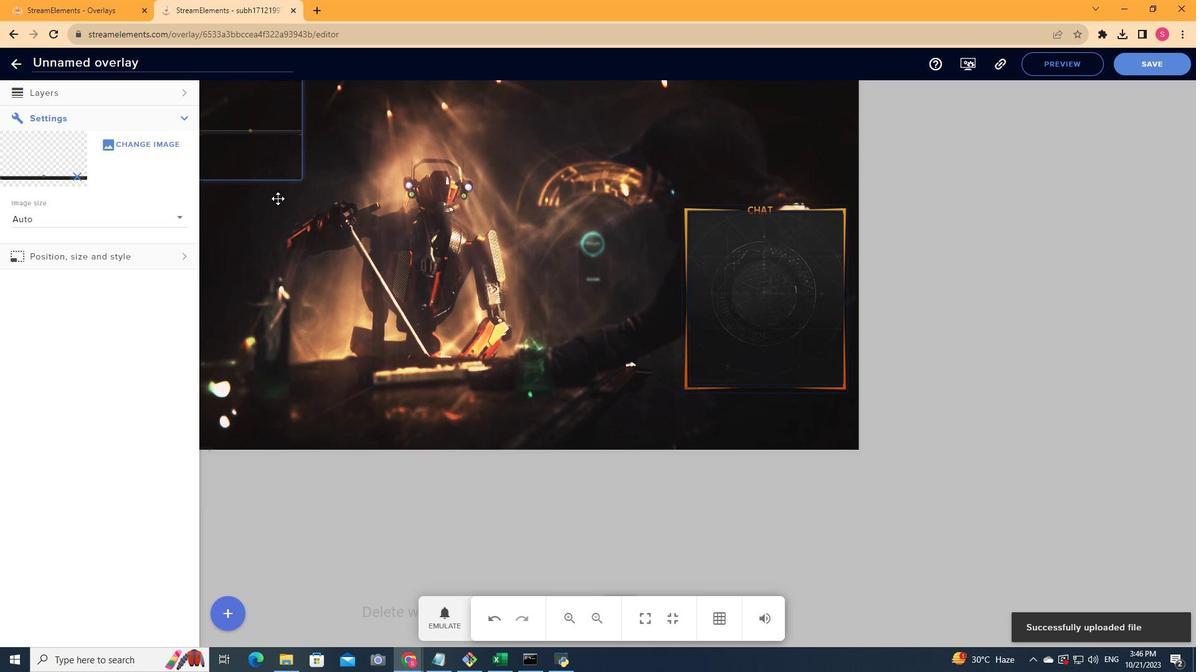 
Action: Mouse moved to (298, 290)
Screenshot: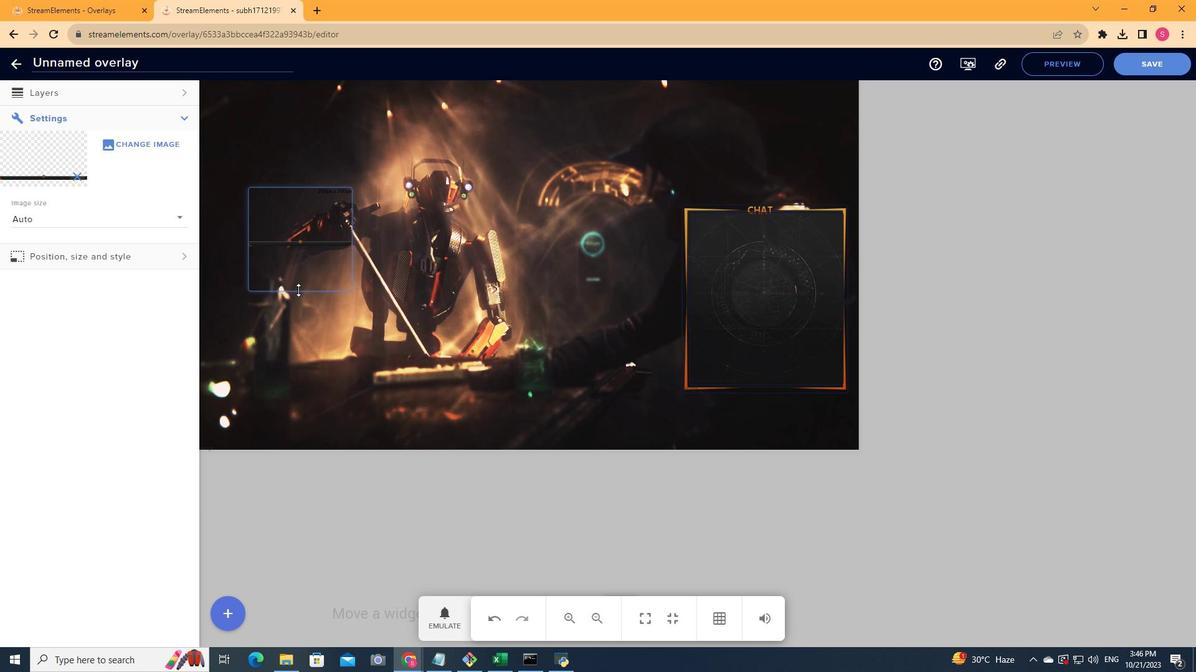 
Action: Mouse pressed left at (298, 290)
Screenshot: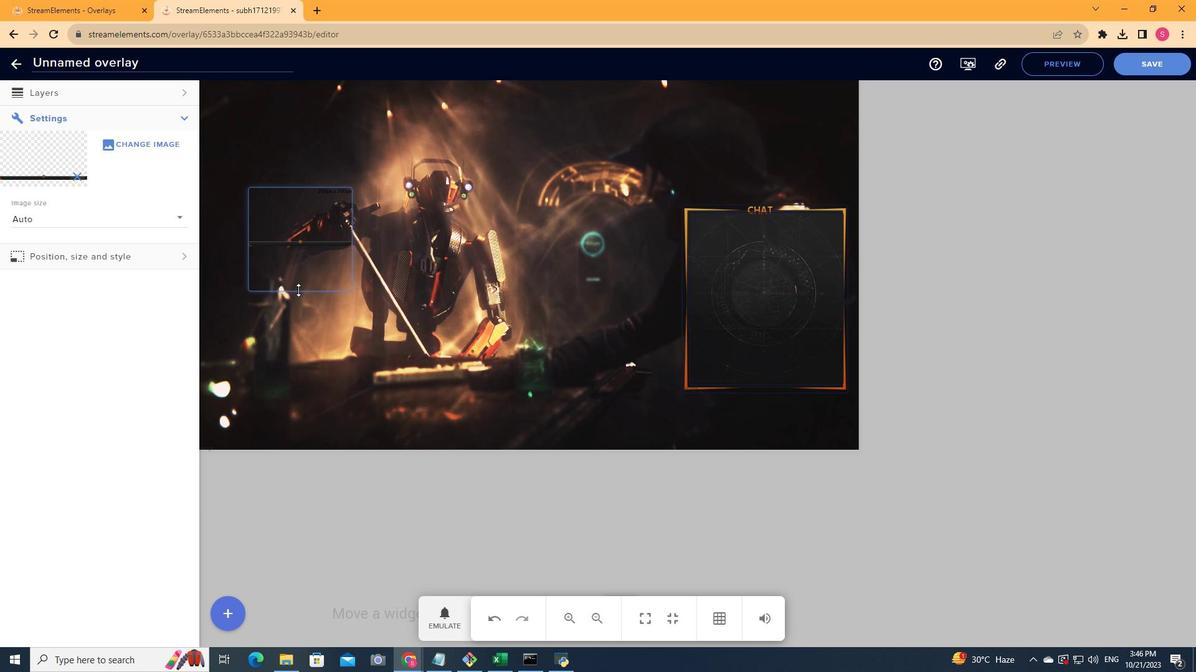 
Action: Mouse moved to (352, 251)
Screenshot: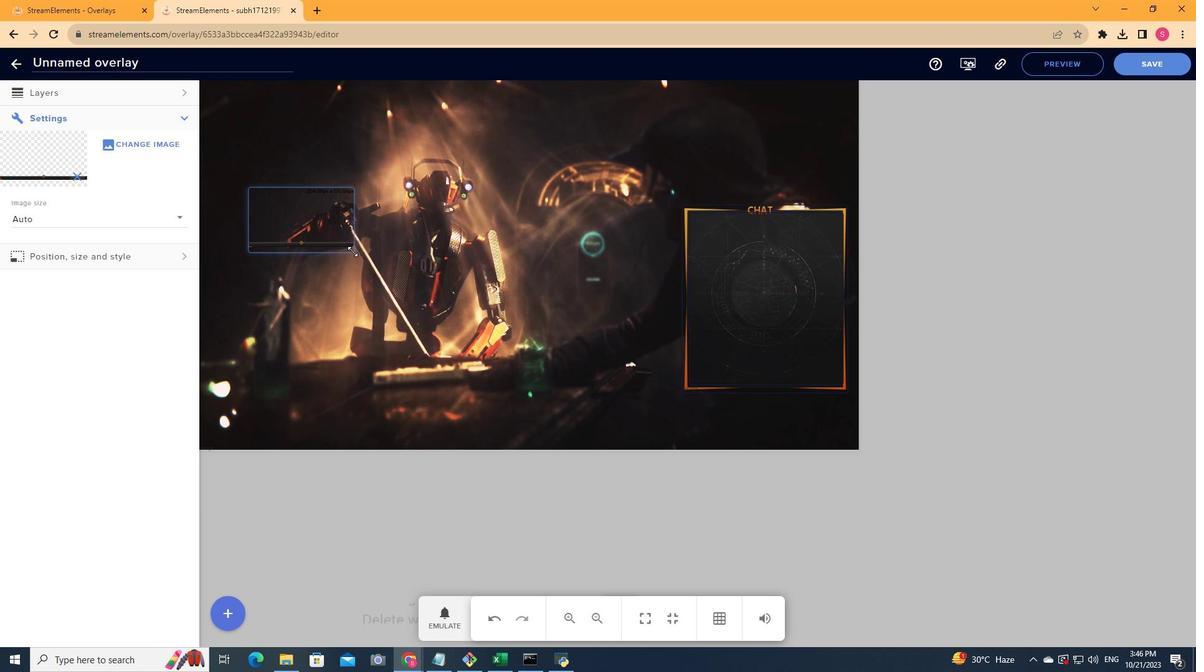
Action: Mouse pressed left at (352, 251)
Screenshot: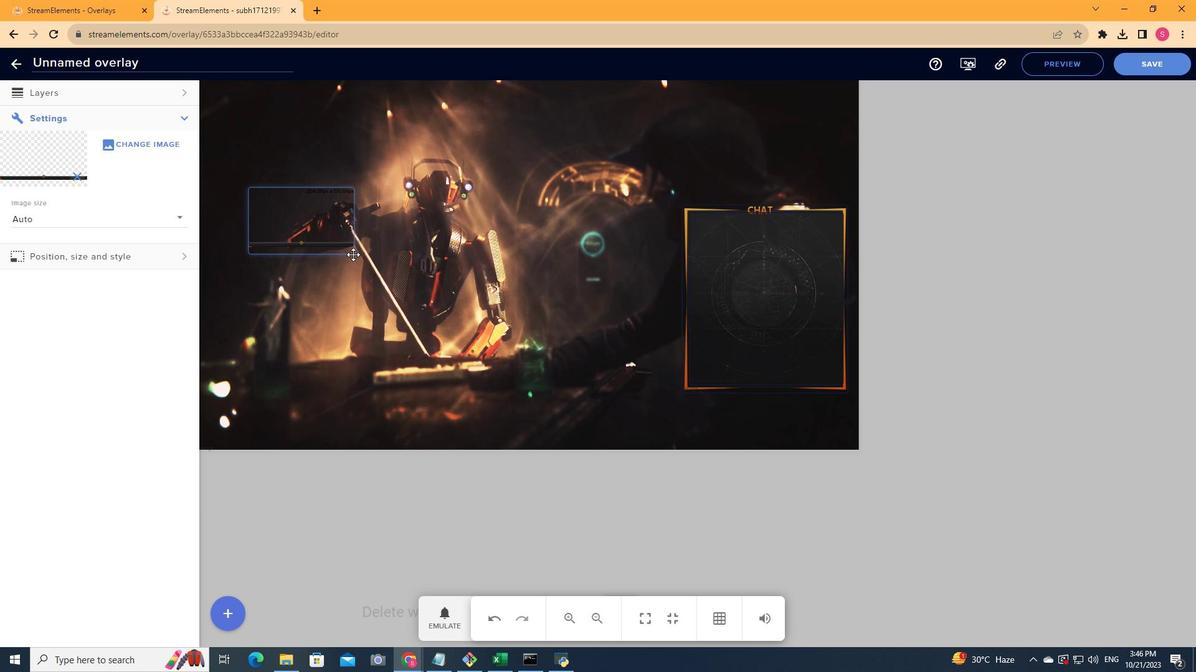 
Action: Mouse moved to (556, 304)
Screenshot: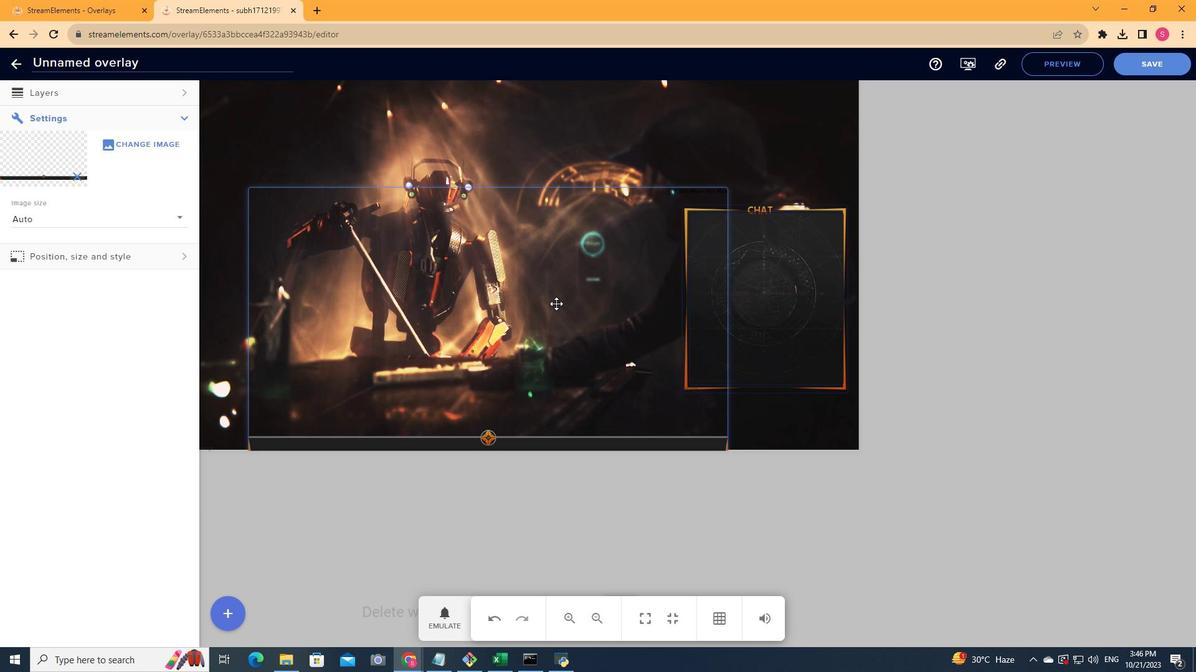 
Action: Mouse pressed left at (556, 304)
Screenshot: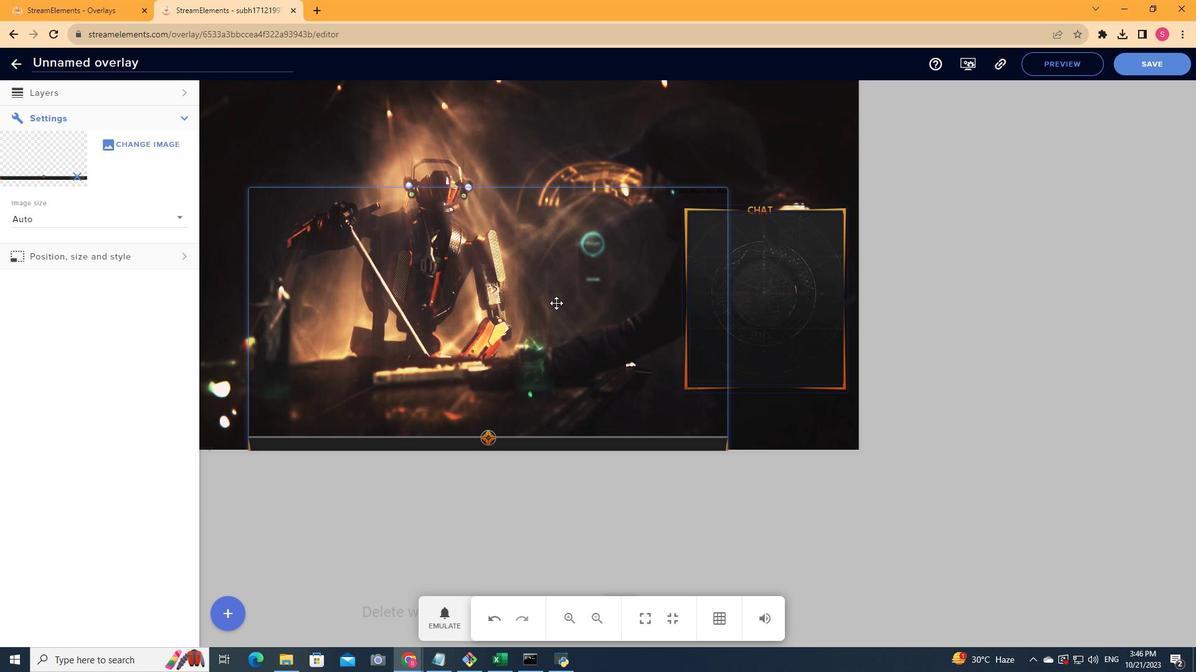 
Action: Mouse moved to (676, 361)
Screenshot: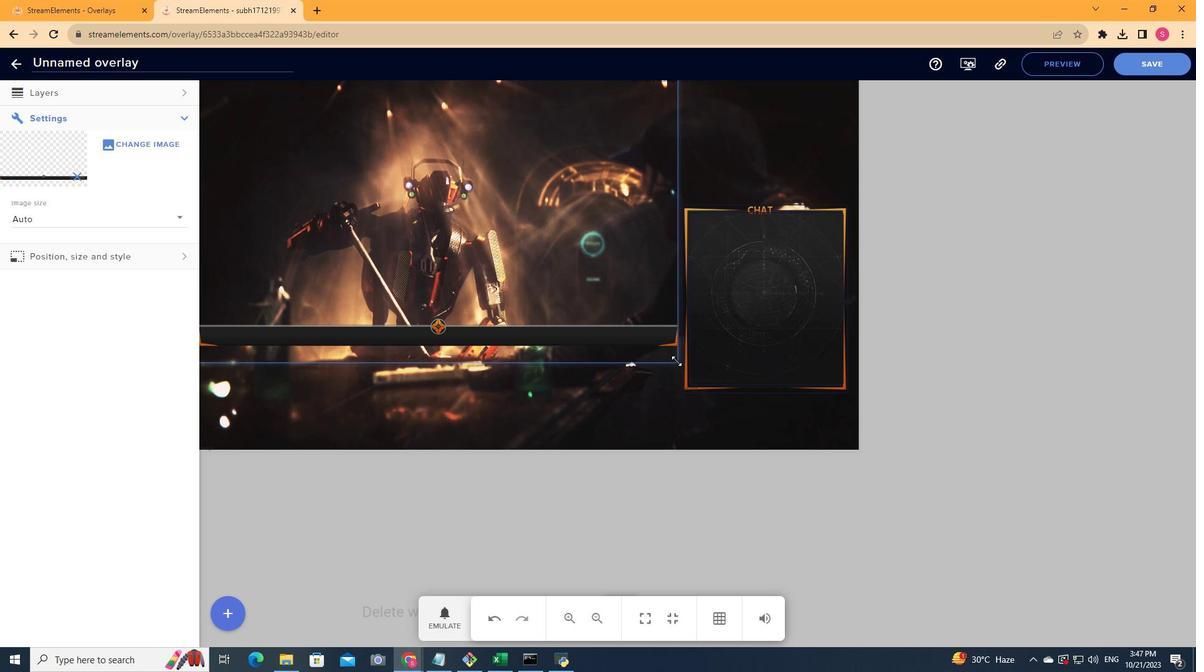 
Action: Mouse pressed left at (676, 361)
Screenshot: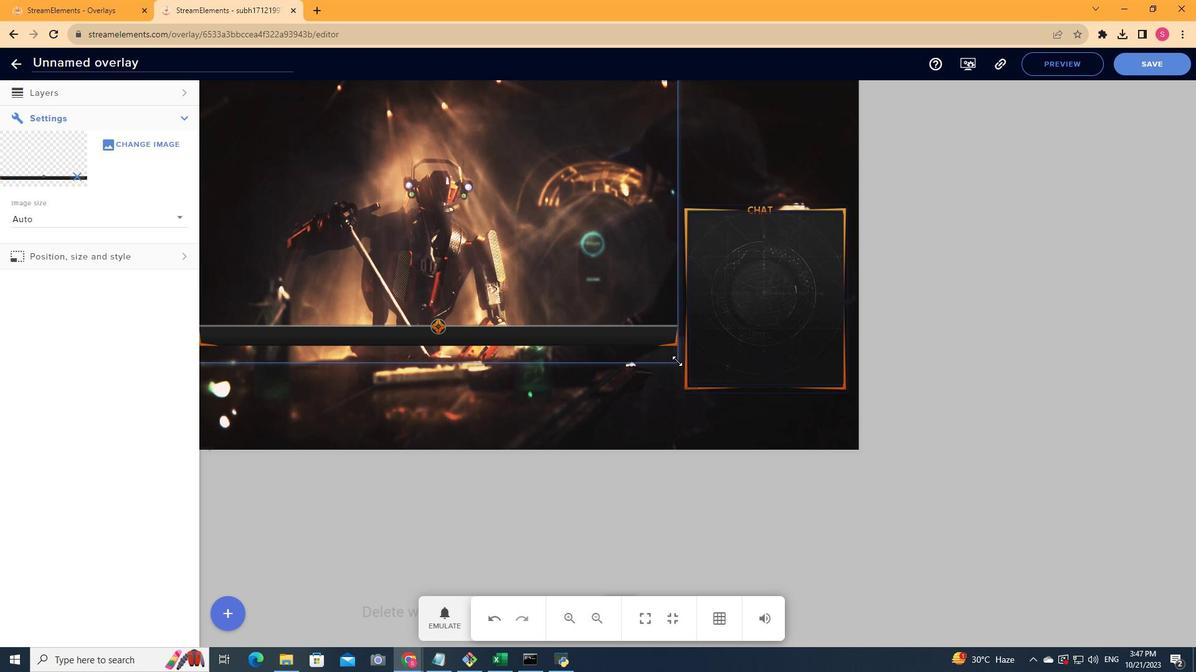
Action: Mouse moved to (567, 271)
Screenshot: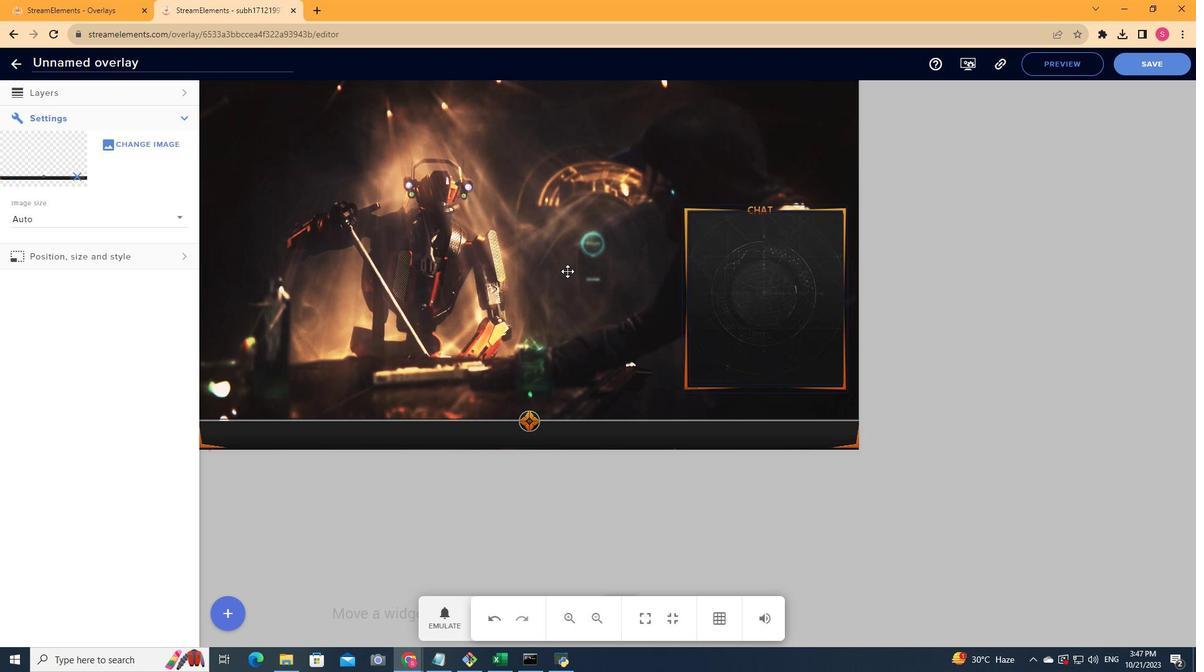 
Action: Mouse pressed left at (567, 271)
Screenshot: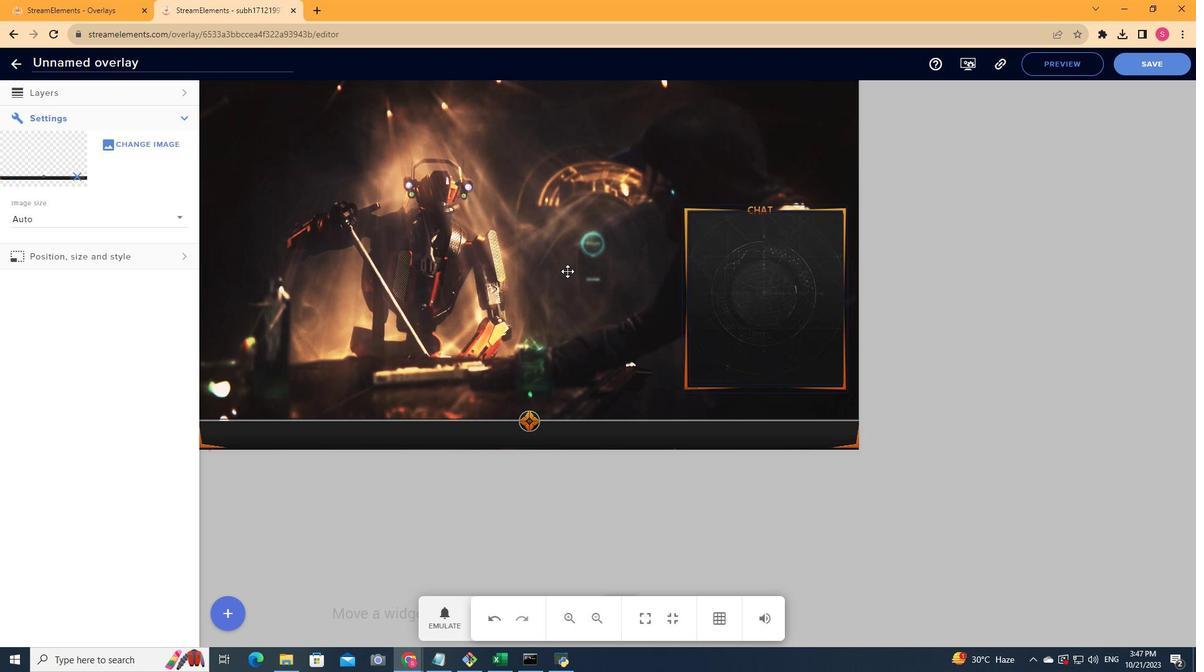 
Action: Mouse moved to (519, 434)
Screenshot: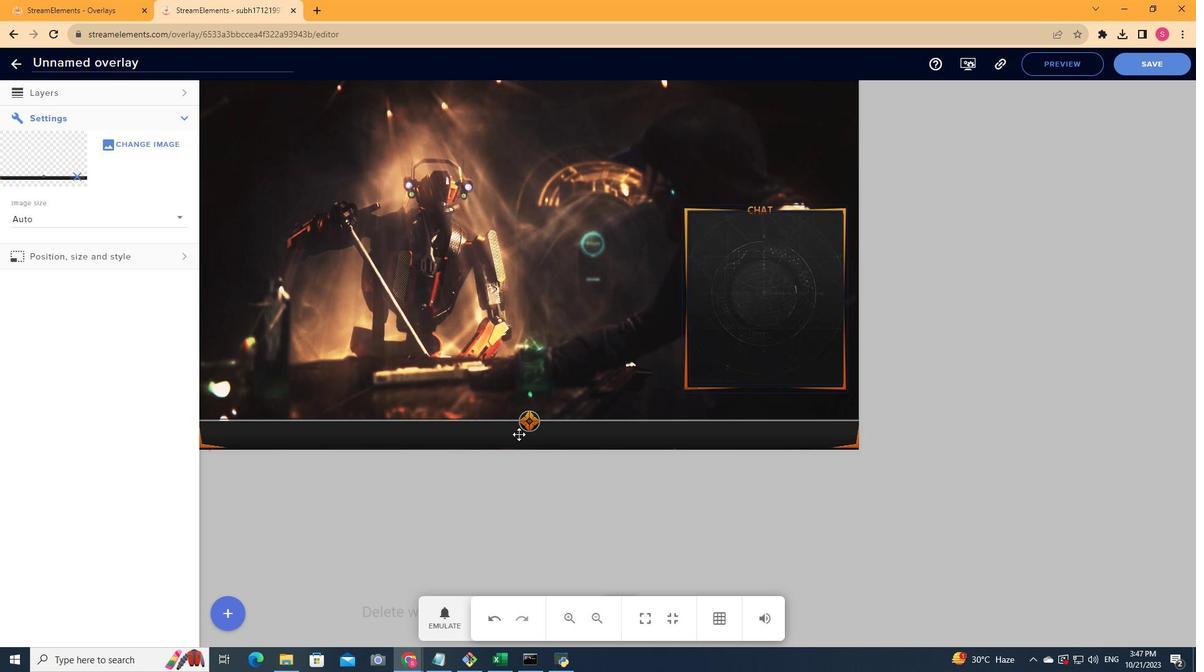 
Action: Mouse pressed left at (519, 434)
Screenshot: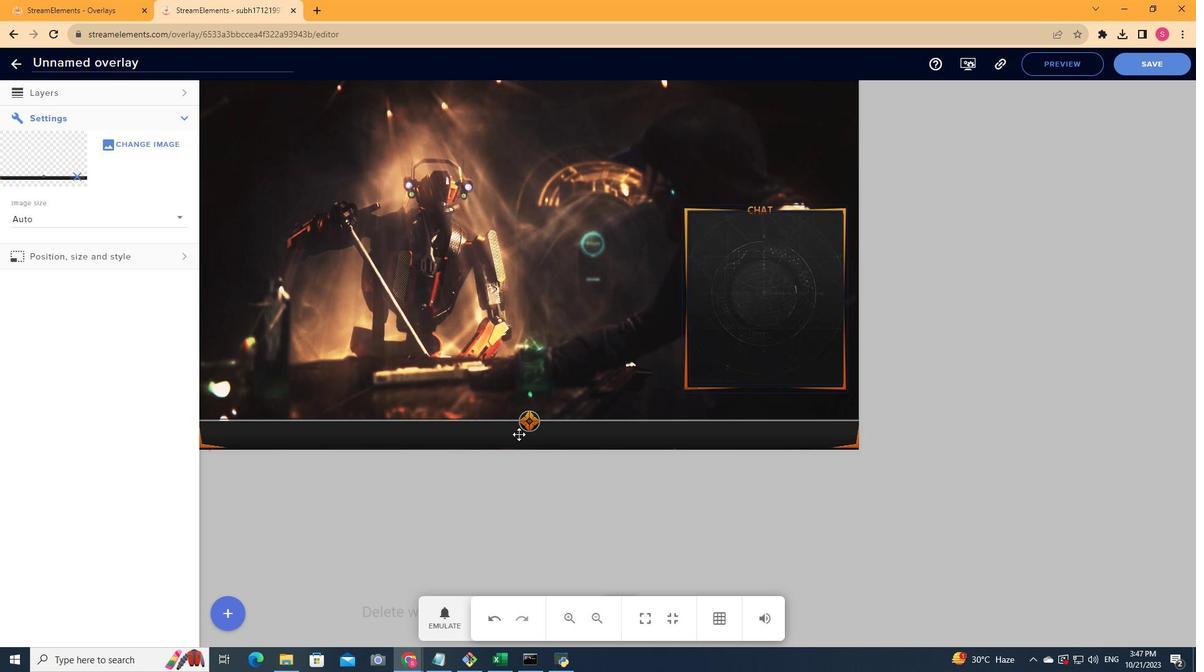 
Action: Mouse moved to (846, 420)
Screenshot: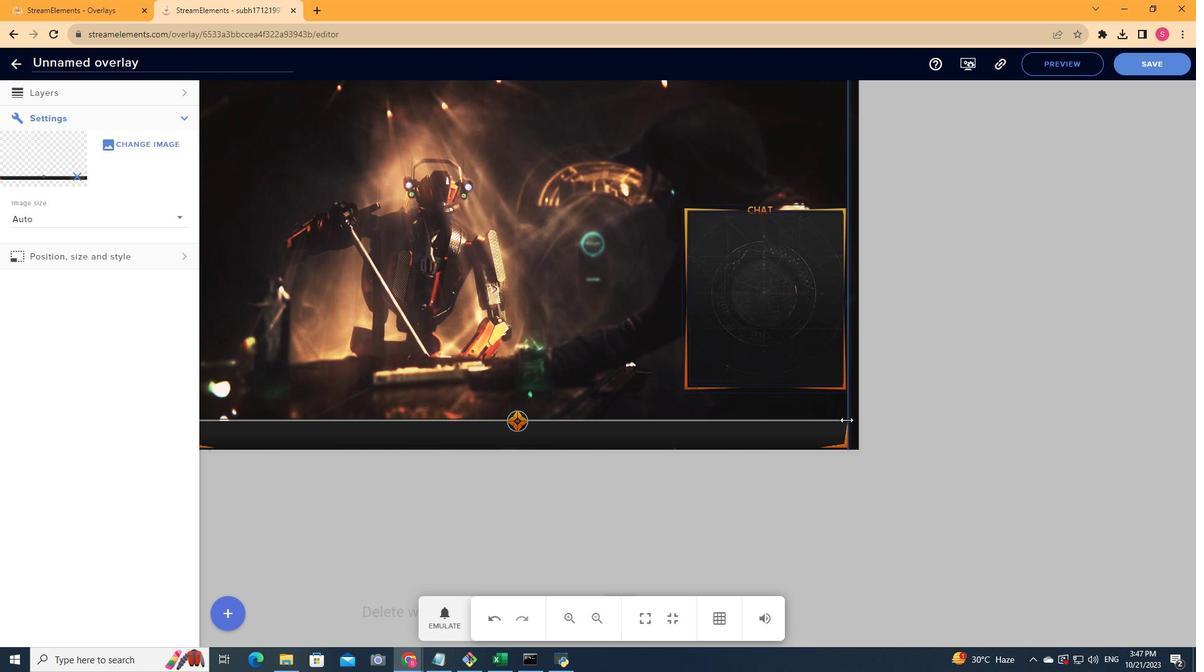 
Action: Mouse pressed left at (846, 420)
Screenshot: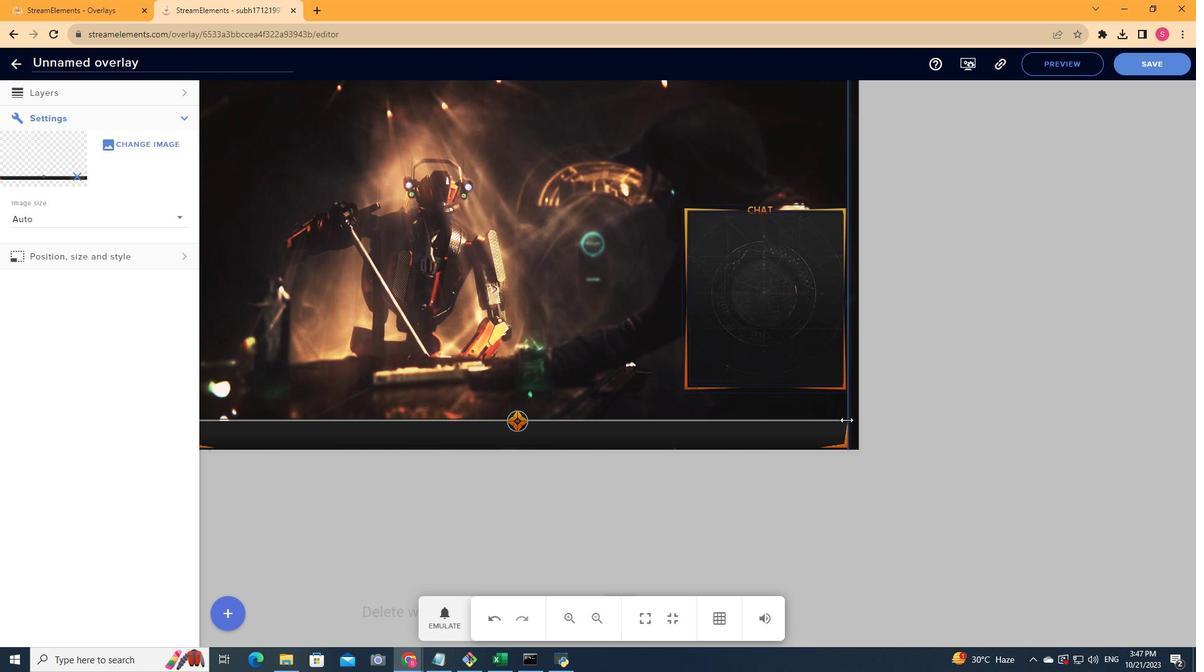 
Action: Mouse moved to (547, 399)
Screenshot: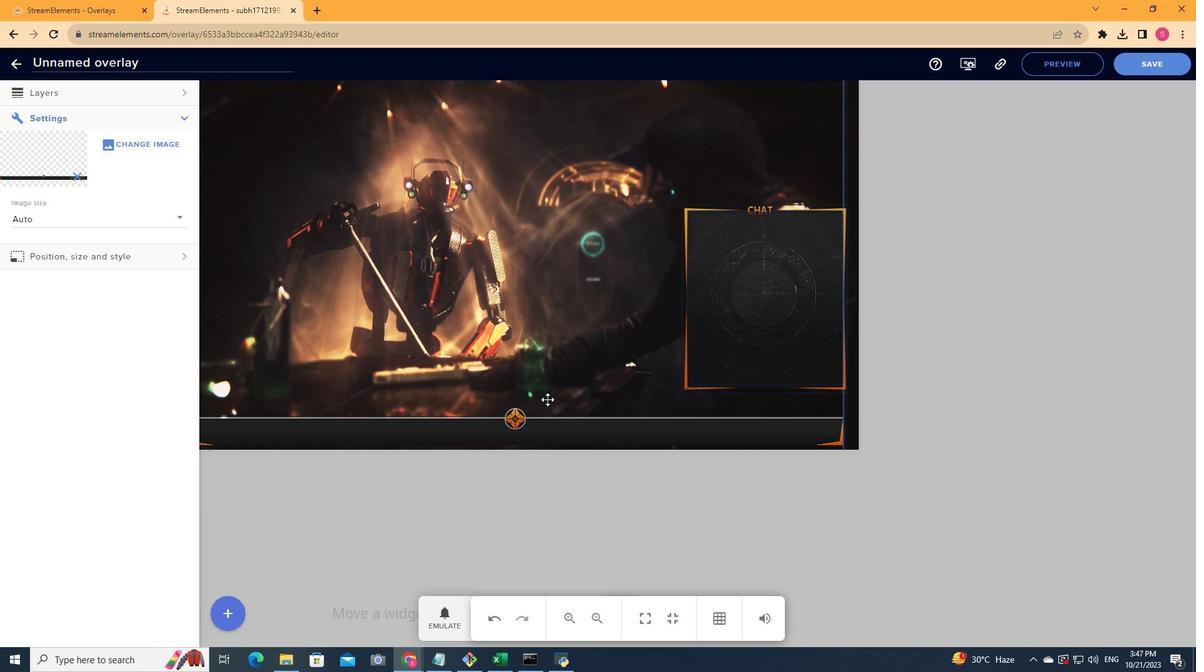 
Action: Mouse pressed left at (547, 399)
Screenshot: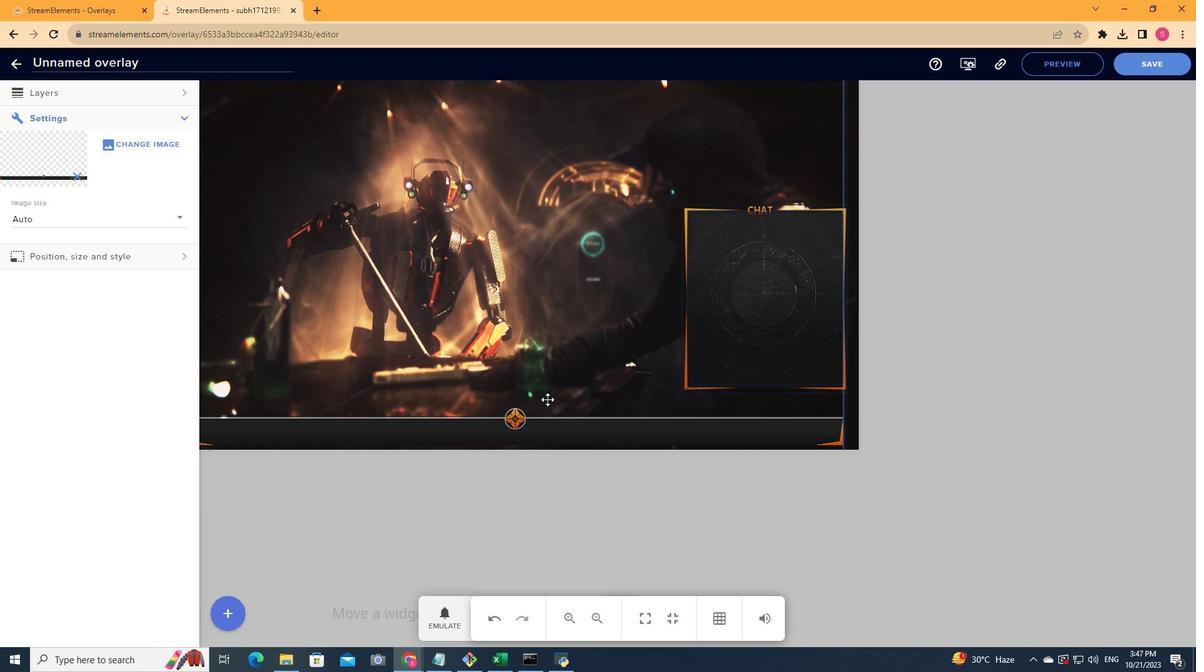 
Action: Mouse moved to (558, 409)
Screenshot: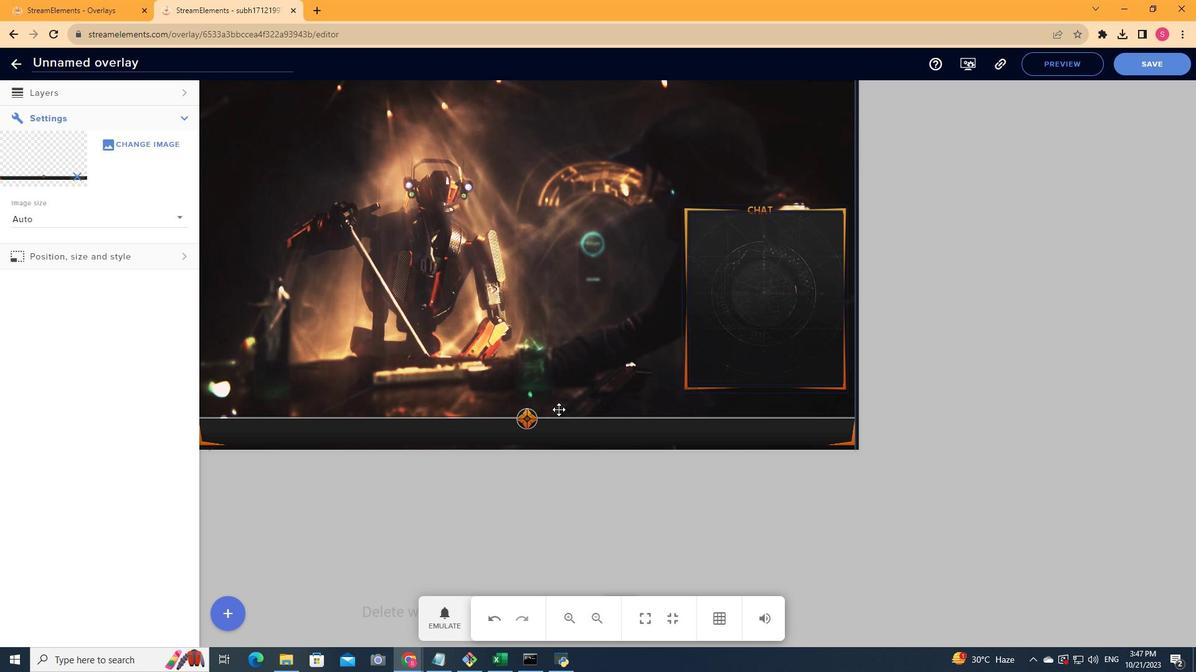 
Action: Key pressed <Key.right><Key.right><Key.right><Key.right><Key.right><Key.right><Key.down><Key.down><Key.down><Key.down><Key.down><Key.down><Key.down><Key.left><Key.left><Key.right><Key.left>
Screenshot: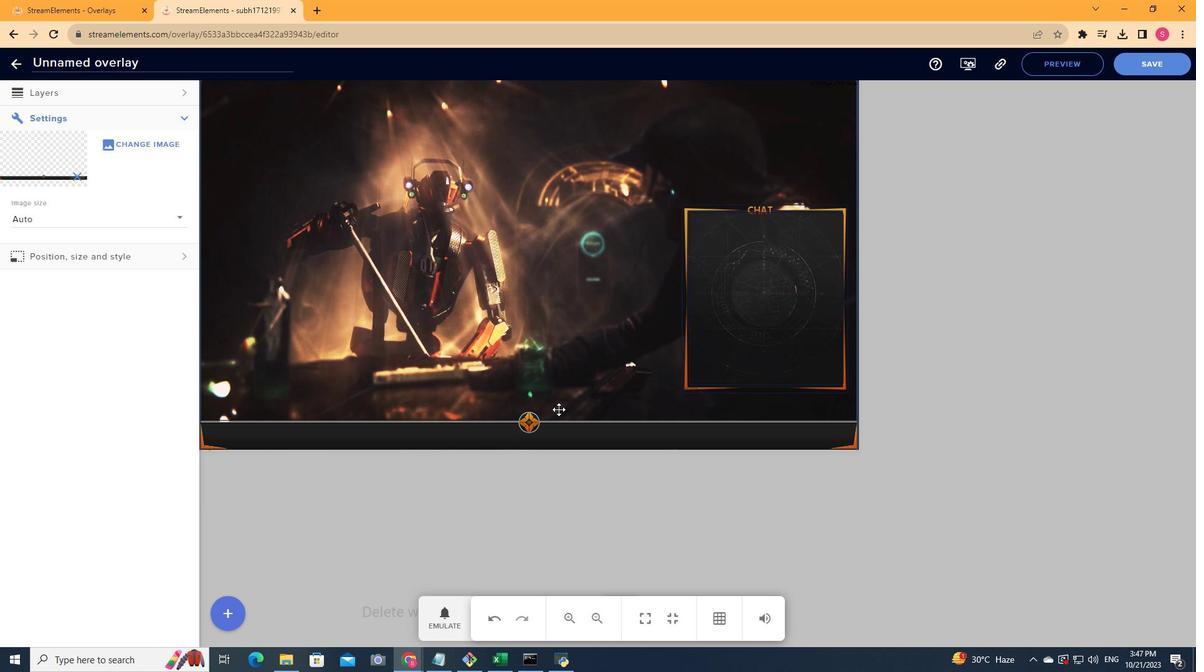
Action: Mouse moved to (591, 333)
Screenshot: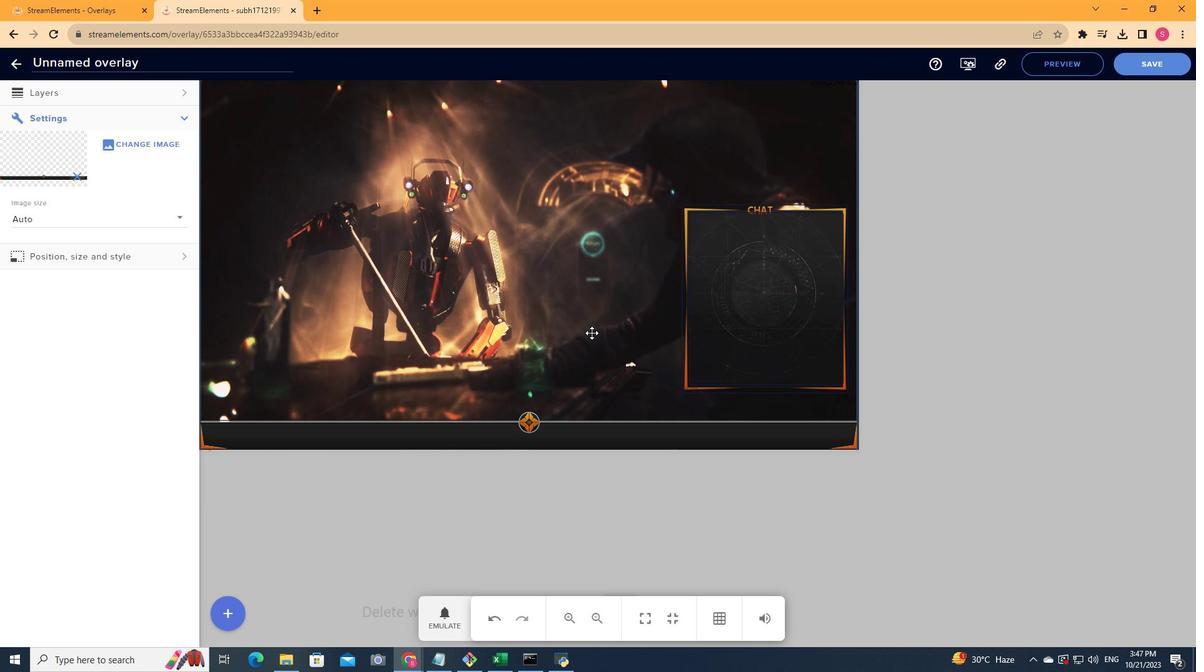 
Action: Mouse pressed left at (591, 333)
Screenshot: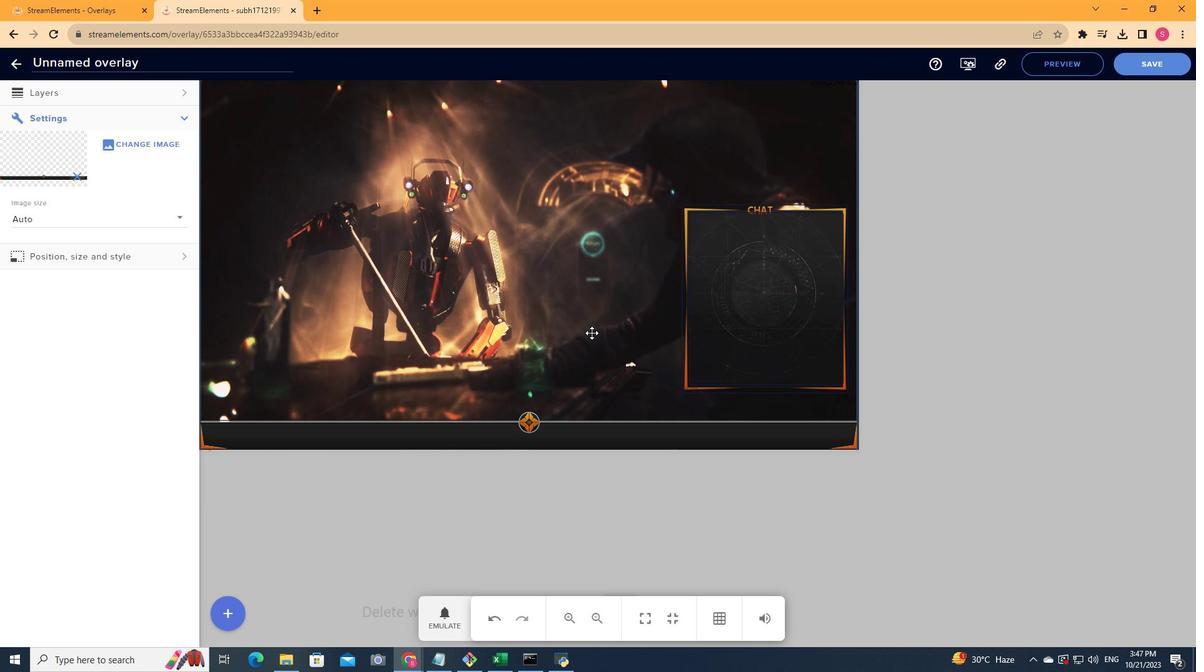 
Action: Mouse moved to (95, 86)
Screenshot: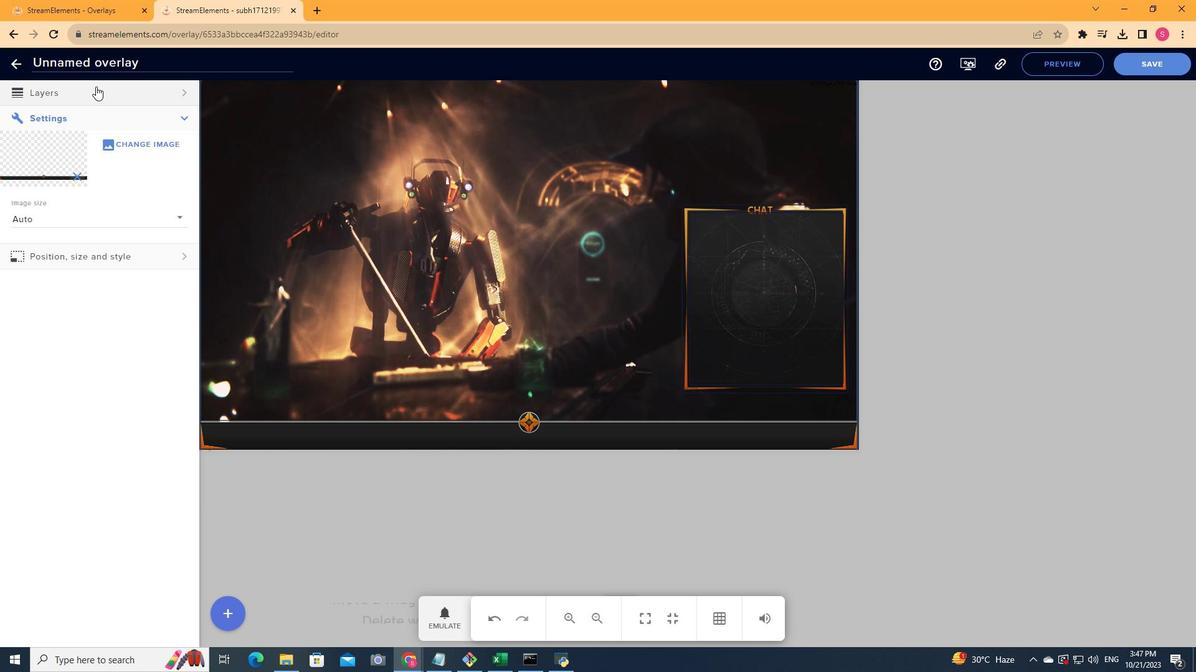 
Action: Mouse pressed left at (95, 86)
Screenshot: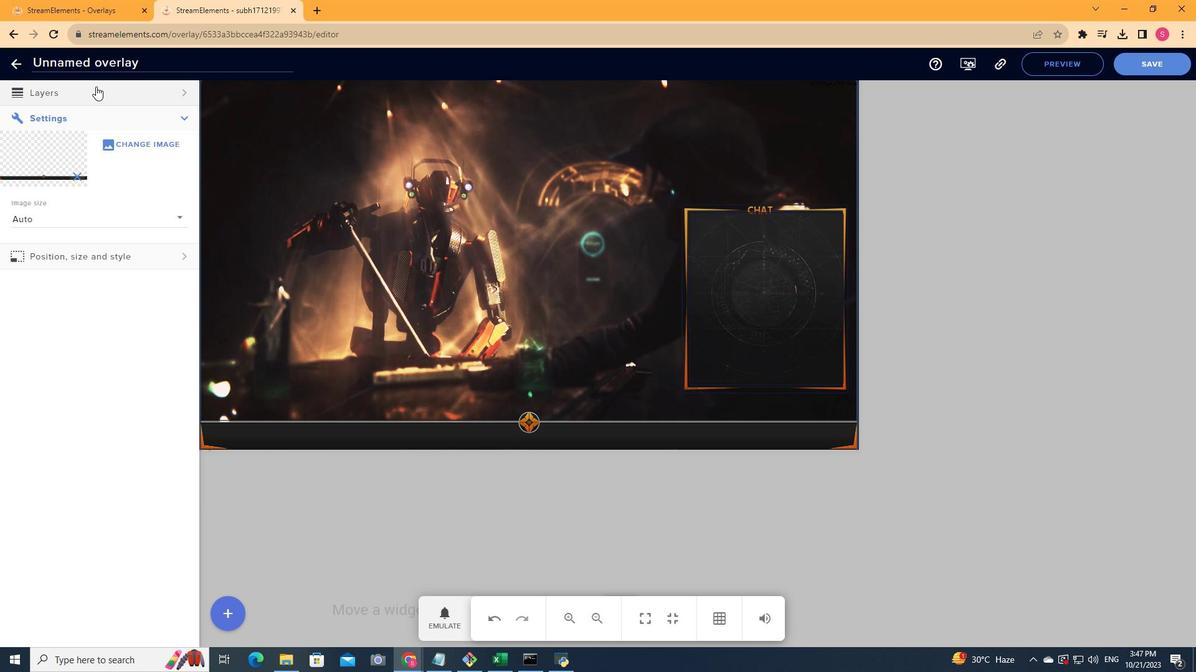 
Action: Mouse moved to (47, 152)
Screenshot: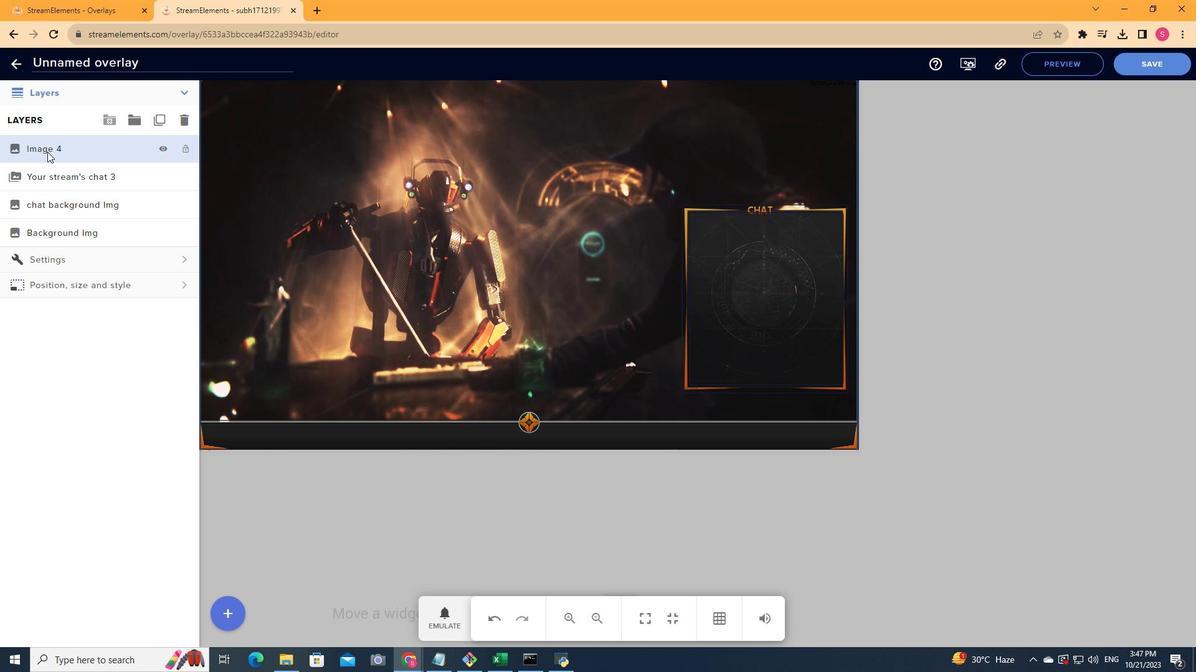 
Action: Mouse pressed left at (47, 152)
Screenshot: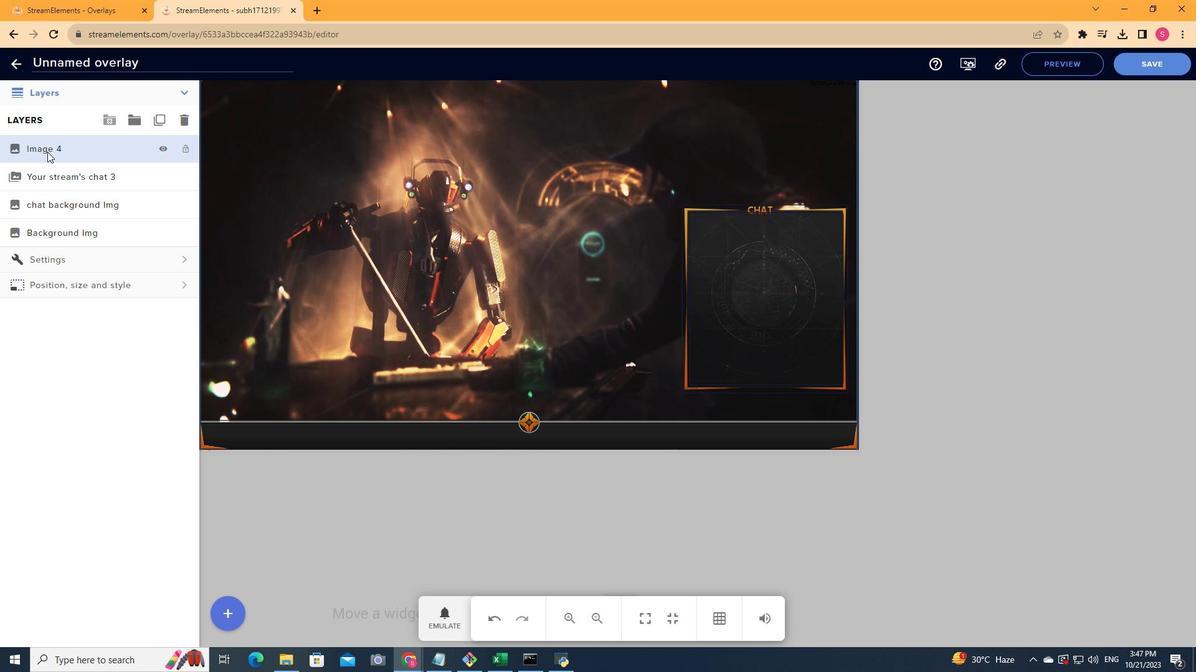 
Action: Mouse pressed left at (47, 152)
Screenshot: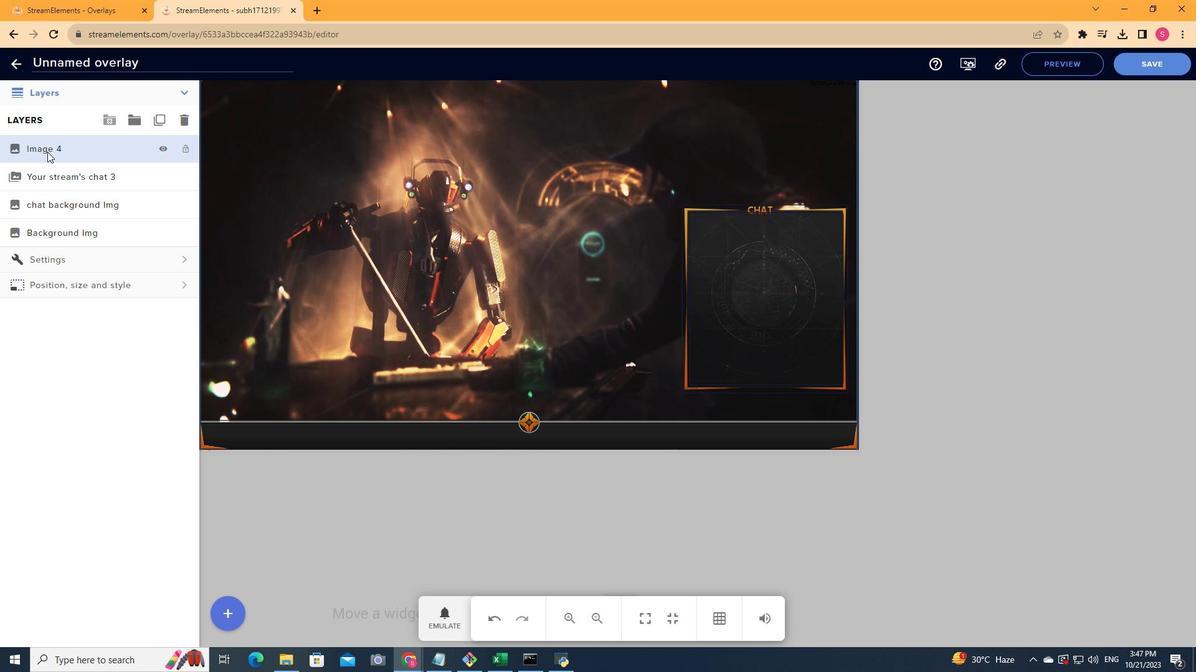 
Action: Key pressed <Key.shift>Buttom<Key.space>imf<Key.backspace>g
Screenshot: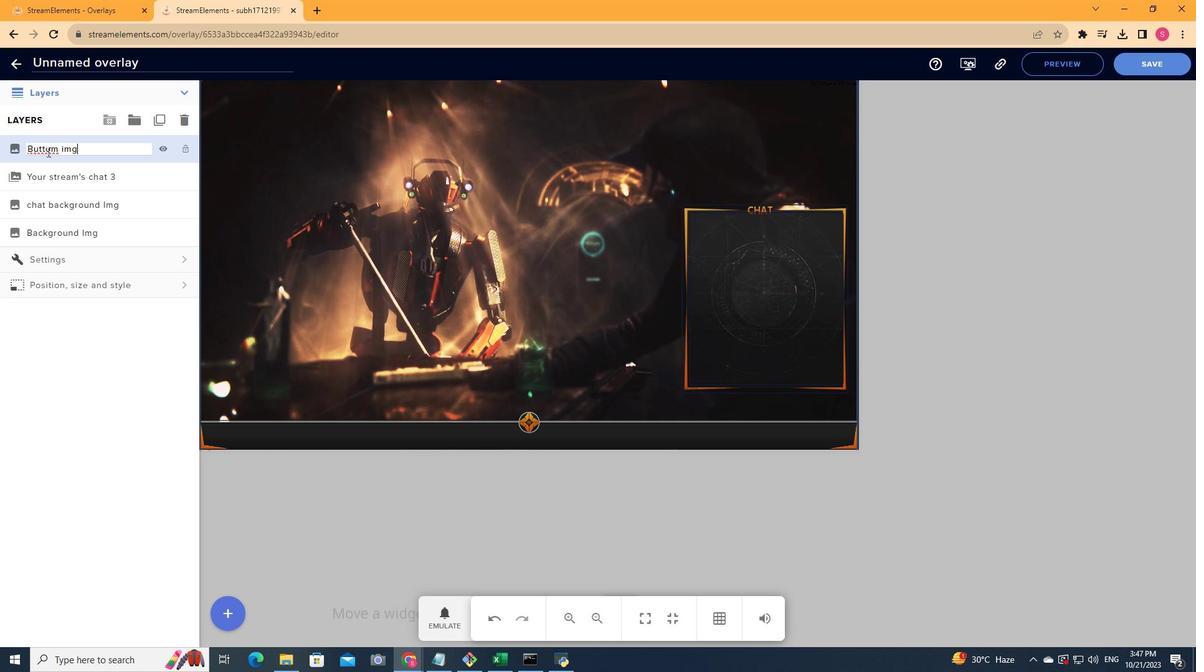 
Action: Mouse moved to (94, 337)
Screenshot: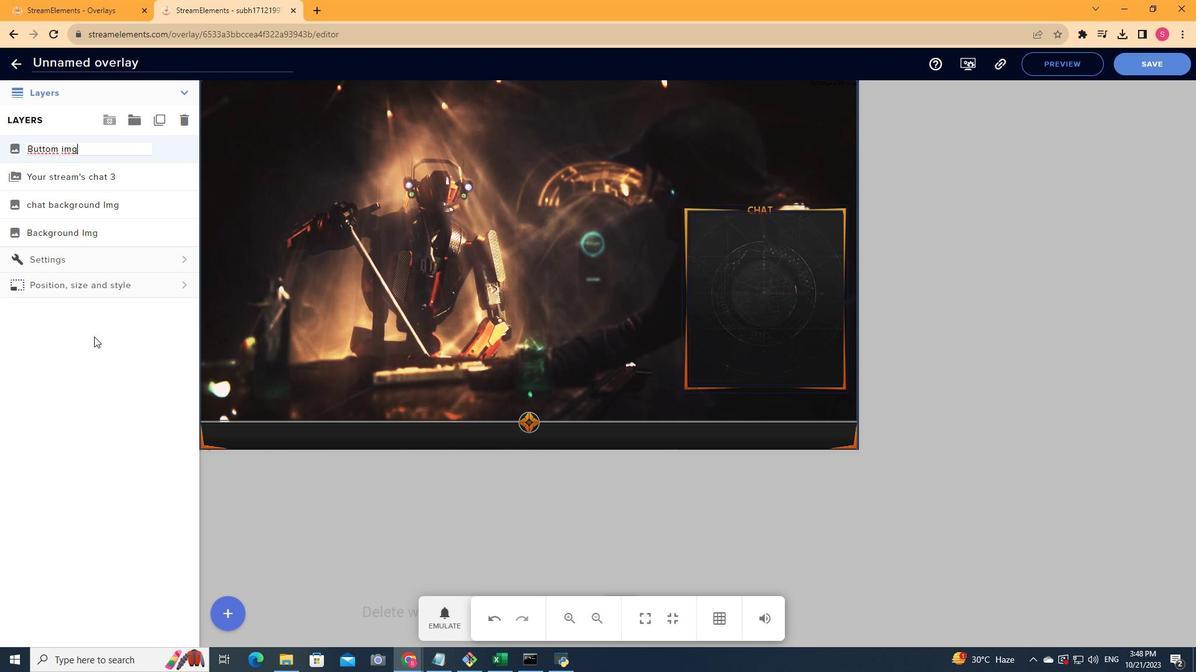 
Action: Mouse pressed left at (94, 337)
Screenshot: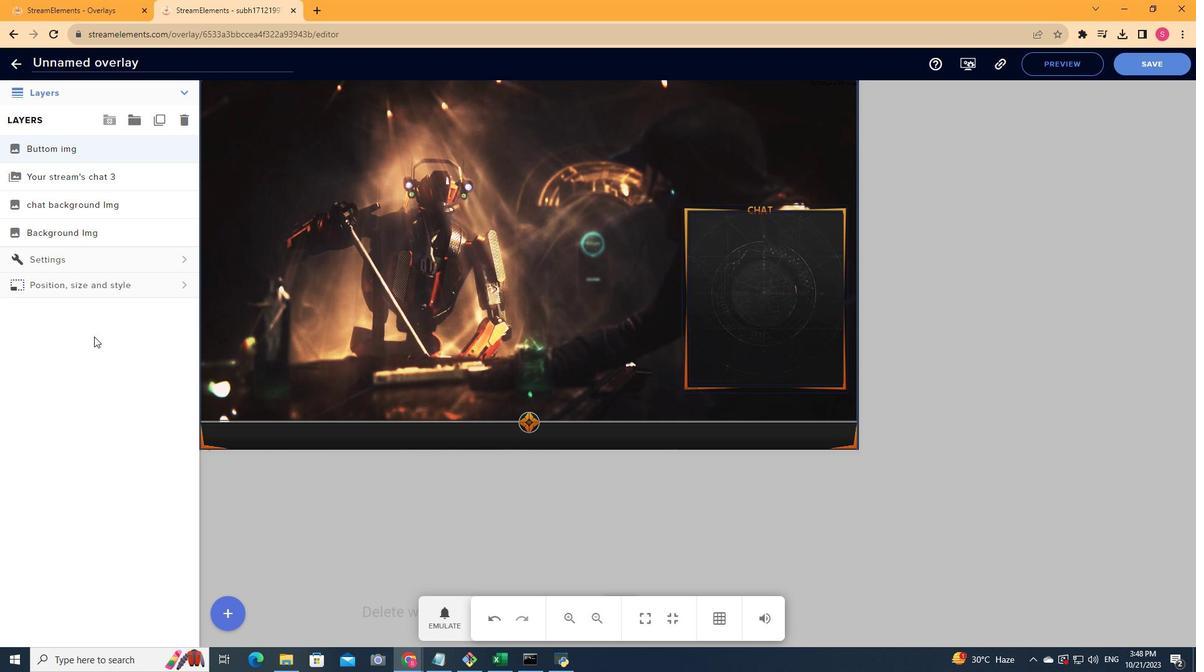 
Action: Mouse moved to (220, 619)
Screenshot: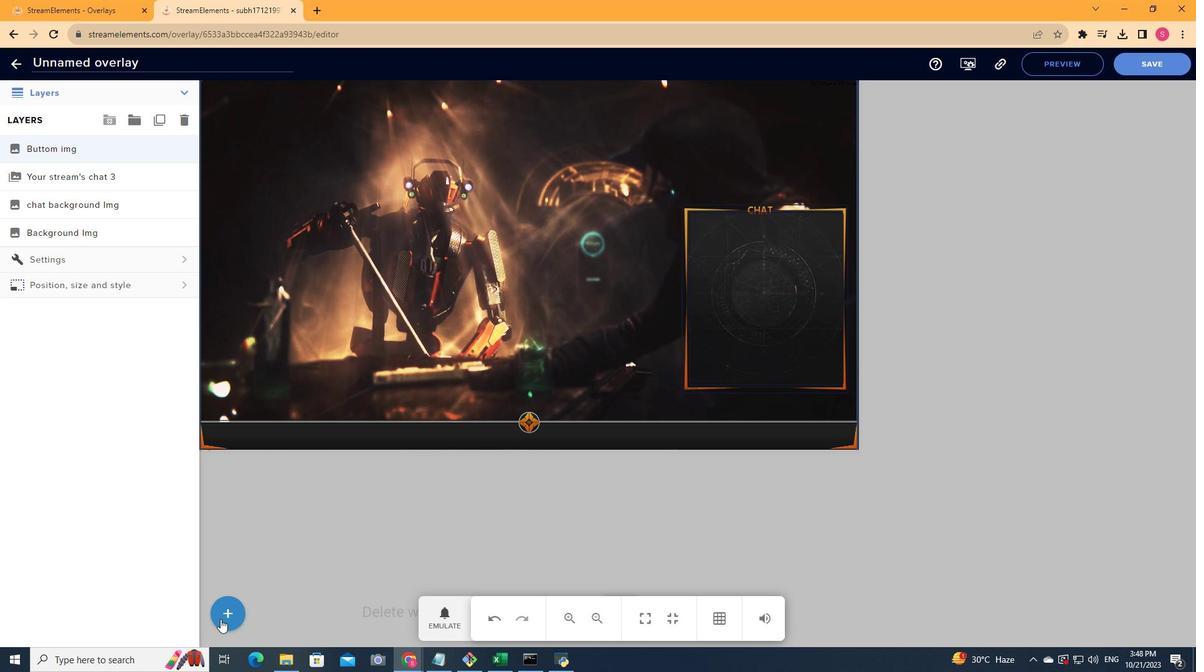 
Action: Mouse pressed left at (220, 619)
Screenshot: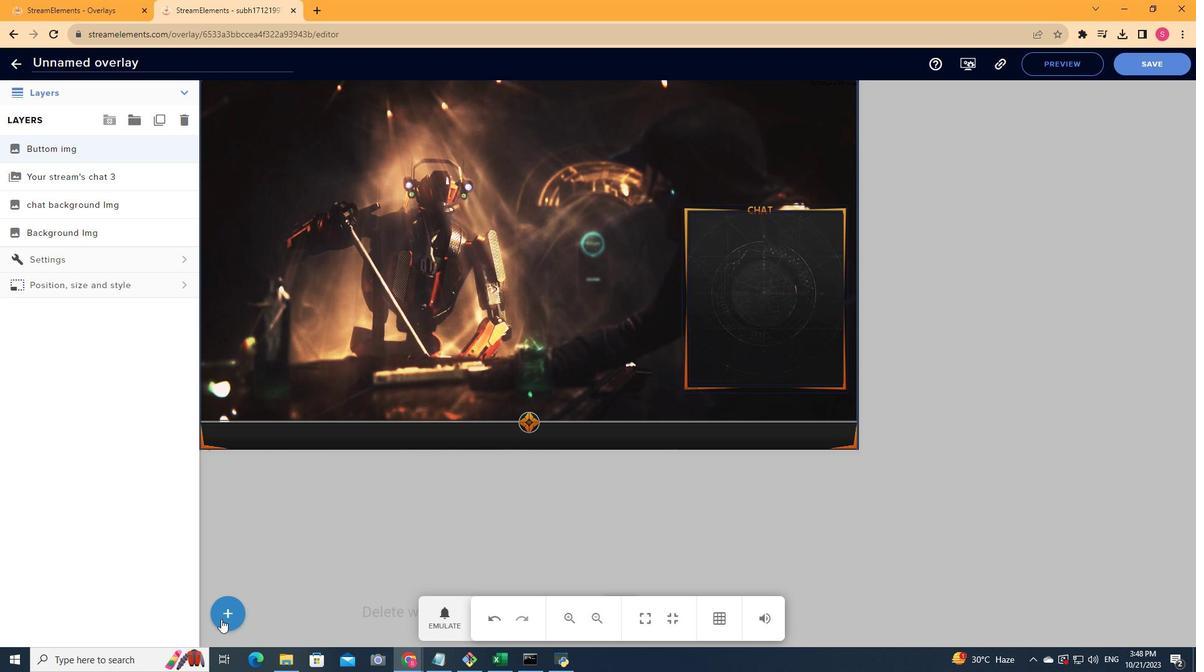 
Action: Mouse moved to (401, 435)
Screenshot: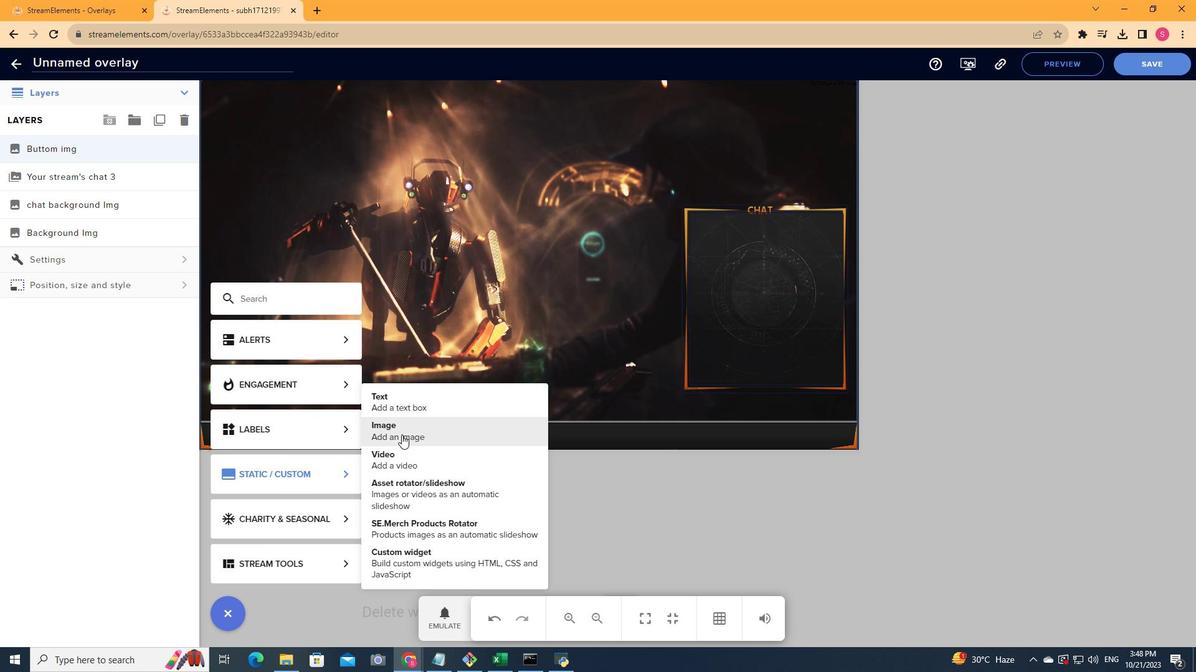 
Action: Mouse pressed left at (401, 435)
Screenshot: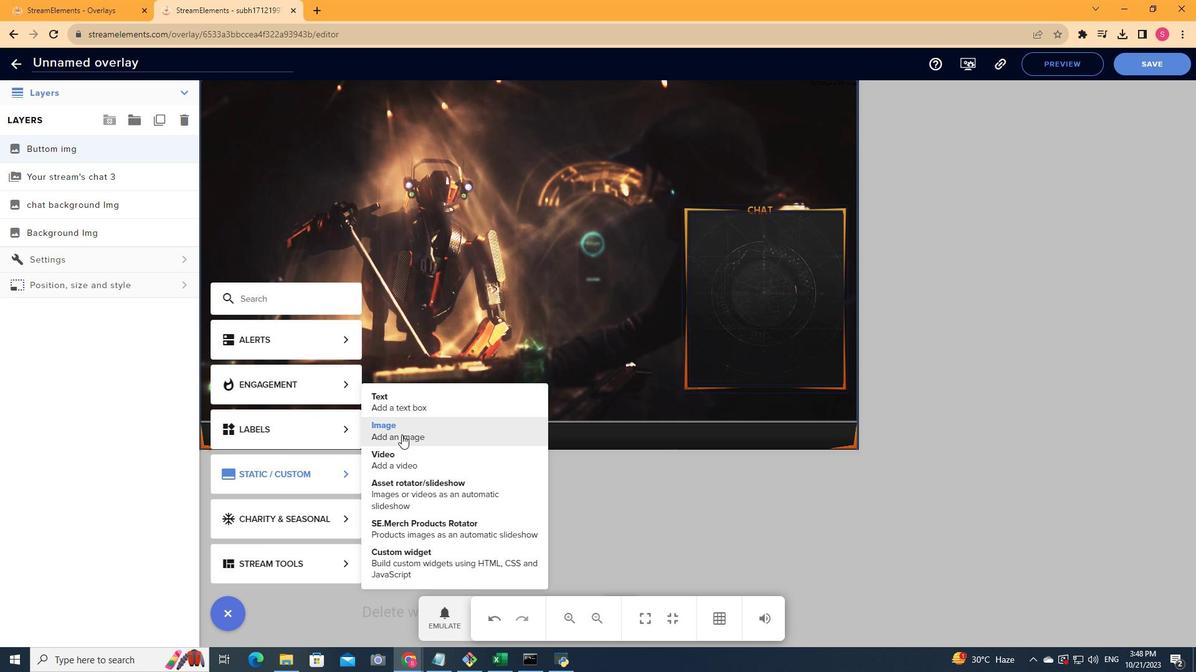 
Action: Mouse moved to (119, 142)
Screenshot: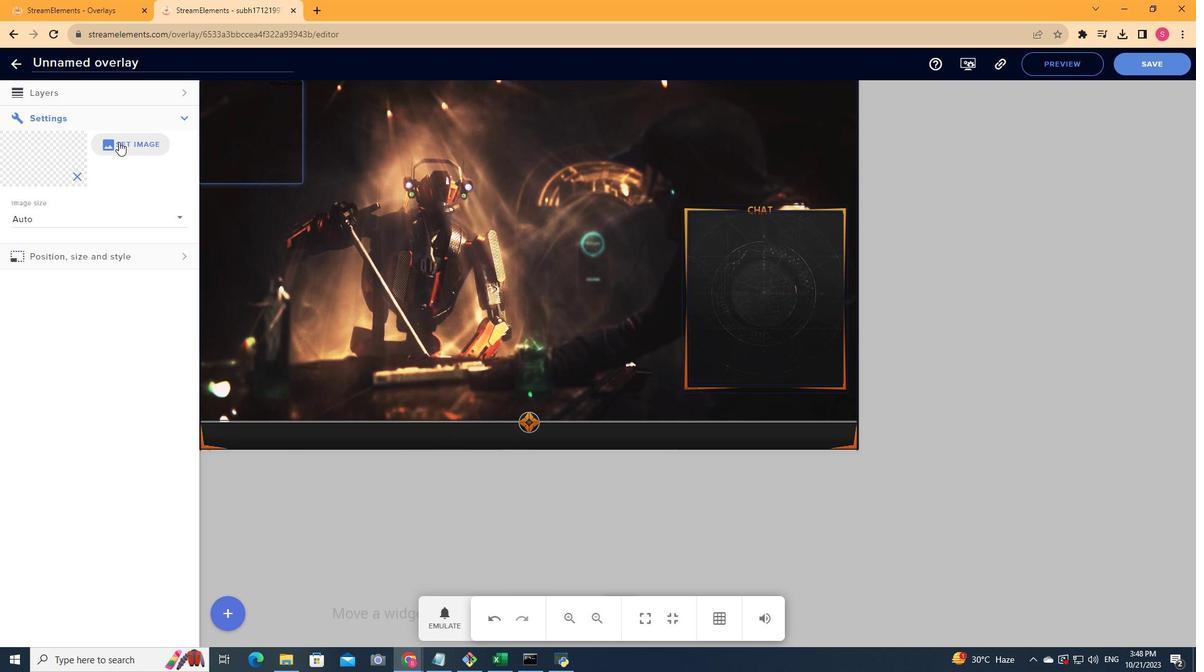 
Action: Mouse pressed left at (119, 142)
Screenshot: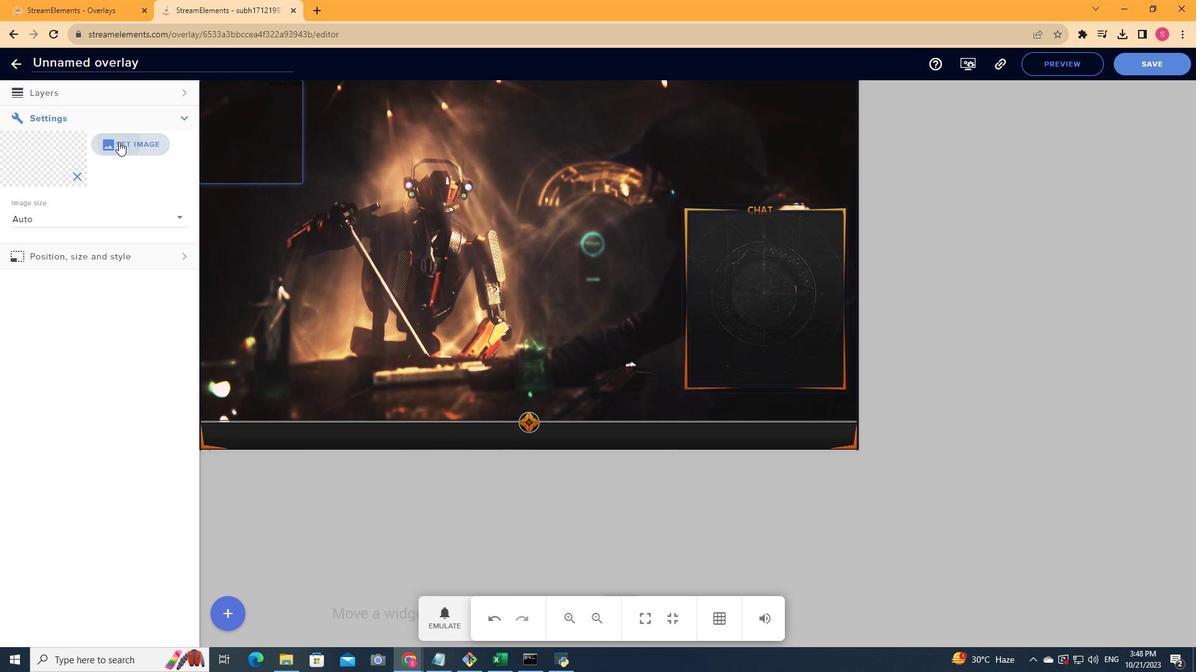 
Action: Mouse moved to (491, 259)
Screenshot: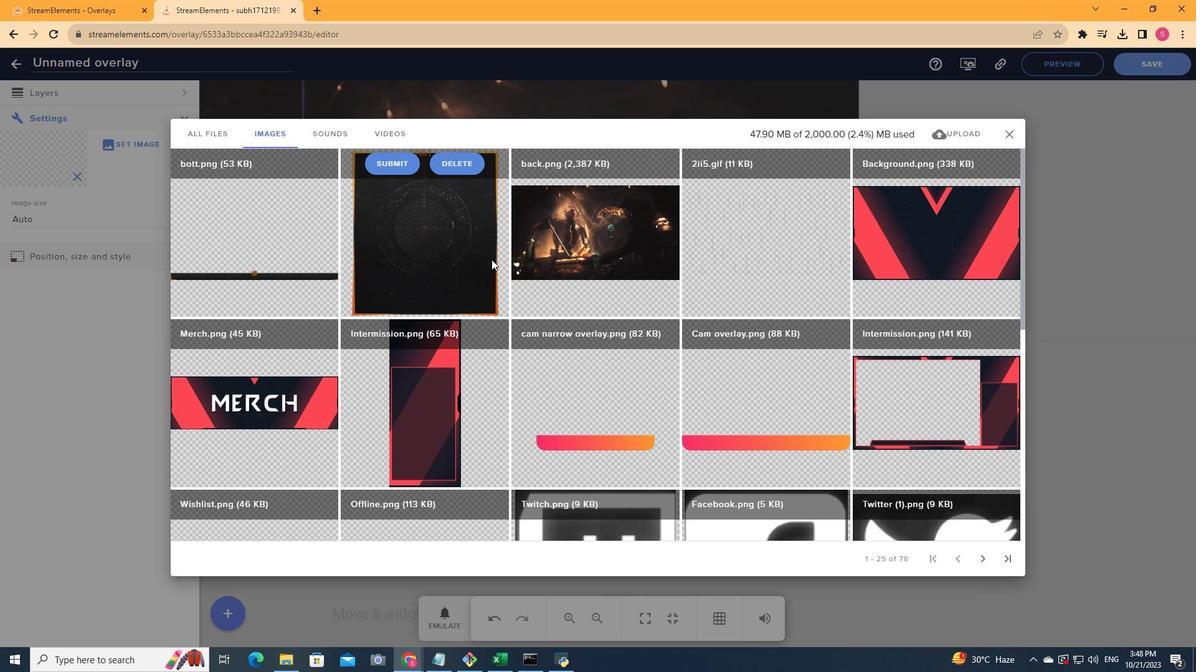 
Action: Mouse scrolled (491, 259) with delta (0, 0)
Screenshot: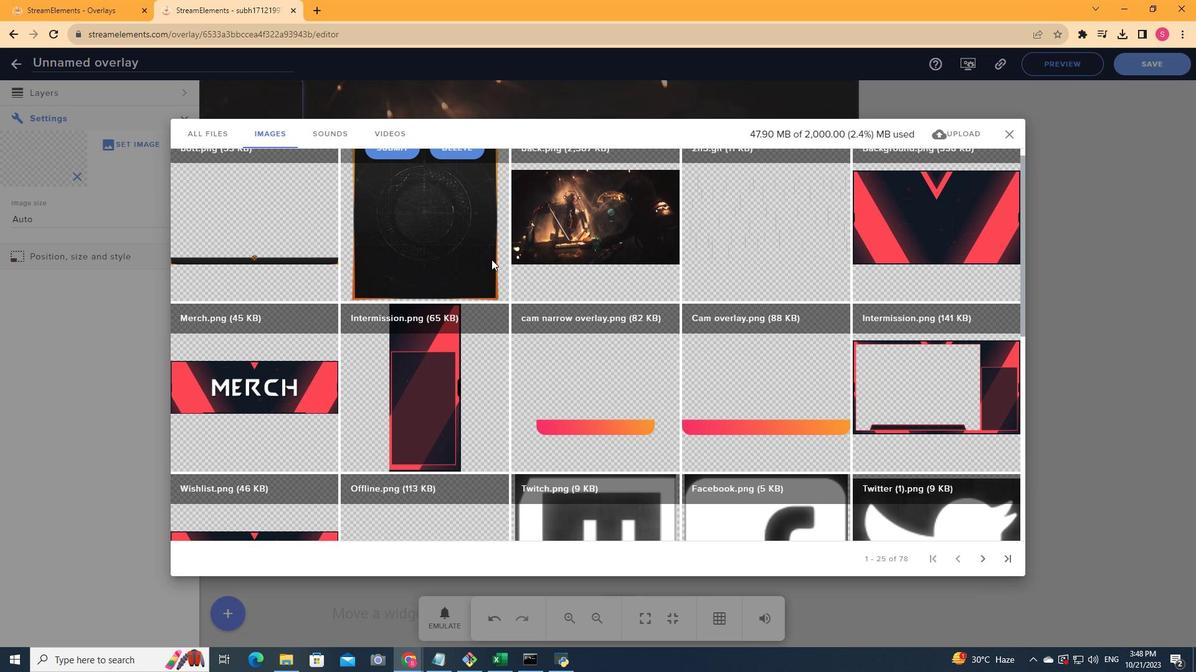 
Action: Mouse moved to (505, 250)
Screenshot: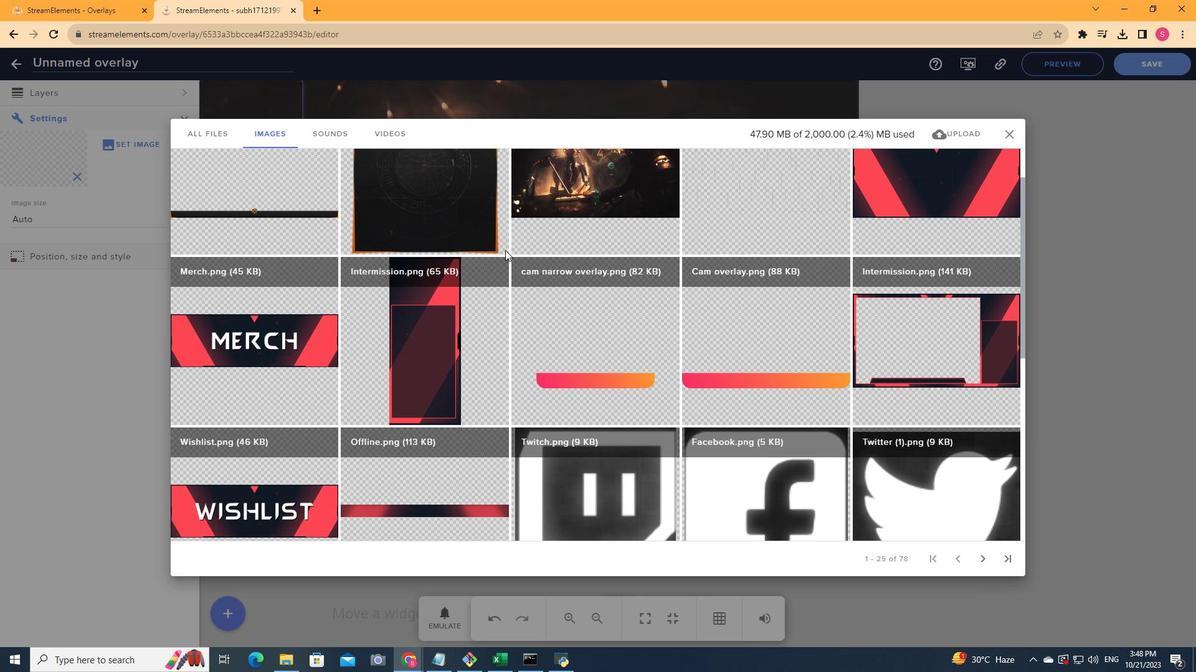 
Action: Mouse scrolled (505, 249) with delta (0, 0)
Screenshot: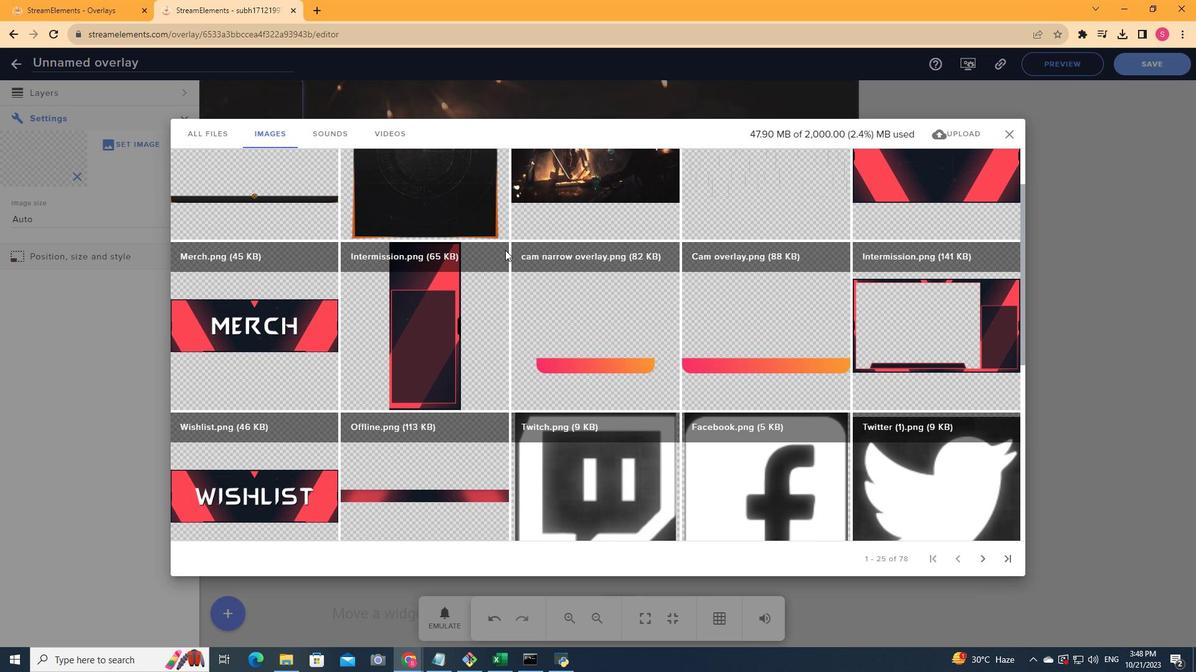 
Action: Mouse scrolled (505, 251) with delta (0, 0)
Screenshot: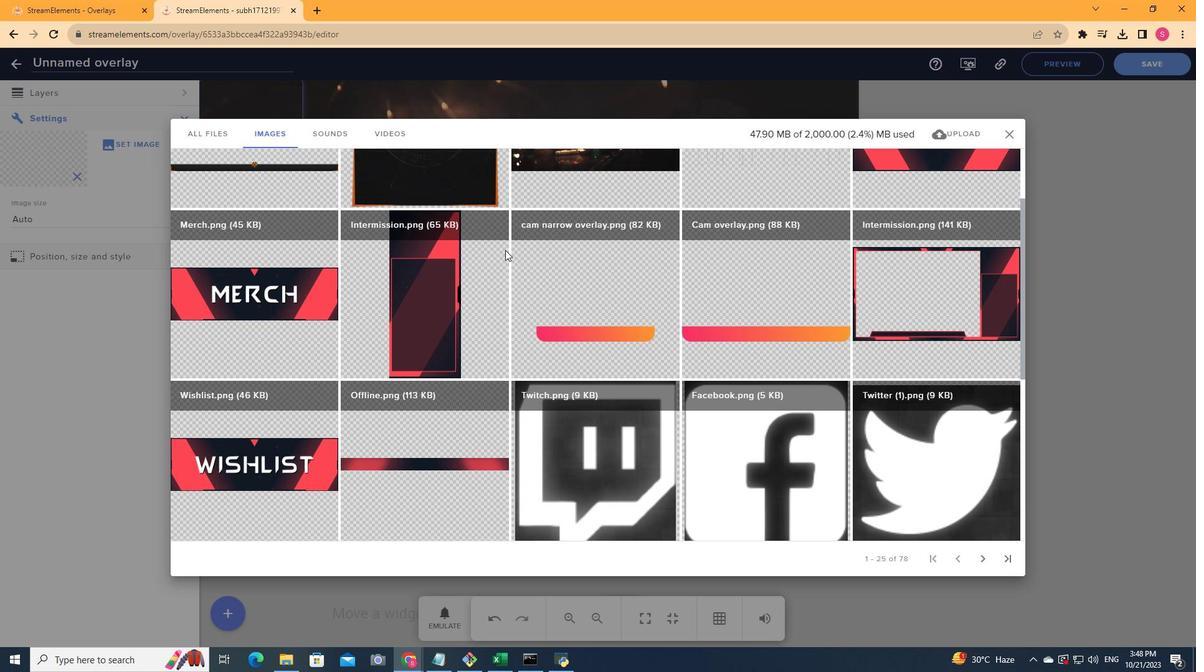 
Action: Mouse scrolled (505, 251) with delta (0, 0)
Screenshot: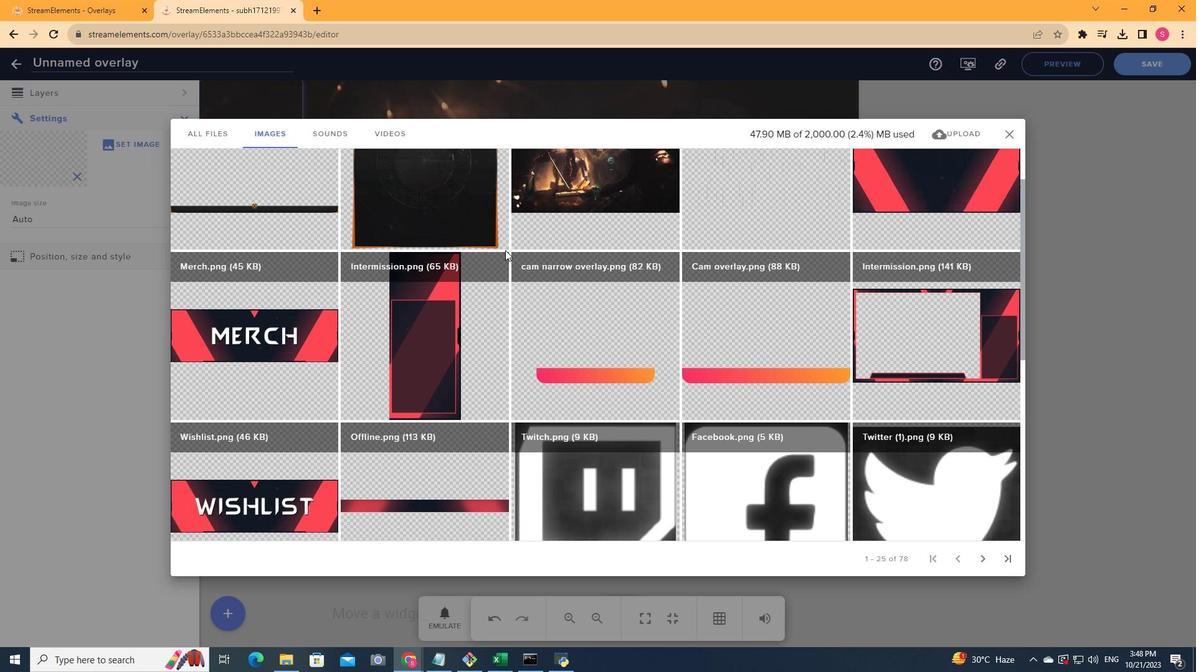 
Action: Mouse scrolled (505, 251) with delta (0, 0)
Screenshot: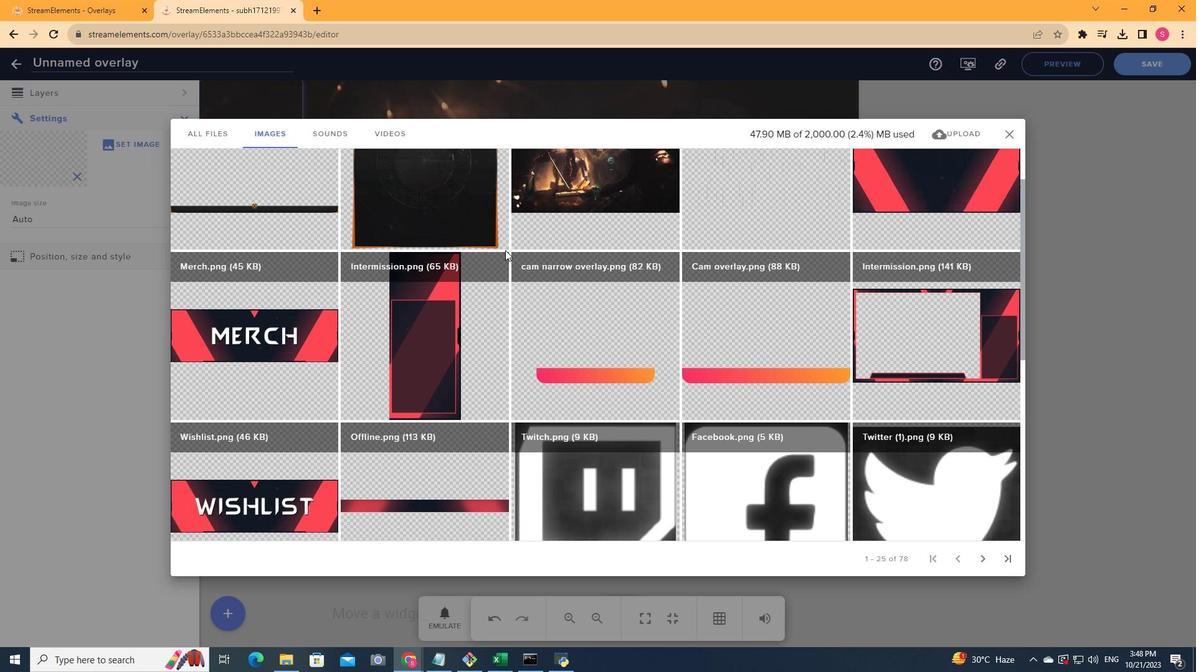 
Action: Mouse scrolled (505, 251) with delta (0, 0)
Screenshot: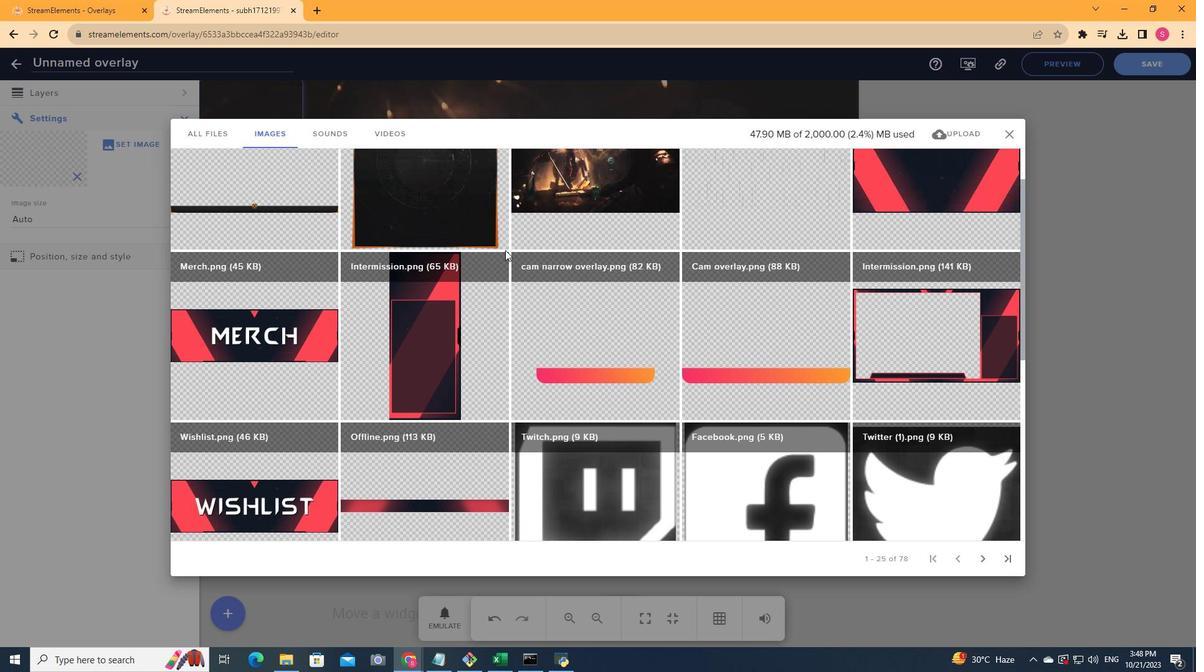 
Action: Mouse moved to (506, 248)
Screenshot: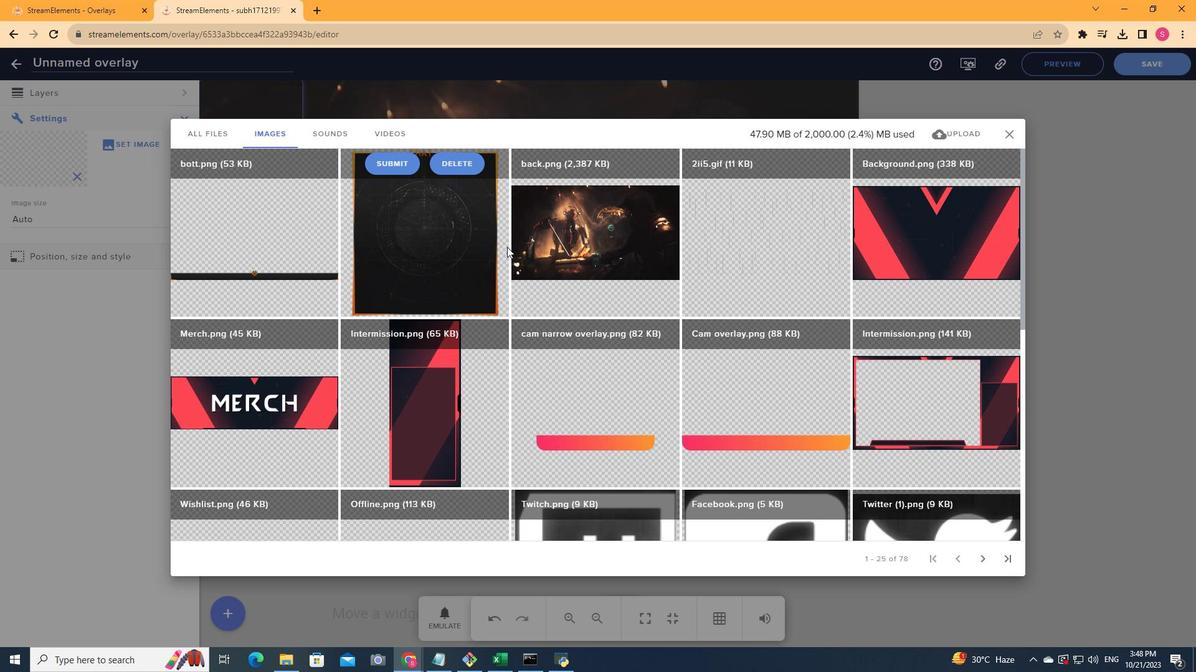 
Action: Mouse scrolled (506, 249) with delta (0, 0)
Screenshot: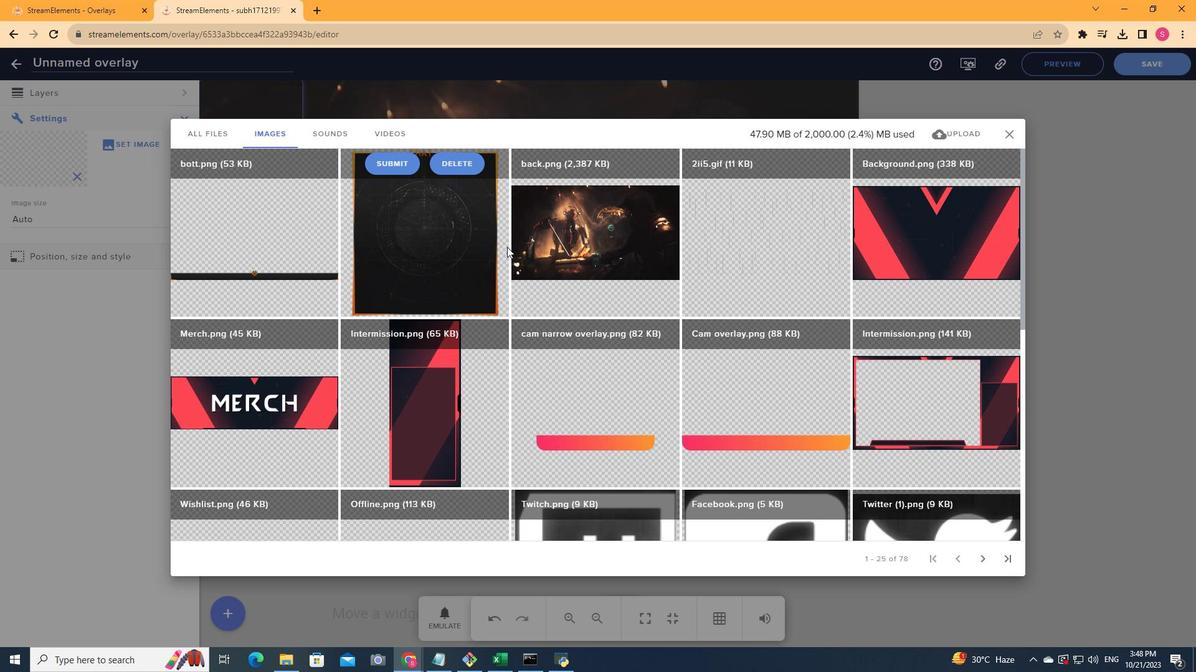 
Action: Mouse moved to (507, 247)
Screenshot: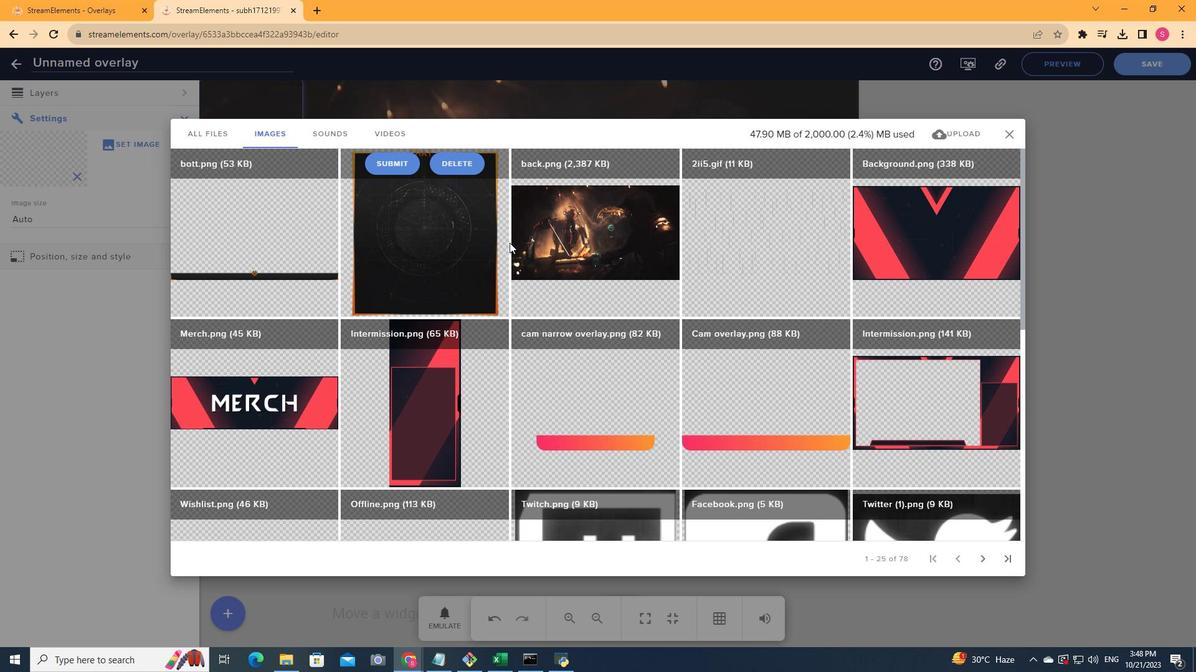 
Action: Mouse scrolled (507, 247) with delta (0, 0)
Screenshot: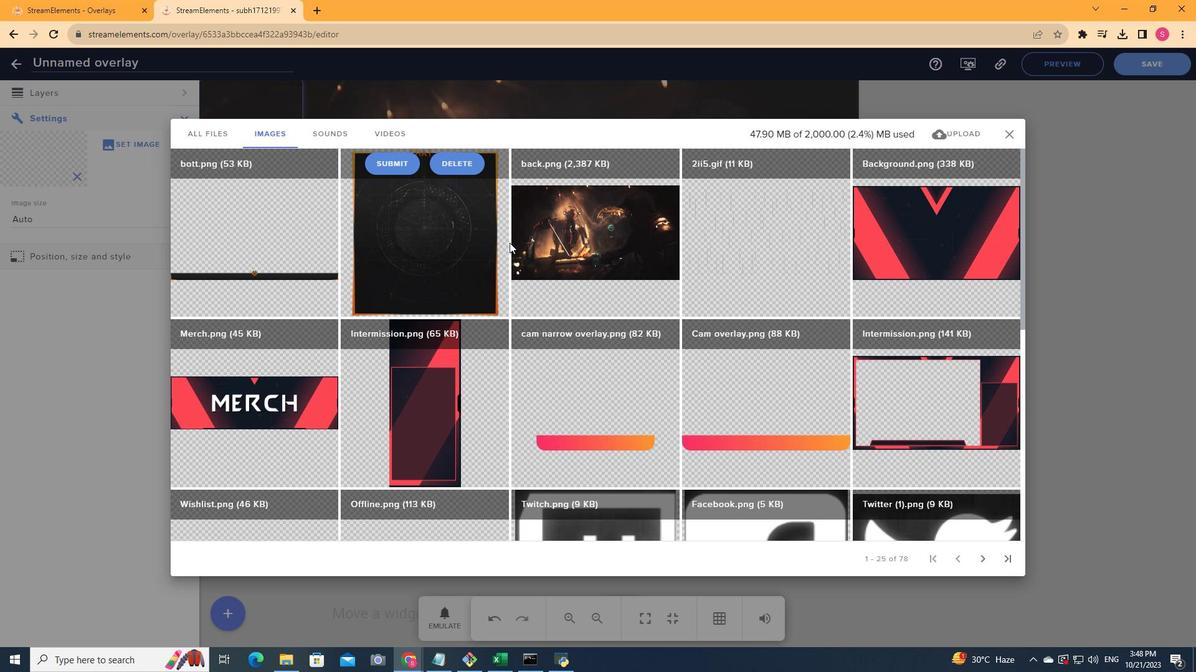 
Action: Mouse scrolled (507, 247) with delta (0, 0)
Screenshot: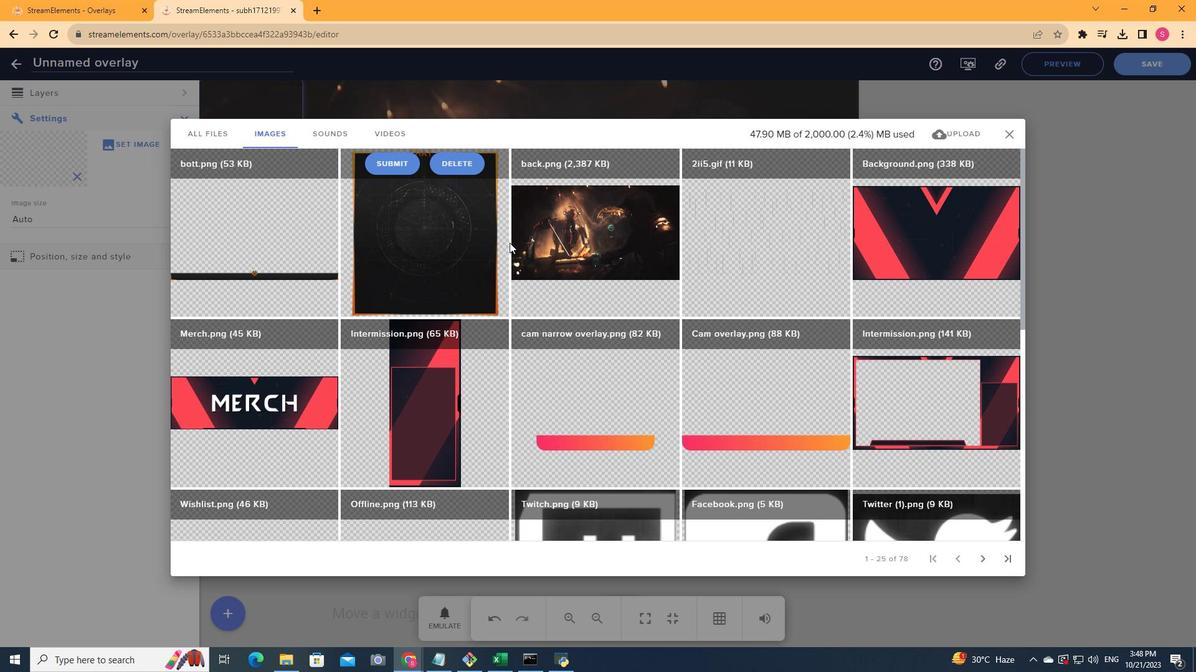 
Action: Mouse scrolled (507, 247) with delta (0, 0)
Screenshot: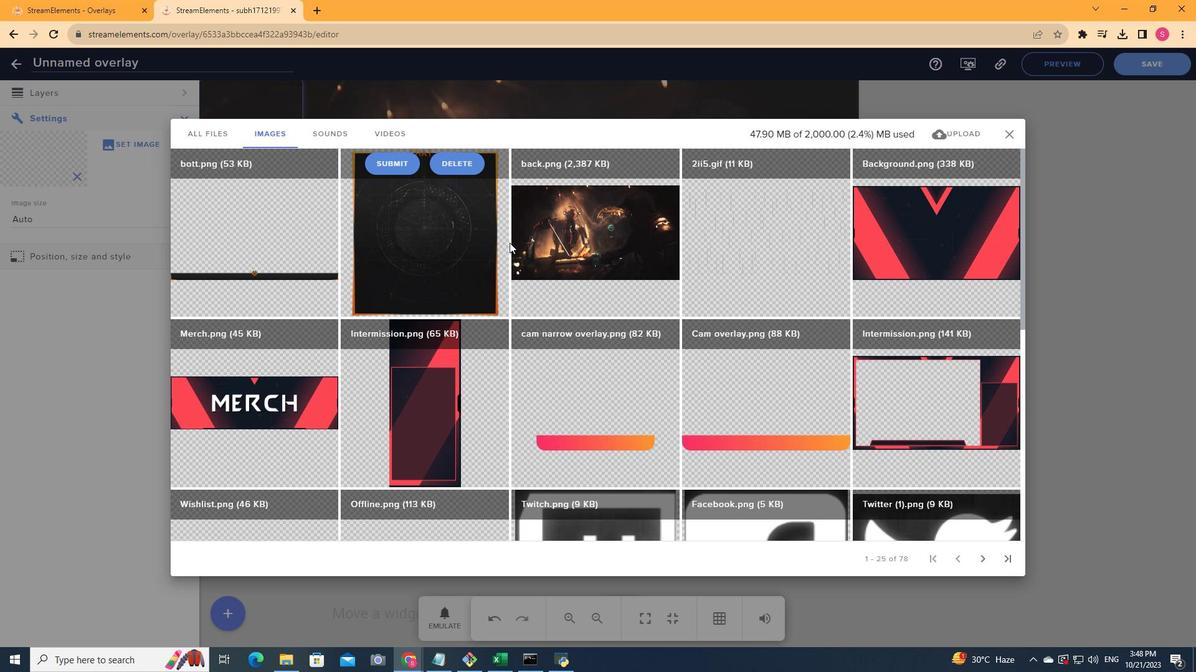 
Action: Mouse scrolled (507, 247) with delta (0, 0)
Screenshot: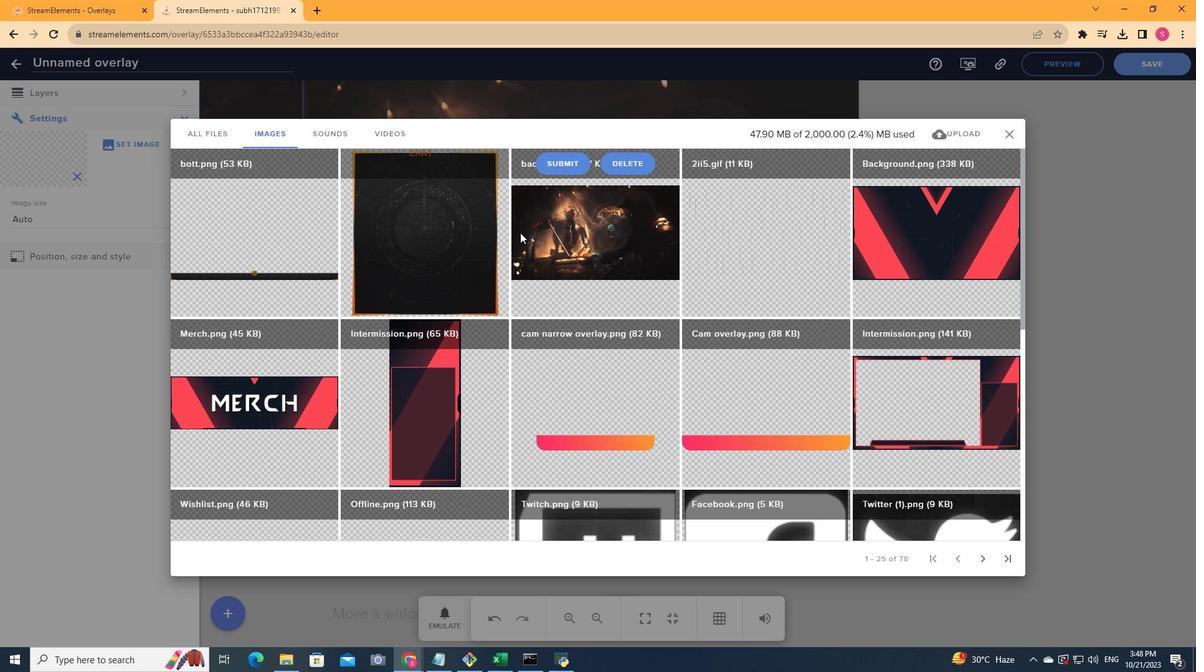 
Action: Mouse moved to (952, 134)
Screenshot: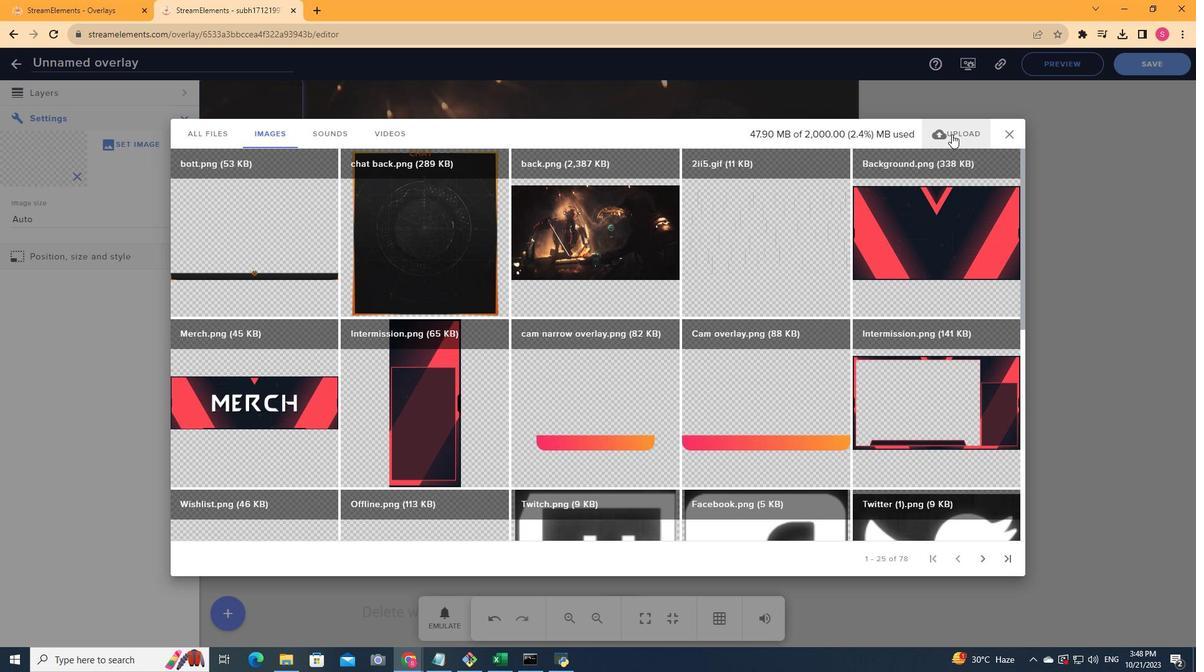 
Action: Mouse pressed left at (952, 134)
Screenshot: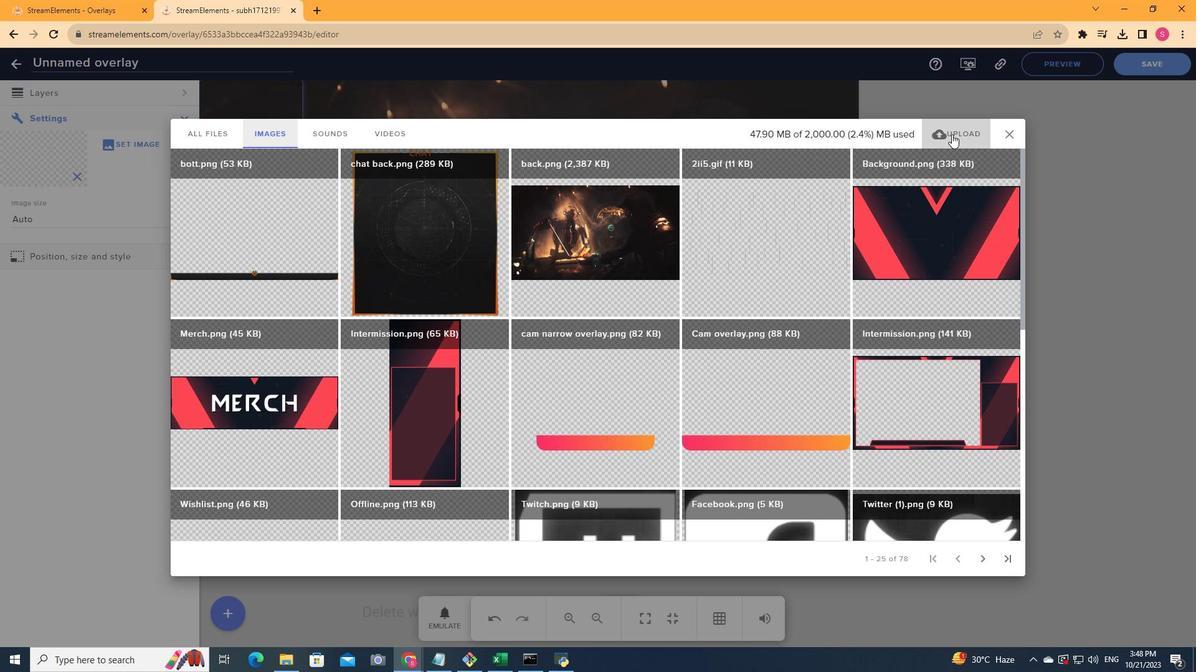 
Action: Mouse moved to (570, 397)
Screenshot: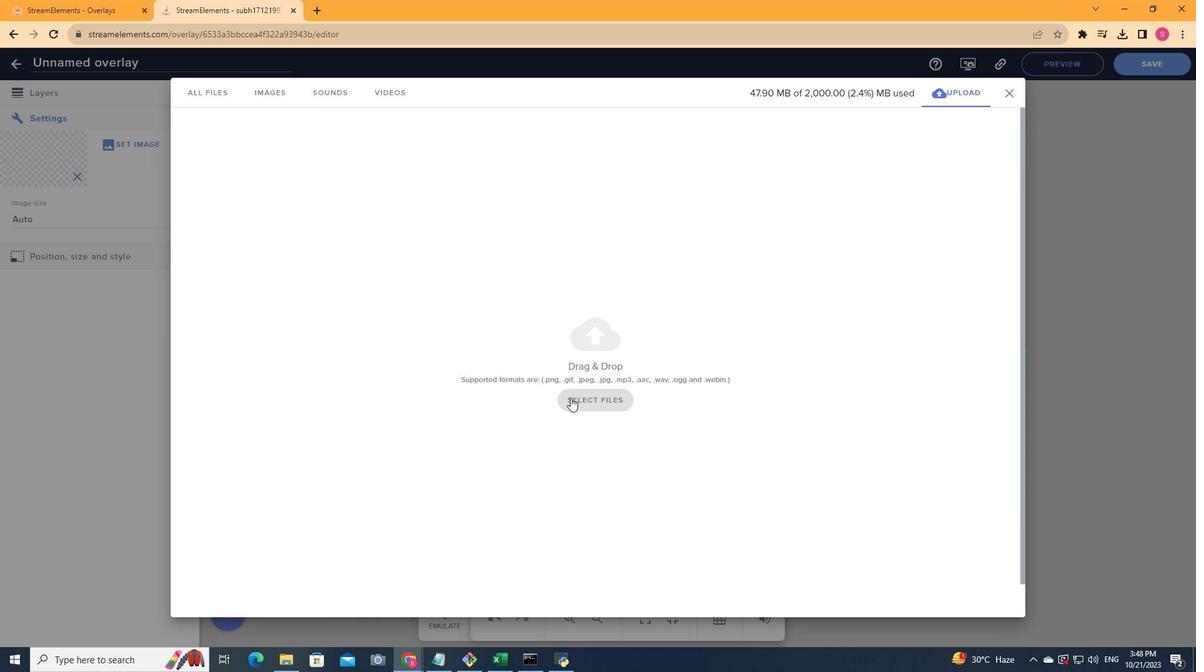 
Action: Mouse pressed left at (570, 397)
Screenshot: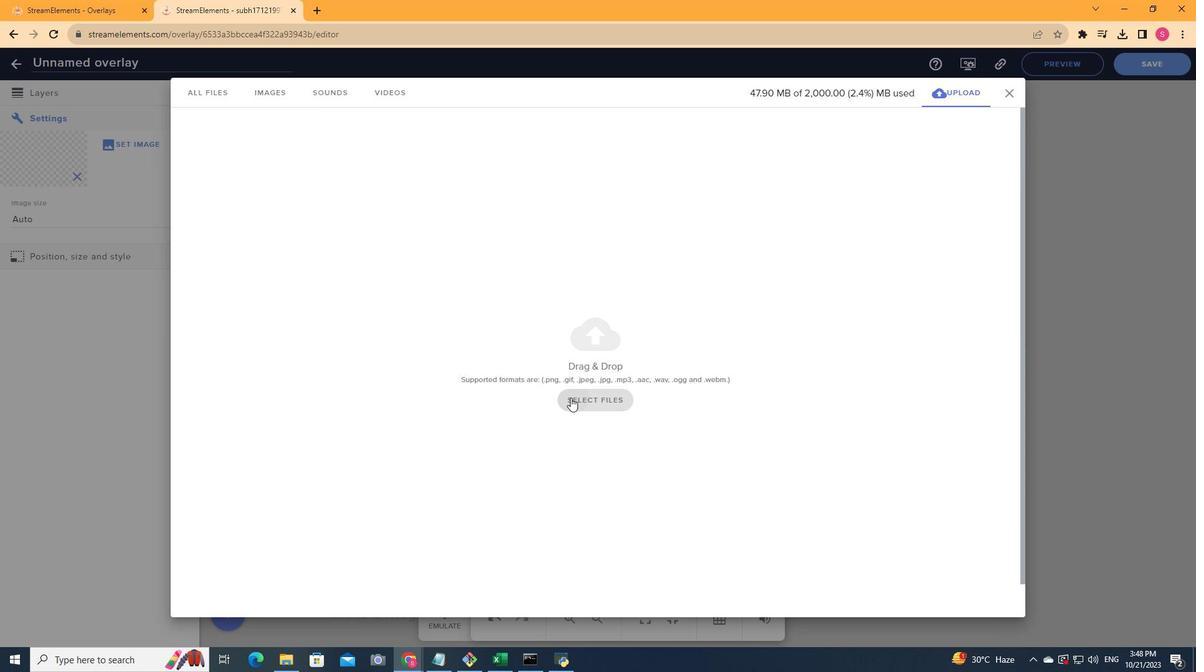 
Action: Mouse moved to (394, 165)
Screenshot: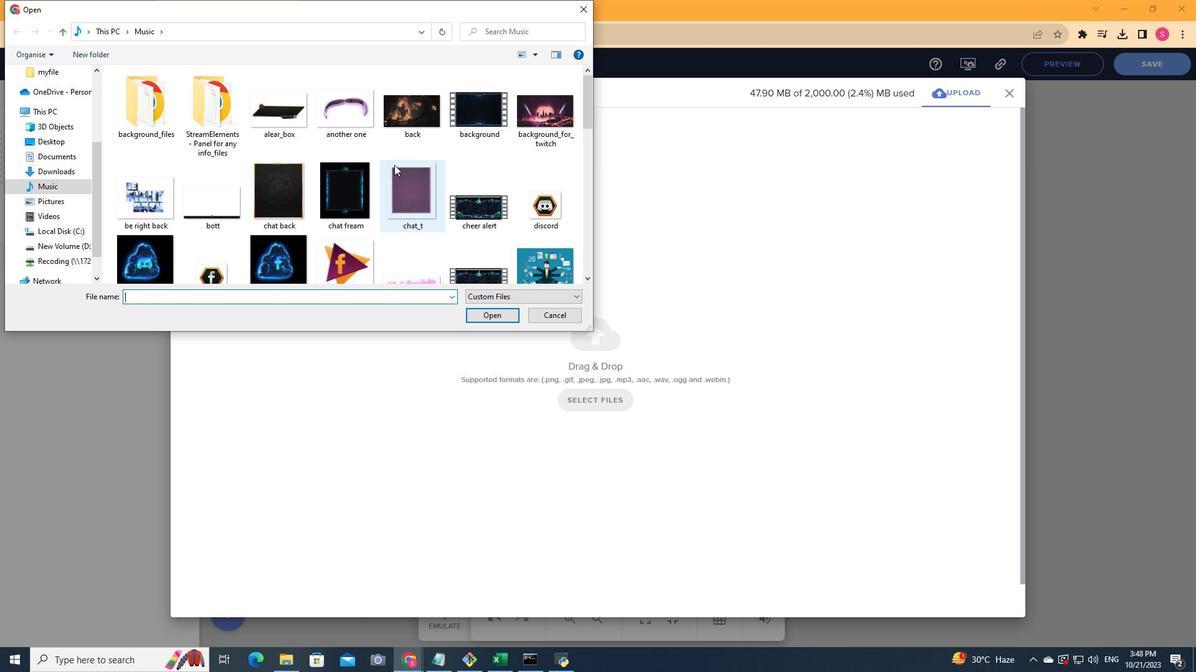 
Action: Mouse scrolled (394, 164) with delta (0, 0)
Screenshot: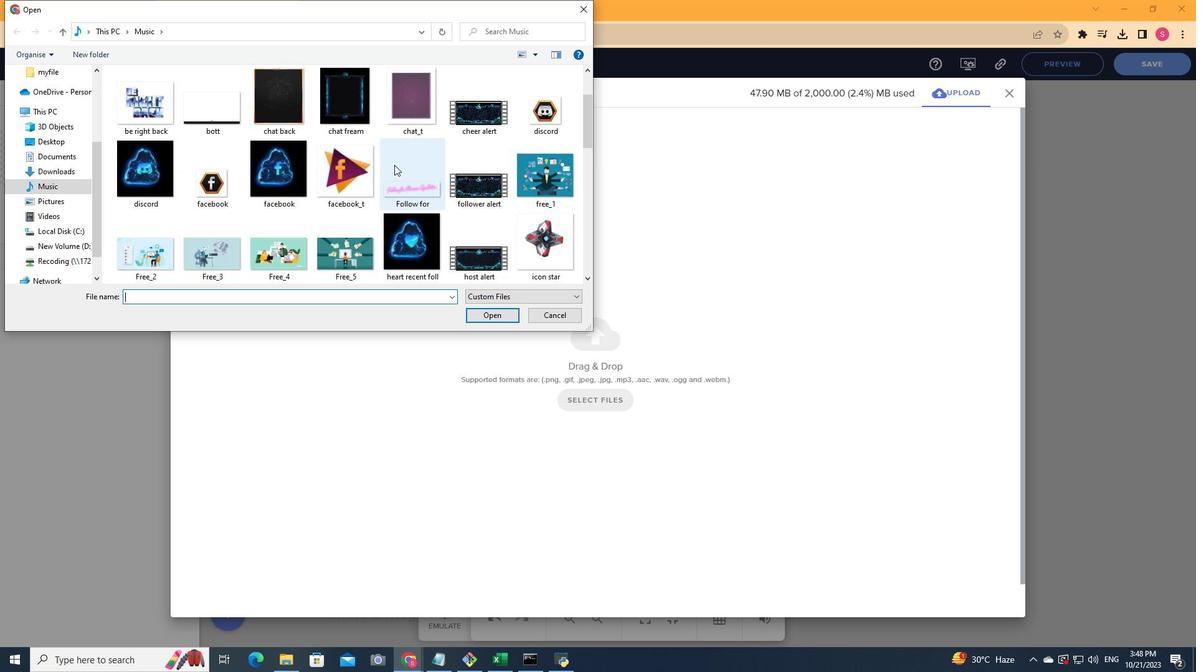 
Action: Mouse scrolled (394, 164) with delta (0, 0)
Screenshot: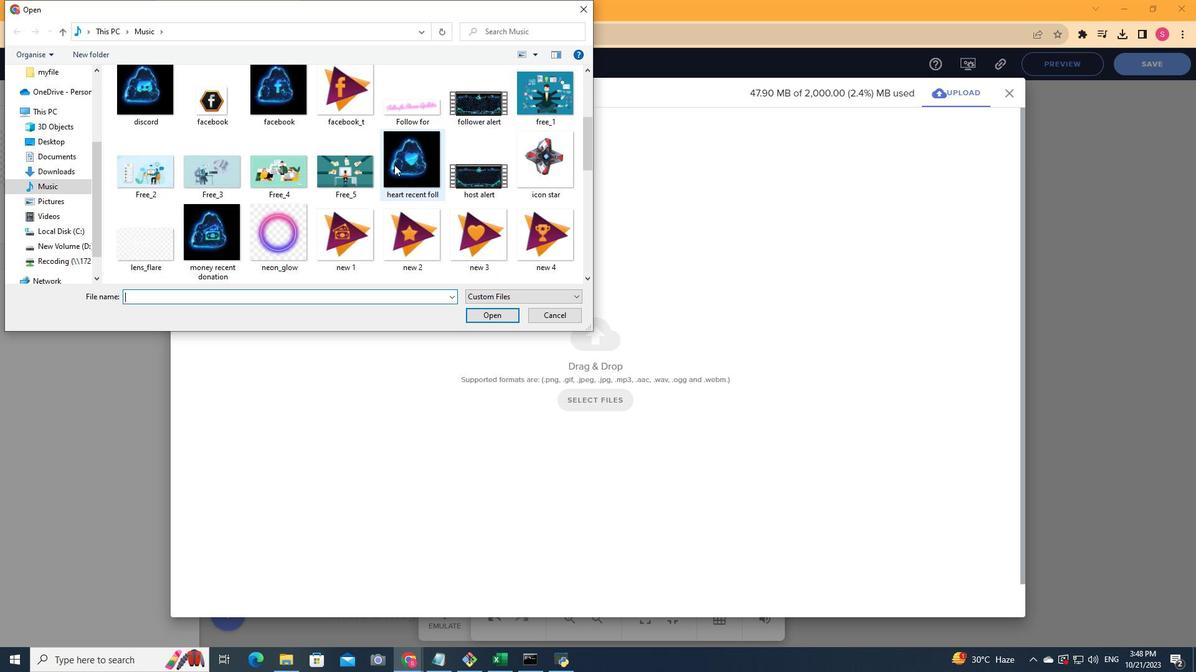 
Action: Mouse moved to (216, 111)
Screenshot: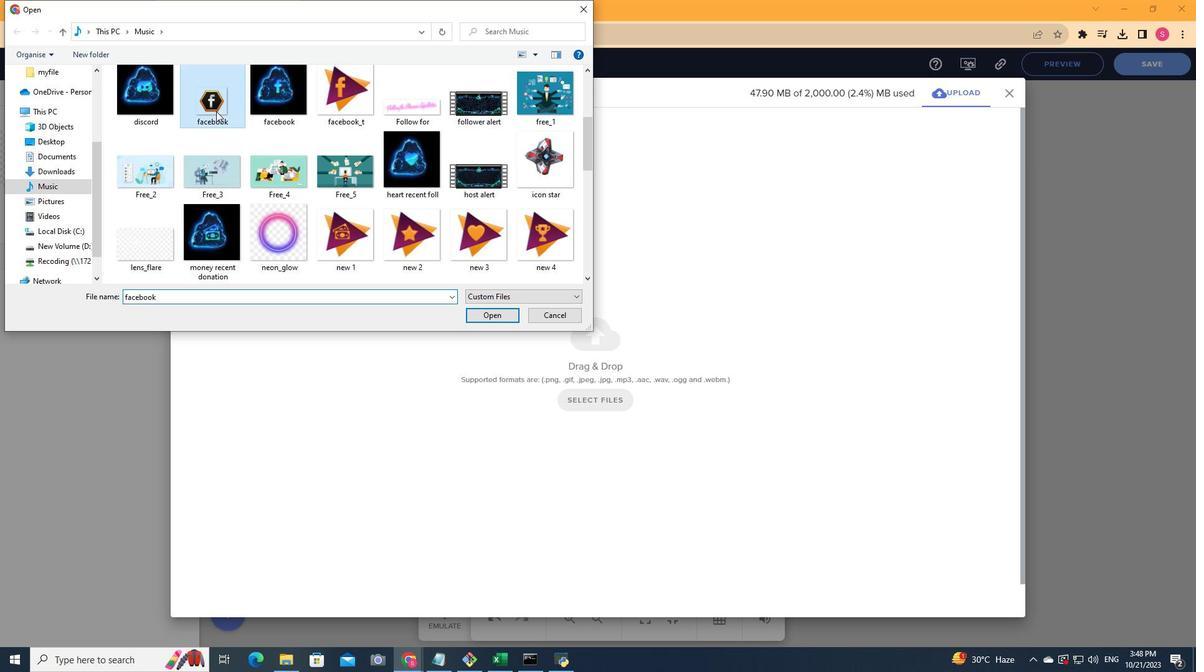 
Action: Mouse pressed left at (216, 111)
Screenshot: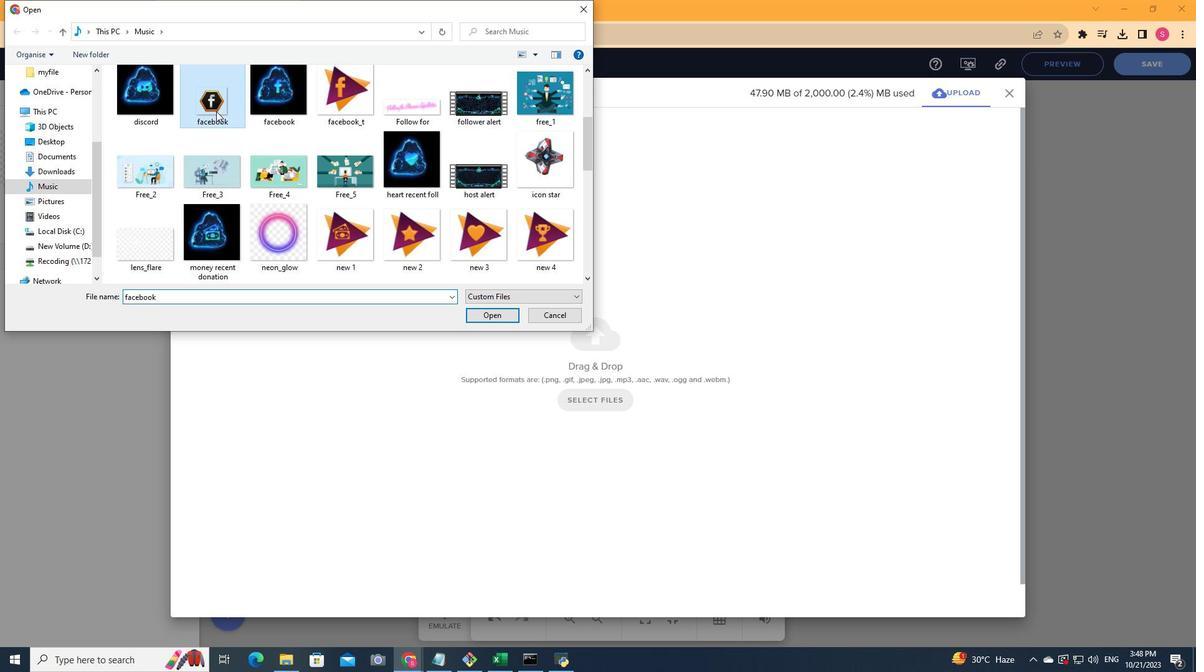 
Action: Mouse moved to (476, 310)
Screenshot: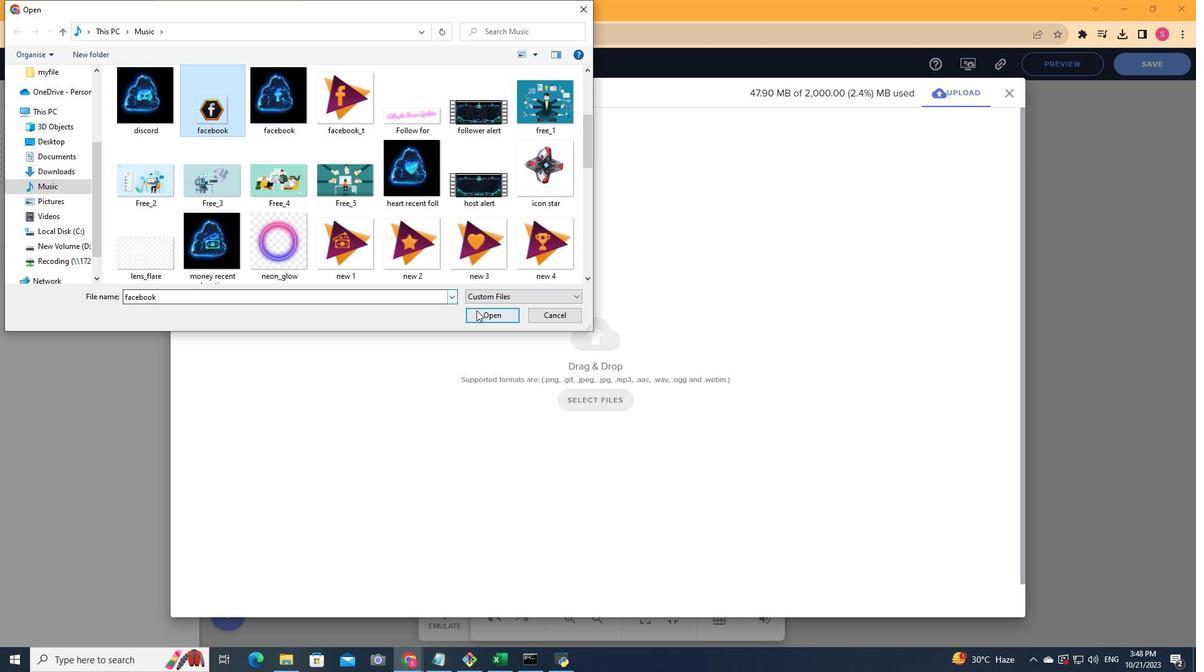 
Action: Mouse pressed left at (476, 310)
Screenshot: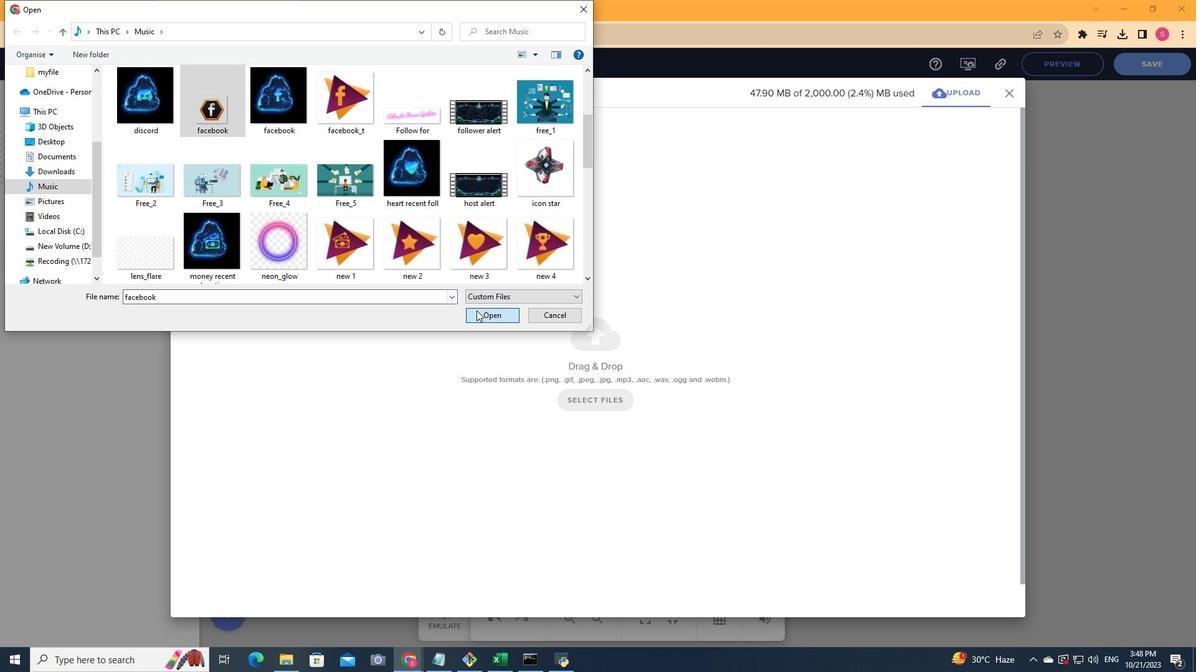 
Action: Mouse moved to (992, 533)
Screenshot: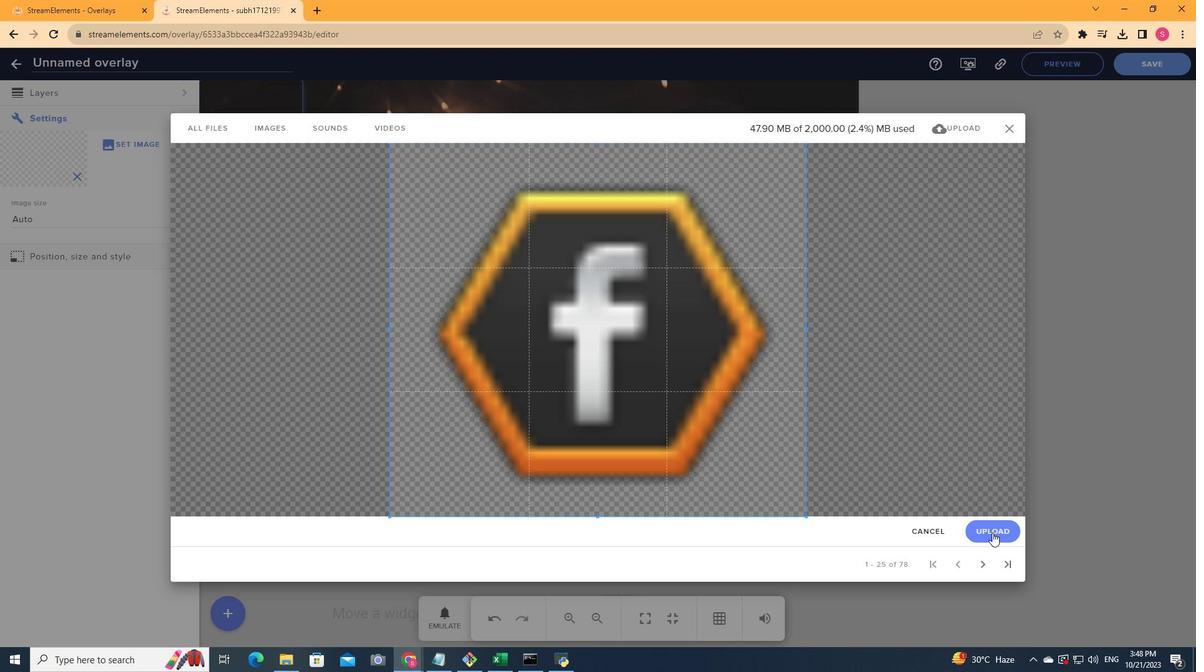 
Action: Mouse pressed left at (992, 533)
Screenshot: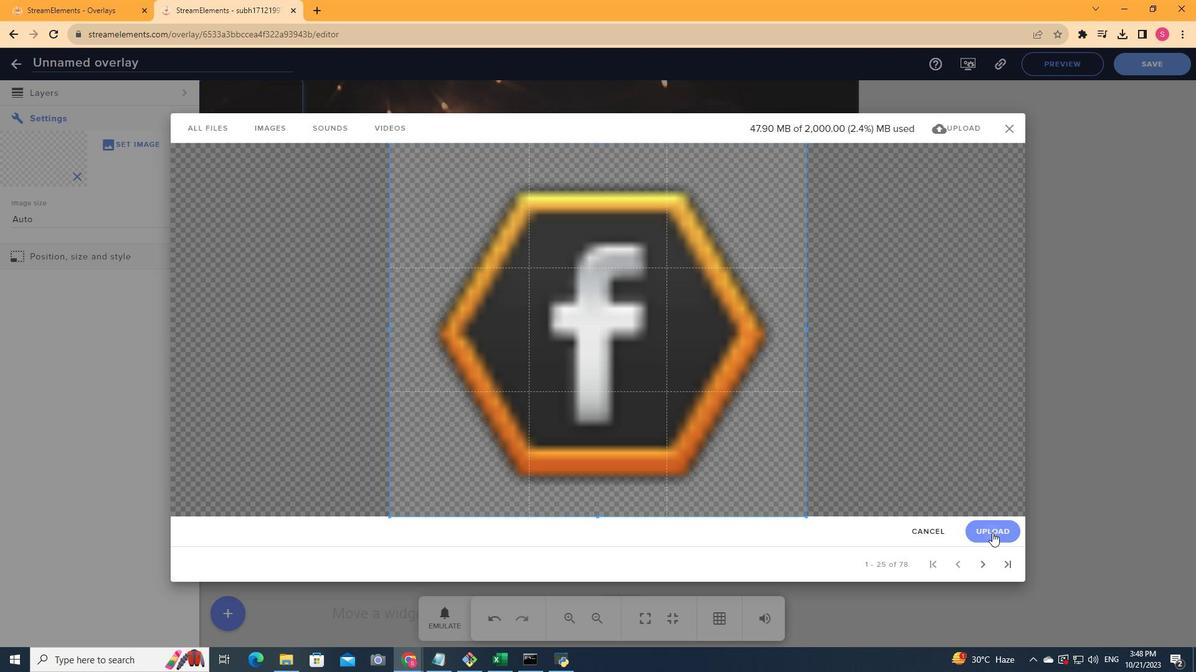 
Action: Mouse moved to (231, 166)
Screenshot: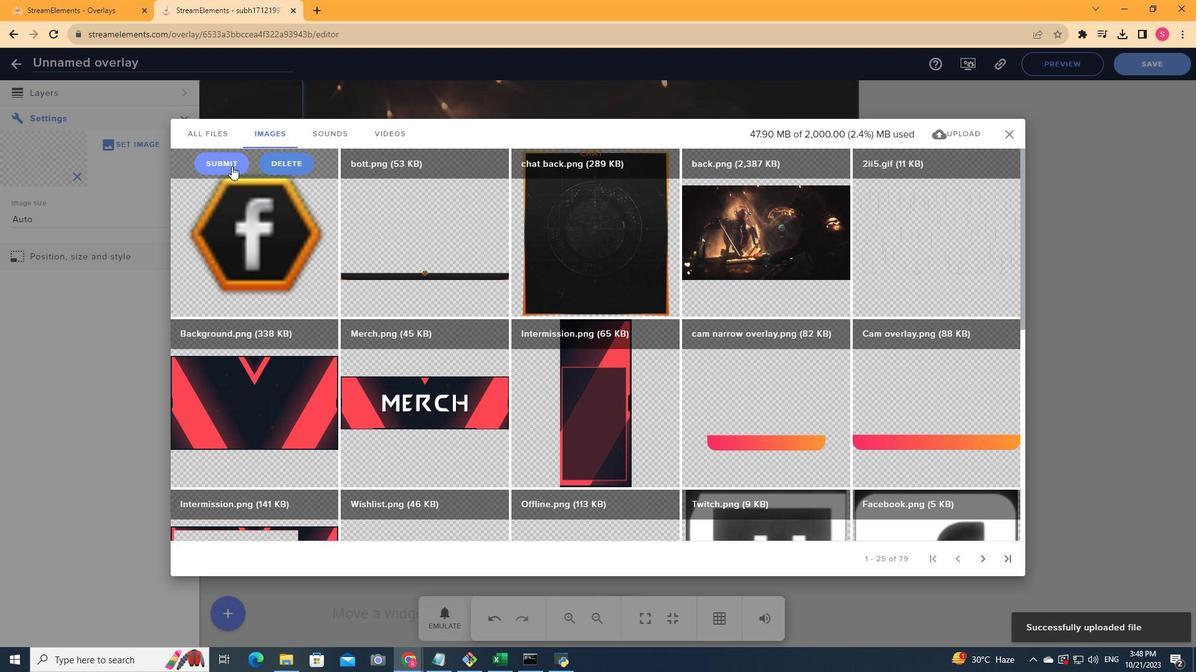 
Action: Mouse pressed left at (231, 166)
Screenshot: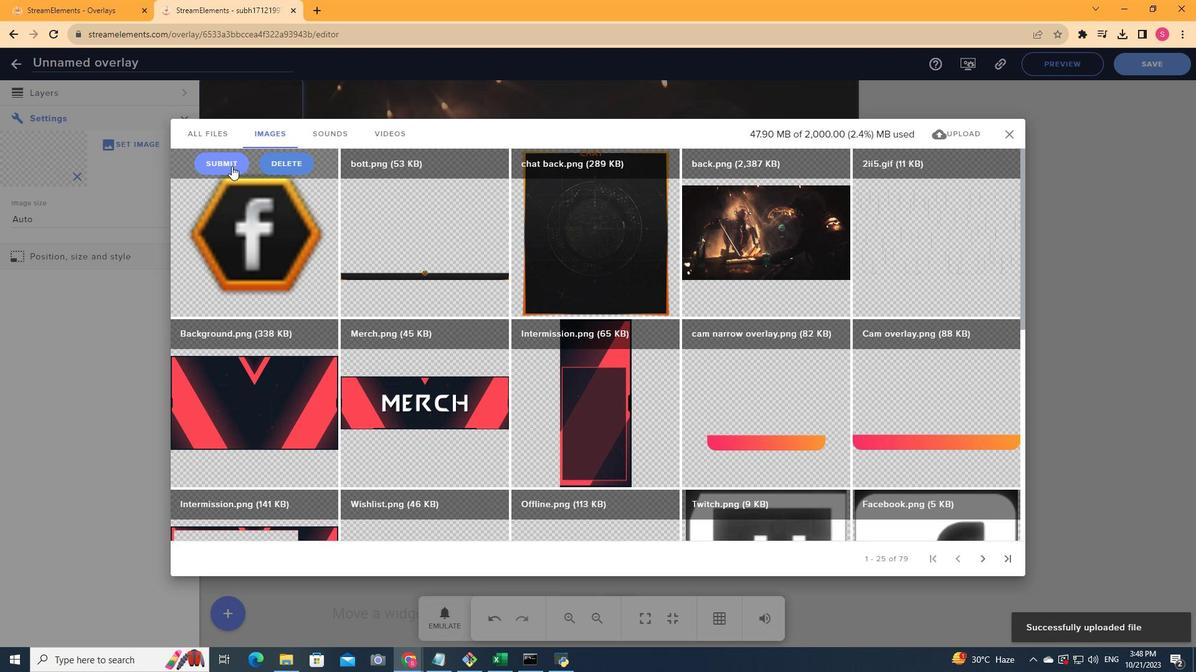 
Action: Mouse moved to (257, 145)
Screenshot: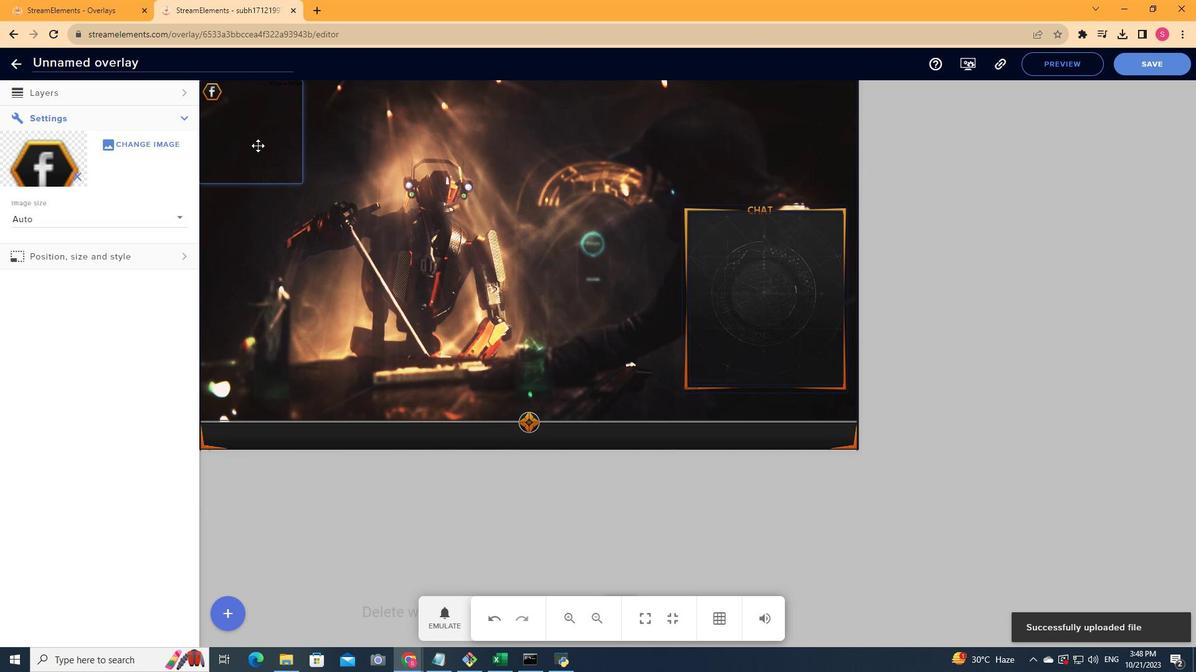 
Action: Mouse pressed left at (257, 145)
Screenshot: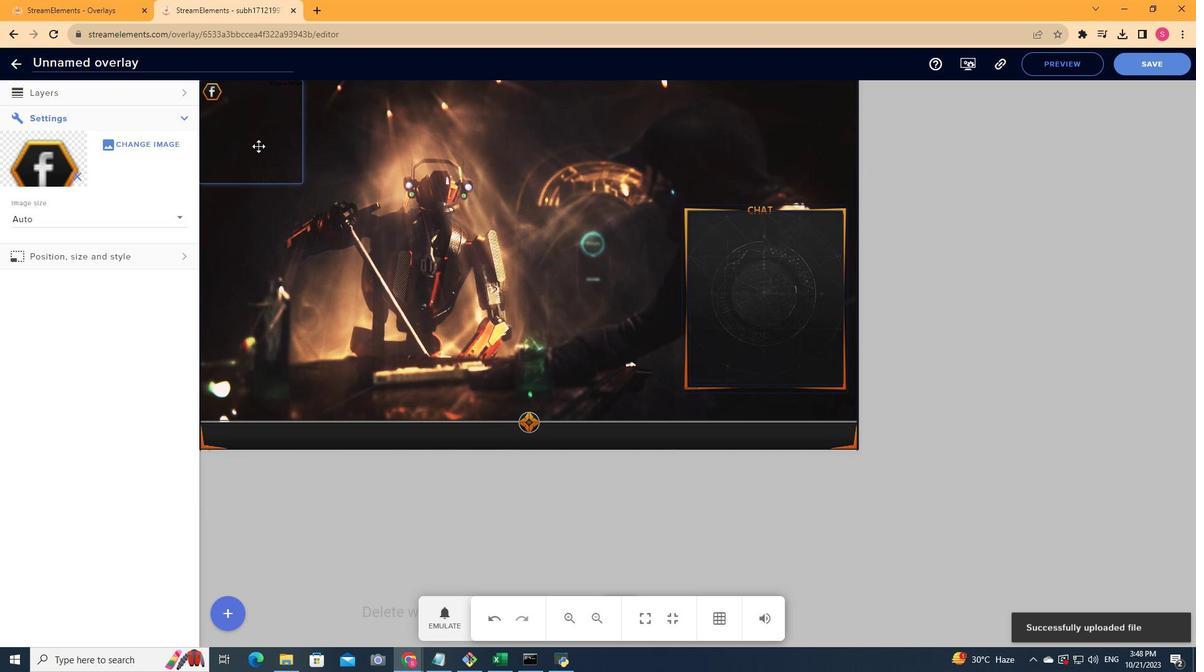 
Action: Mouse moved to (444, 239)
Screenshot: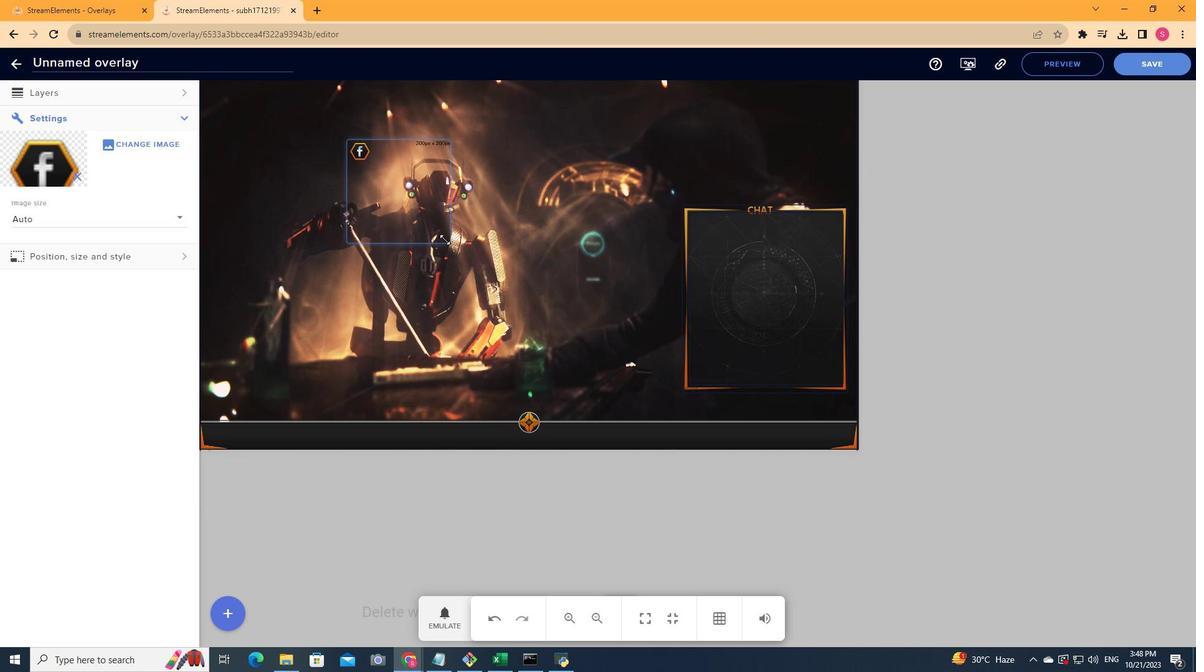 
Action: Mouse pressed left at (444, 239)
Screenshot: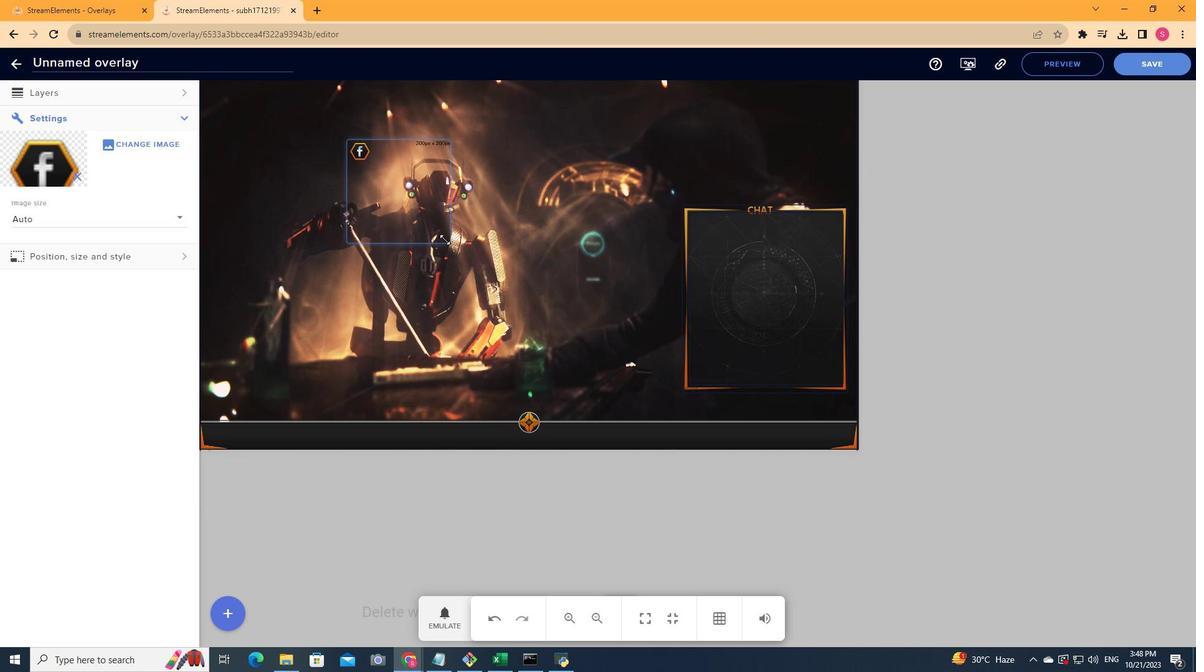 
Action: Mouse moved to (360, 153)
Screenshot: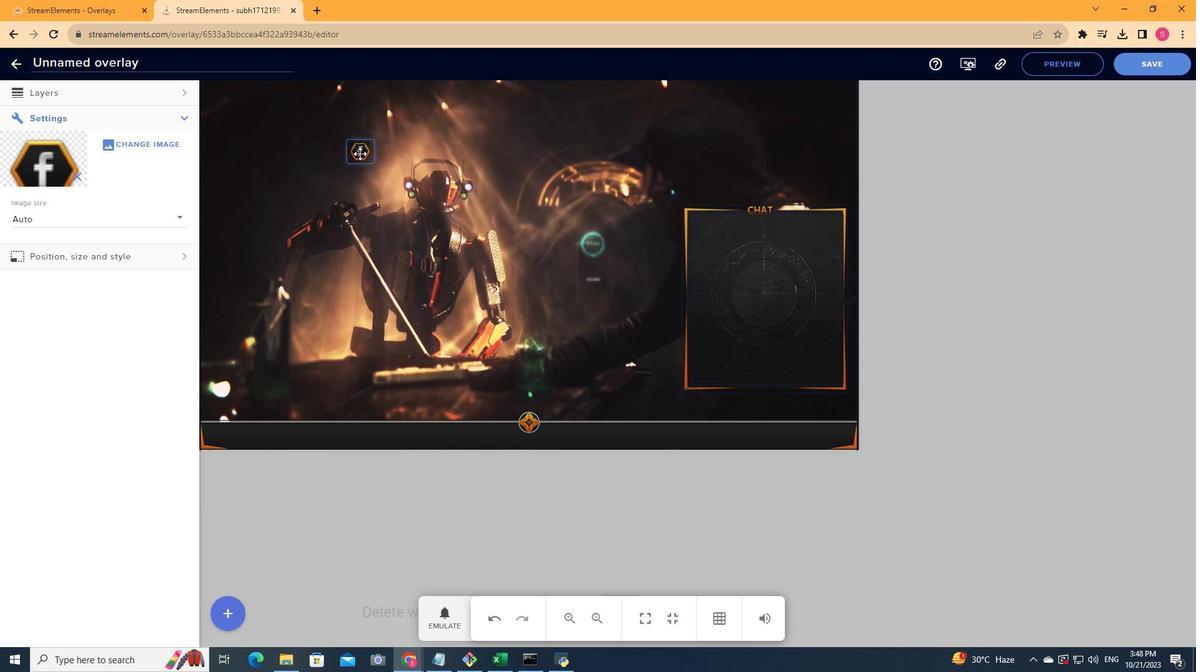 
Action: Mouse pressed left at (360, 153)
Screenshot: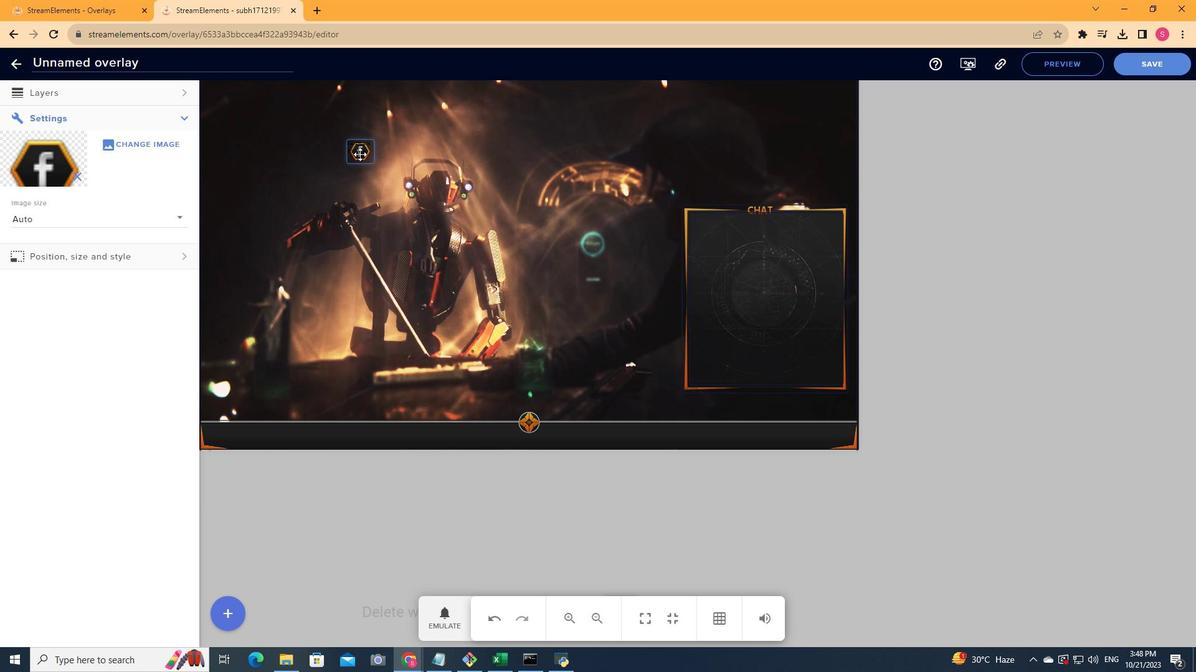 
Action: Mouse moved to (231, 439)
Screenshot: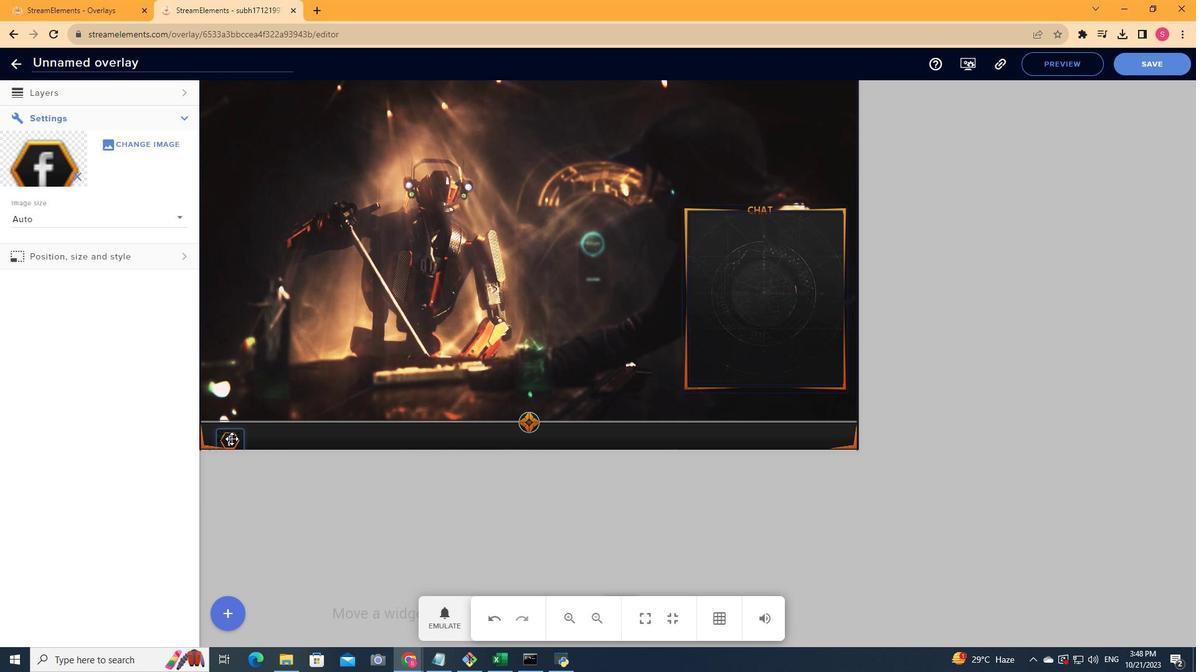 
Action: Mouse pressed left at (231, 439)
Screenshot: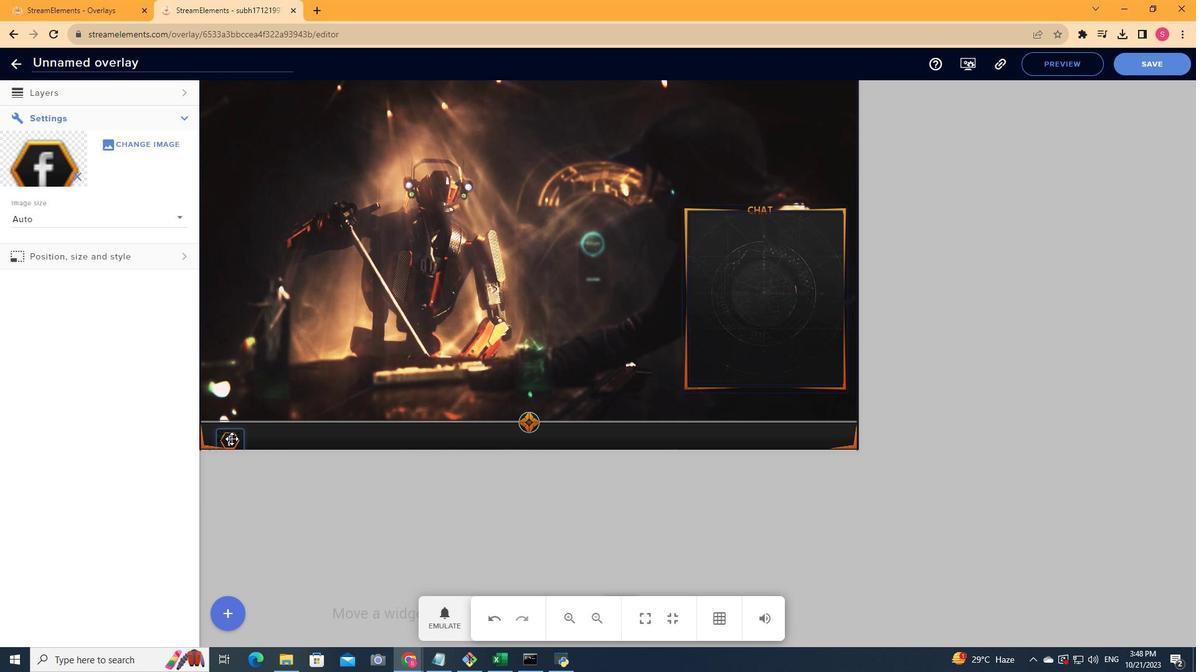 
Action: Mouse moved to (238, 428)
Screenshot: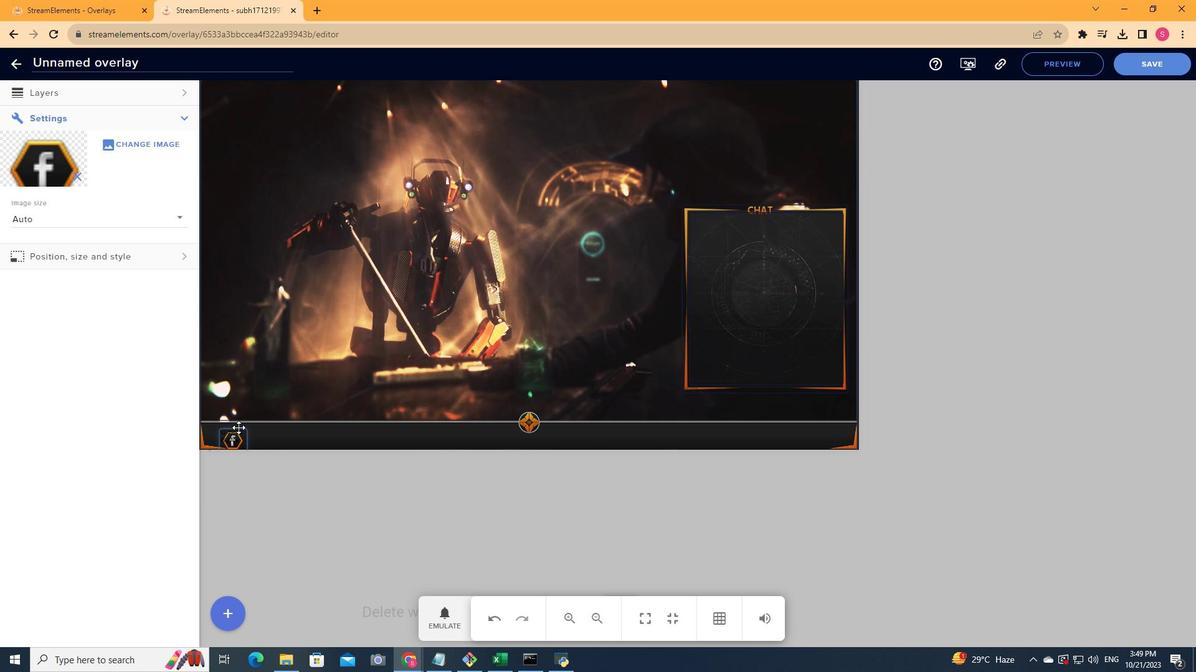 
Action: Key pressed <Key.up><Key.up><Key.up><Key.up><Key.up><Key.up><Key.up><Key.up><Key.up><Key.right><Key.right><Key.right><Key.right><Key.right><Key.right><Key.right><Key.right><Key.right><Key.up><Key.down>
Screenshot: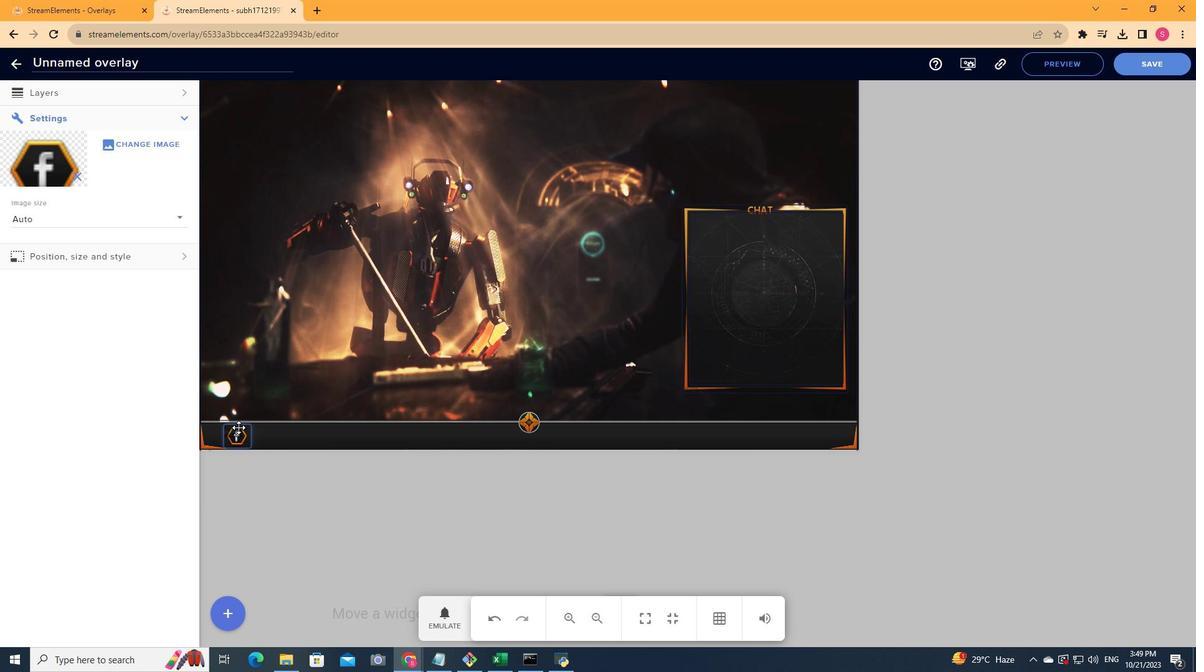 
Action: Mouse moved to (303, 297)
Screenshot: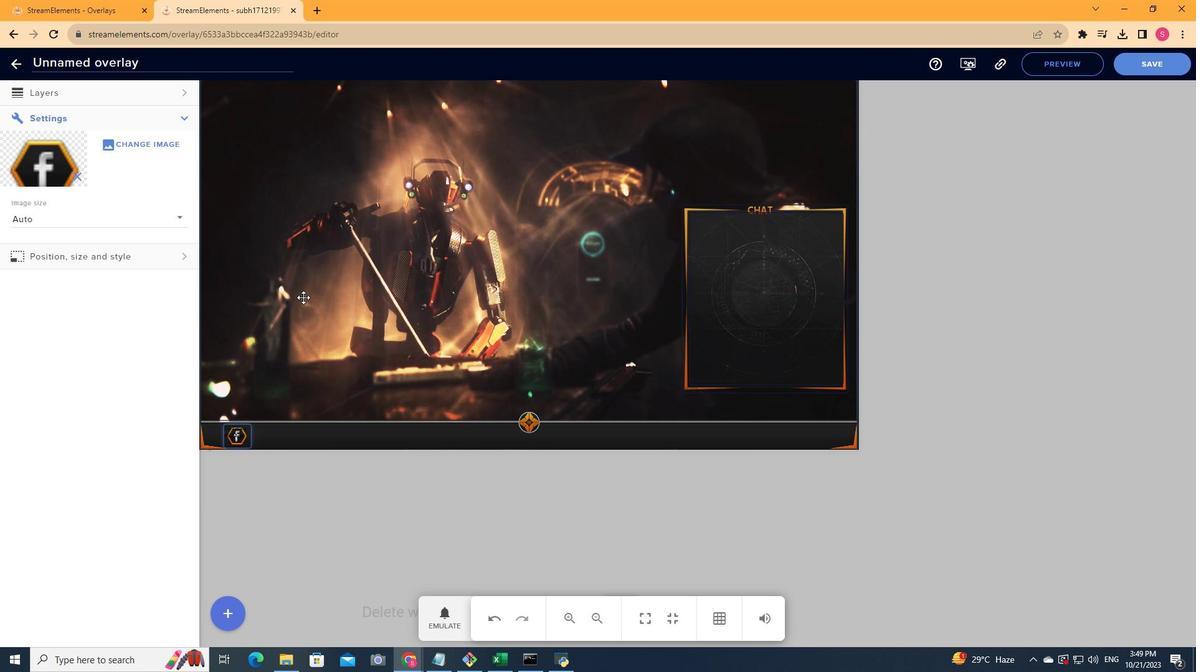 
Action: Mouse pressed left at (303, 297)
